 Task: Include a stop at St. Patrick's Cathedral during your trip from Grand Central Terminal to Central Park.
Action: Mouse moved to (551, 117)
Screenshot: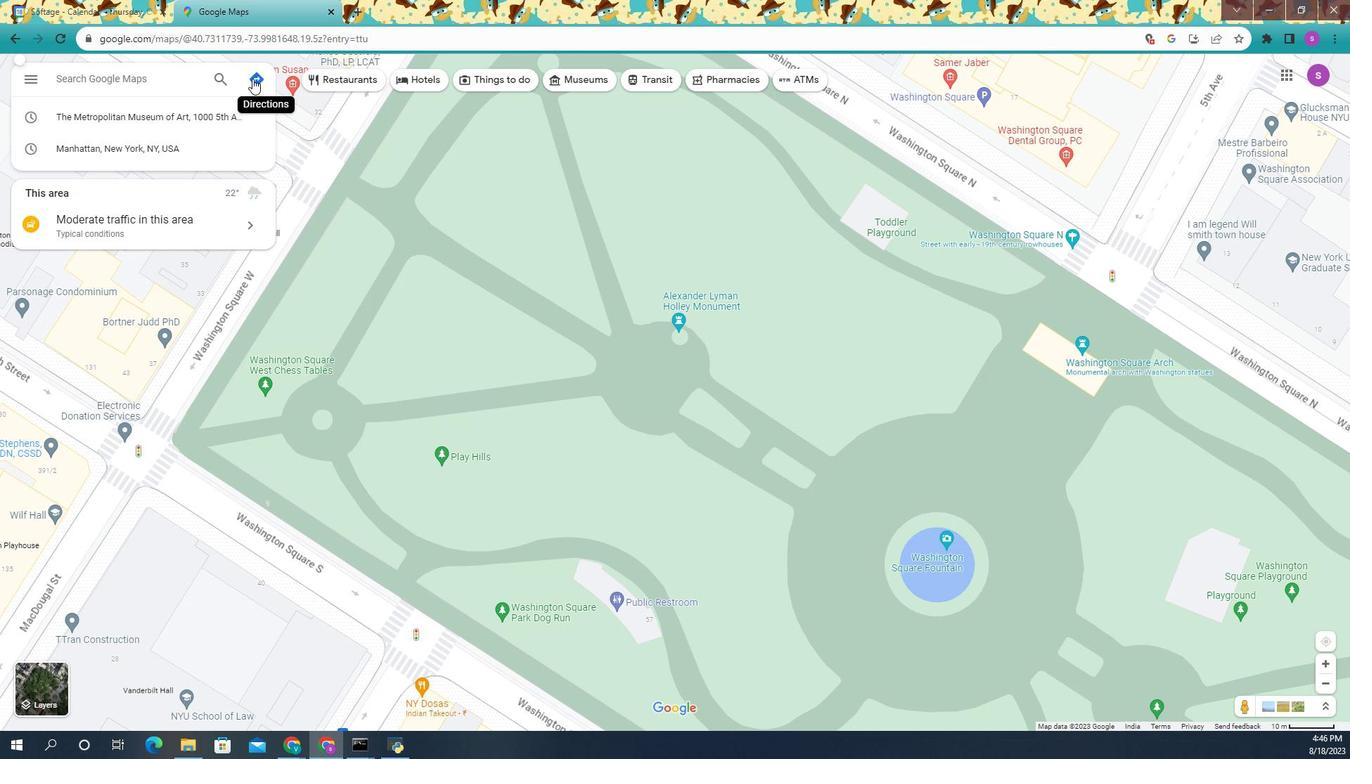 
Action: Mouse pressed left at (551, 117)
Screenshot: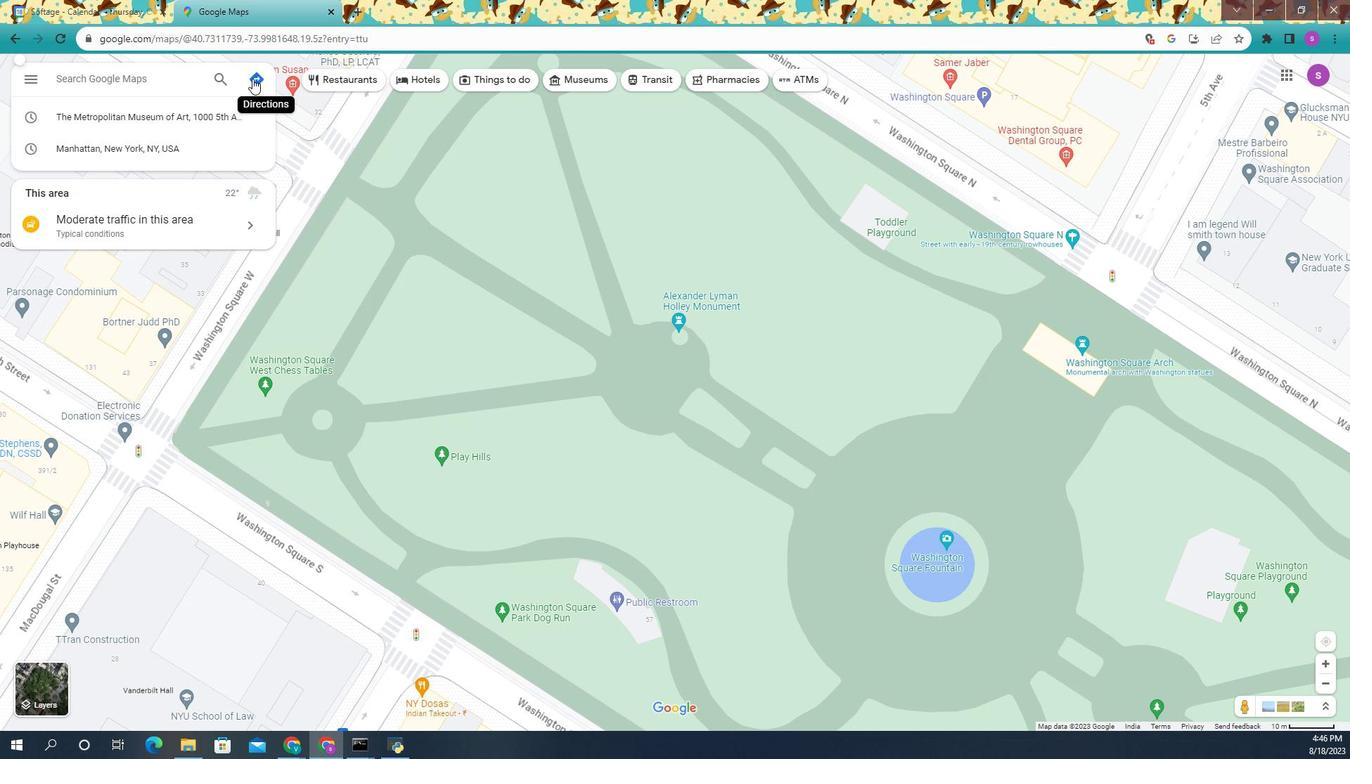 
Action: Mouse moved to (510, 154)
Screenshot: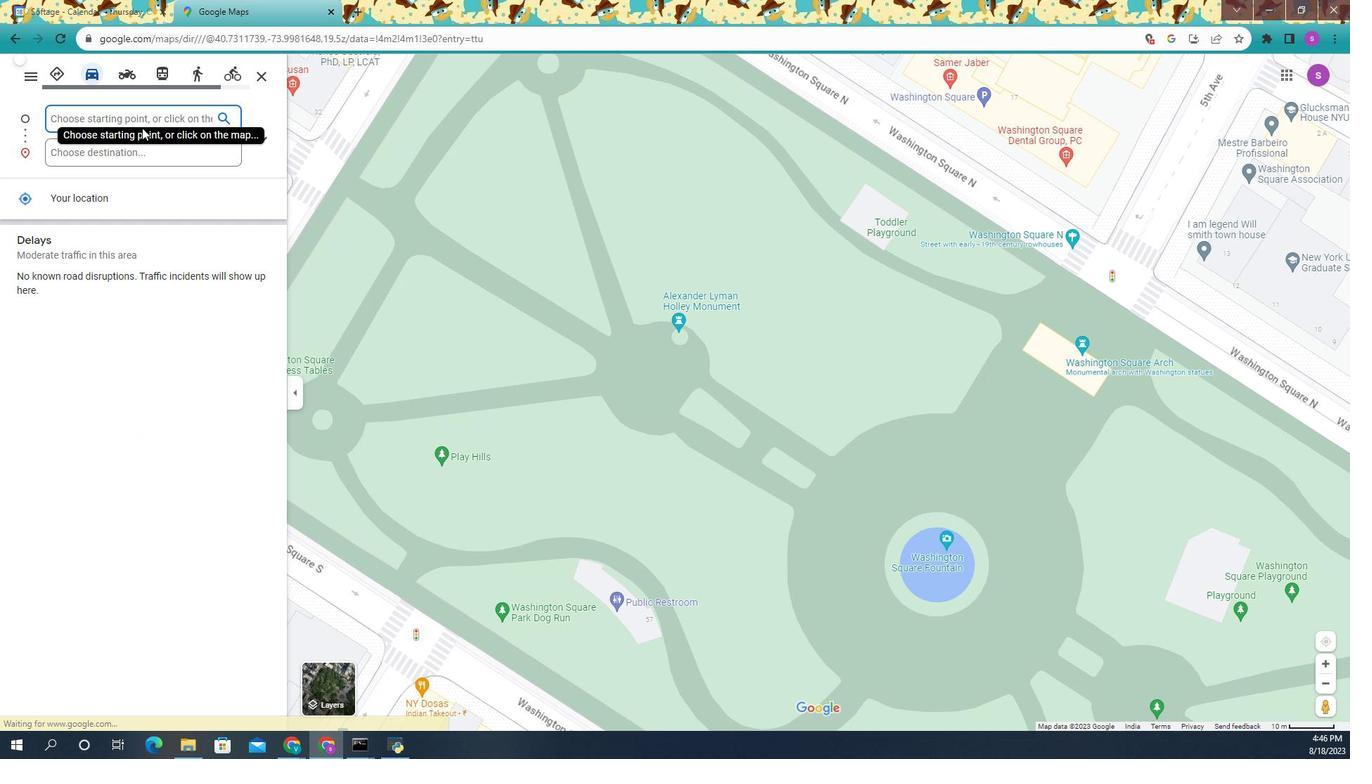 
Action: Mouse pressed left at (510, 154)
Screenshot: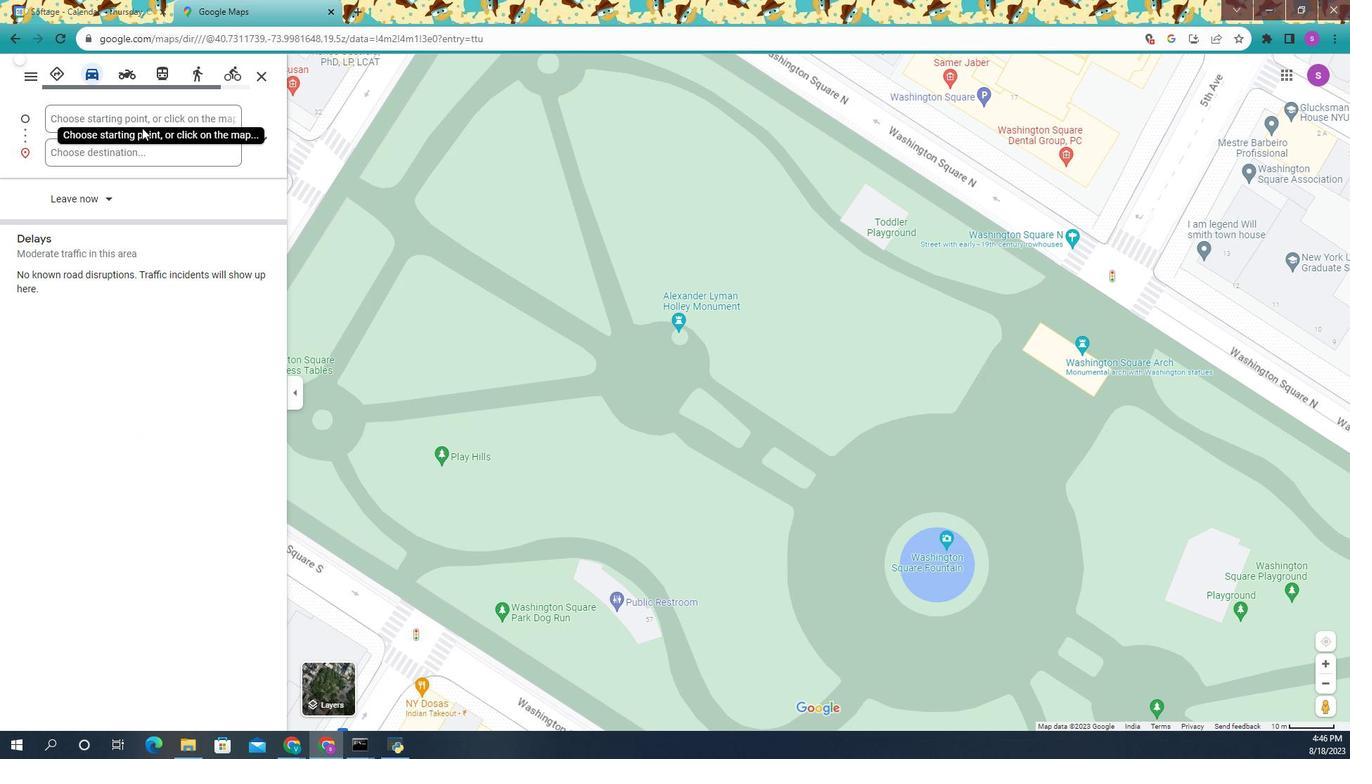 
Action: Mouse moved to (510, 151)
Screenshot: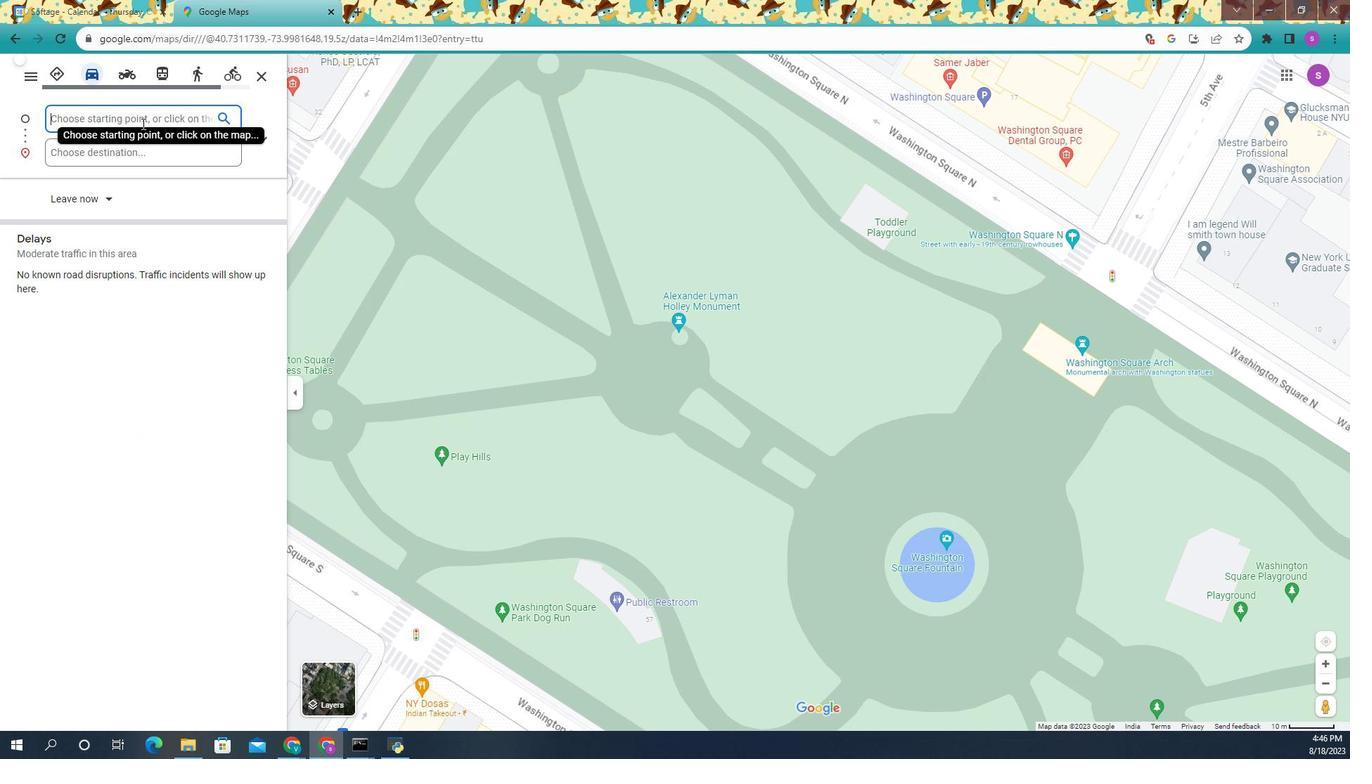 
Action: Mouse pressed left at (510, 151)
Screenshot: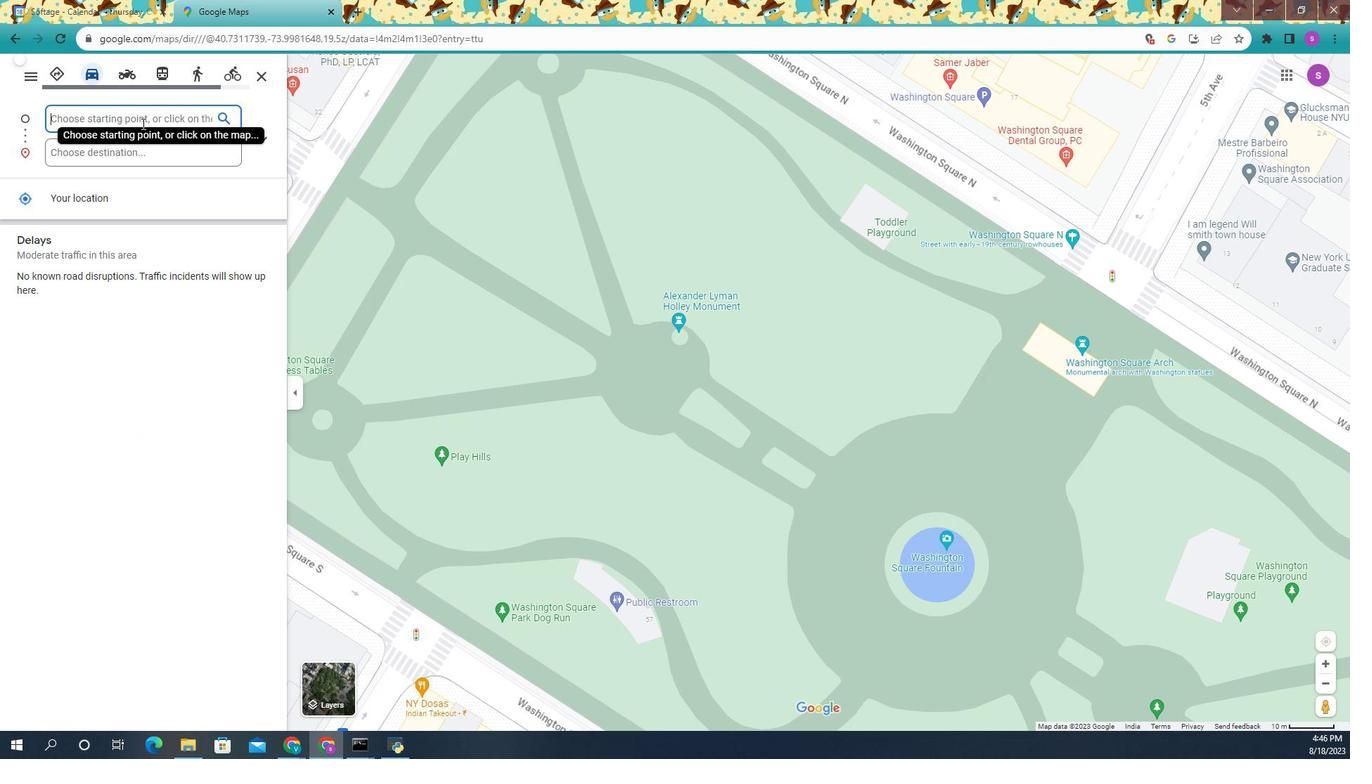 
Action: Key pressed <Key.shift>Grand<Key.shift>C<Key.backspace><Key.space><Key.shift>Central<Key.space><Key.shift>Terminal
Screenshot: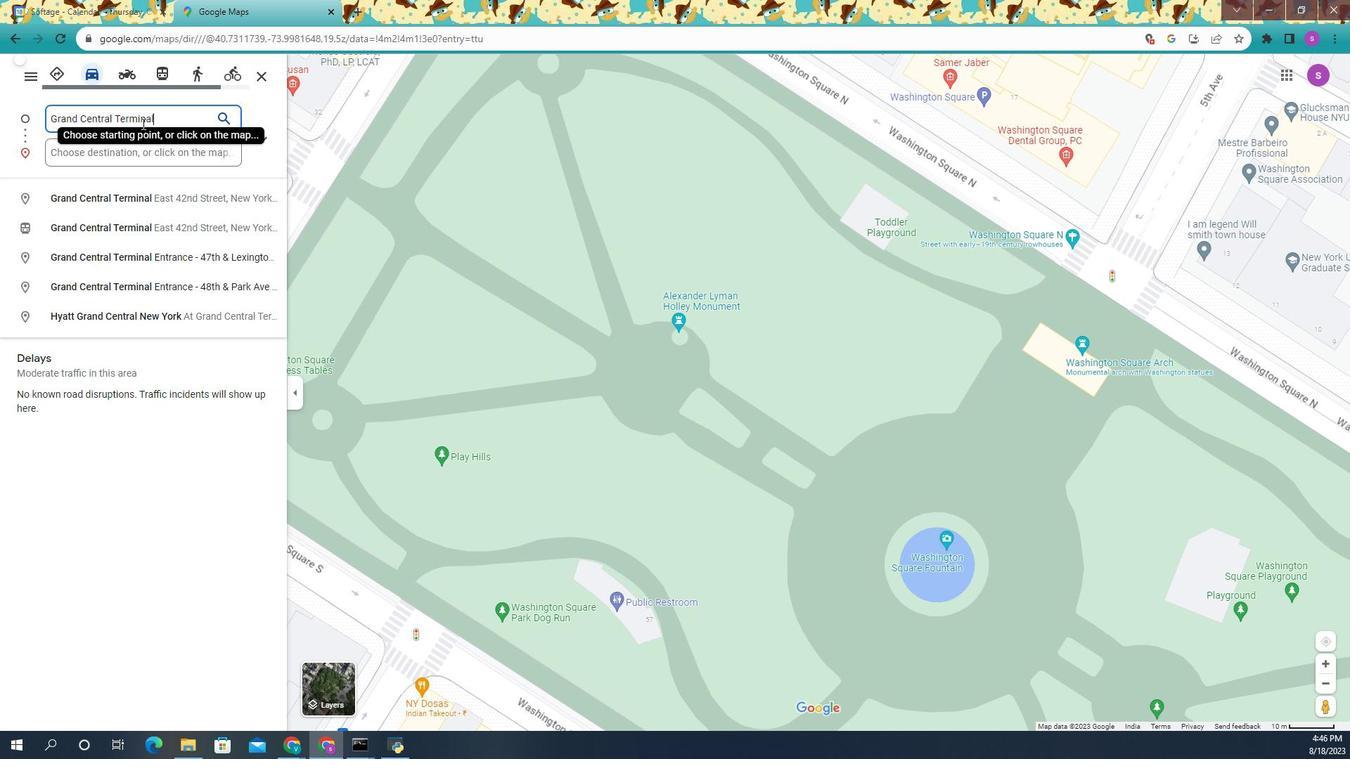 
Action: Mouse moved to (510, 170)
Screenshot: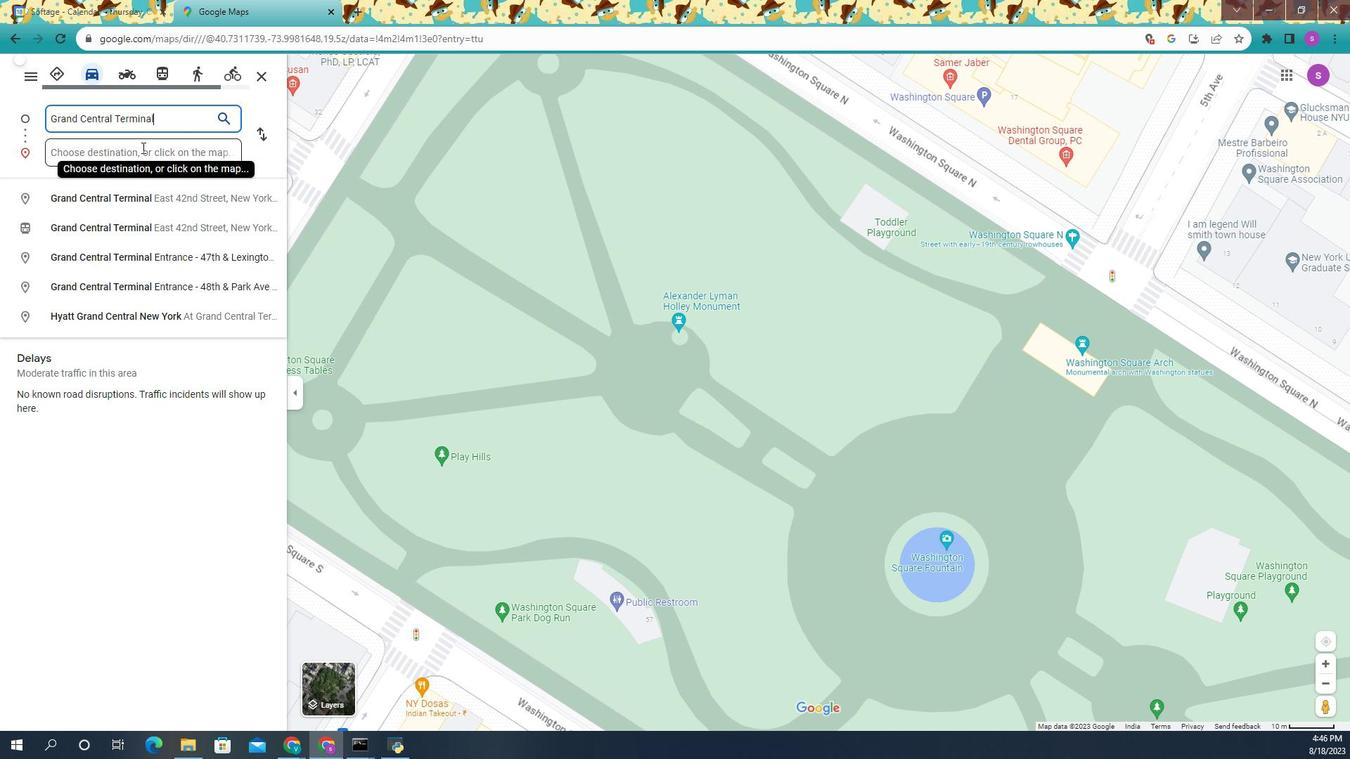 
Action: Mouse pressed left at (510, 170)
Screenshot: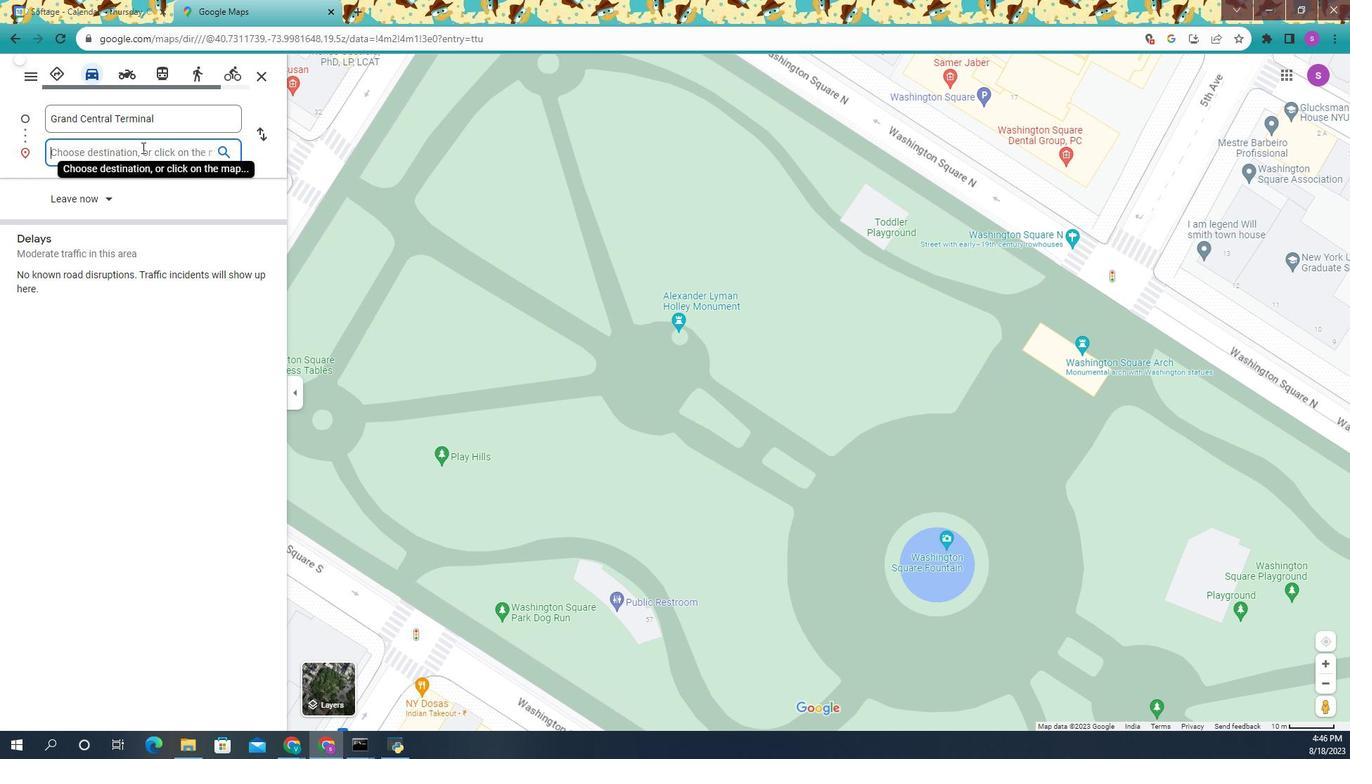 
Action: Mouse moved to (510, 170)
Screenshot: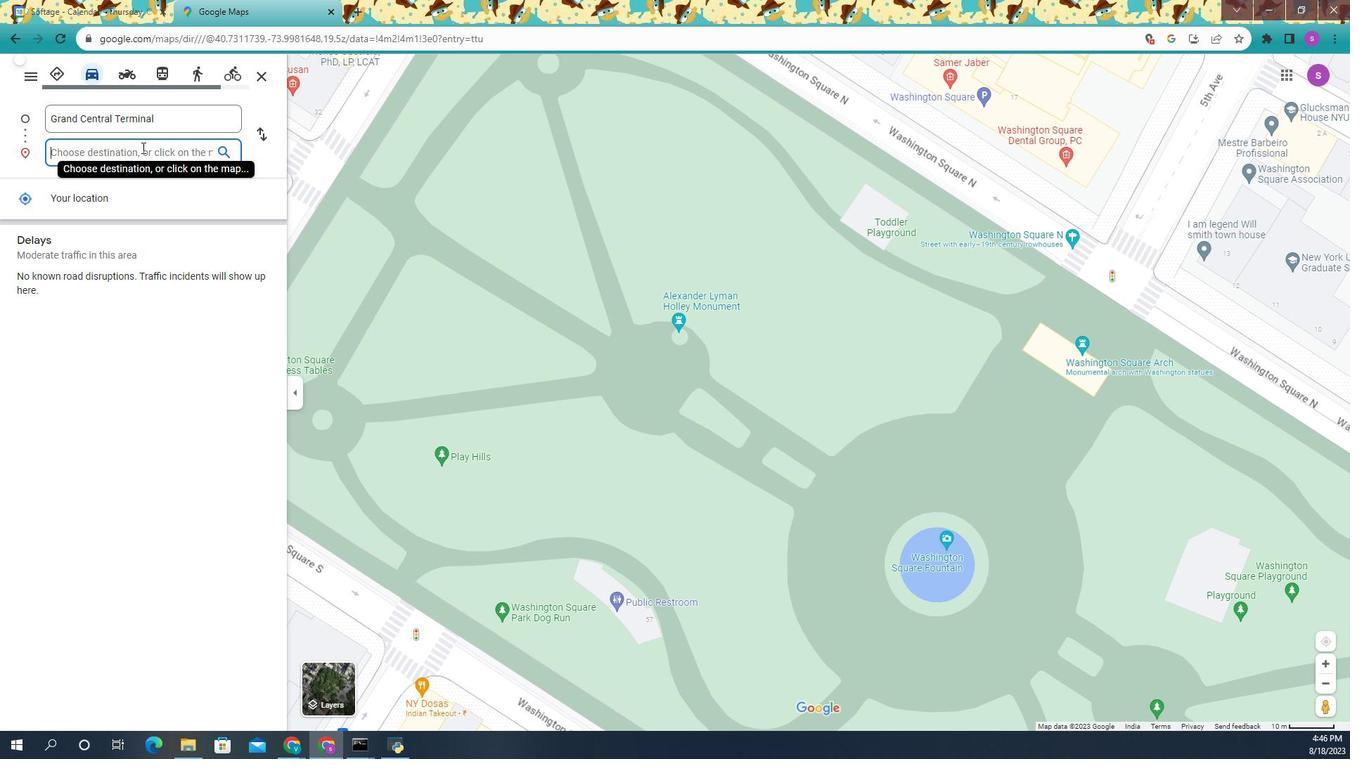 
Action: Key pressed <Key.shift><Key.shift><Key.shift><Key.shift><Key.shift><Key.shift><Key.shift><Key.shift><Key.shift>Centrl<Key.space><Key.shift><Key.shift><Key.shift><Key.shift><Key.shift>Park<Key.enter>
Screenshot: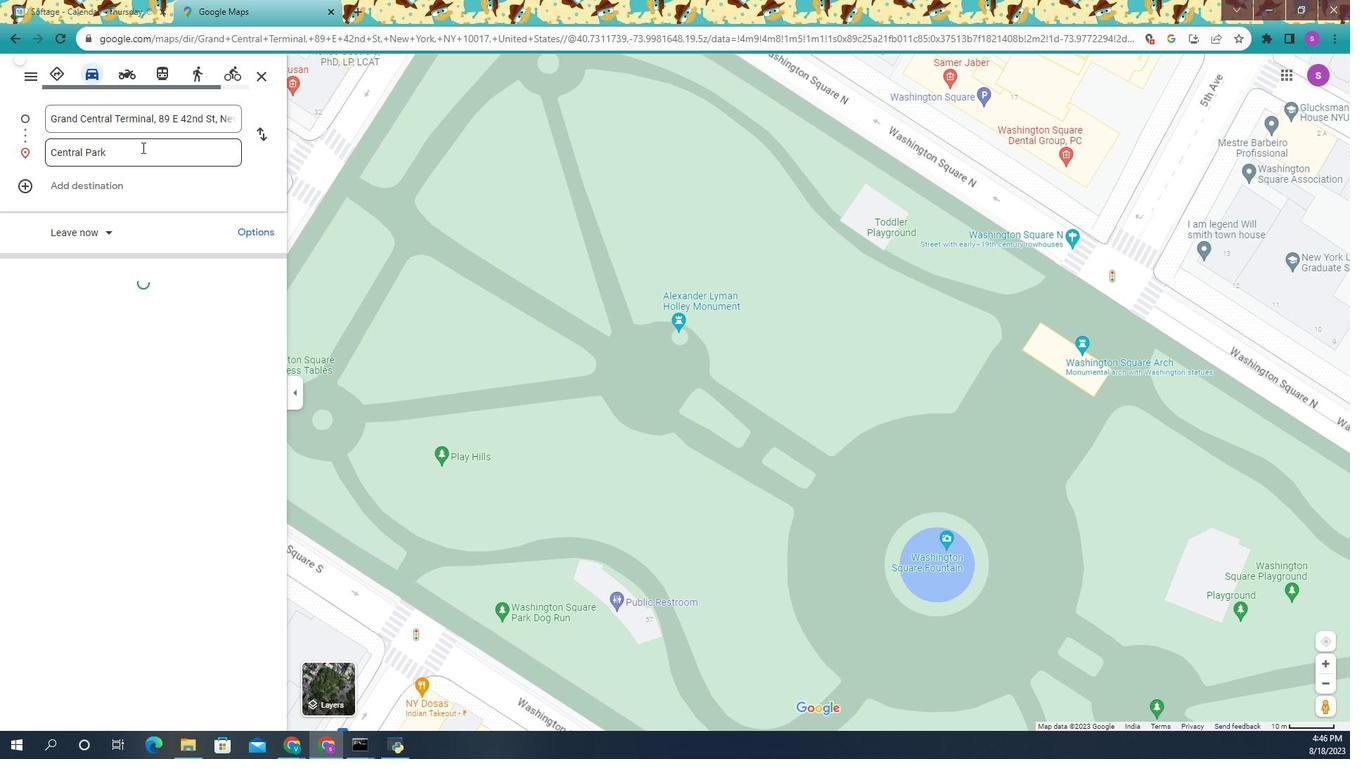 
Action: Mouse moved to (468, 196)
Screenshot: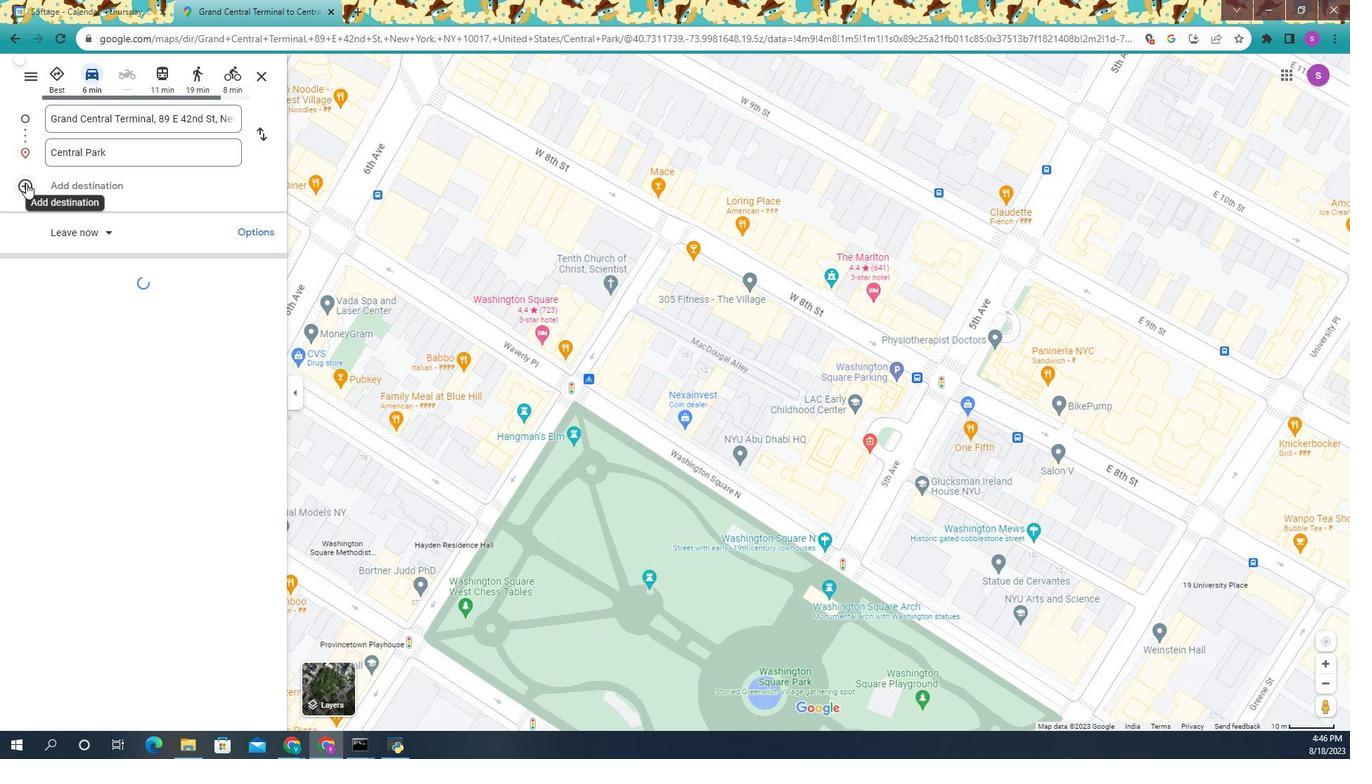 
Action: Mouse pressed left at (468, 196)
Screenshot: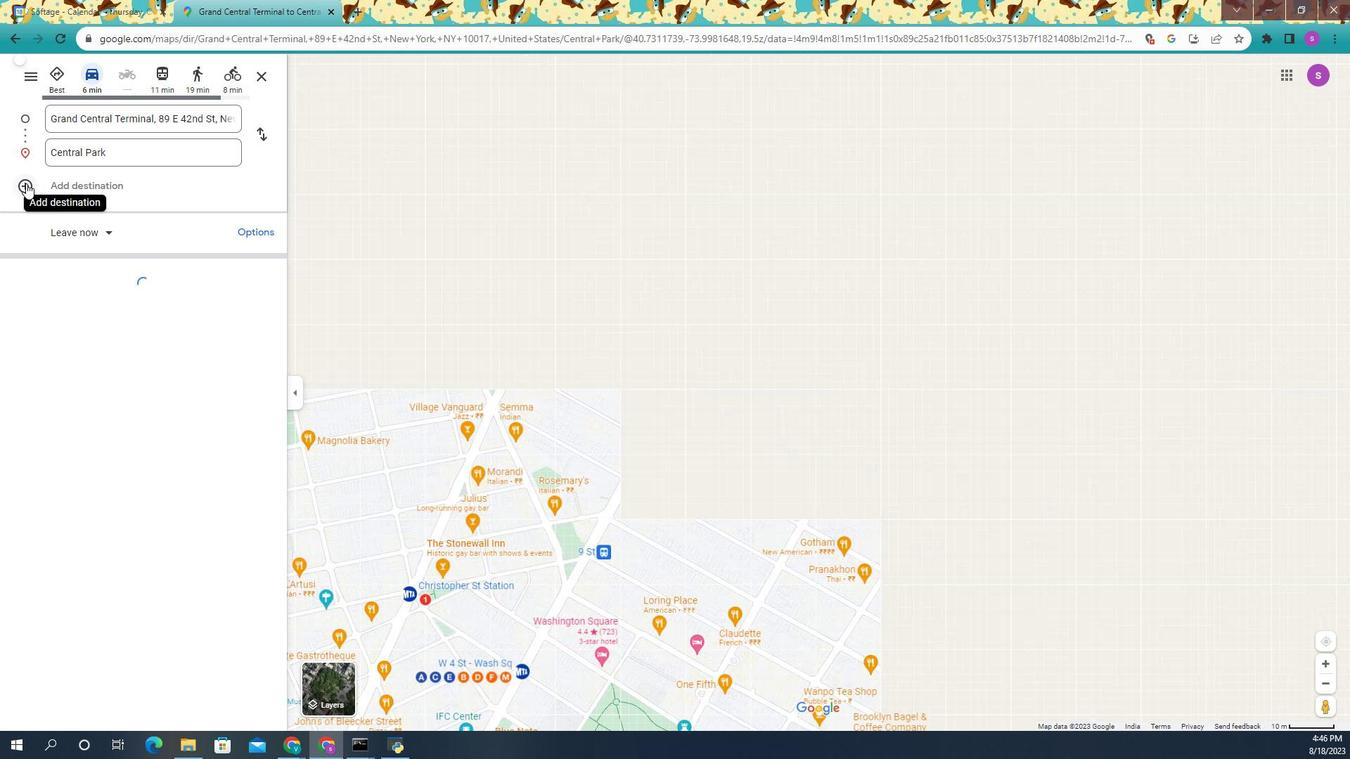 
Action: Mouse pressed left at (468, 196)
Screenshot: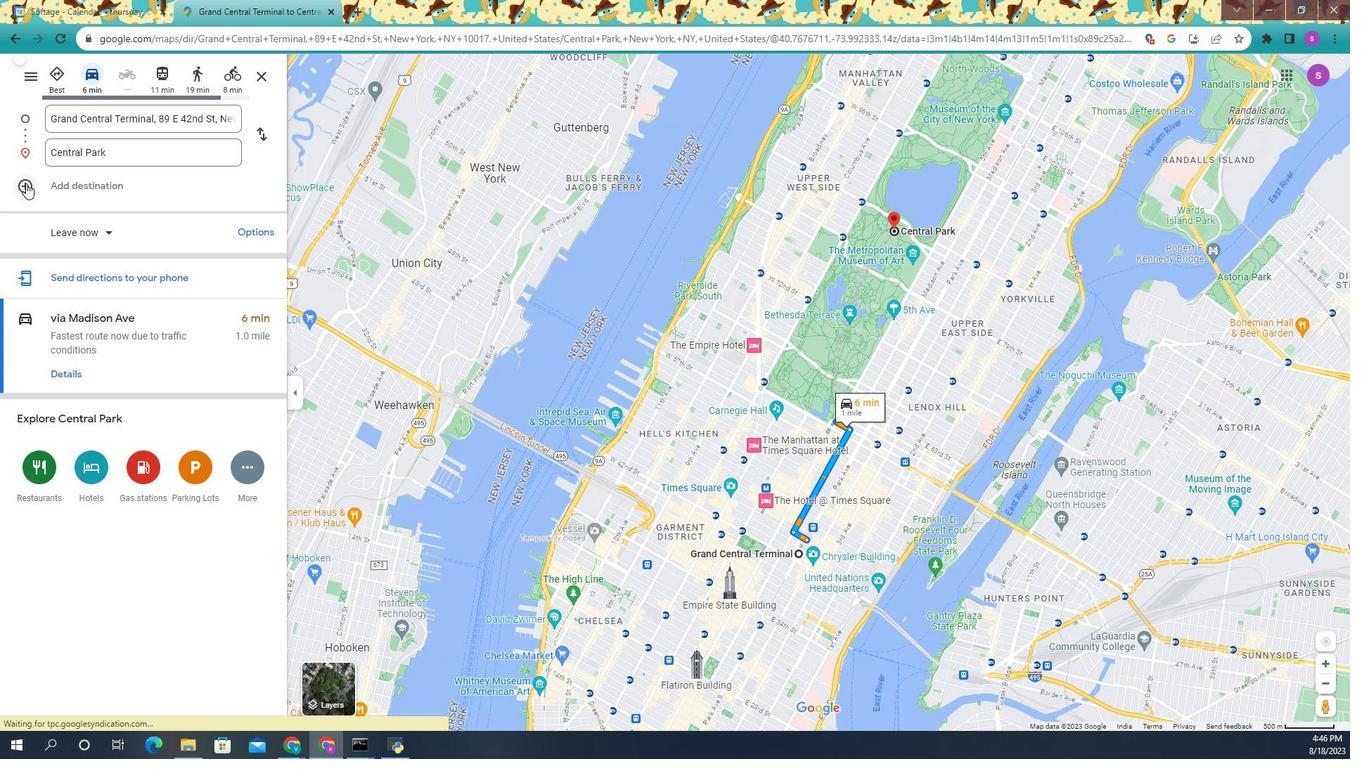 
Action: Mouse moved to (485, 199)
Screenshot: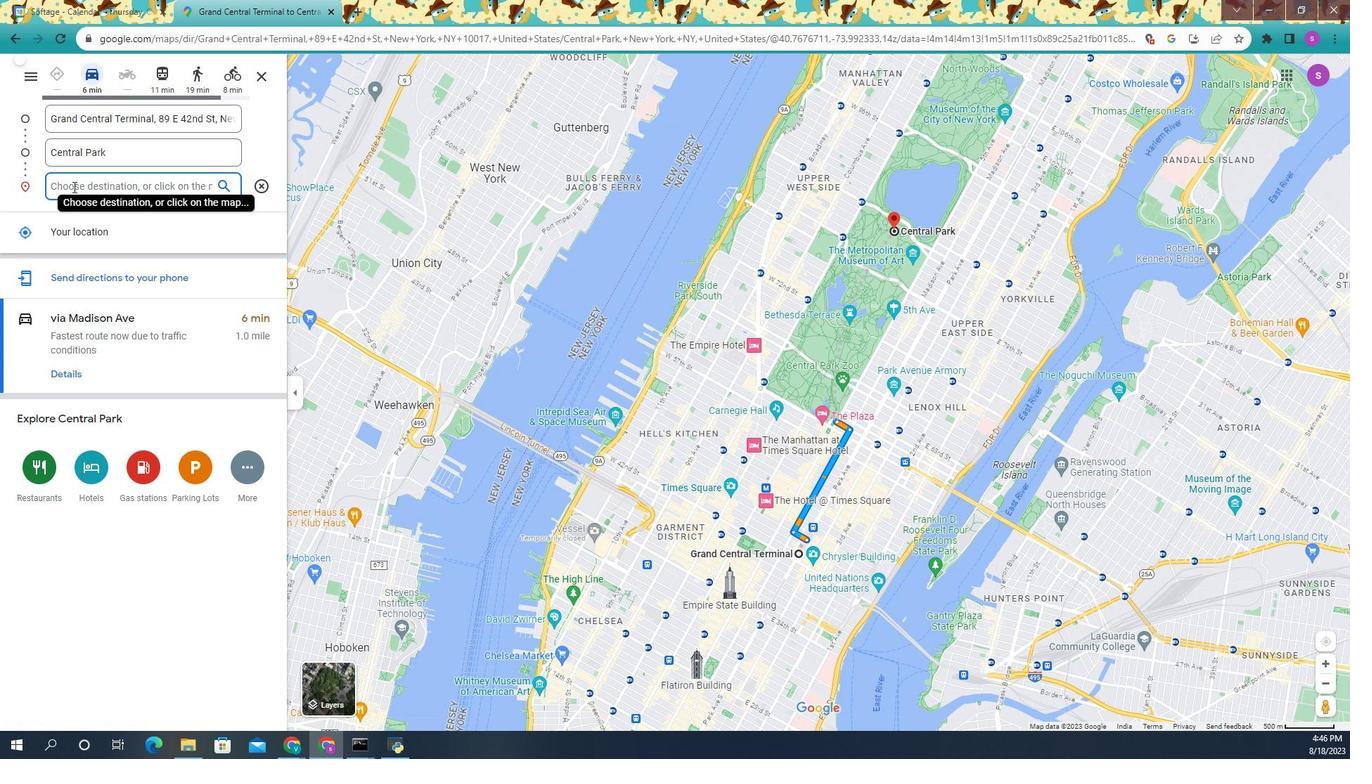 
Action: Mouse pressed left at (485, 199)
Screenshot: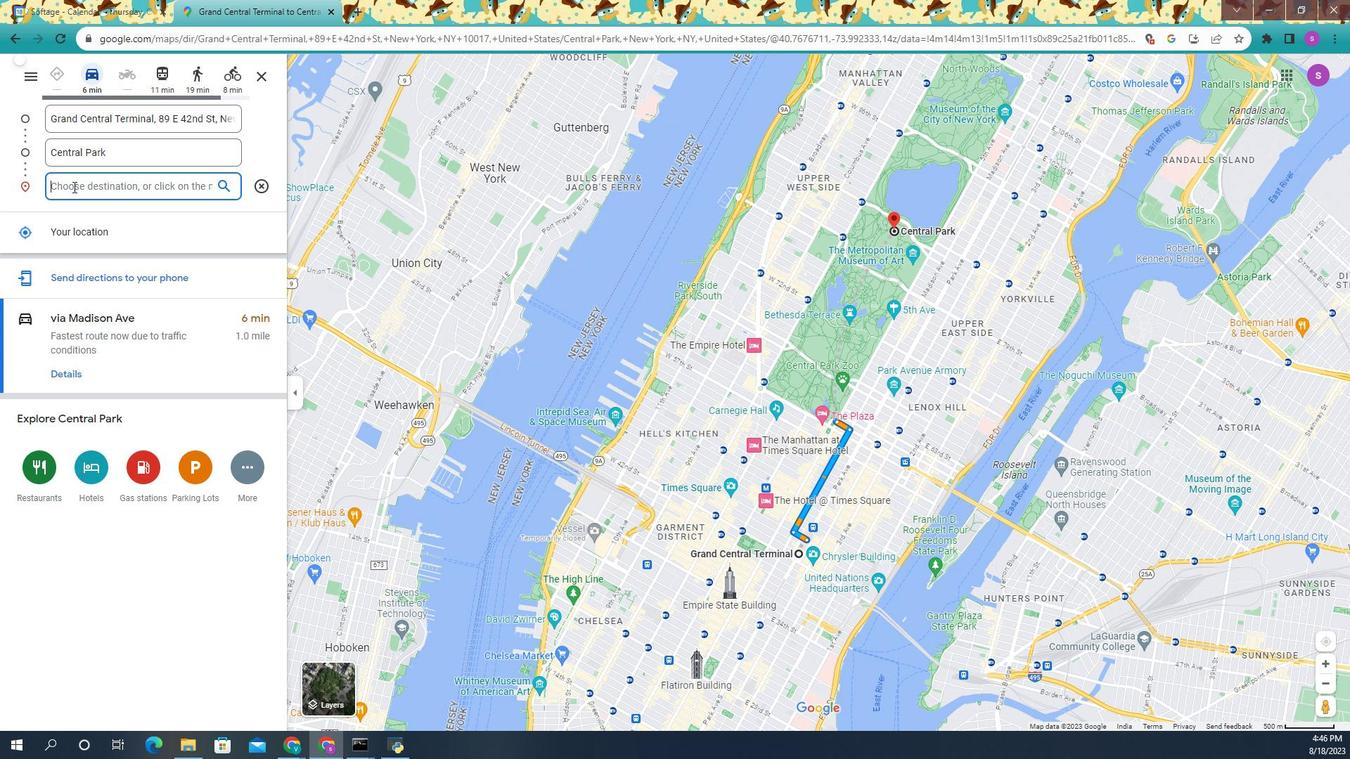 
Action: Key pressed <Key.shift>St.<Key.space><Key.shift>Patrick's<Key.space><Key.shift>Cathedral<Key.space><Key.enter>
Screenshot: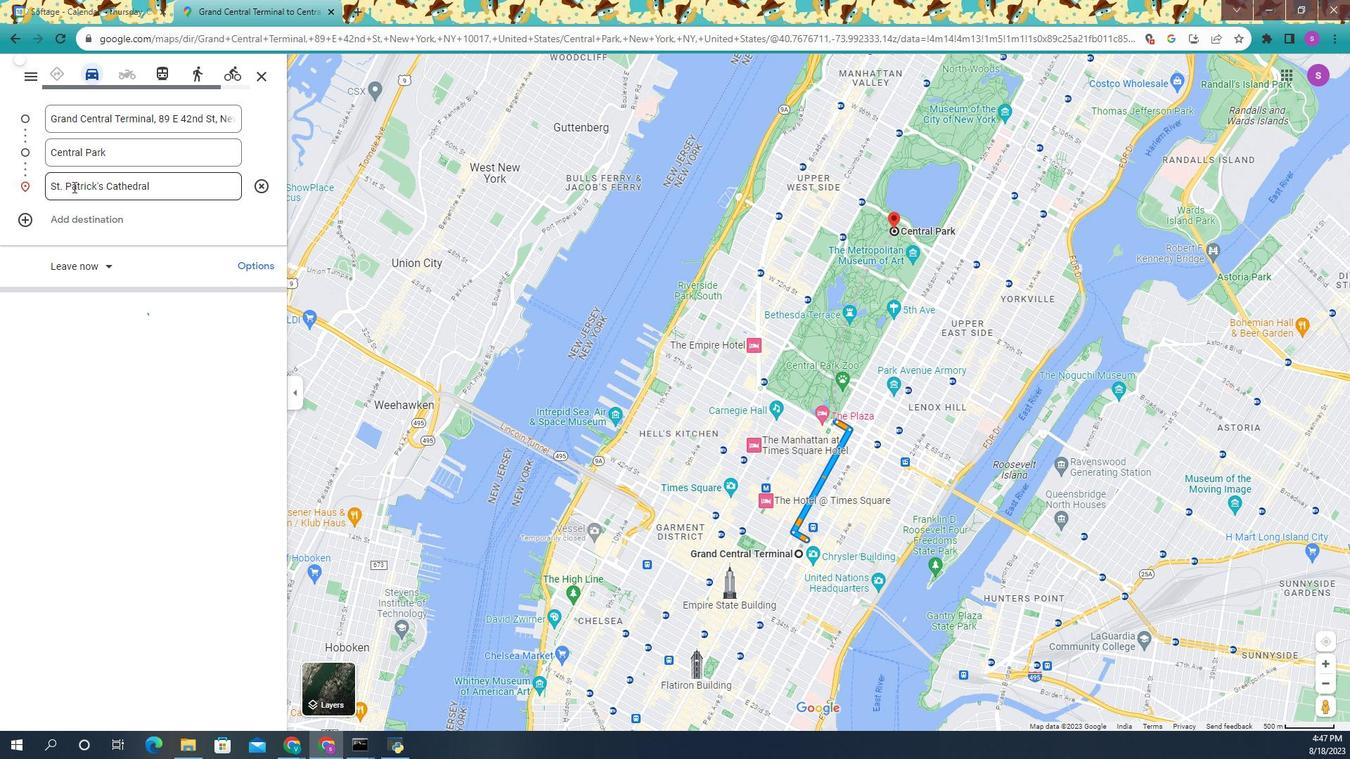 
Action: Mouse moved to (730, 566)
Screenshot: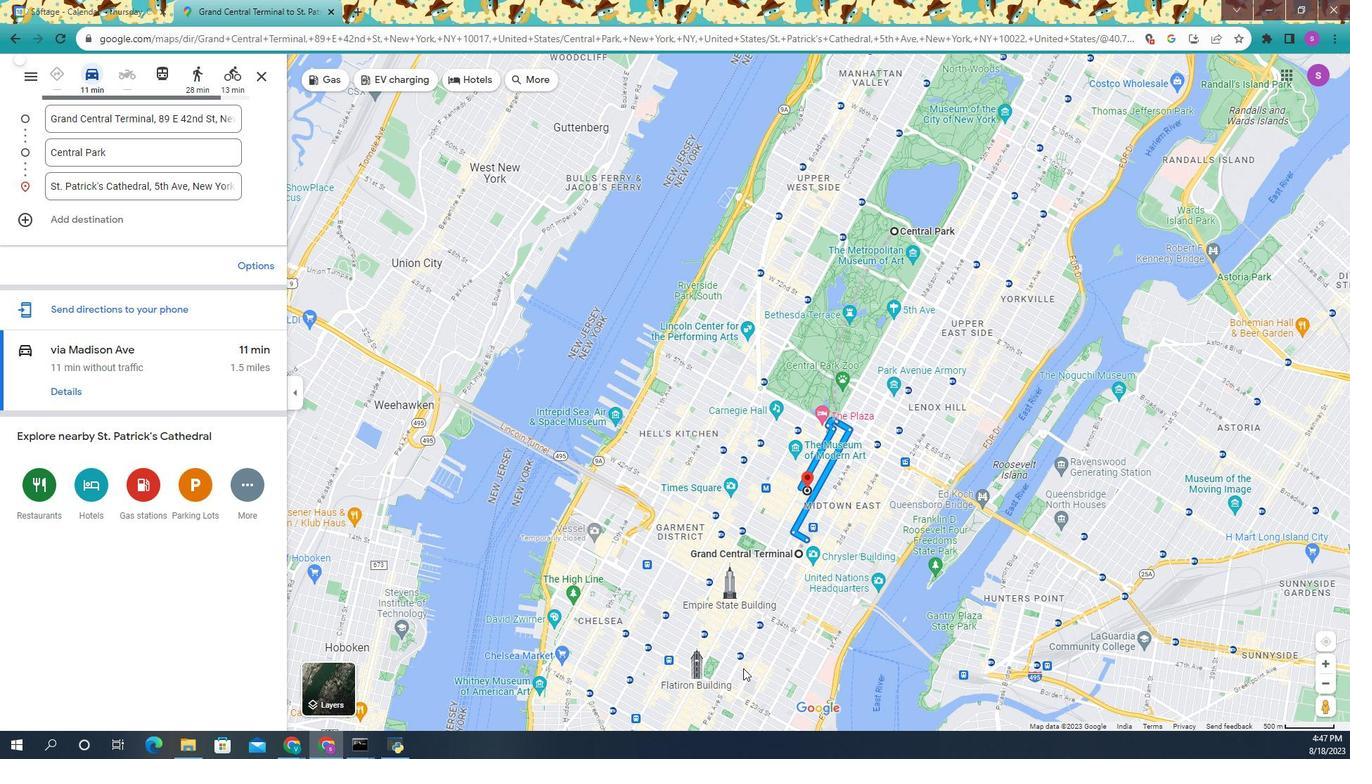 
Action: Mouse scrolled (730, 566) with delta (0, 0)
Screenshot: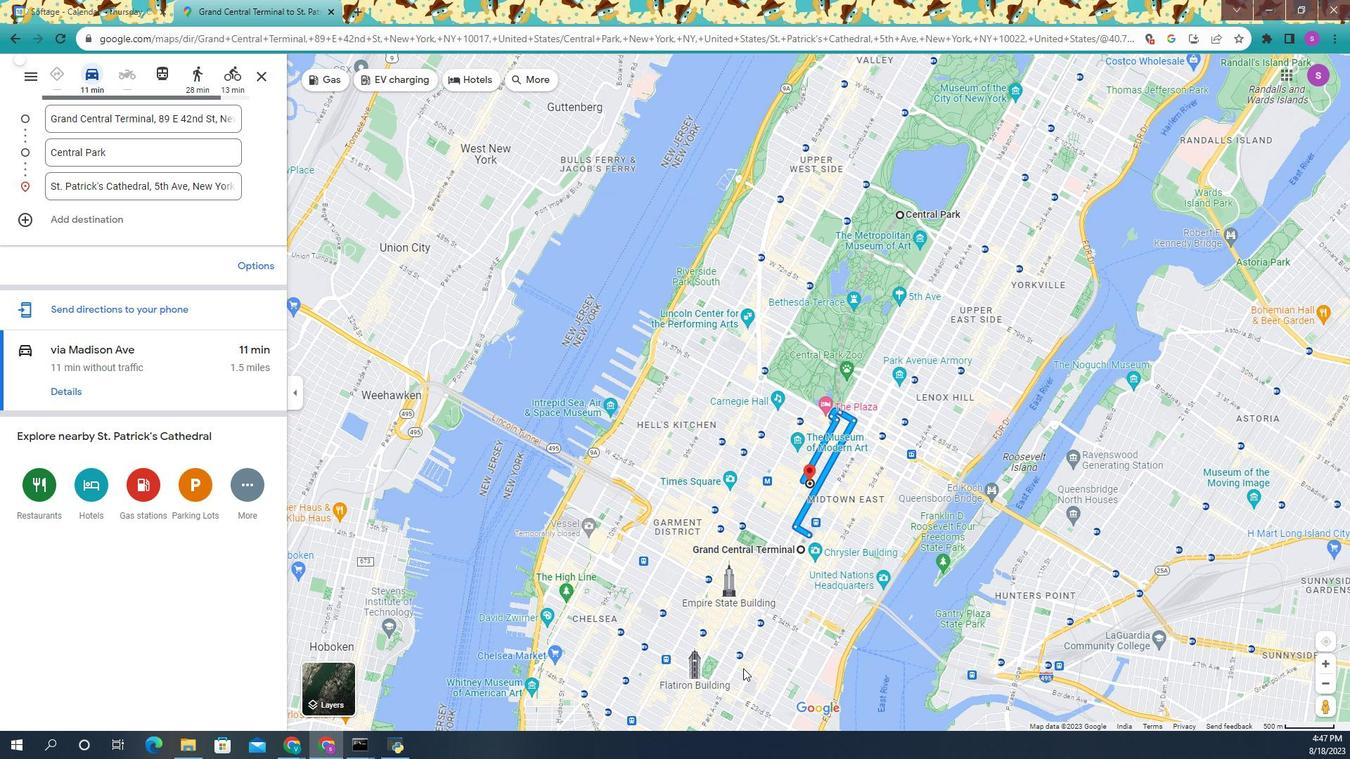 
Action: Mouse scrolled (730, 566) with delta (0, 0)
Screenshot: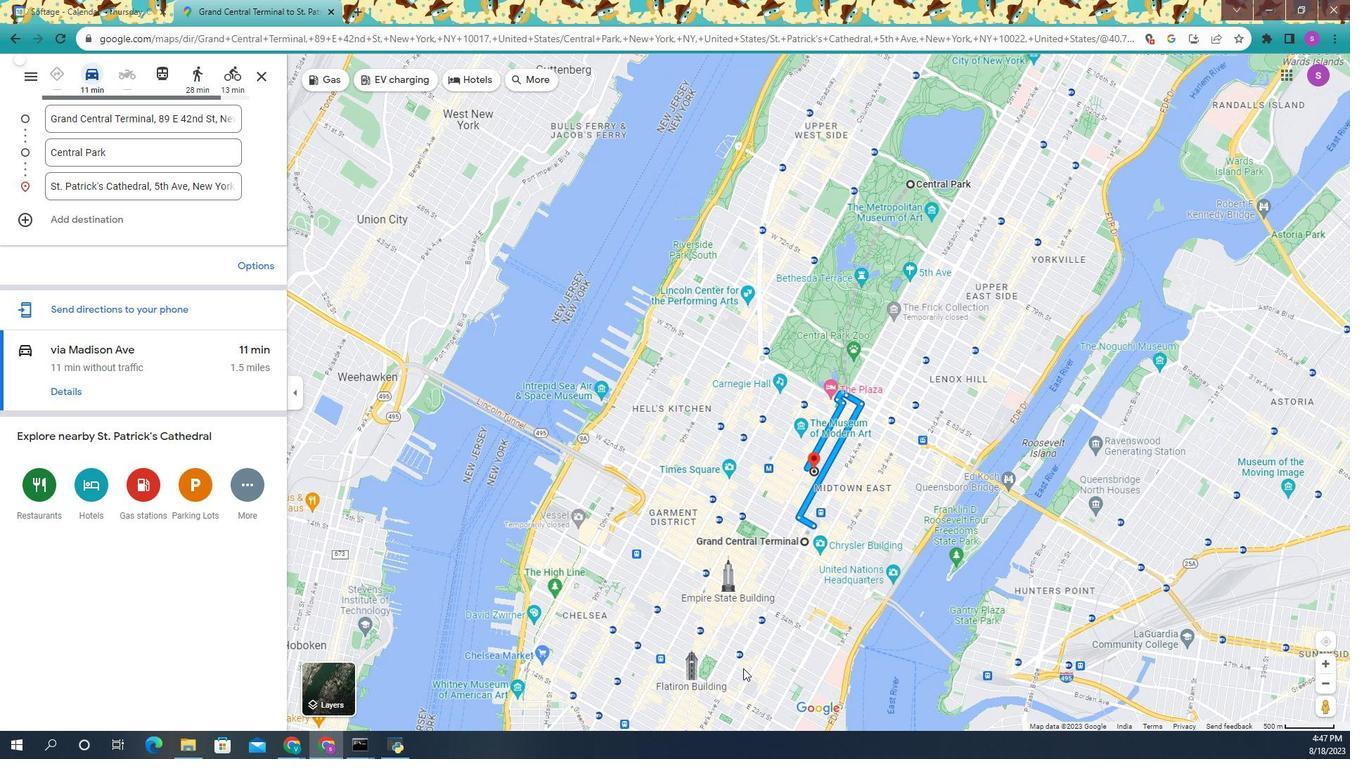 
Action: Mouse scrolled (730, 566) with delta (0, 0)
Screenshot: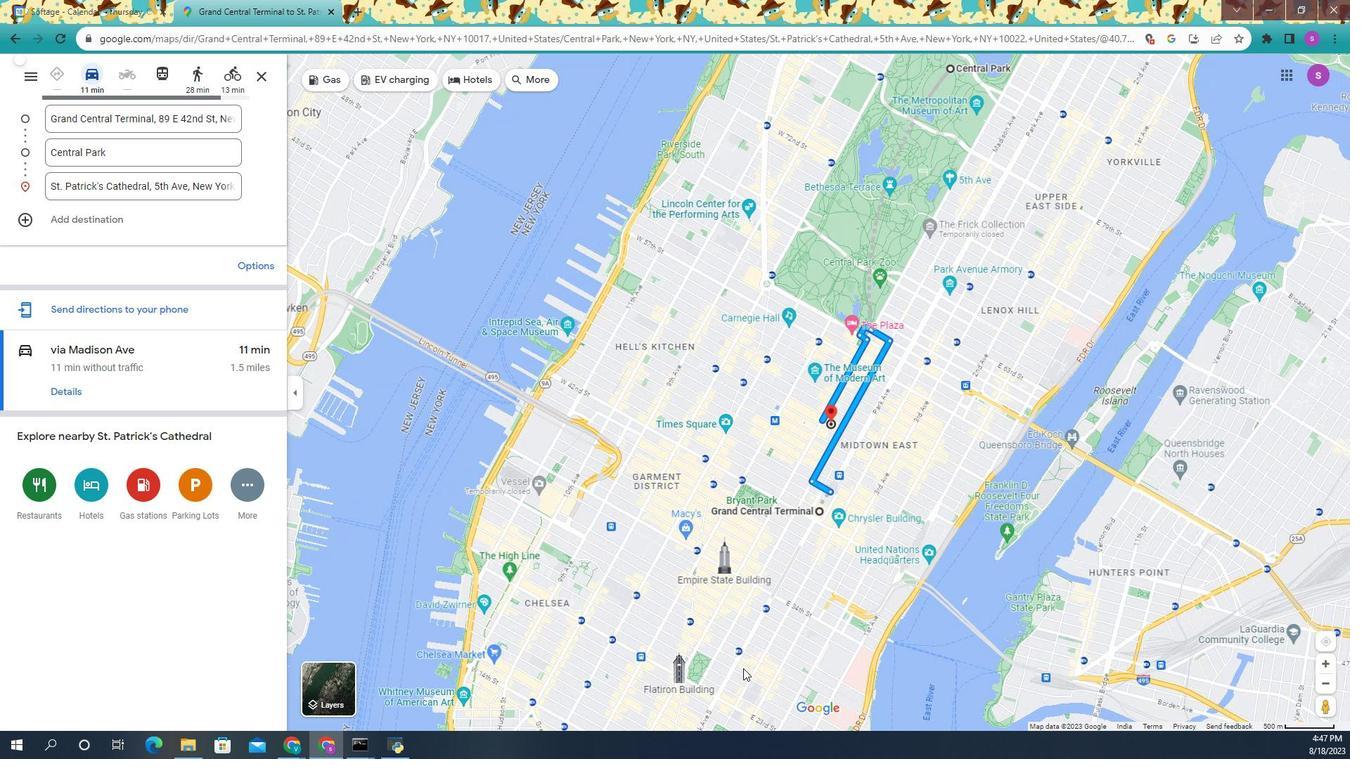 
Action: Mouse scrolled (730, 566) with delta (0, 0)
Screenshot: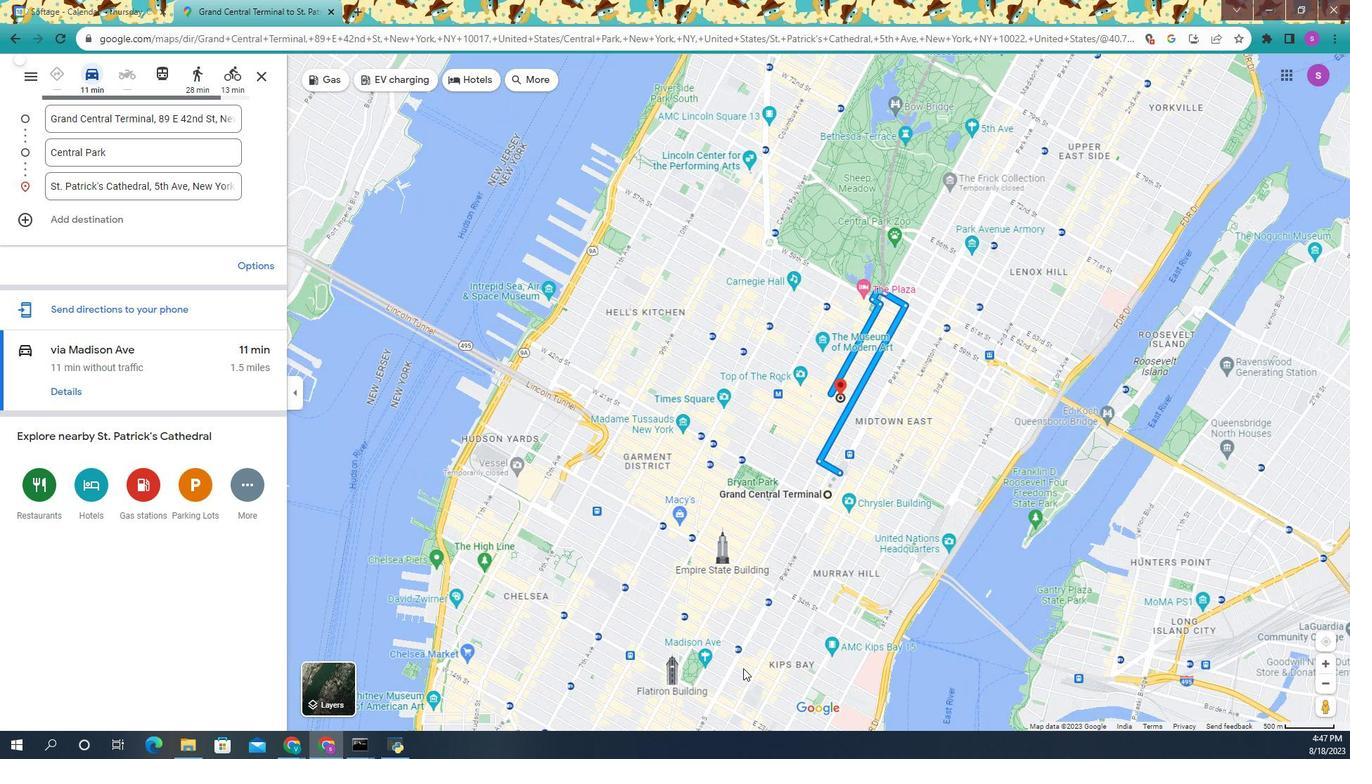 
Action: Mouse scrolled (730, 566) with delta (0, 0)
Screenshot: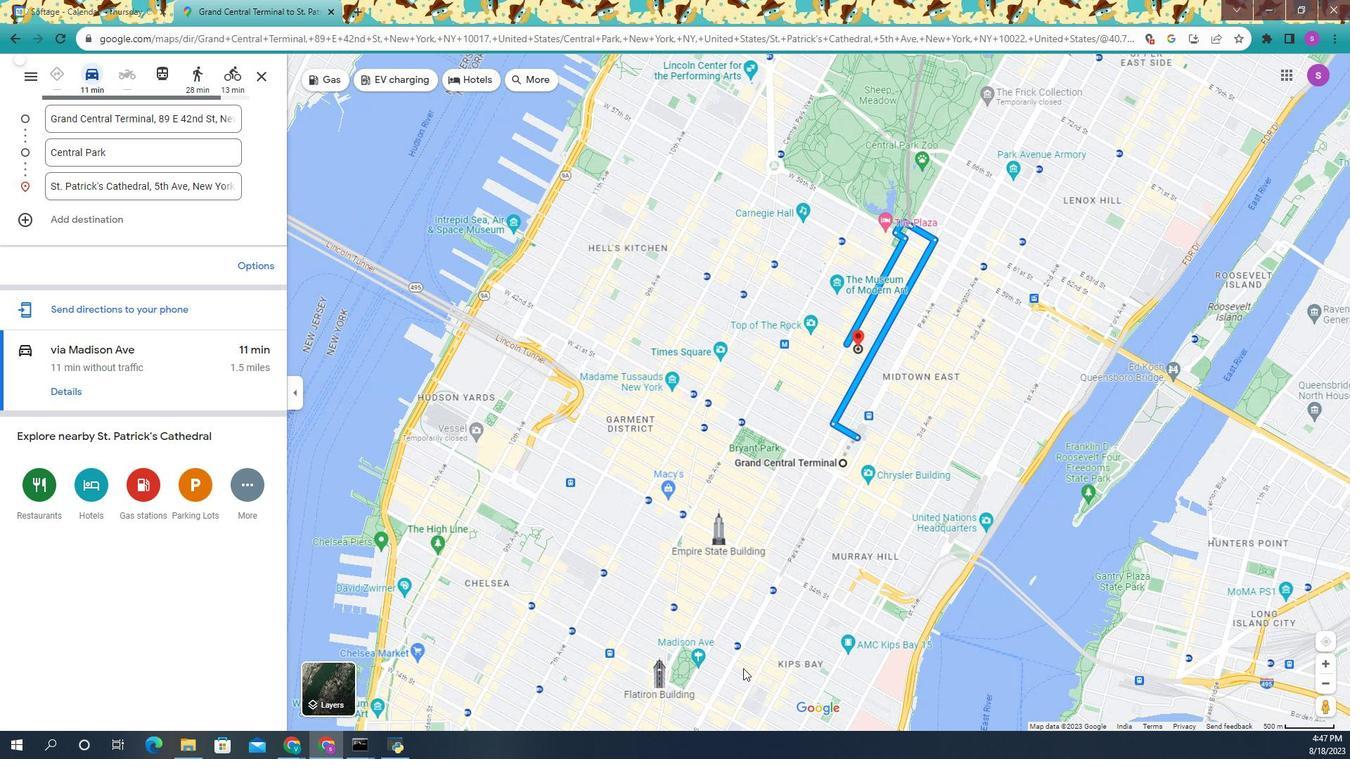 
Action: Mouse scrolled (730, 566) with delta (0, 0)
Screenshot: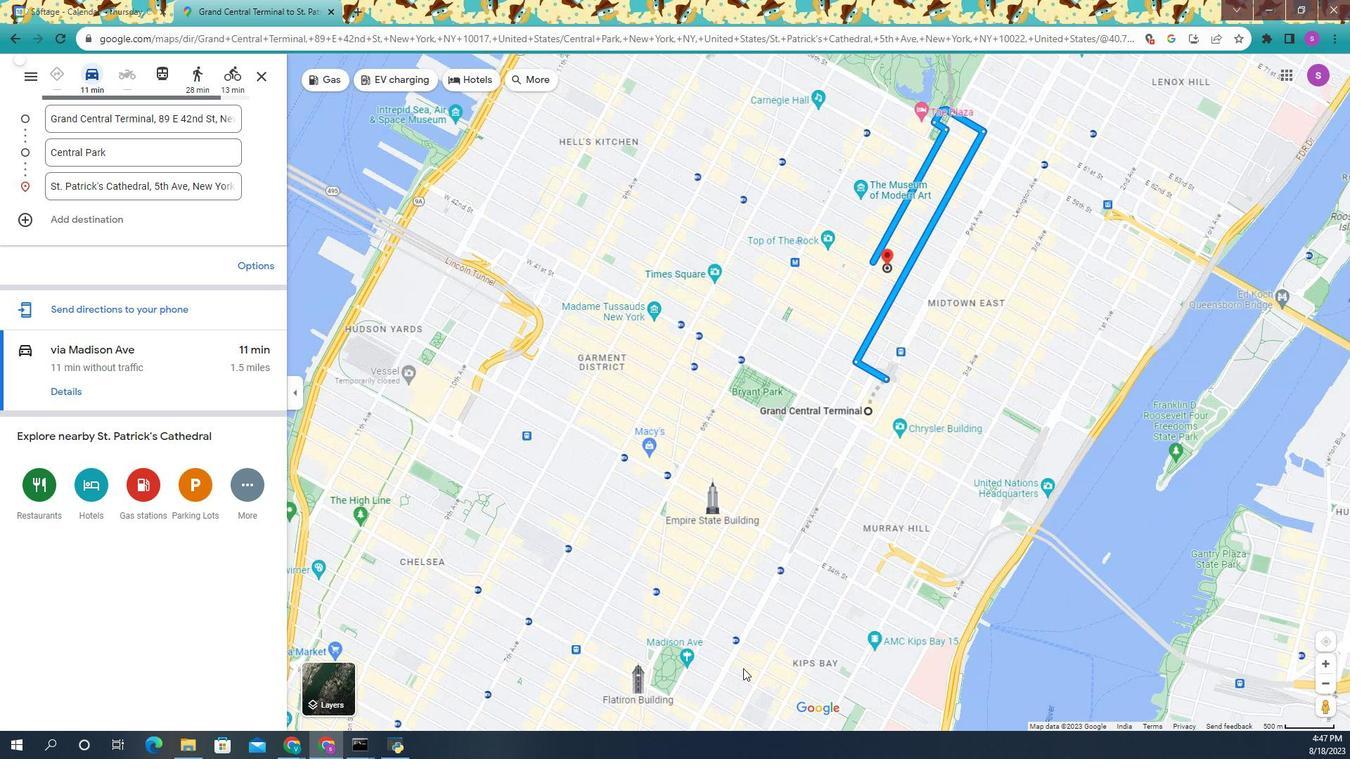 
Action: Mouse scrolled (730, 566) with delta (0, 0)
Screenshot: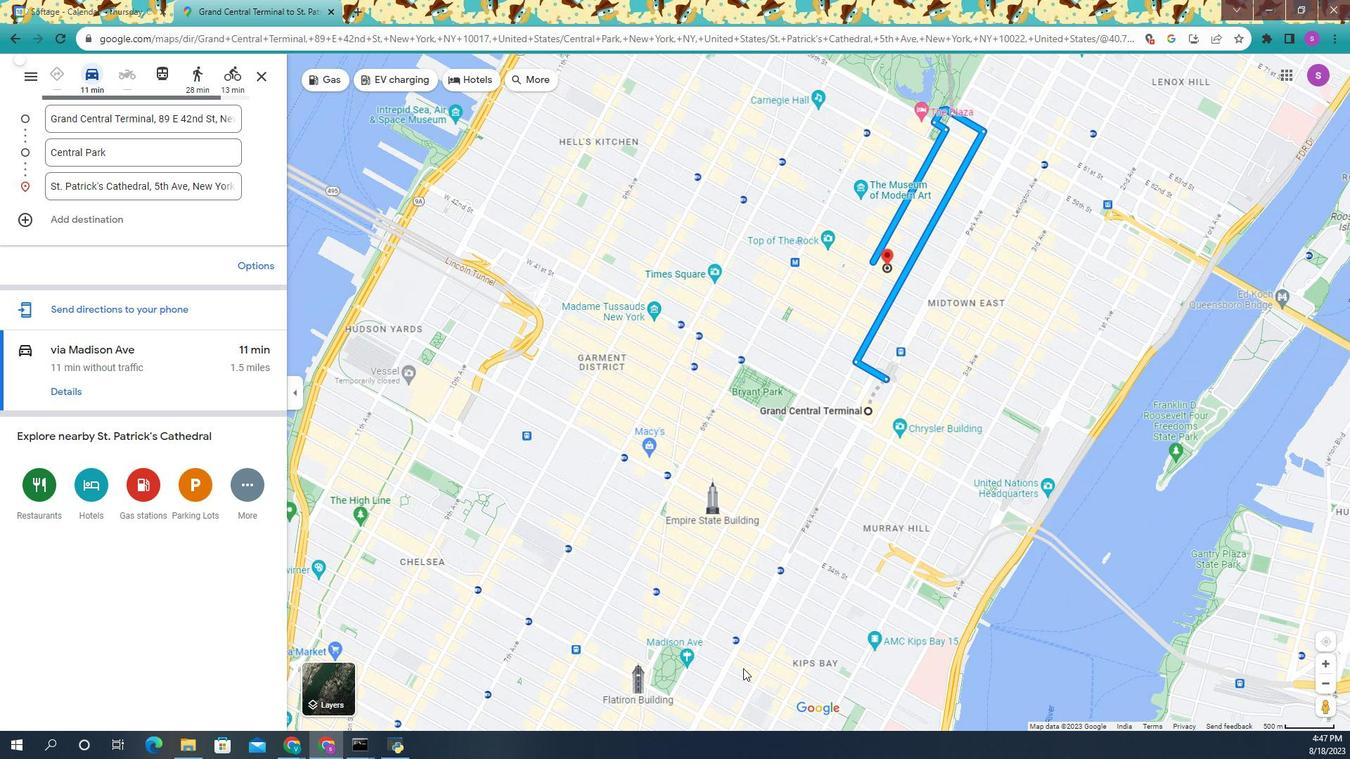 
Action: Mouse moved to (775, 350)
Screenshot: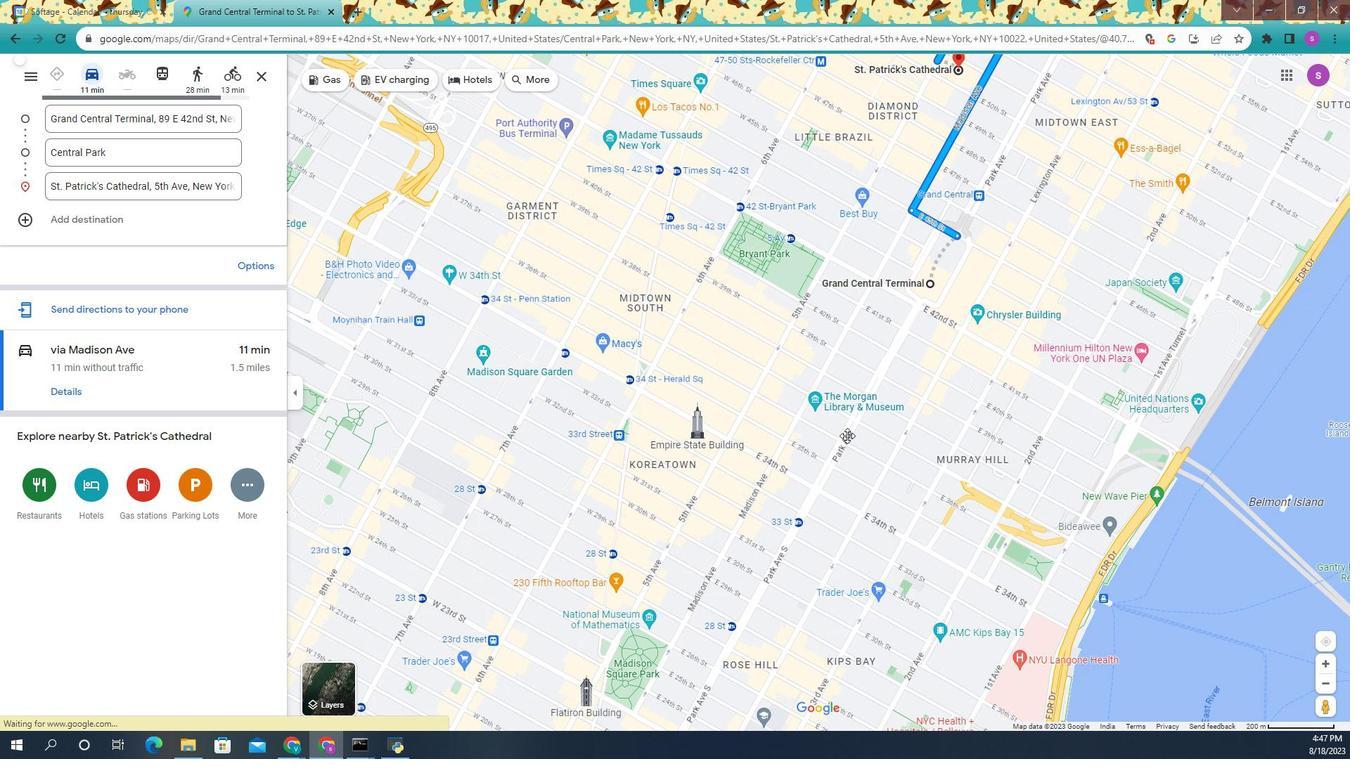 
Action: Mouse pressed left at (775, 350)
Screenshot: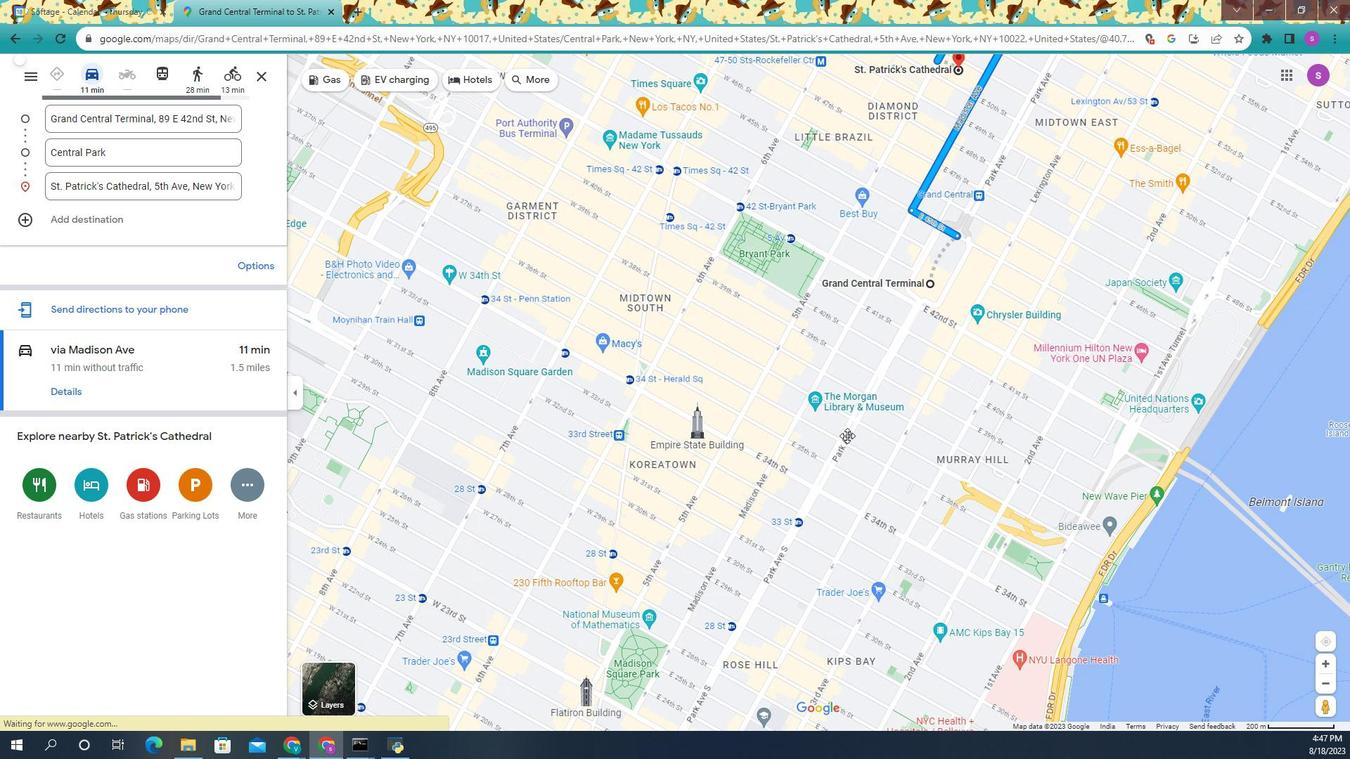 
Action: Mouse moved to (793, 480)
Screenshot: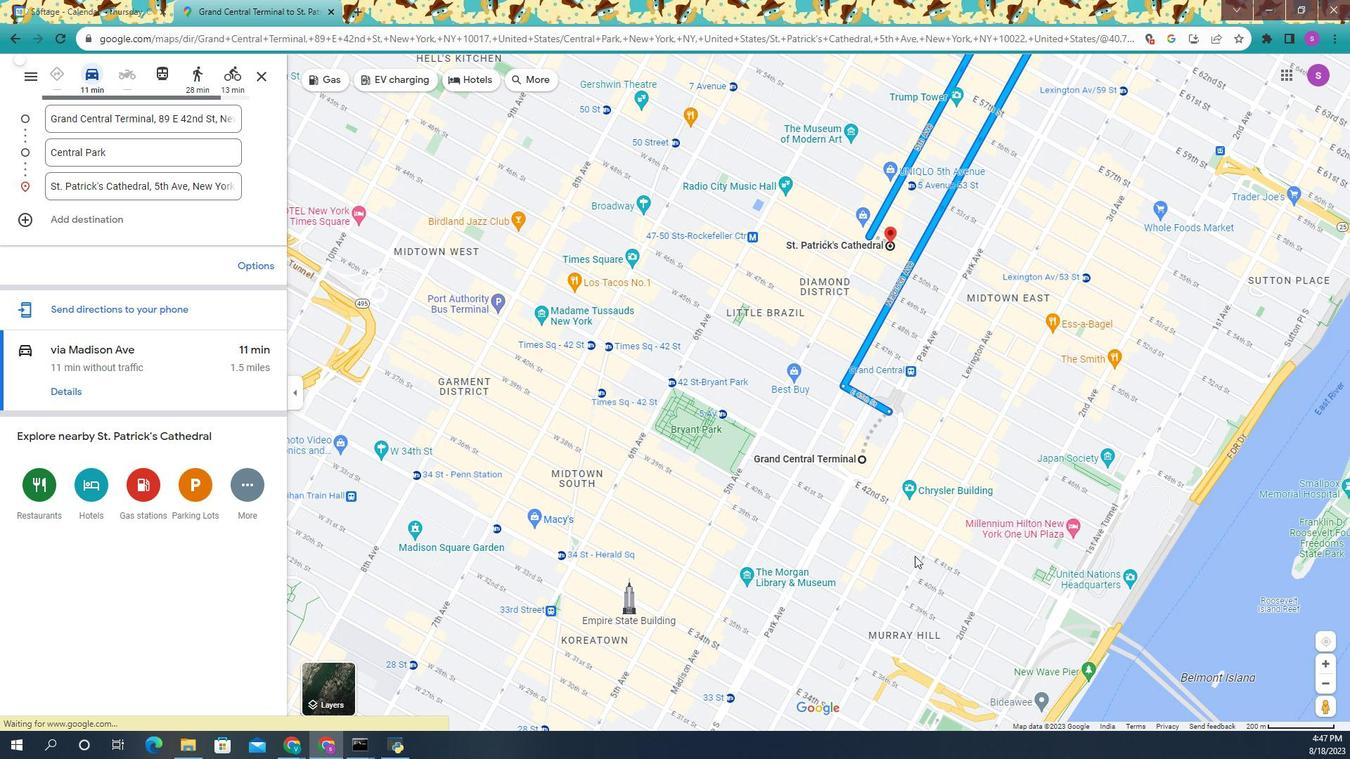 
Action: Mouse scrolled (793, 481) with delta (0, 0)
Screenshot: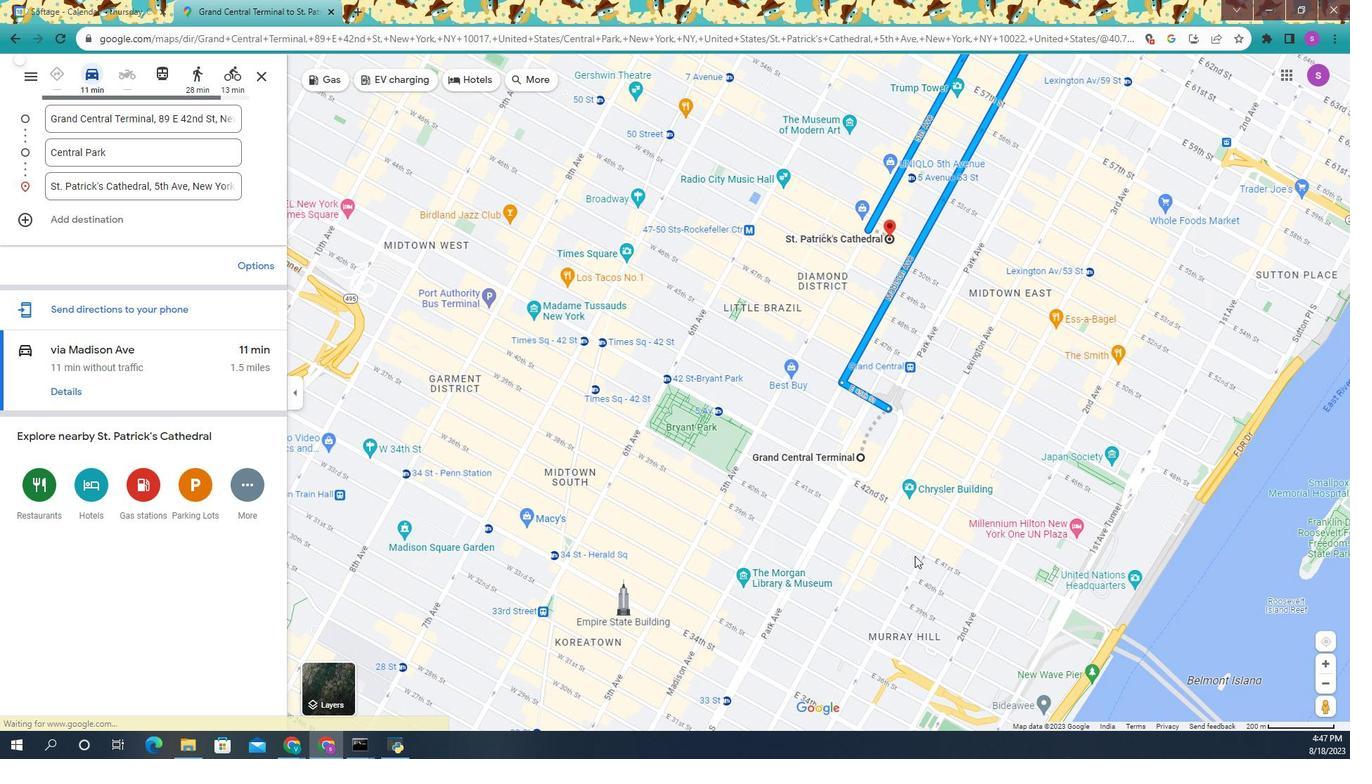 
Action: Mouse scrolled (793, 481) with delta (0, 0)
Screenshot: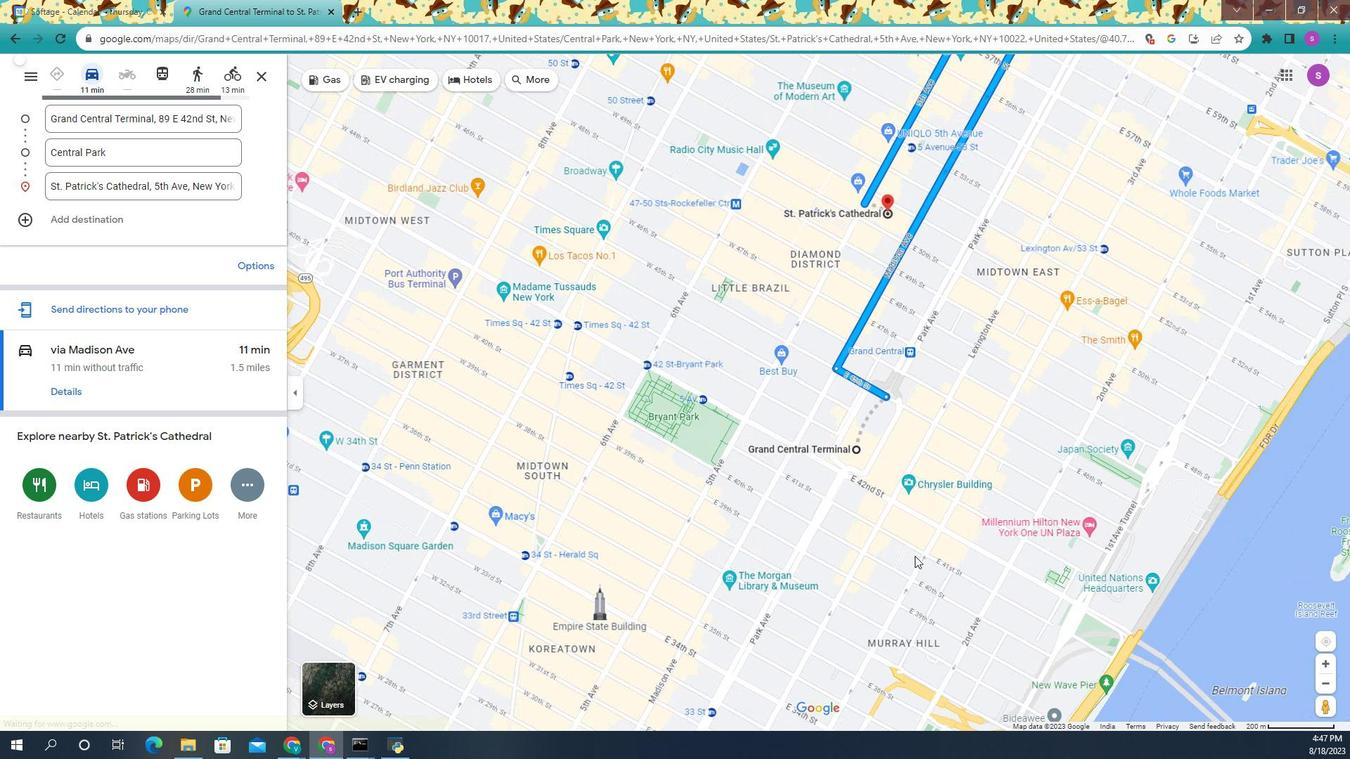 
Action: Mouse scrolled (793, 481) with delta (0, 0)
Screenshot: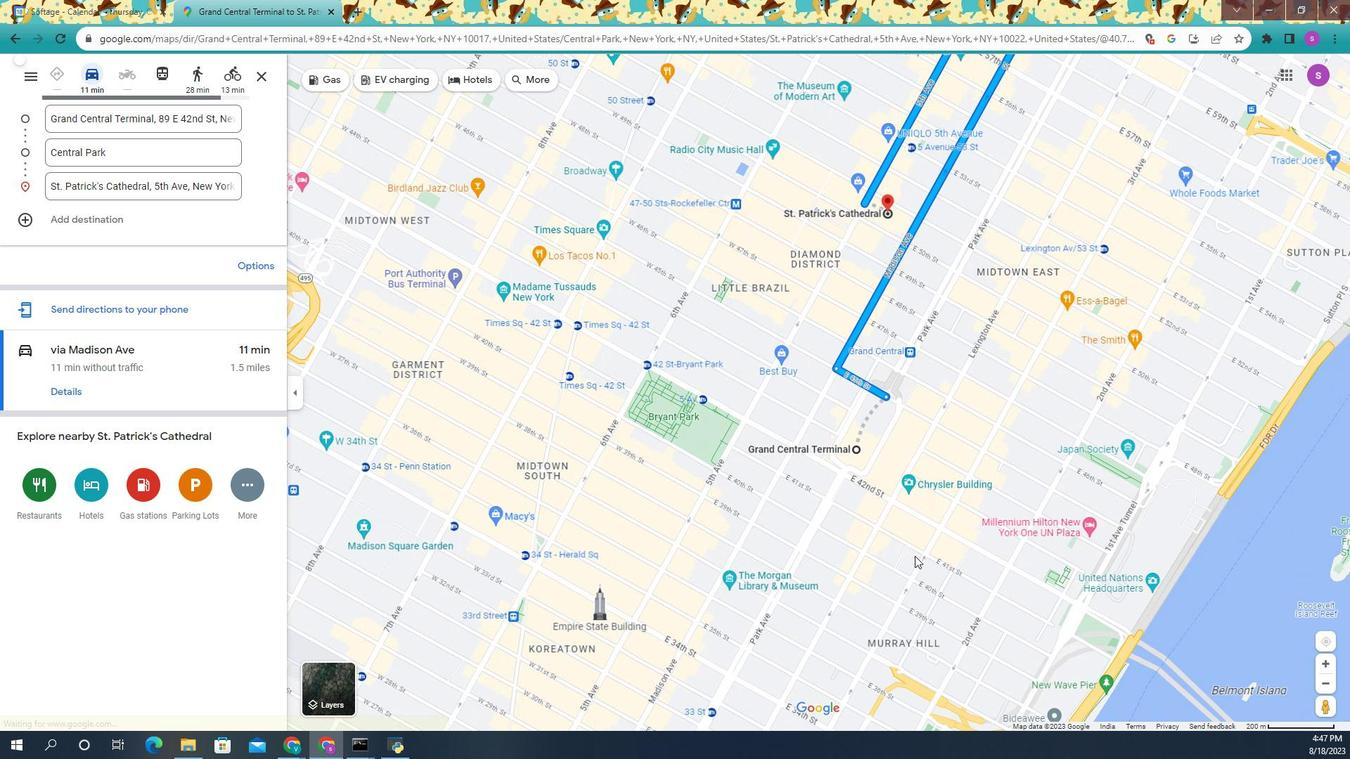 
Action: Mouse scrolled (793, 481) with delta (0, 0)
Screenshot: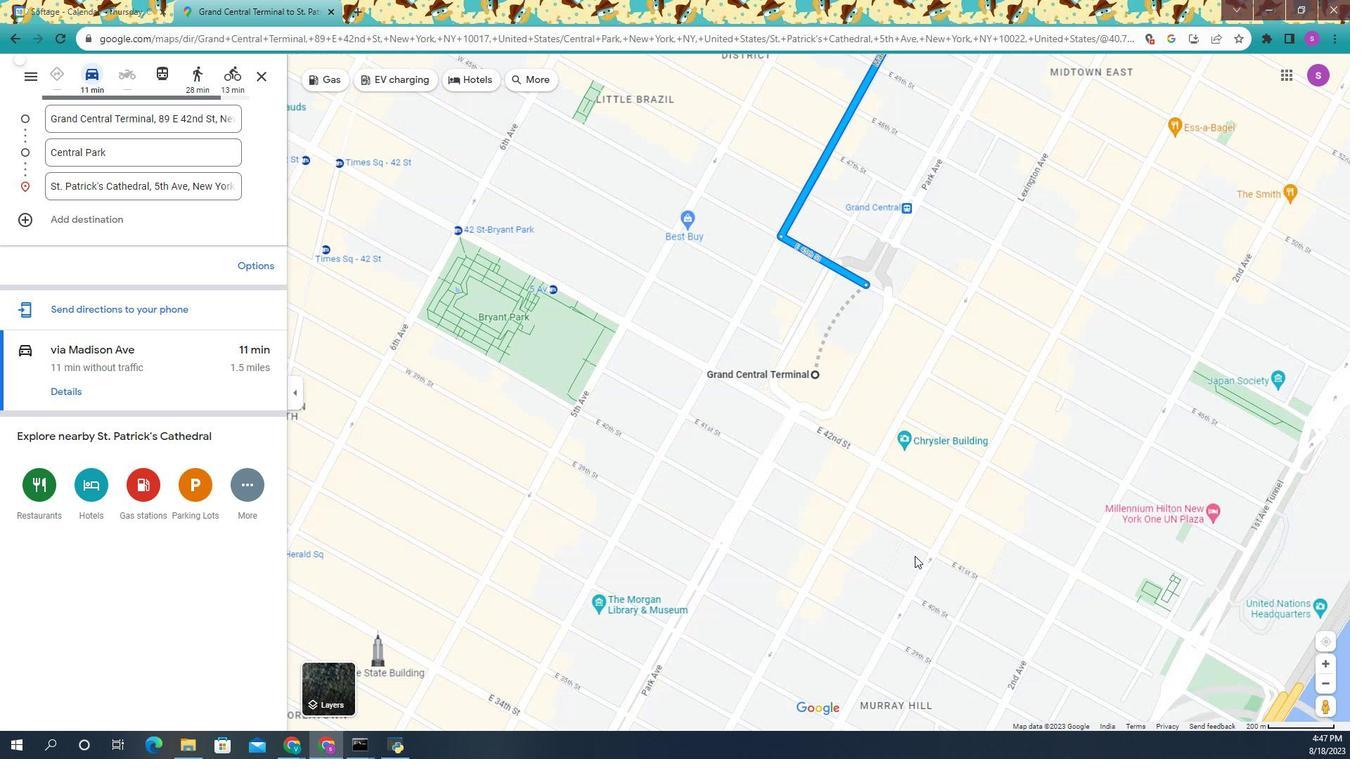 
Action: Mouse scrolled (793, 481) with delta (0, 0)
Screenshot: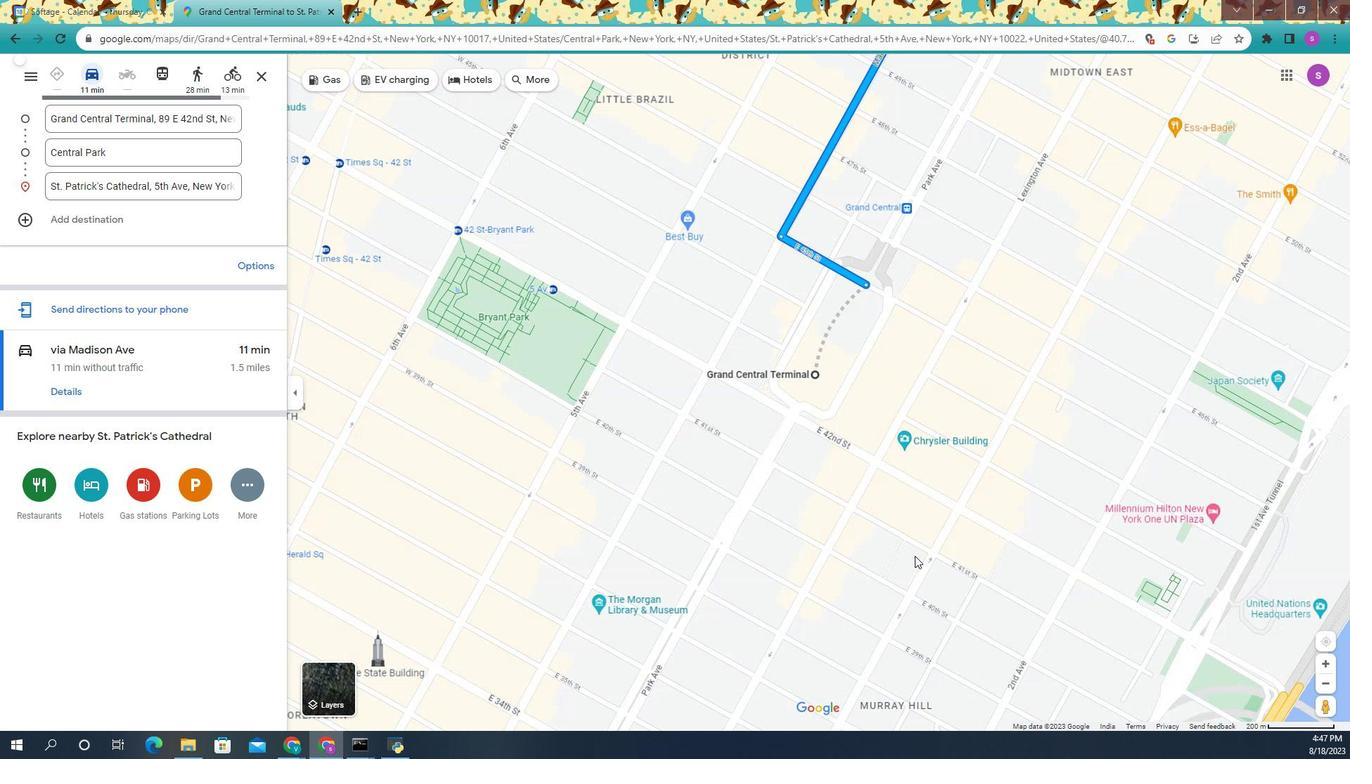 
Action: Mouse scrolled (793, 481) with delta (0, 0)
Screenshot: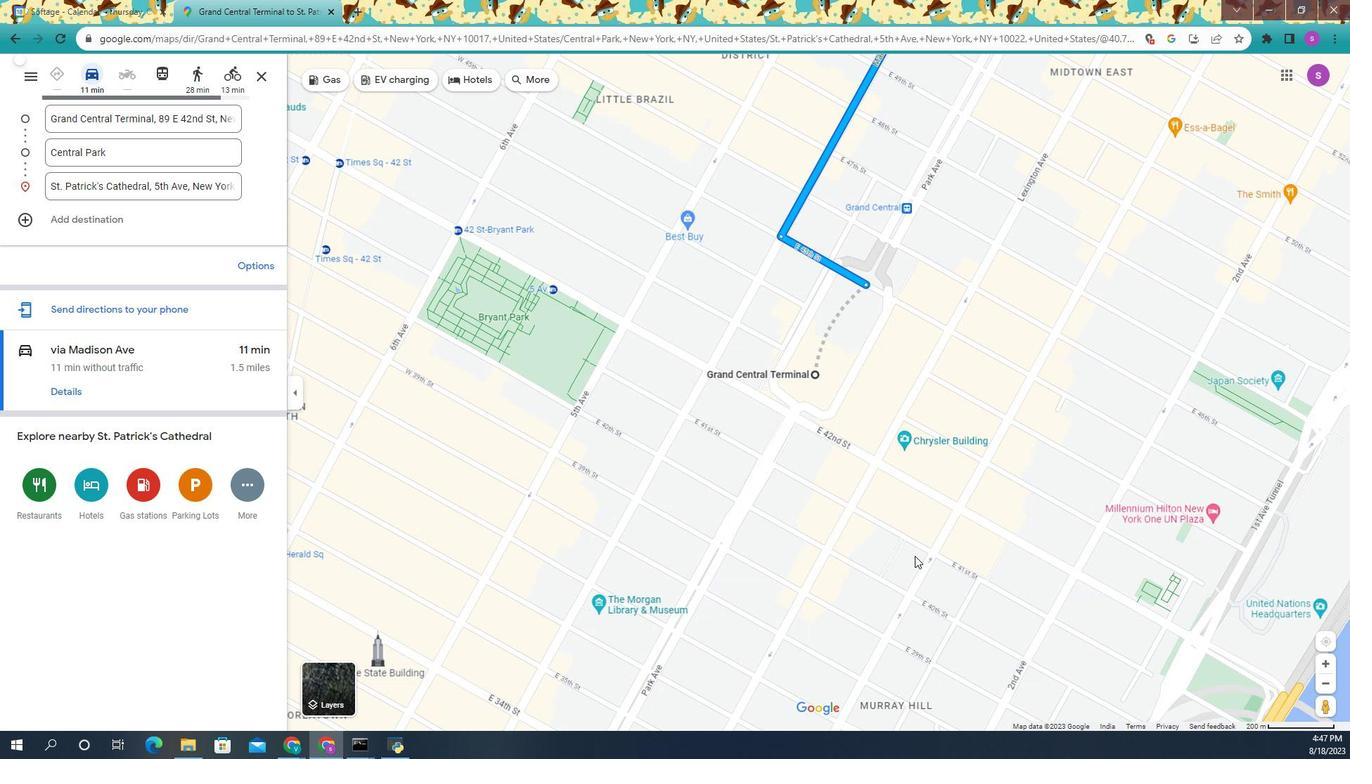 
Action: Mouse moved to (775, 393)
Screenshot: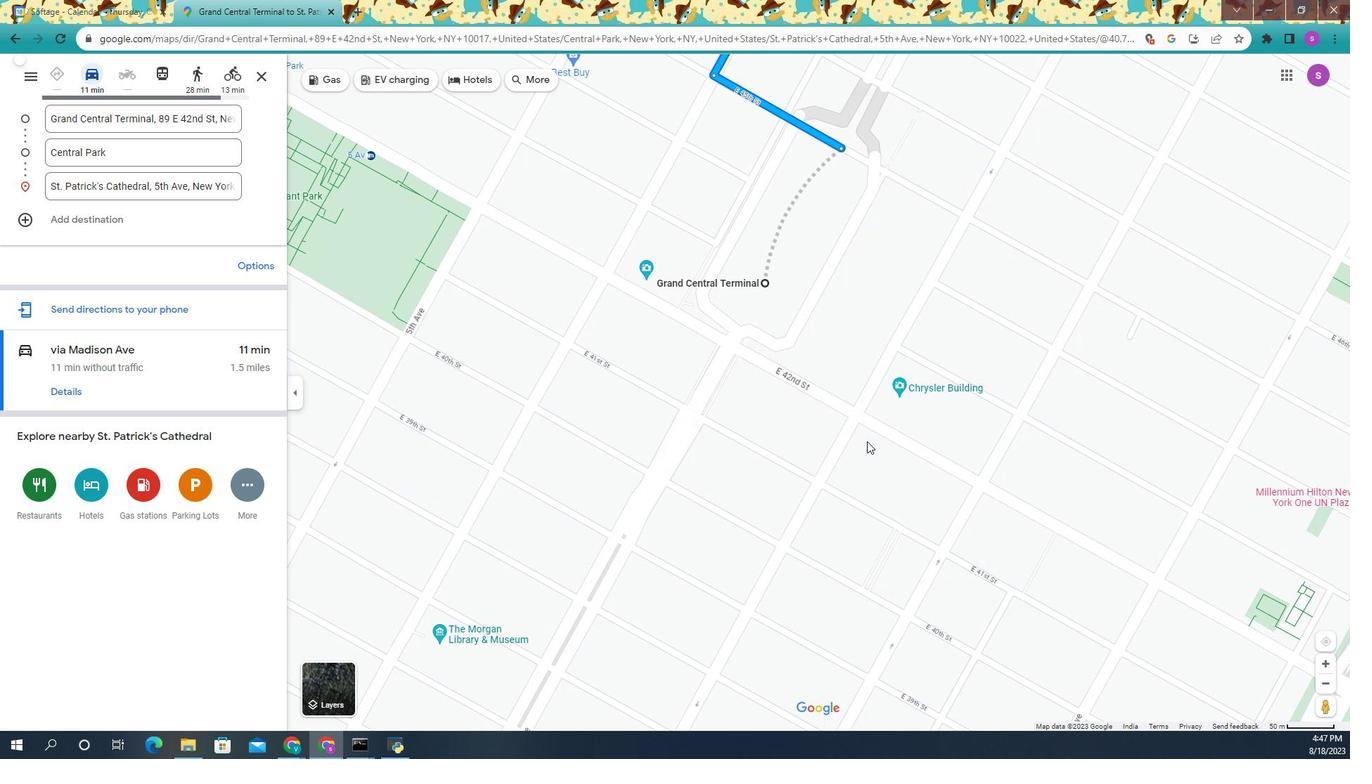
Action: Mouse pressed left at (775, 393)
Screenshot: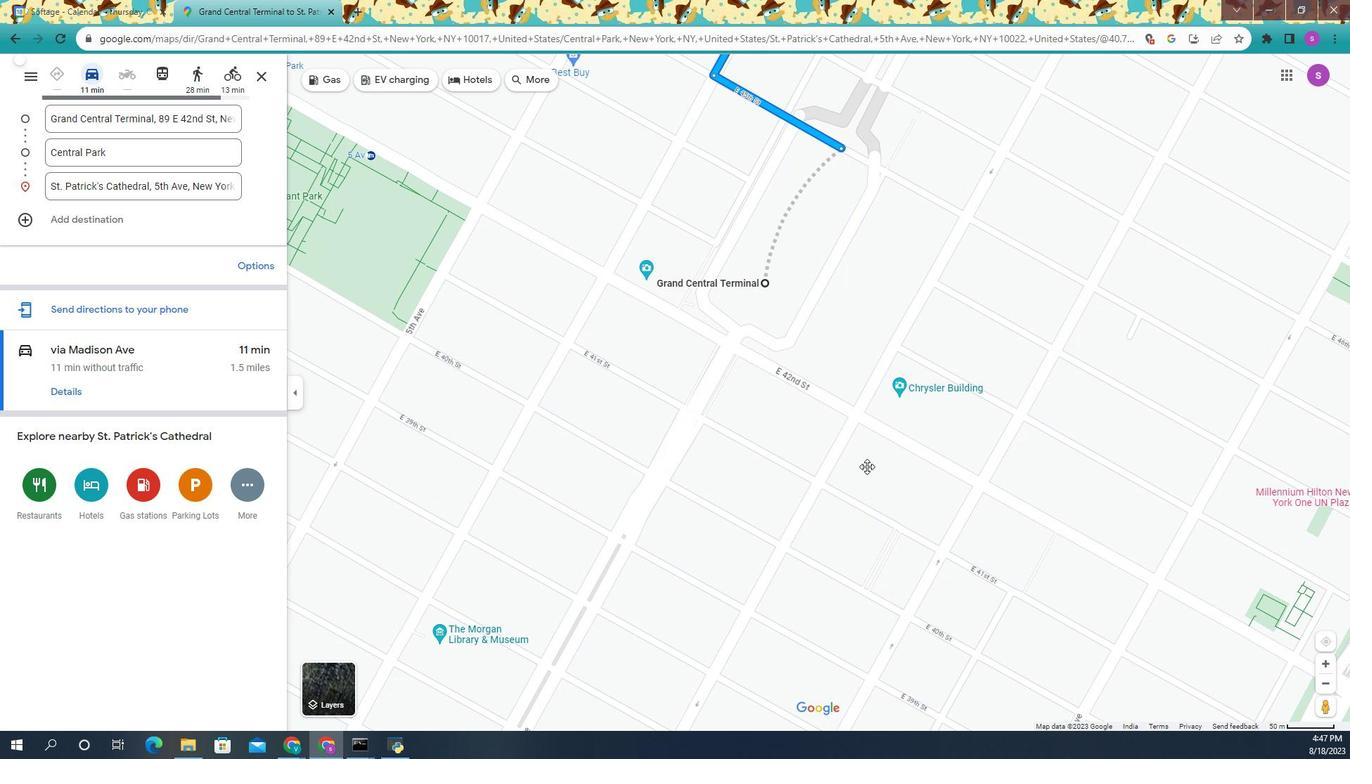 
Action: Mouse moved to (714, 484)
Screenshot: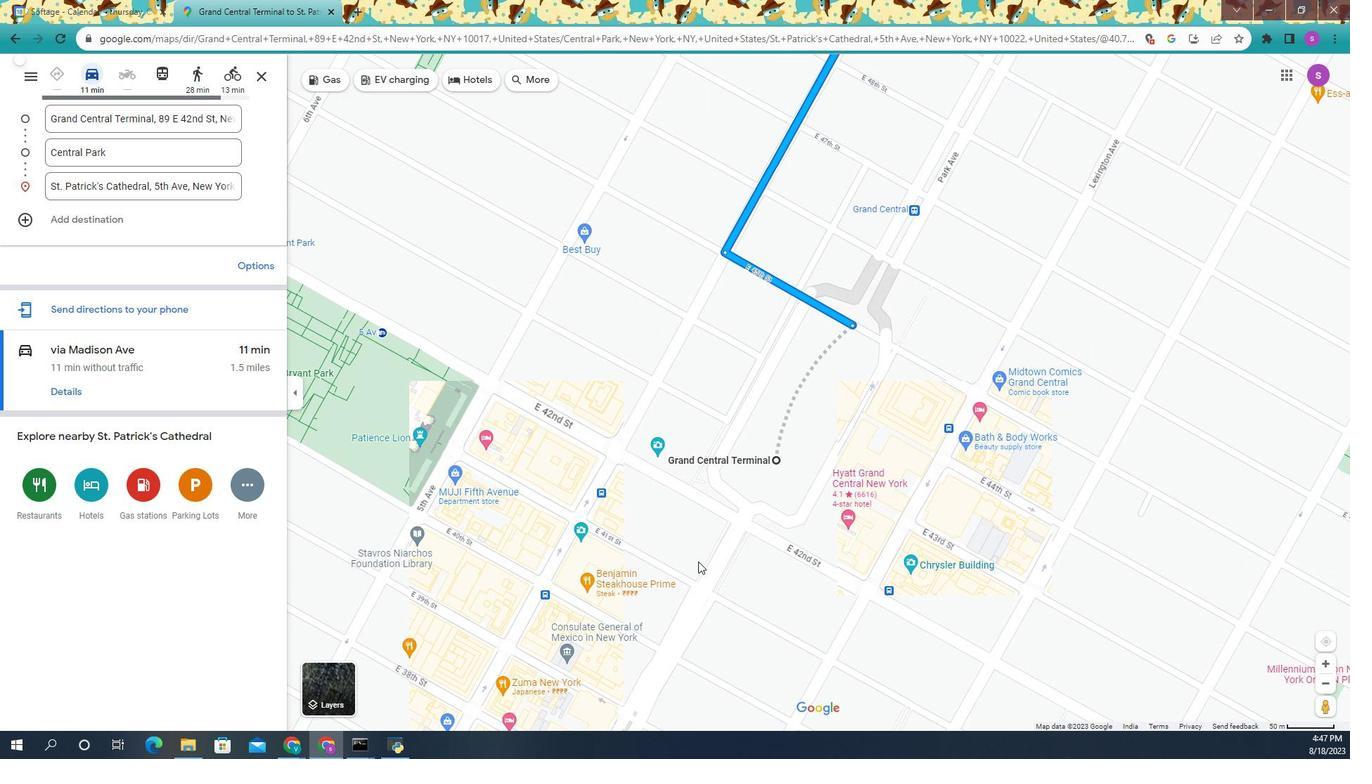 
Action: Mouse scrolled (714, 485) with delta (0, 0)
Screenshot: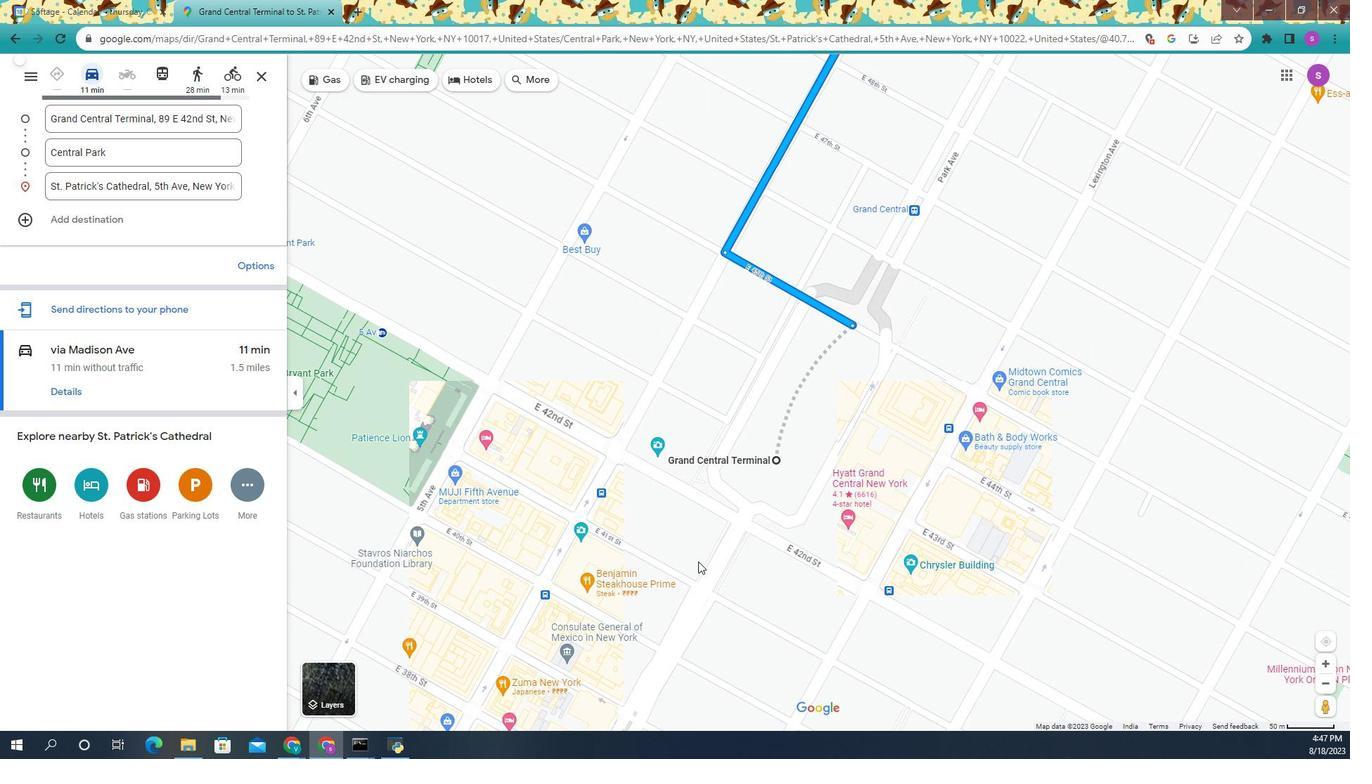 
Action: Mouse scrolled (714, 485) with delta (0, 0)
Screenshot: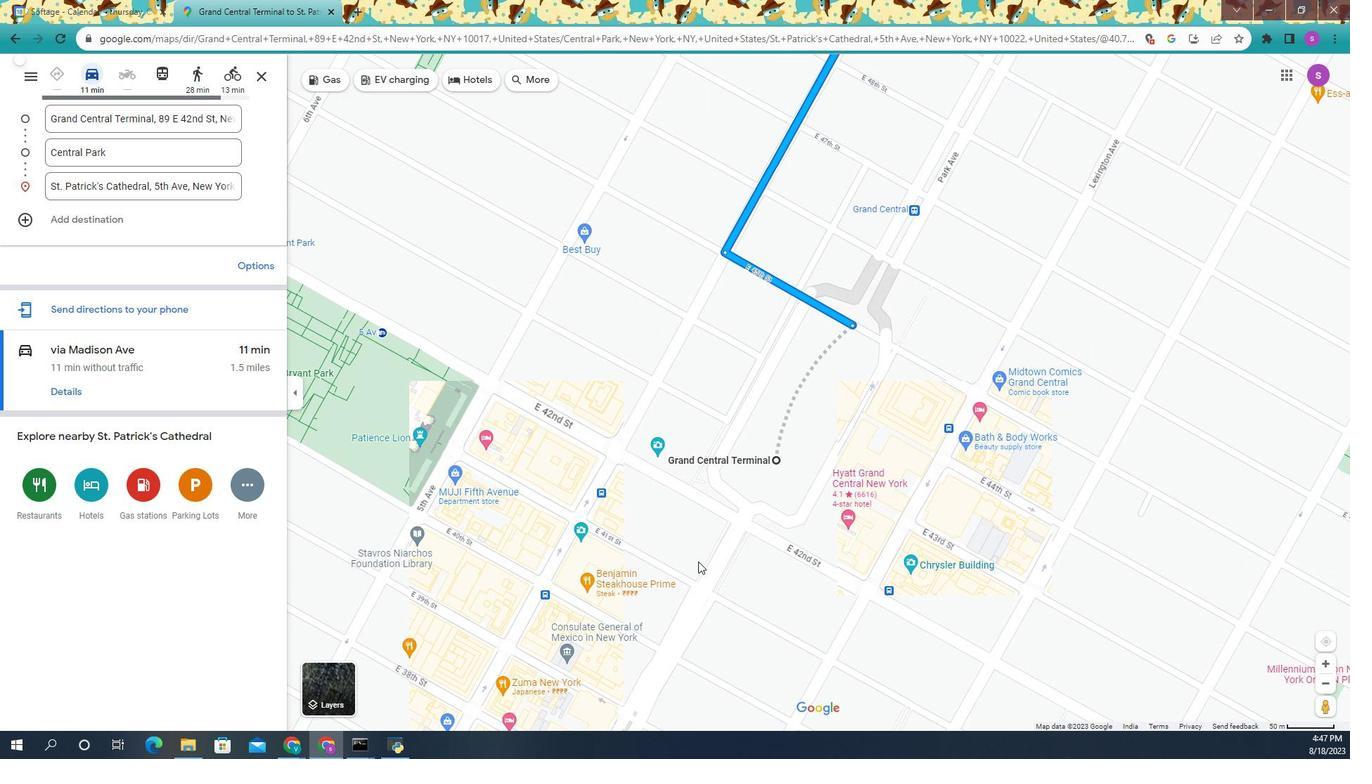
Action: Mouse scrolled (714, 485) with delta (0, 0)
Screenshot: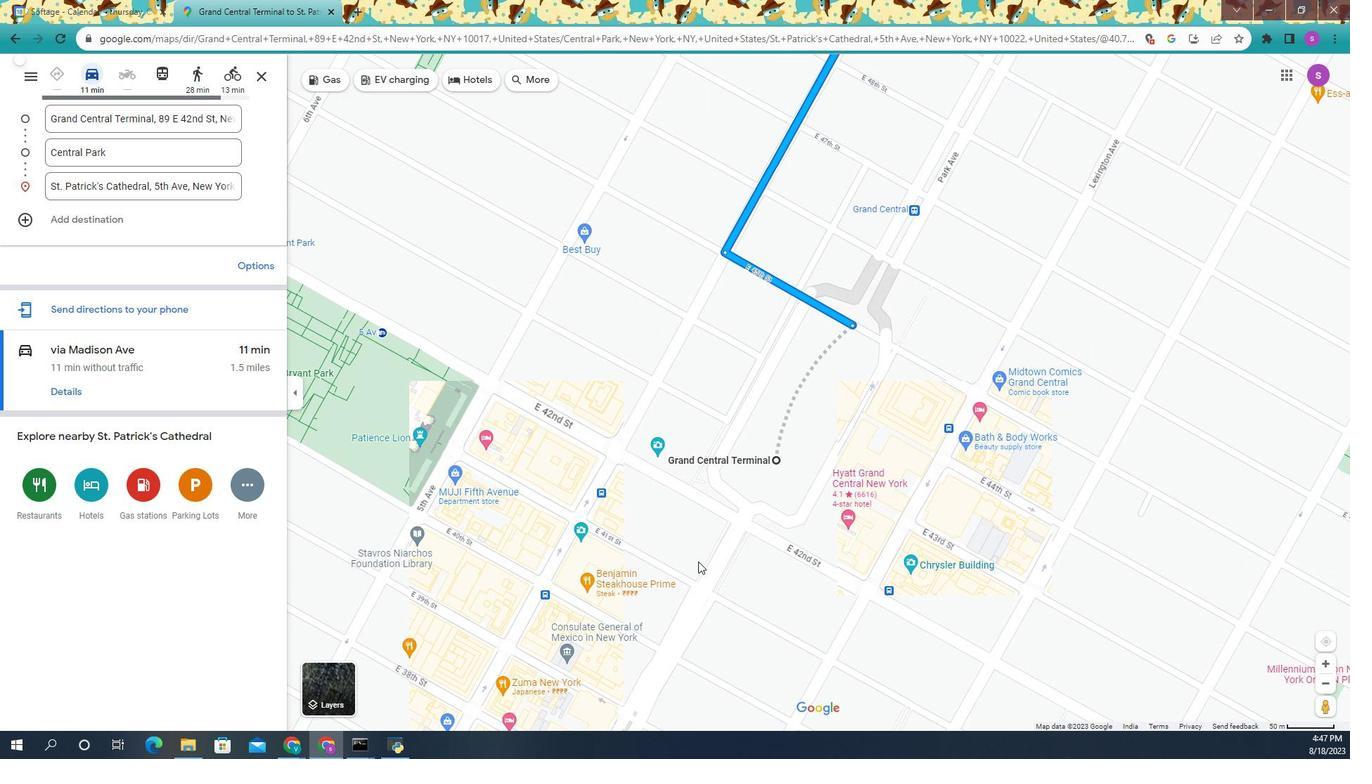 
Action: Mouse scrolled (714, 485) with delta (0, 0)
Screenshot: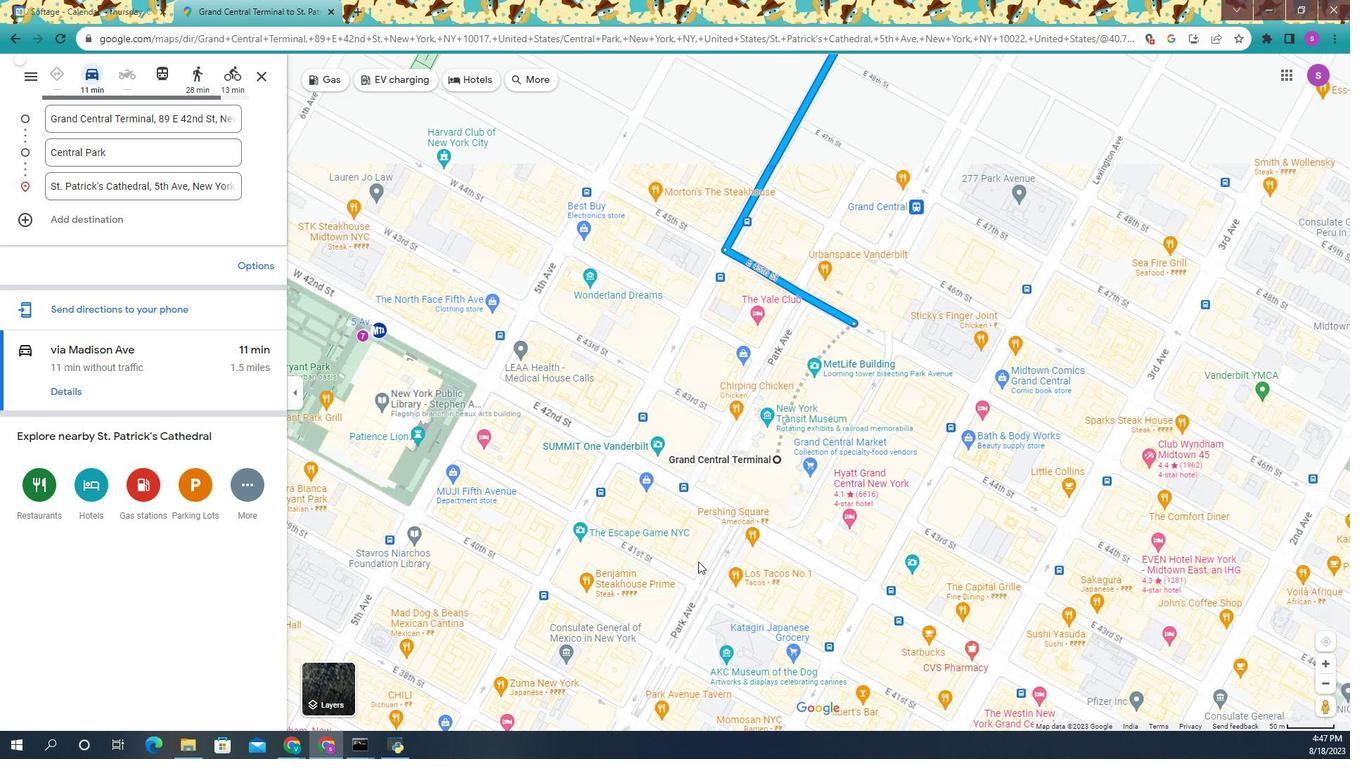 
Action: Mouse scrolled (714, 485) with delta (0, 0)
Screenshot: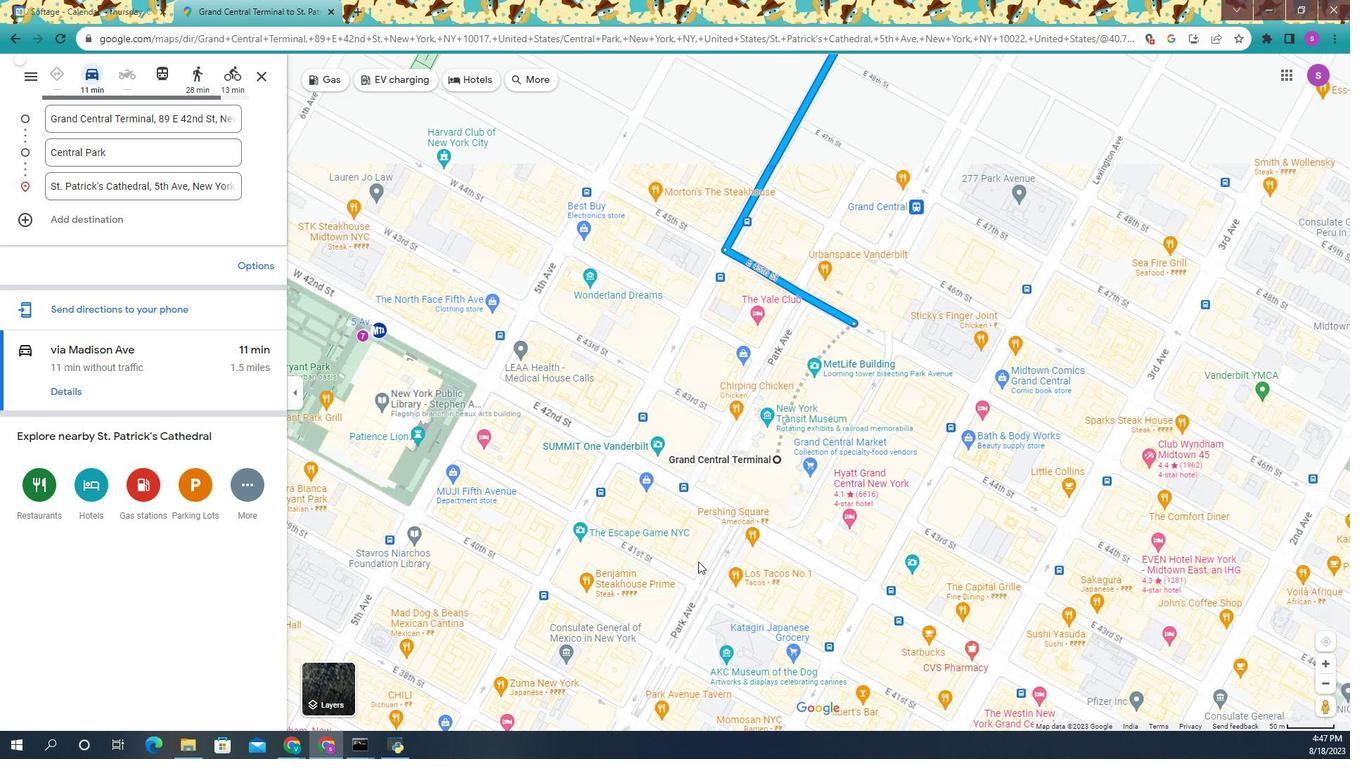 
Action: Mouse scrolled (714, 485) with delta (0, 0)
Screenshot: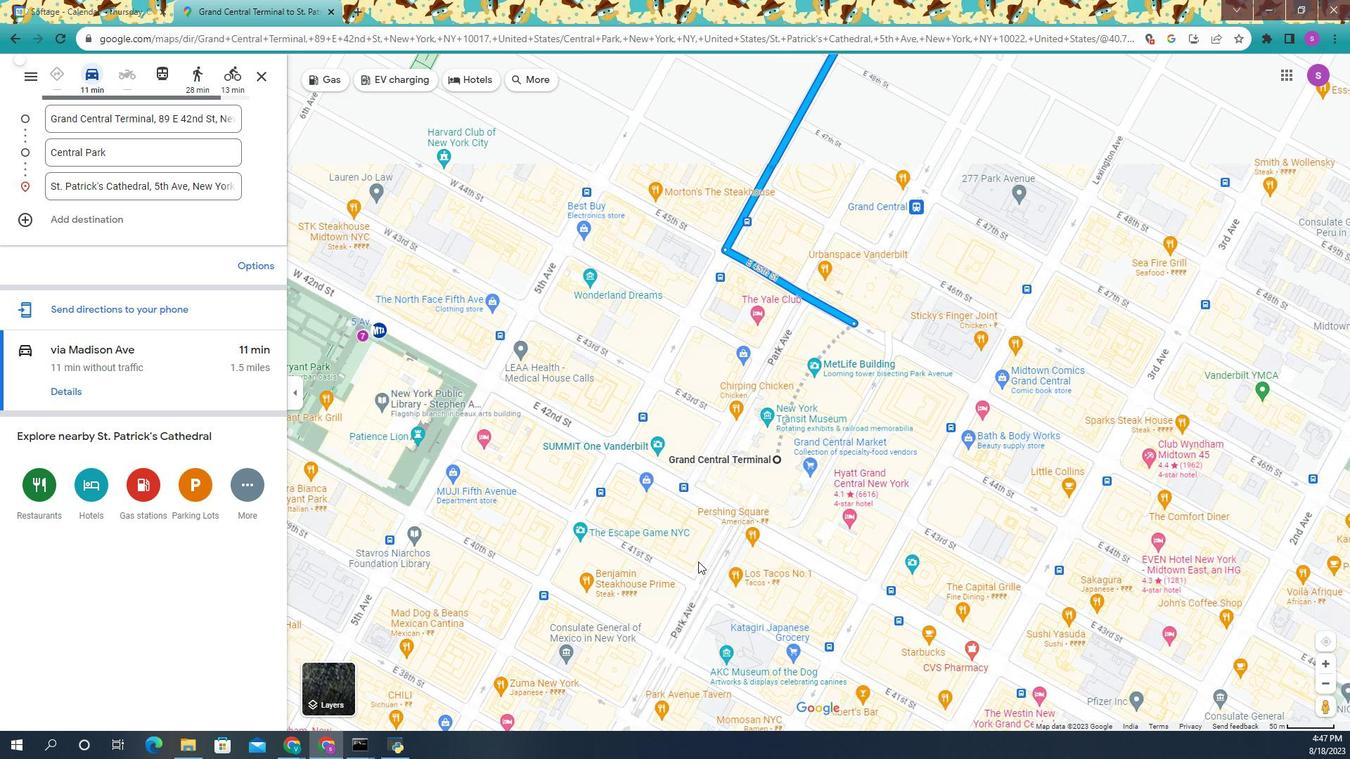 
Action: Mouse moved to (759, 340)
Screenshot: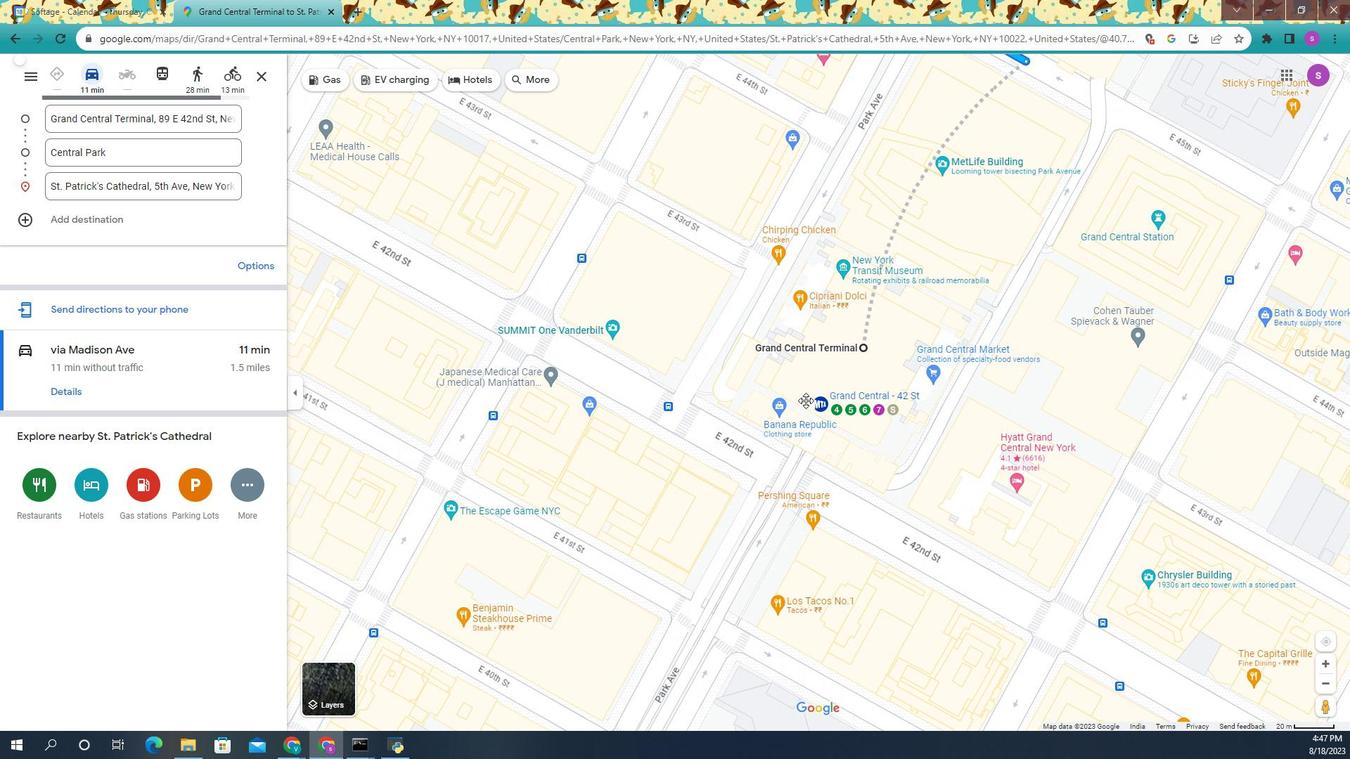 
Action: Mouse pressed left at (759, 340)
Screenshot: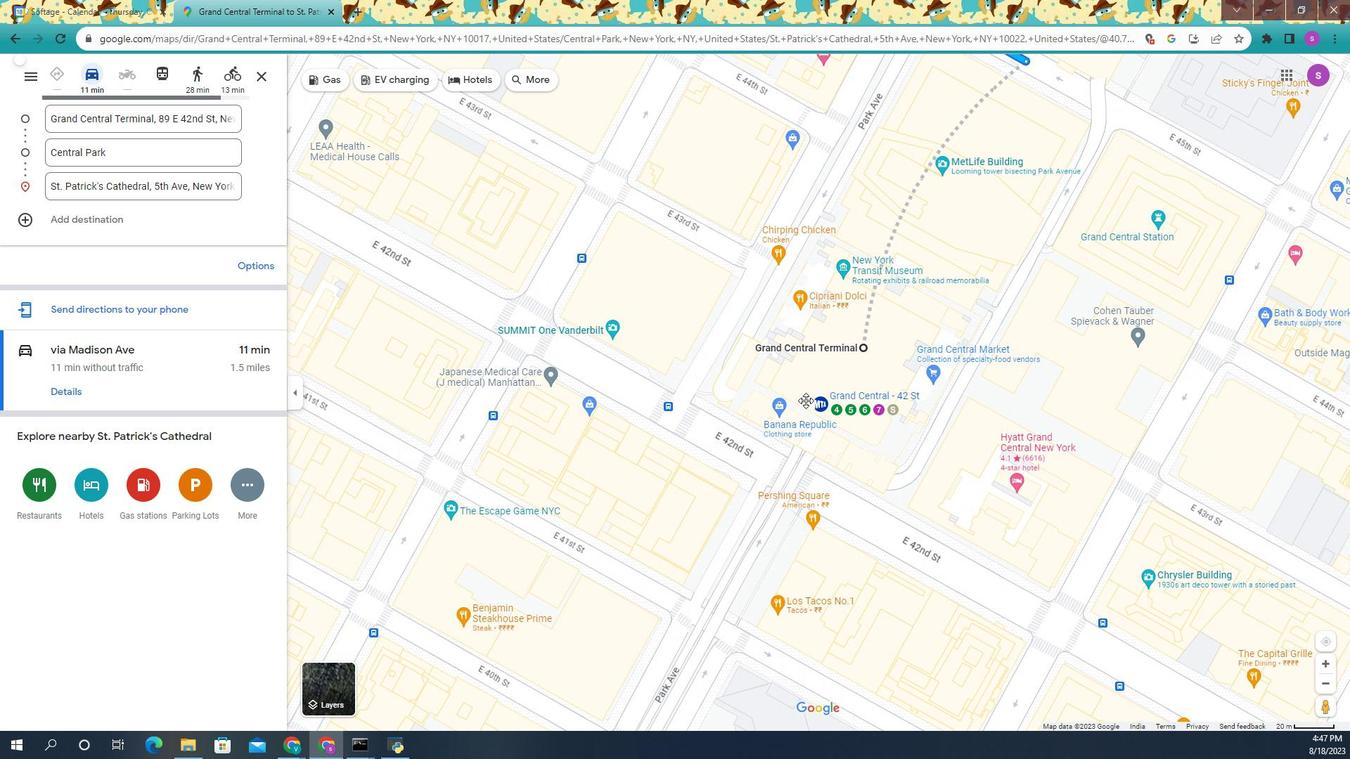 
Action: Mouse moved to (740, 438)
Screenshot: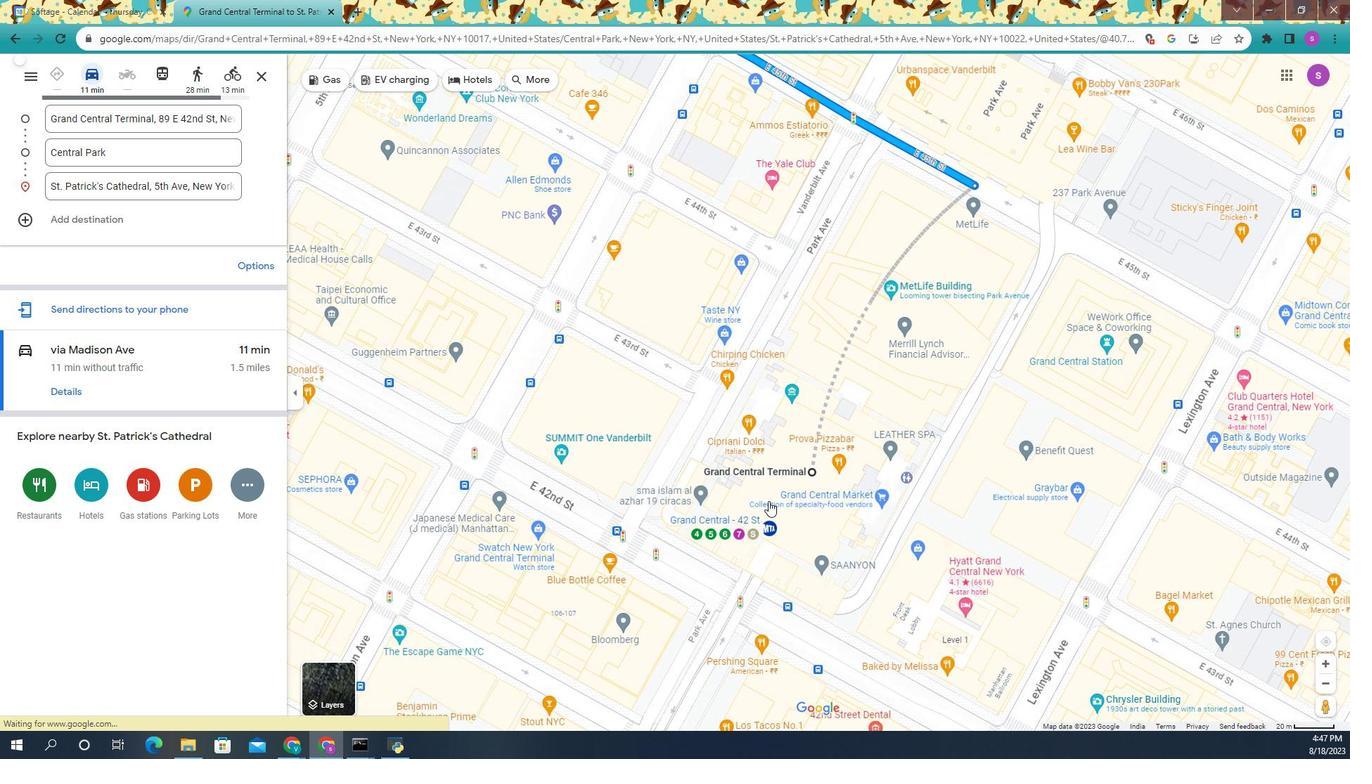 
Action: Mouse scrolled (740, 439) with delta (0, 0)
Screenshot: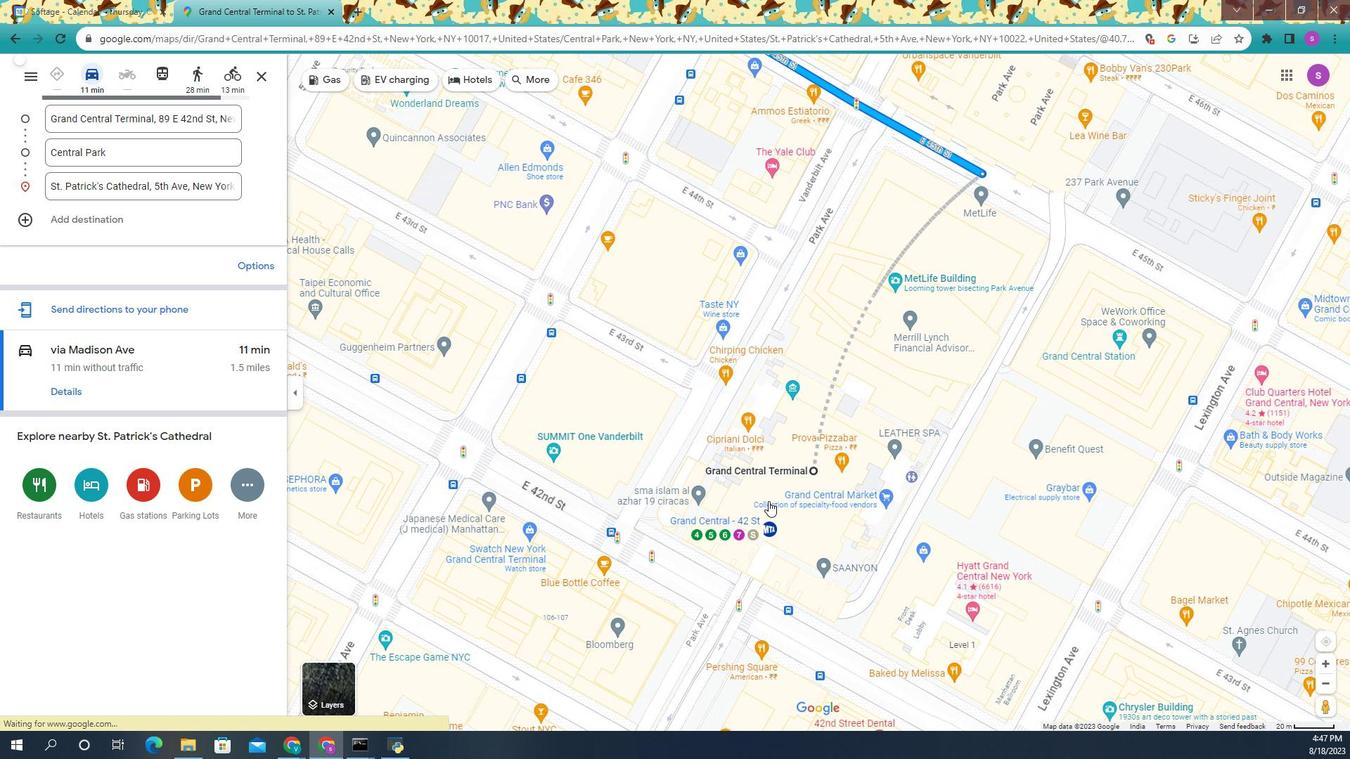 
Action: Mouse scrolled (740, 439) with delta (0, 0)
Screenshot: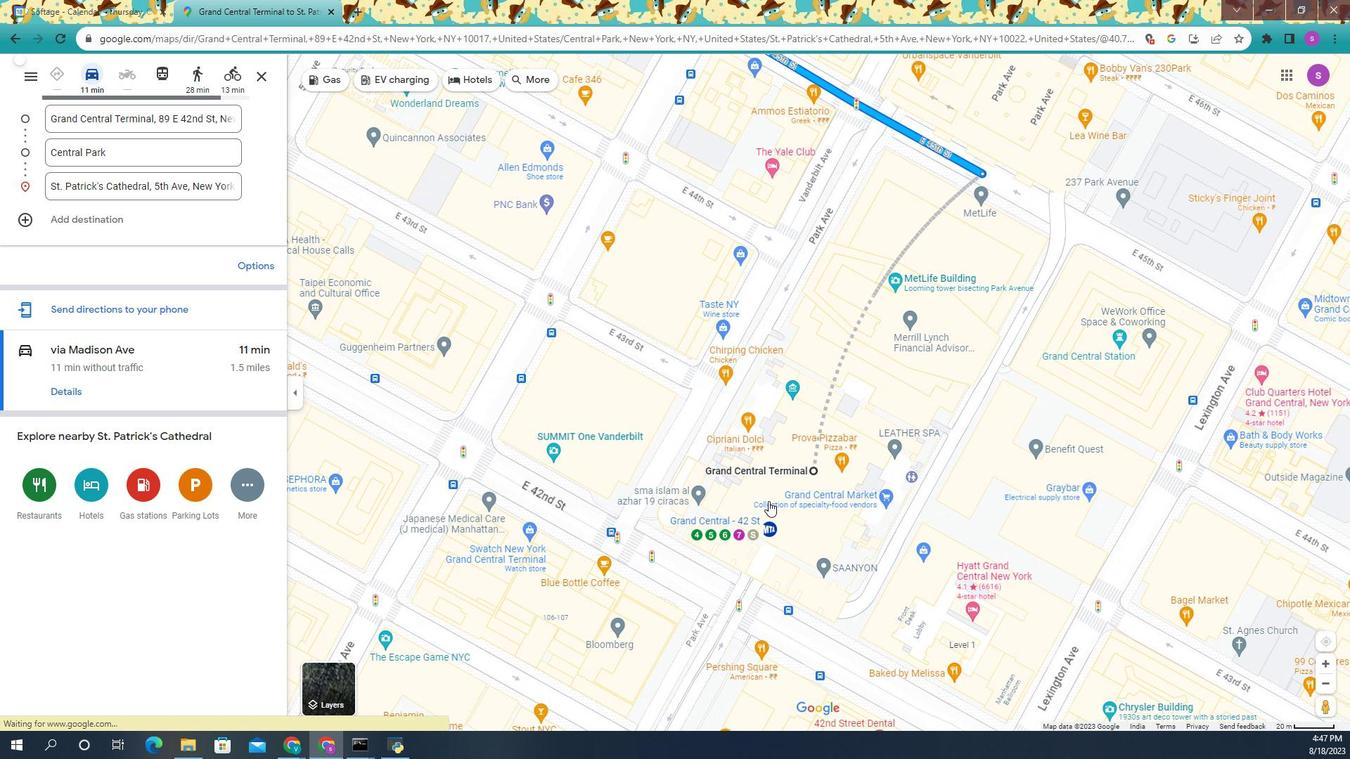 
Action: Mouse scrolled (740, 439) with delta (0, 0)
Screenshot: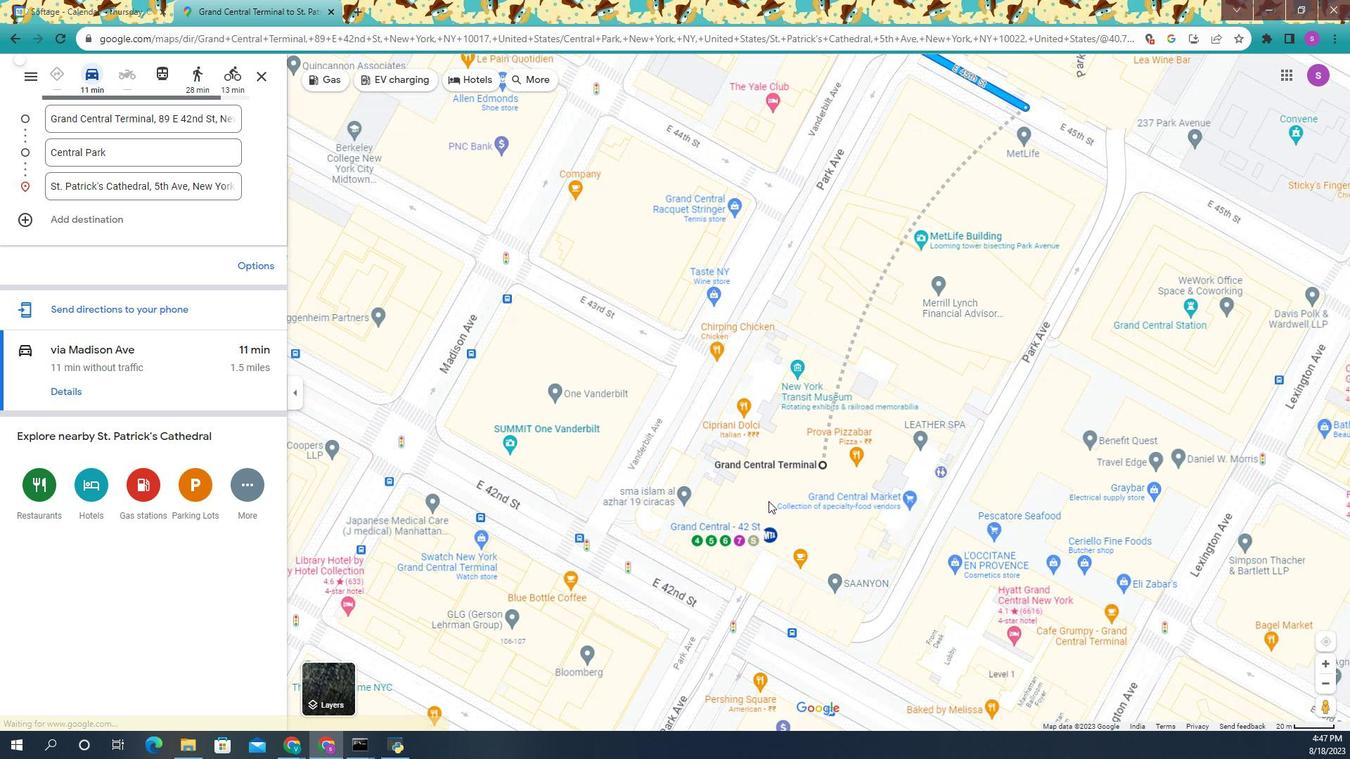 
Action: Mouse scrolled (740, 439) with delta (0, 0)
Screenshot: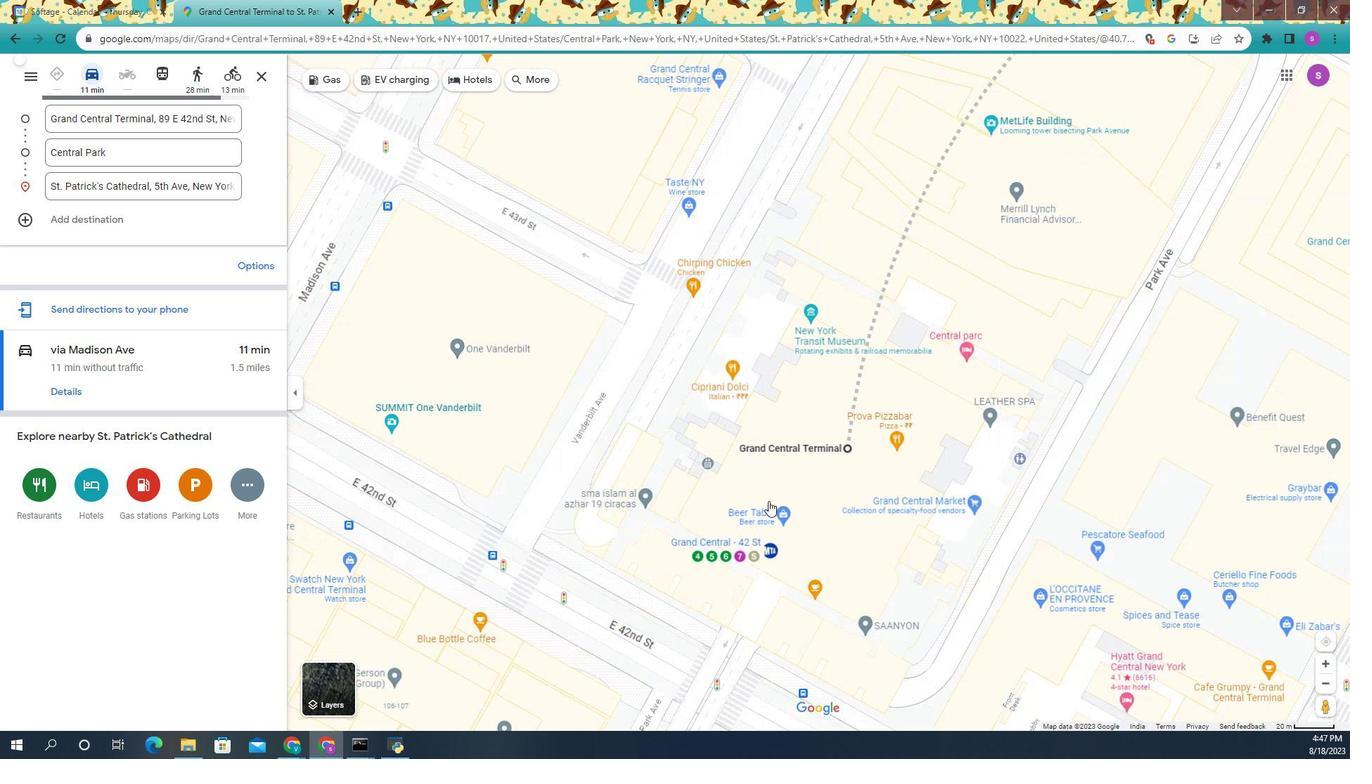 
Action: Mouse scrolled (740, 439) with delta (0, 0)
Screenshot: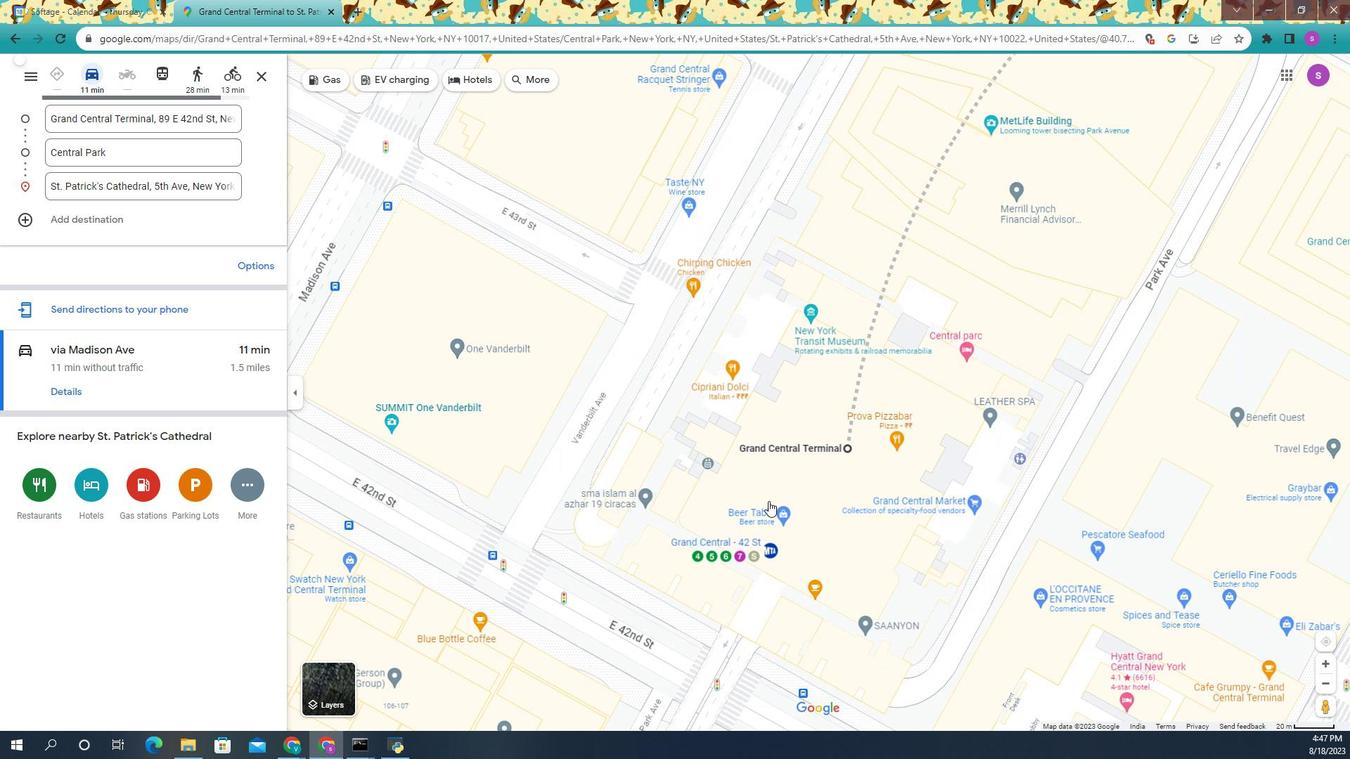 
Action: Mouse moved to (787, 387)
Screenshot: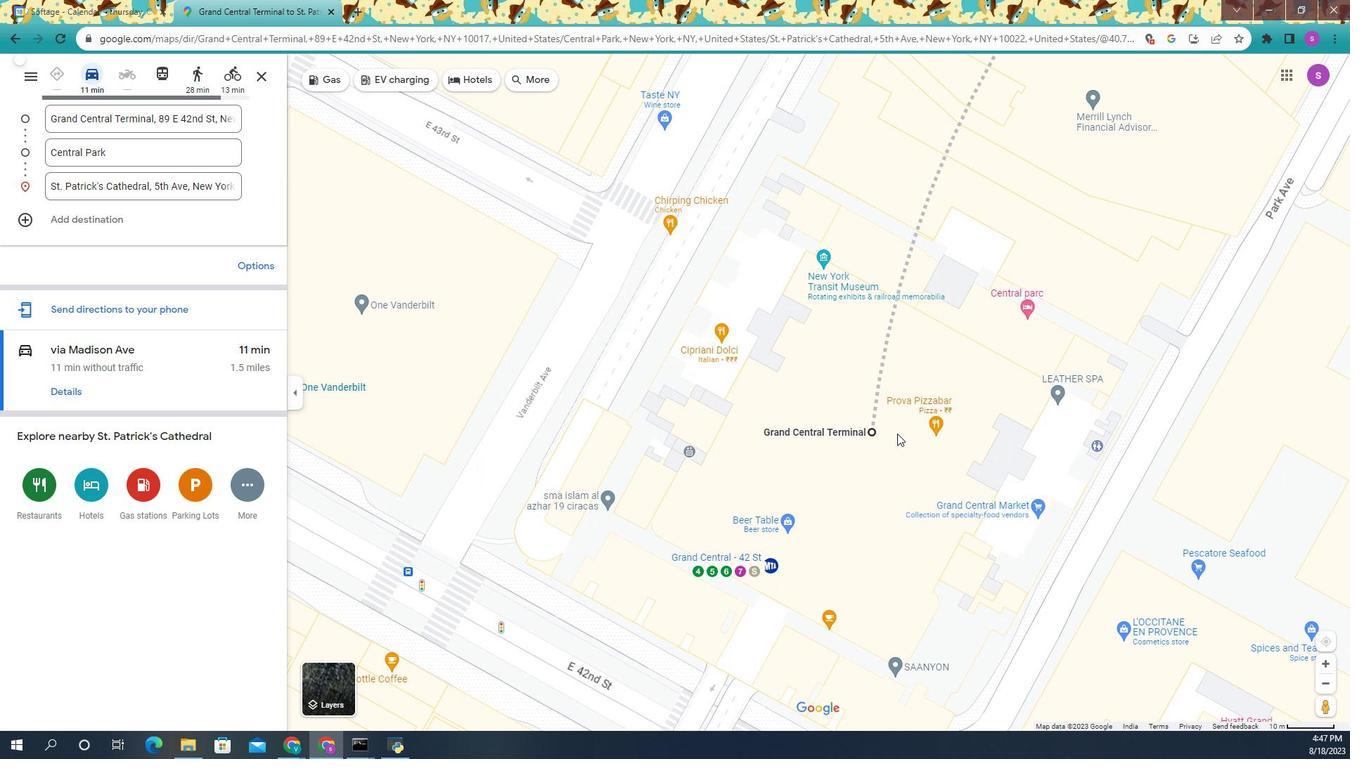 
Action: Mouse pressed left at (787, 387)
Screenshot: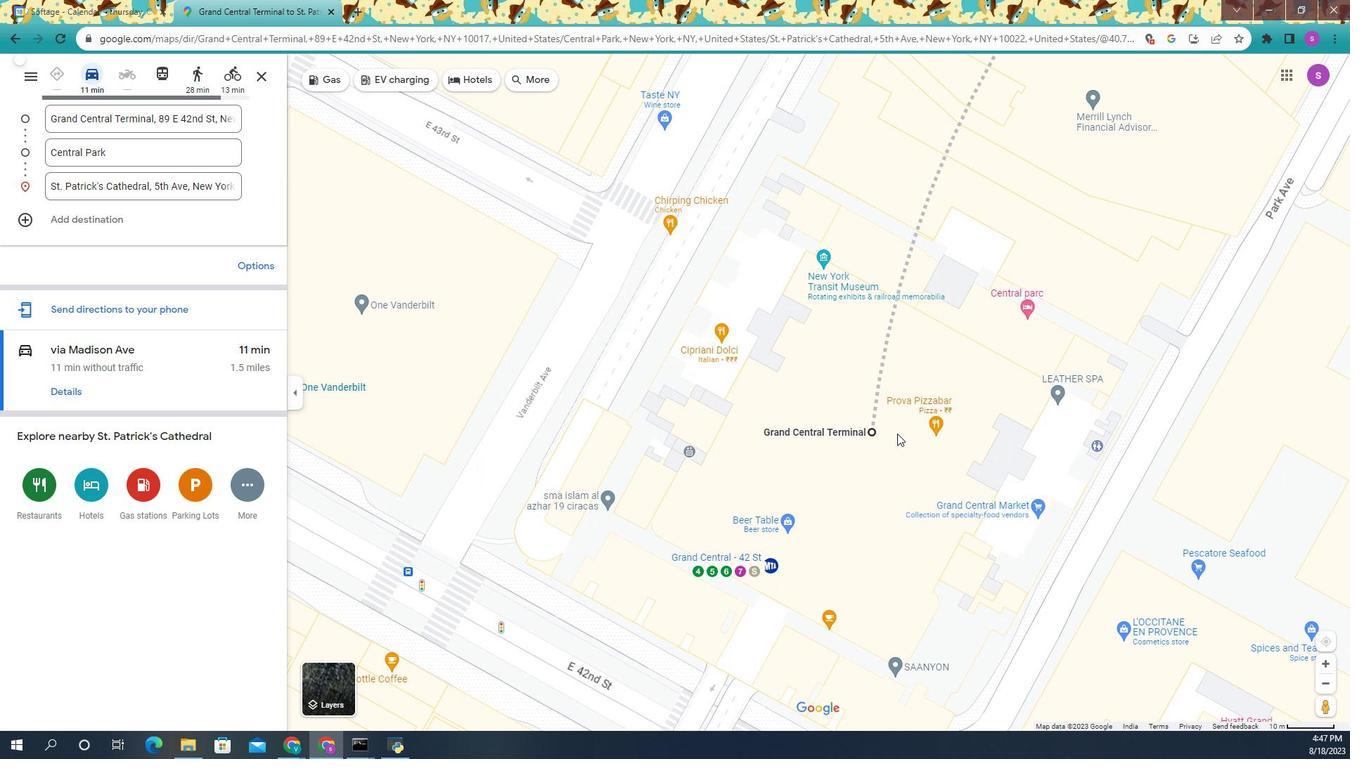 
Action: Mouse moved to (780, 436)
Screenshot: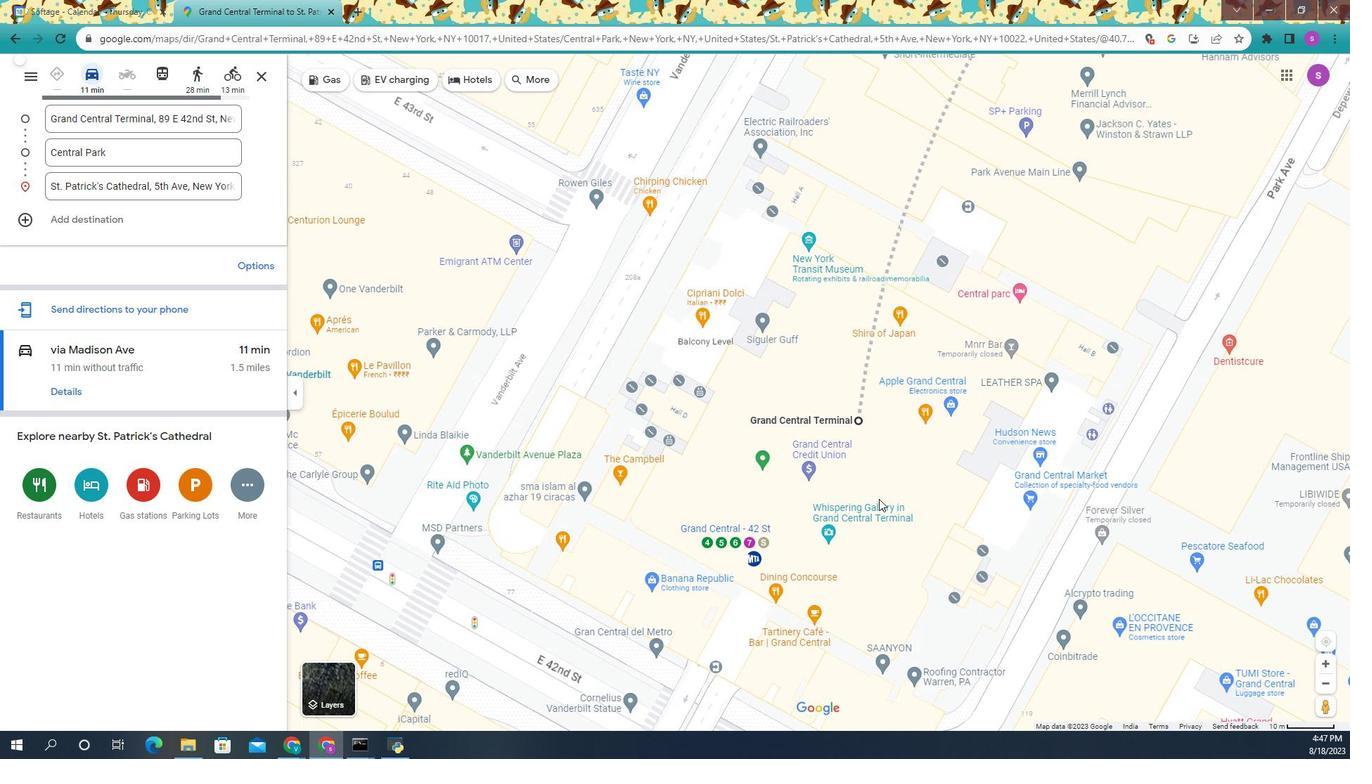 
Action: Mouse scrolled (780, 437) with delta (0, 0)
Screenshot: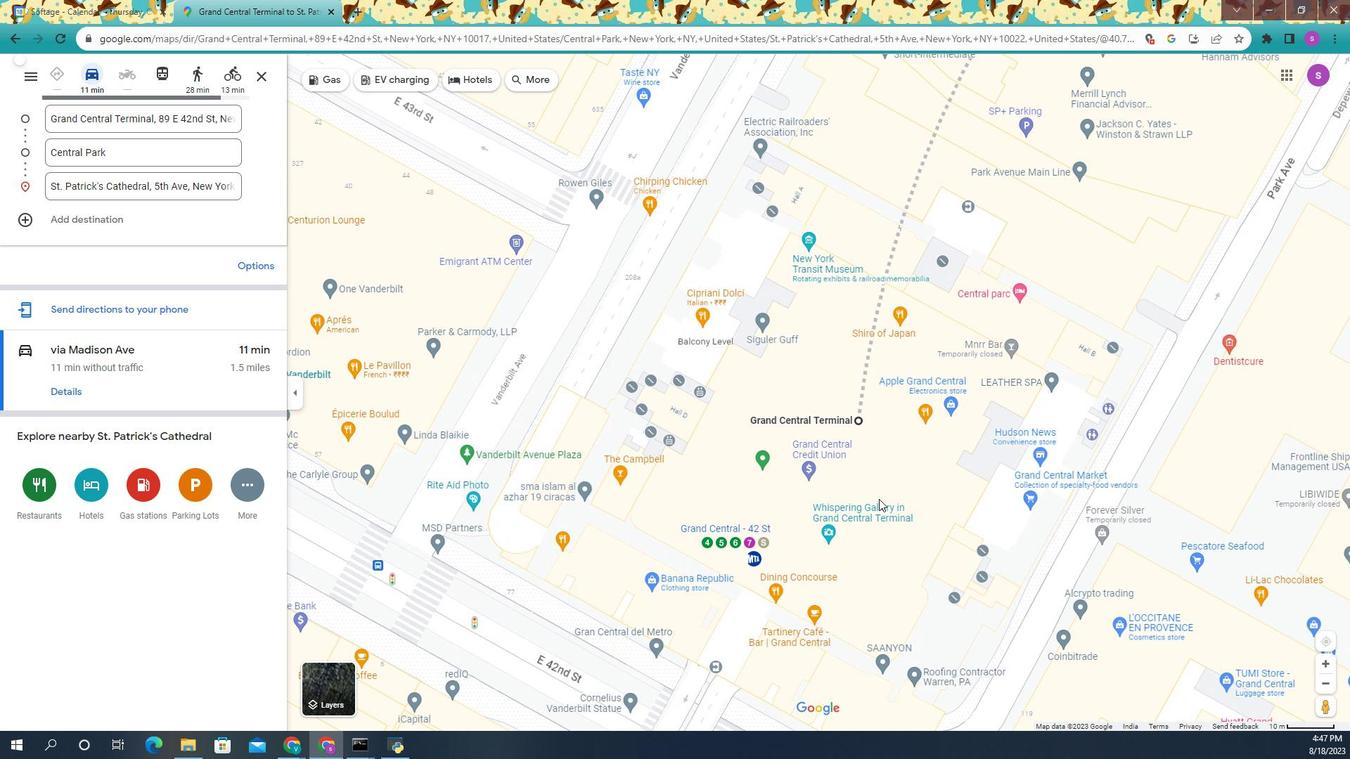 
Action: Mouse scrolled (780, 437) with delta (0, 0)
Screenshot: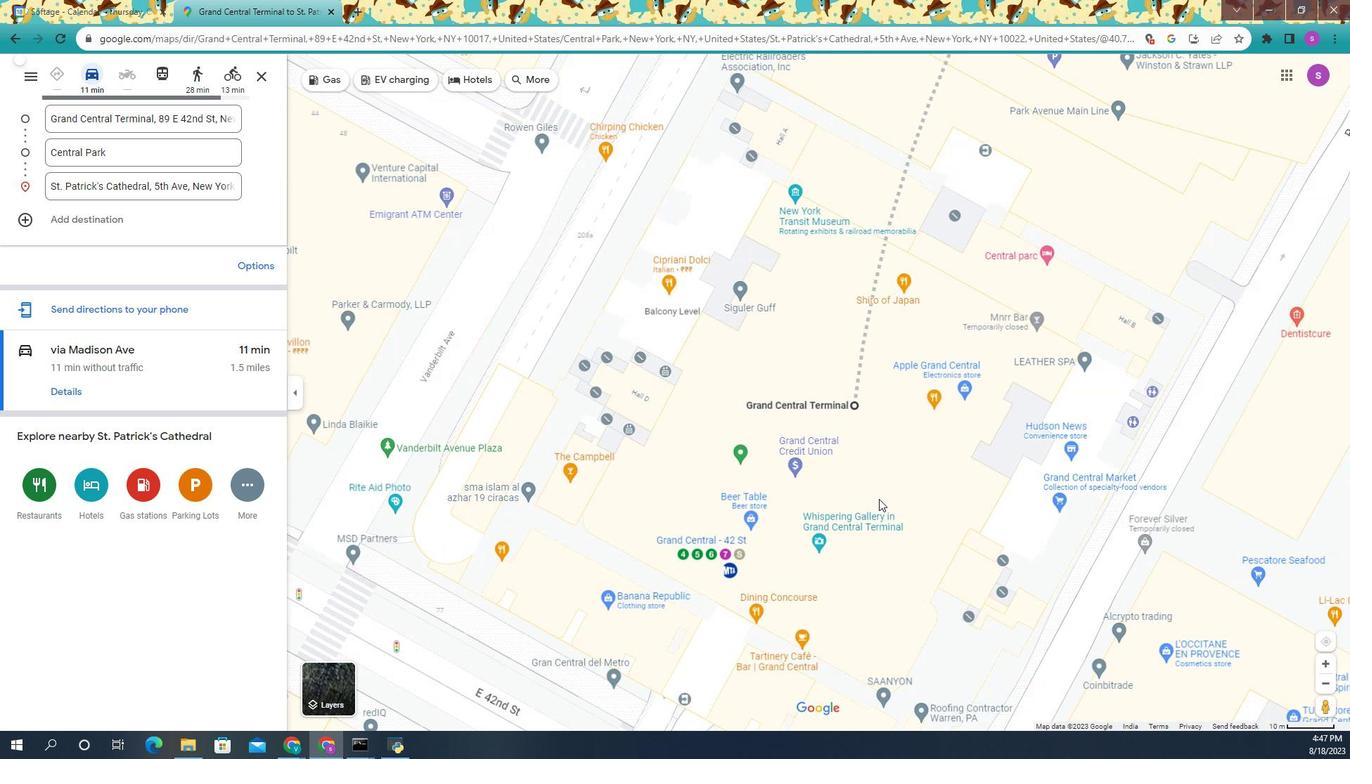 
Action: Mouse scrolled (780, 437) with delta (0, 0)
Screenshot: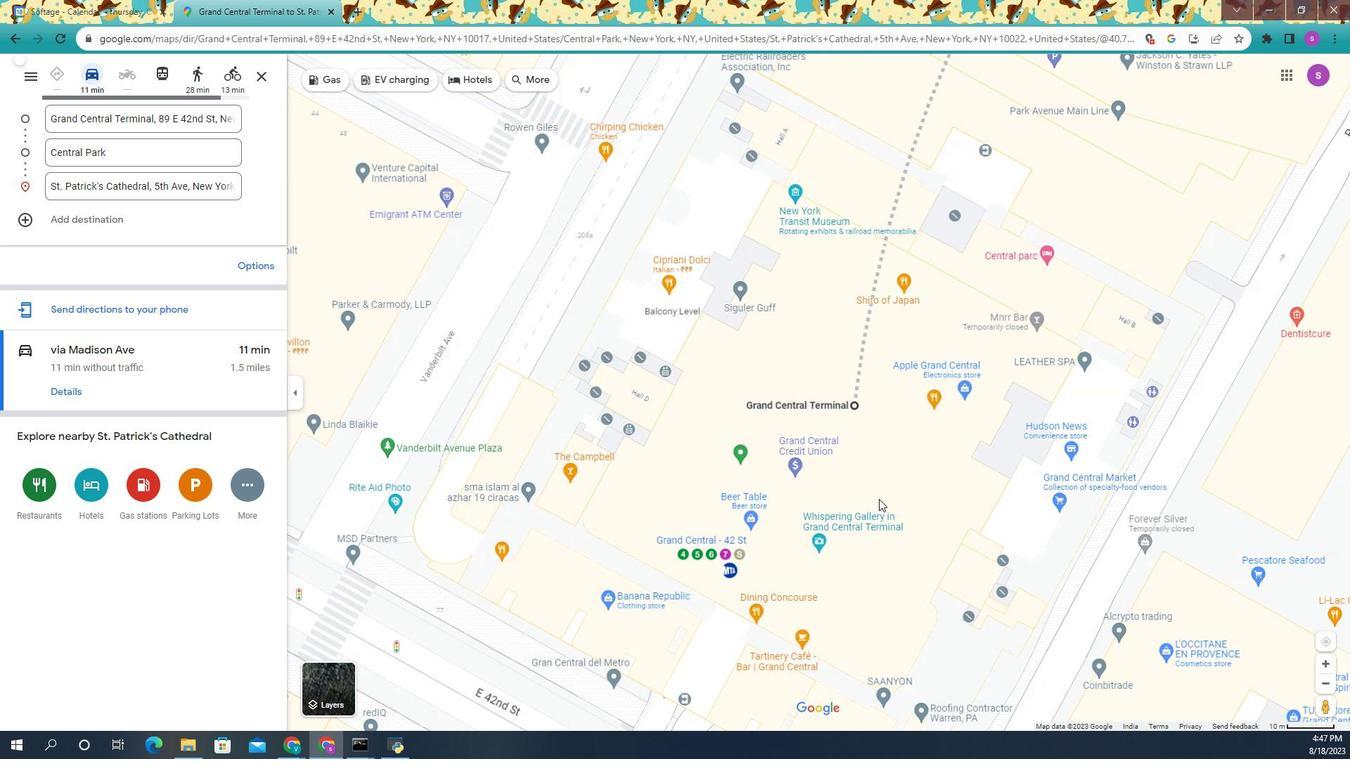 
Action: Mouse scrolled (780, 437) with delta (0, 0)
Screenshot: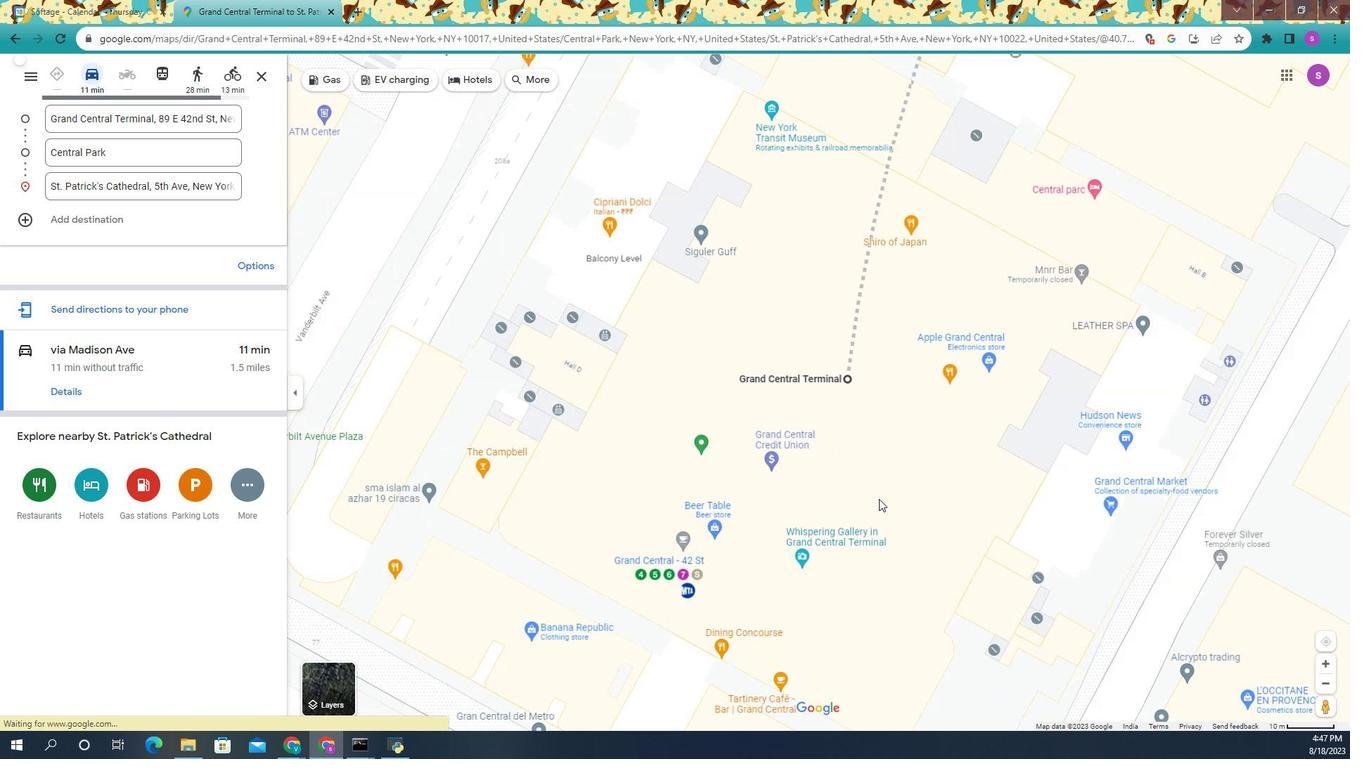 
Action: Mouse moved to (781, 343)
Screenshot: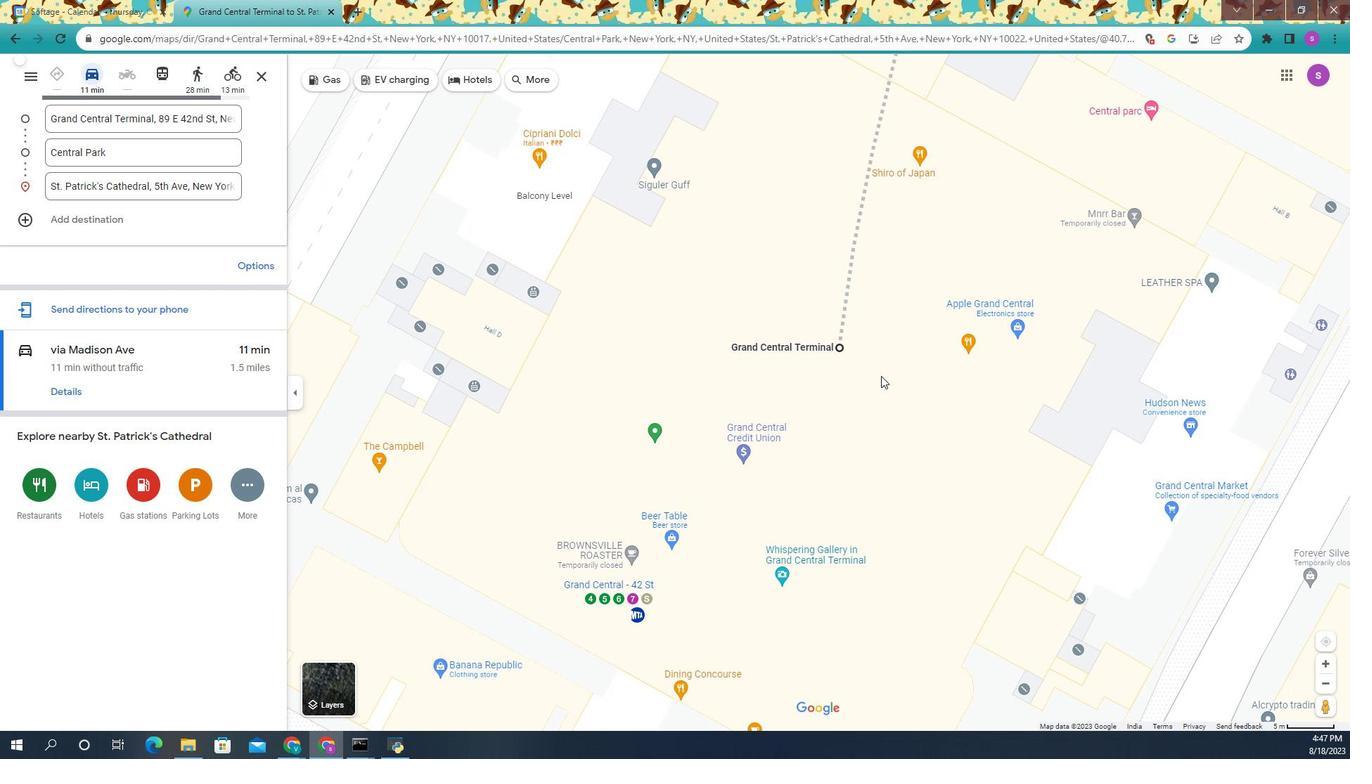 
Action: Mouse pressed left at (781, 343)
Screenshot: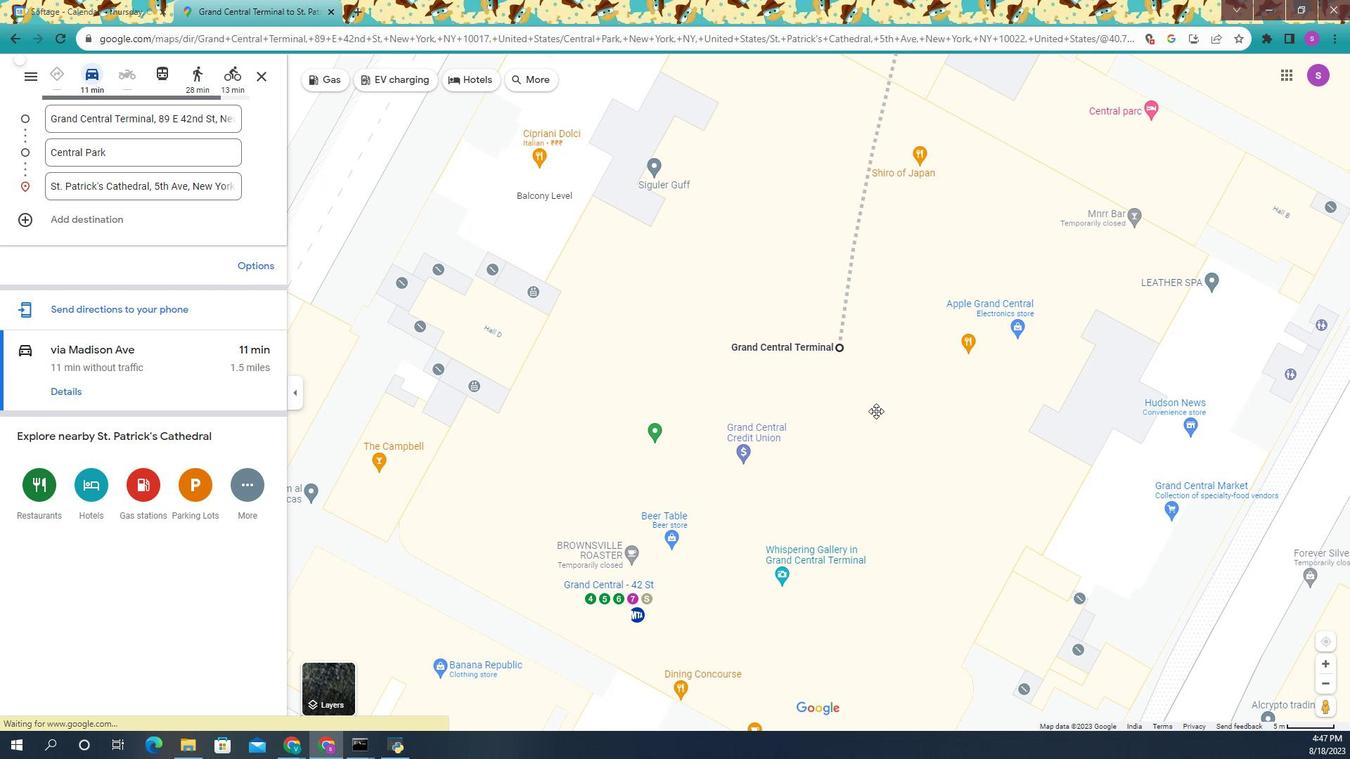 
Action: Mouse moved to (778, 337)
Screenshot: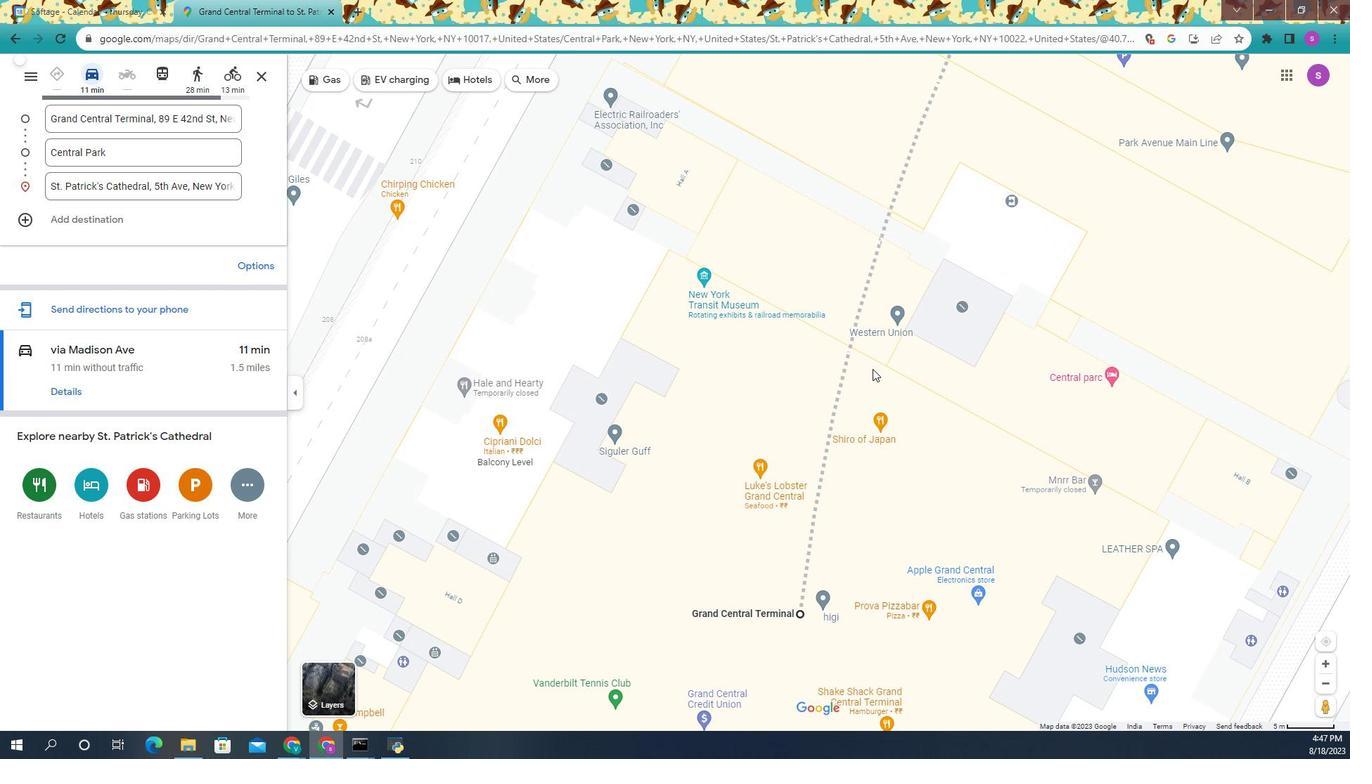 
Action: Mouse pressed left at (778, 337)
Screenshot: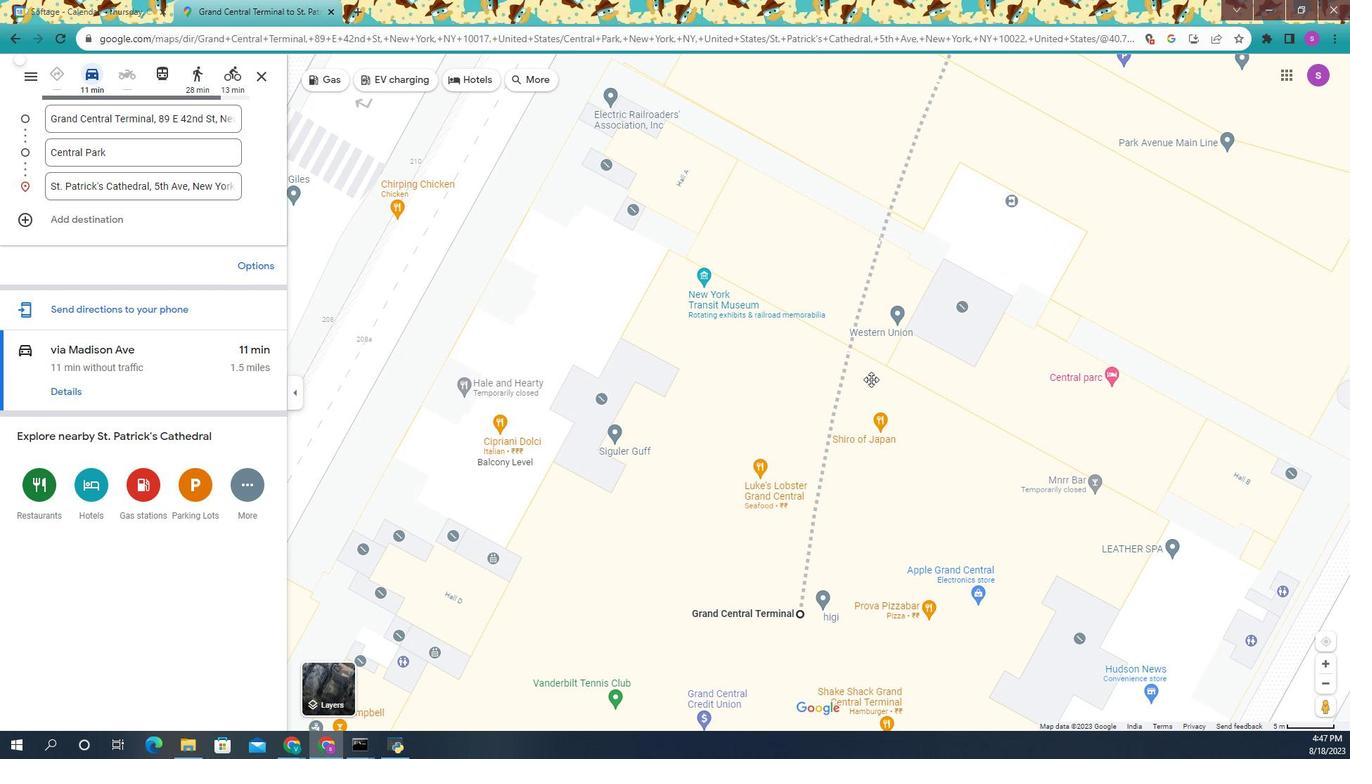 
Action: Mouse moved to (808, 241)
Screenshot: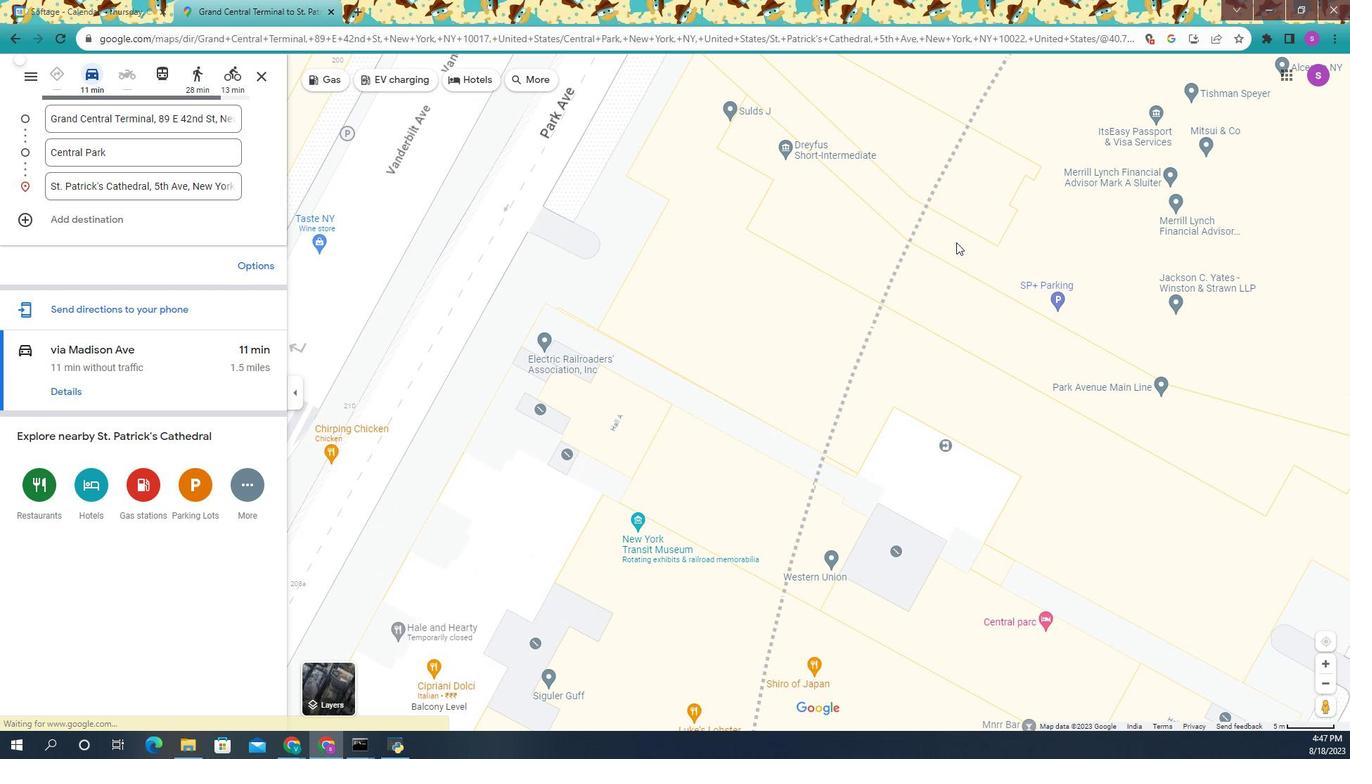 
Action: Mouse pressed left at (808, 241)
Screenshot: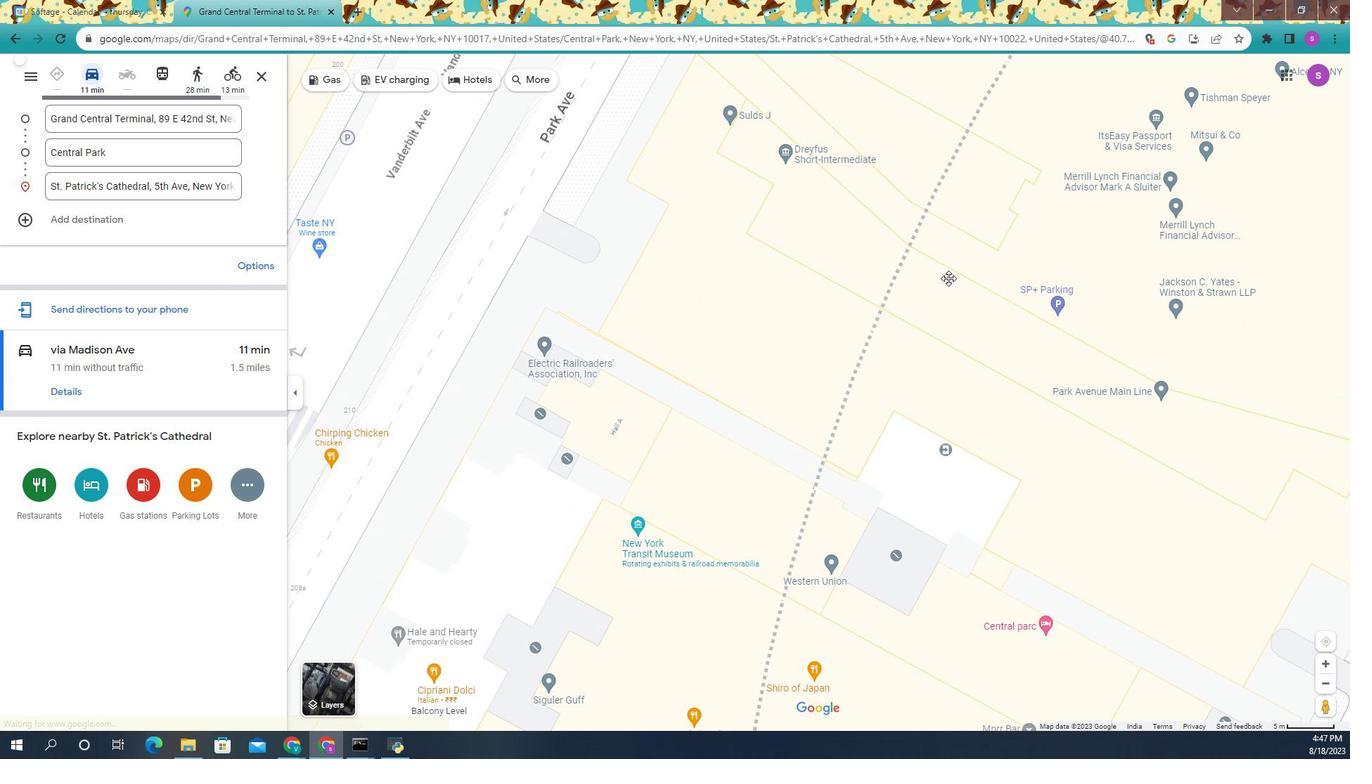 
Action: Mouse moved to (824, 237)
Screenshot: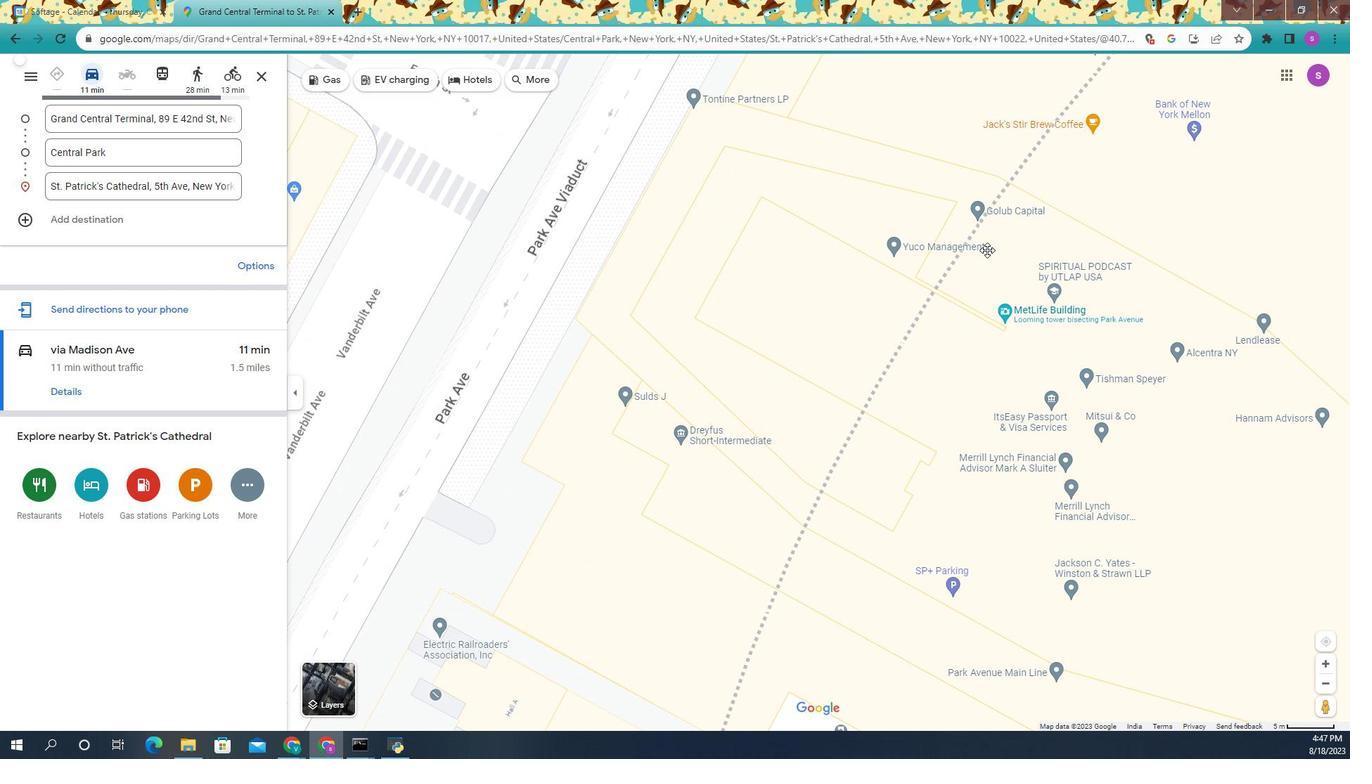 
Action: Mouse pressed left at (824, 237)
Screenshot: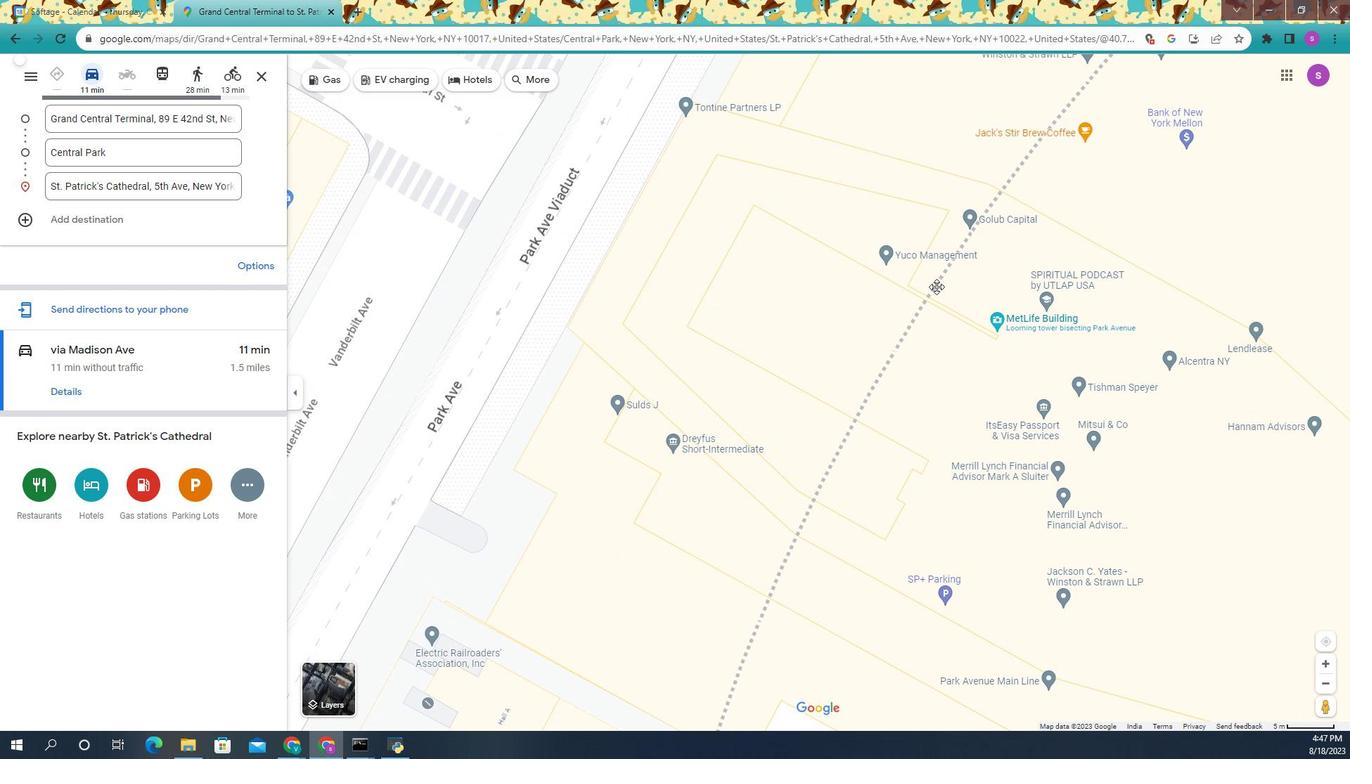
Action: Mouse moved to (848, 194)
Screenshot: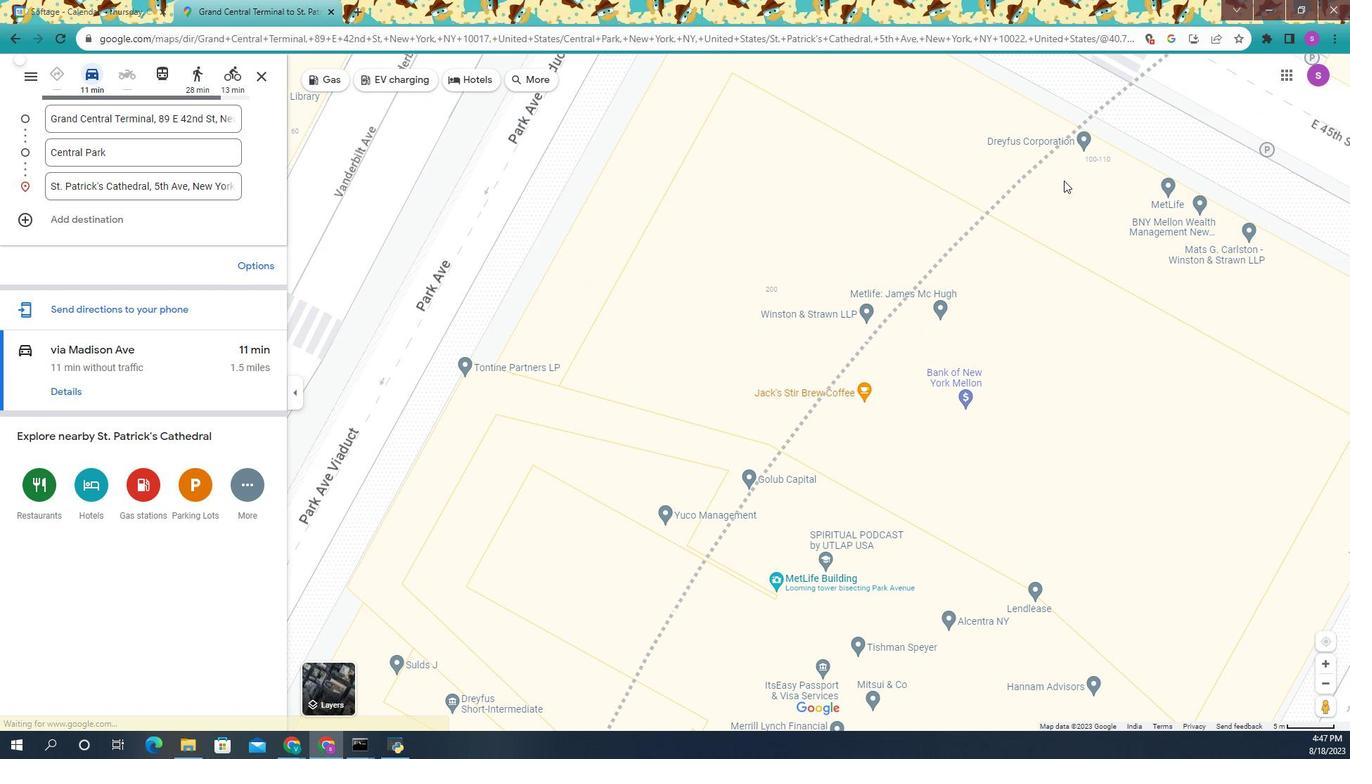 
Action: Mouse pressed left at (848, 194)
Screenshot: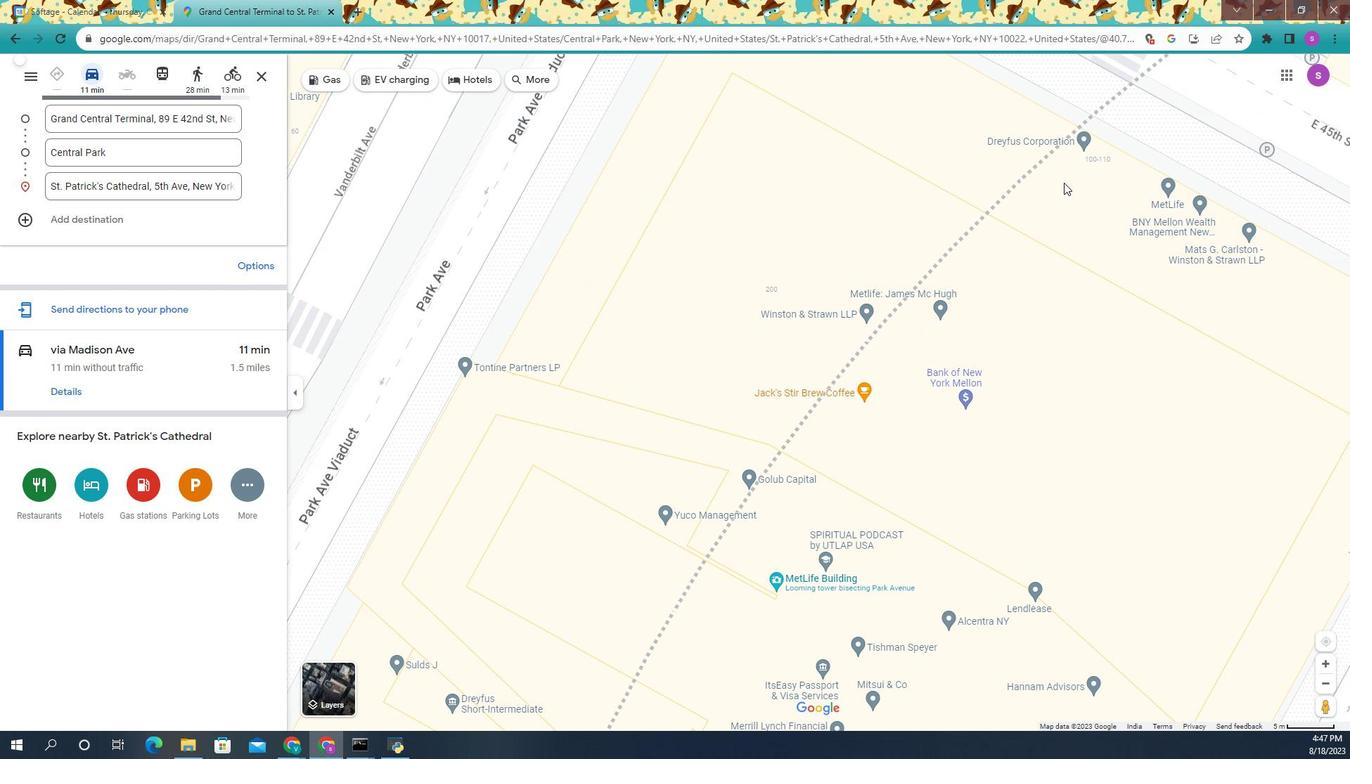 
Action: Mouse moved to (694, 272)
Screenshot: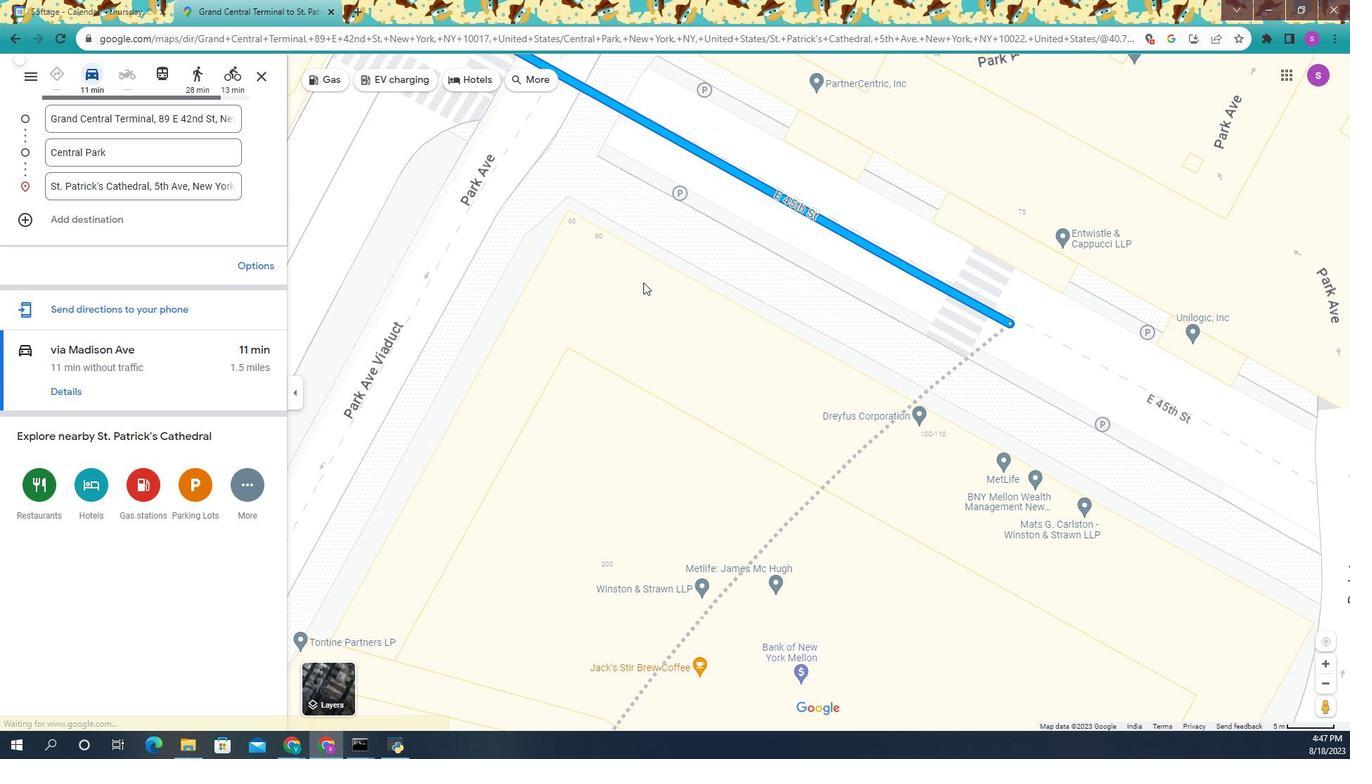 
Action: Mouse pressed left at (694, 272)
Screenshot: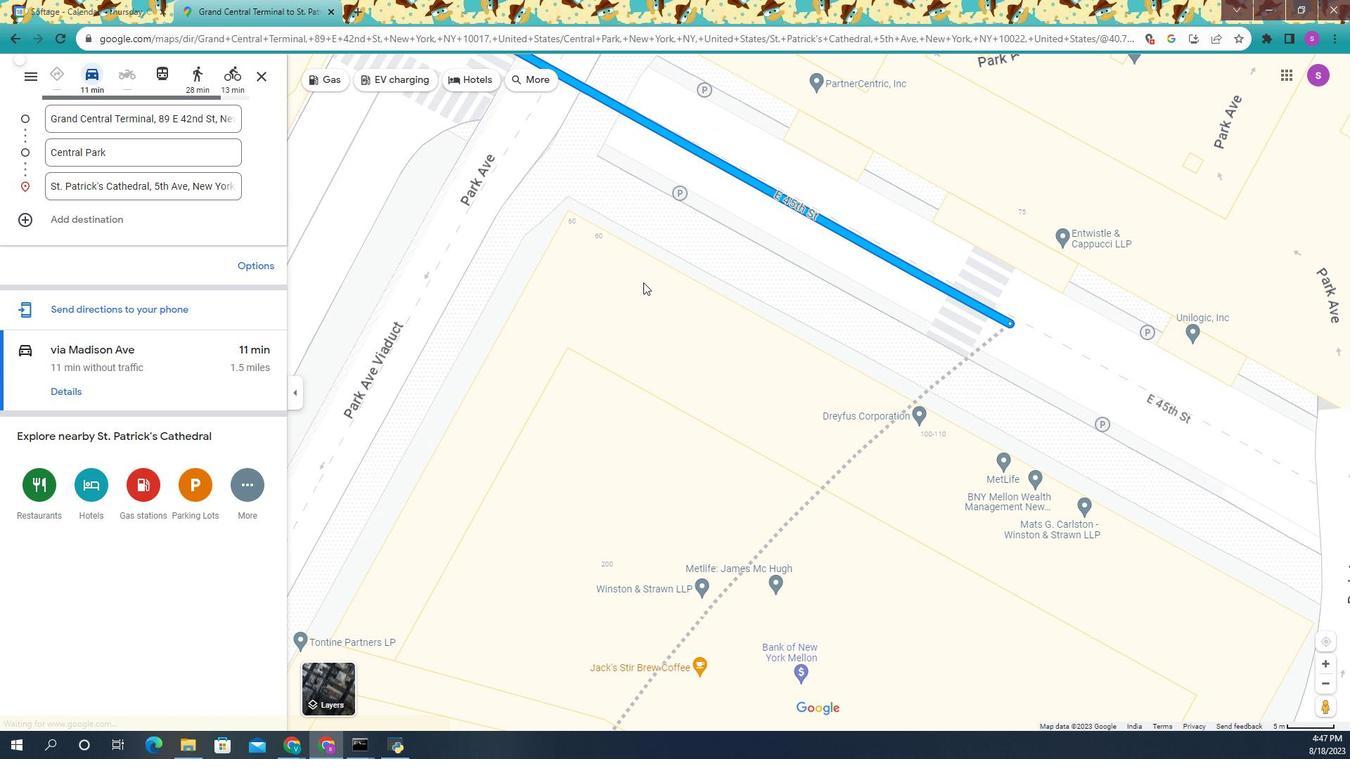 
Action: Mouse moved to (673, 231)
Screenshot: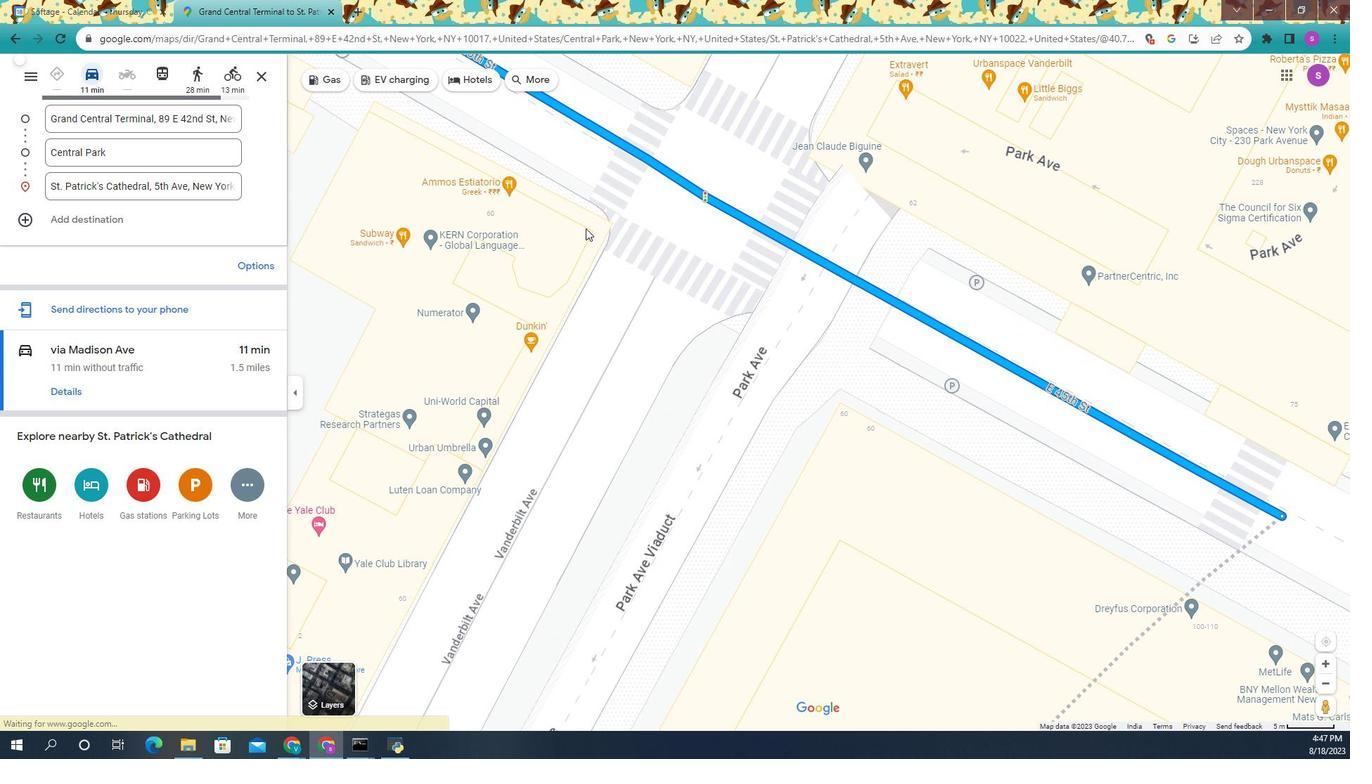 
Action: Mouse pressed left at (673, 231)
Screenshot: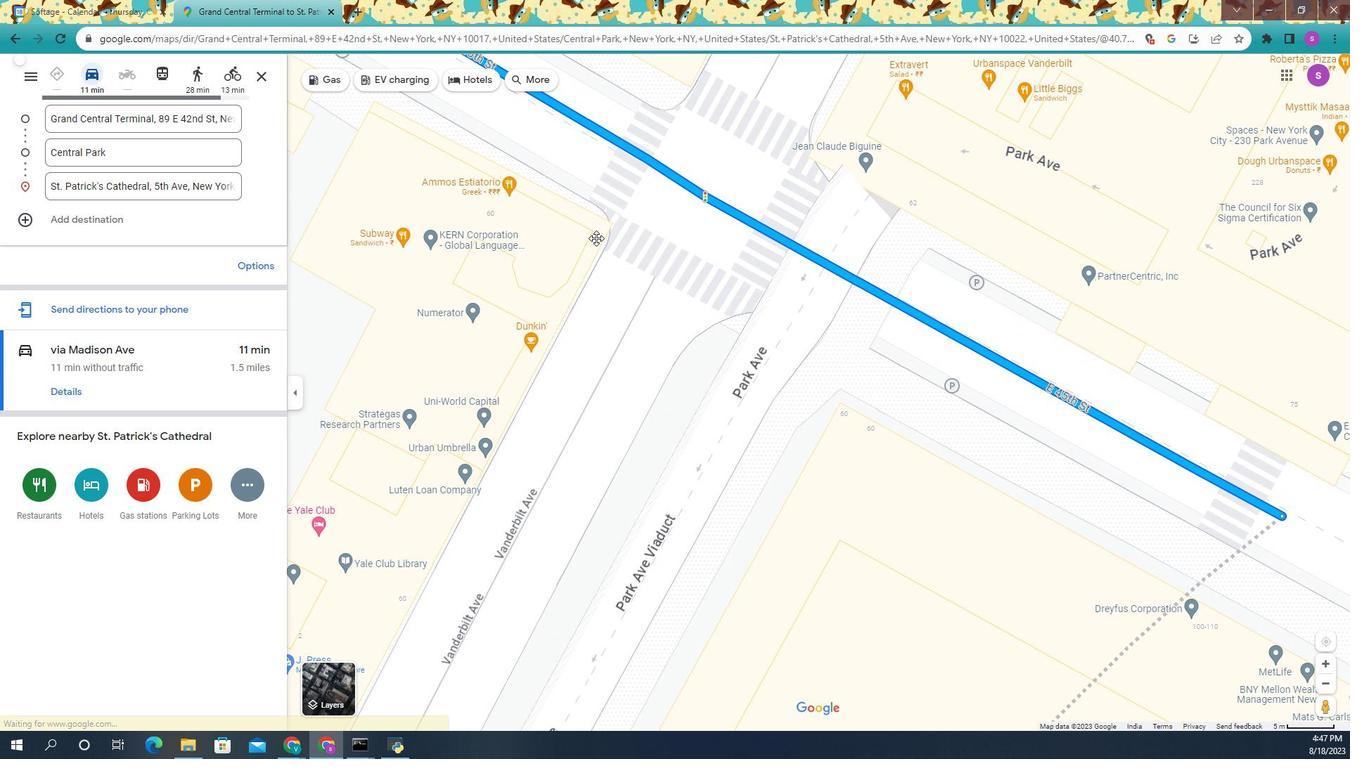 
Action: Mouse moved to (629, 208)
Screenshot: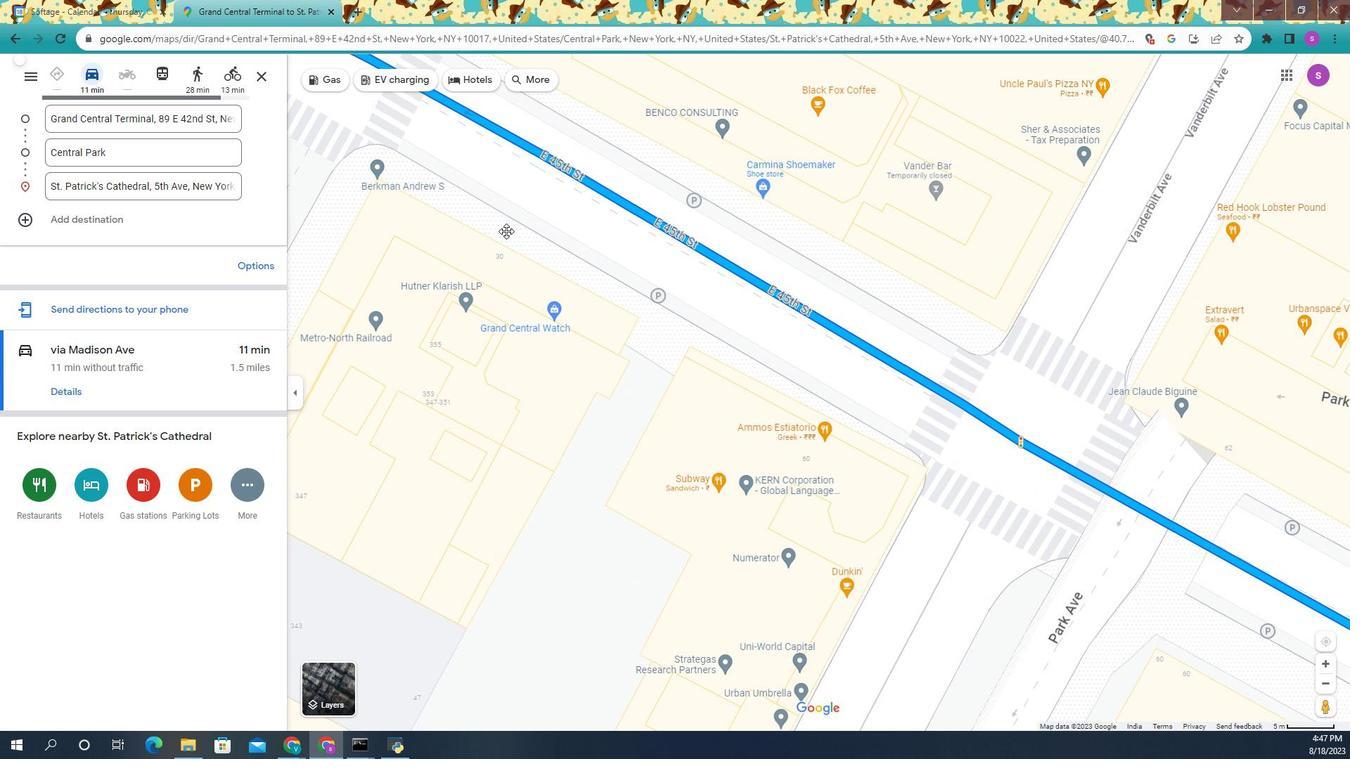 
Action: Mouse pressed left at (628, 204)
Screenshot: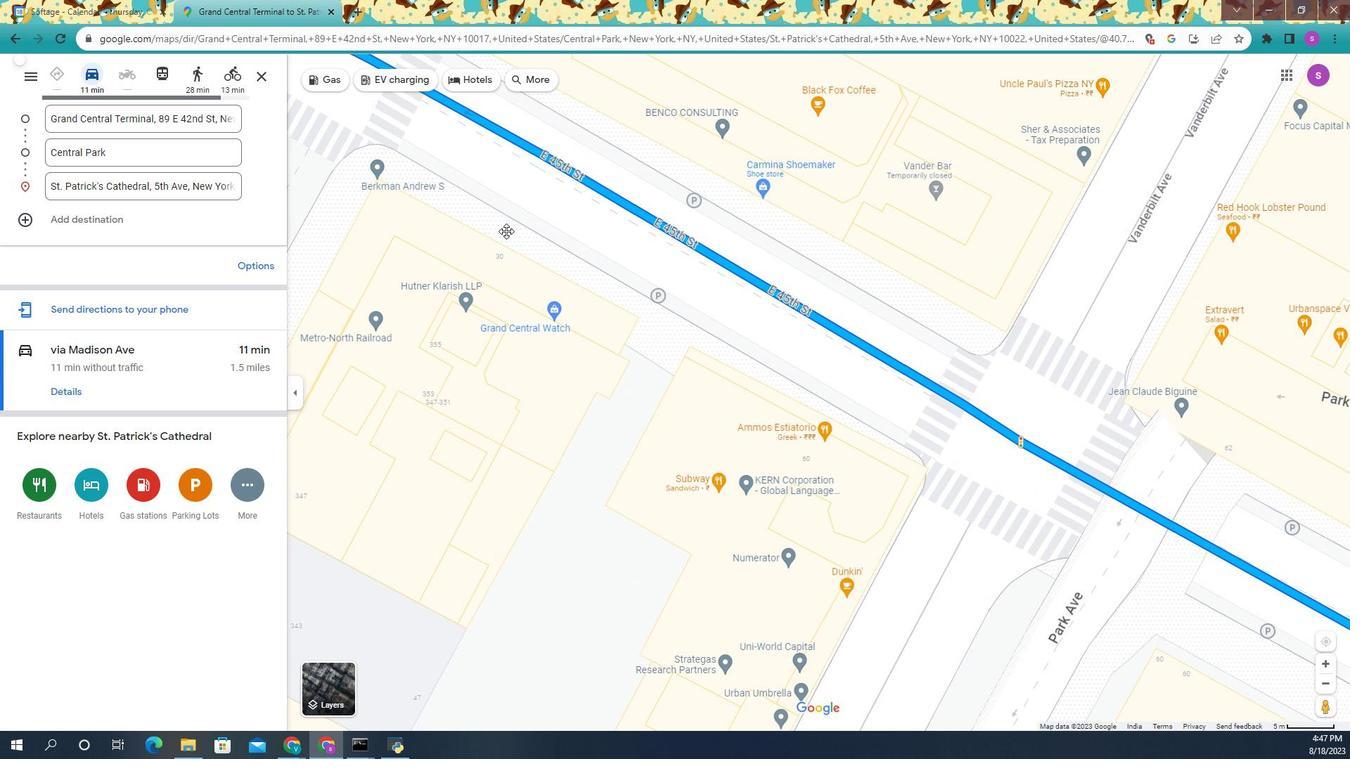 
Action: Mouse moved to (649, 195)
Screenshot: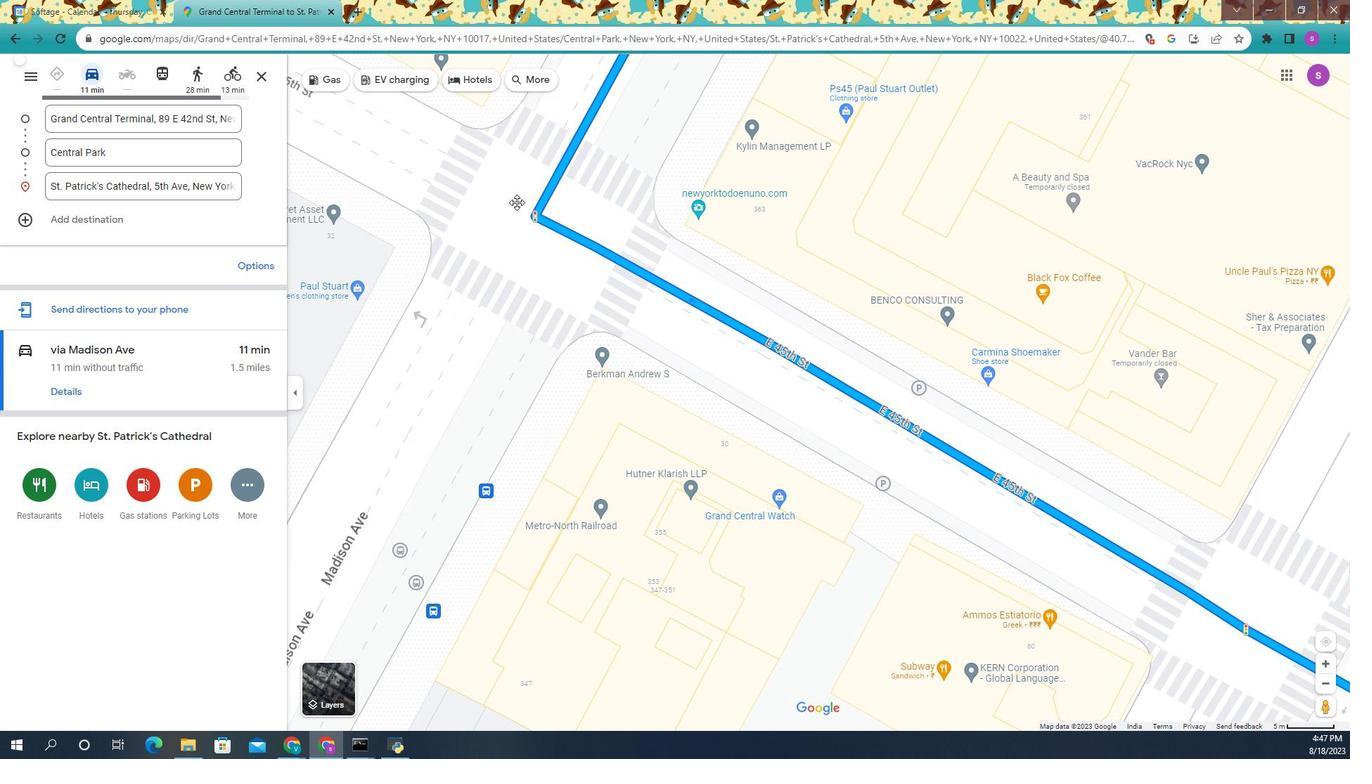 
Action: Mouse pressed left at (649, 195)
Screenshot: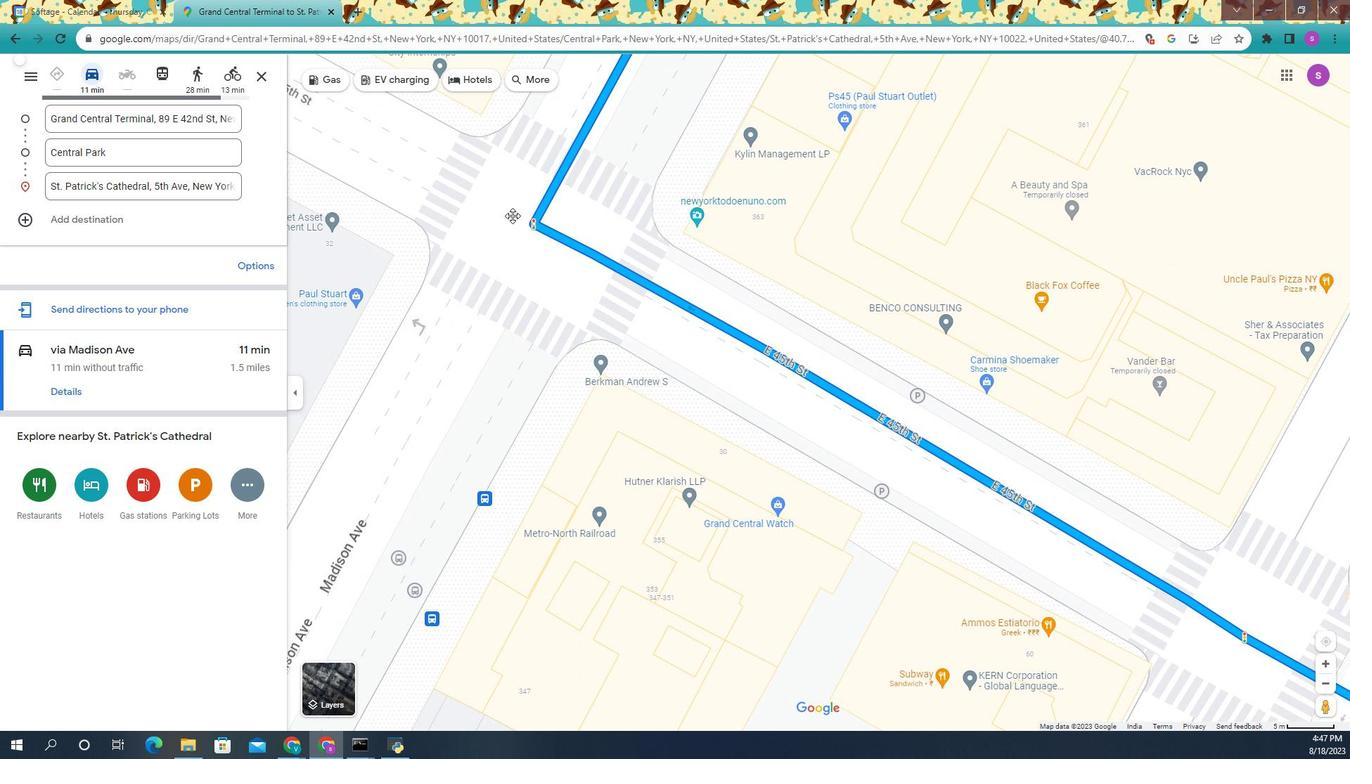
Action: Mouse moved to (692, 136)
Screenshot: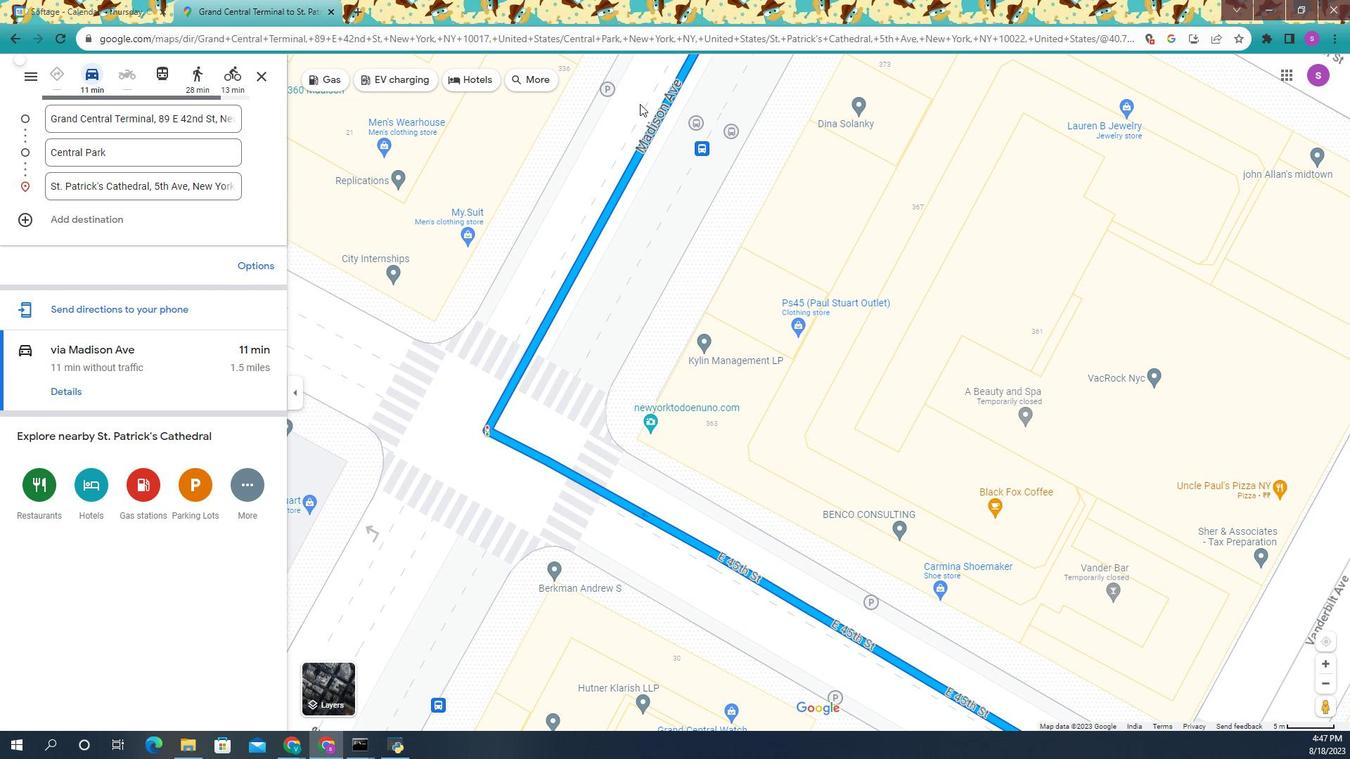 
Action: Mouse pressed left at (692, 136)
Screenshot: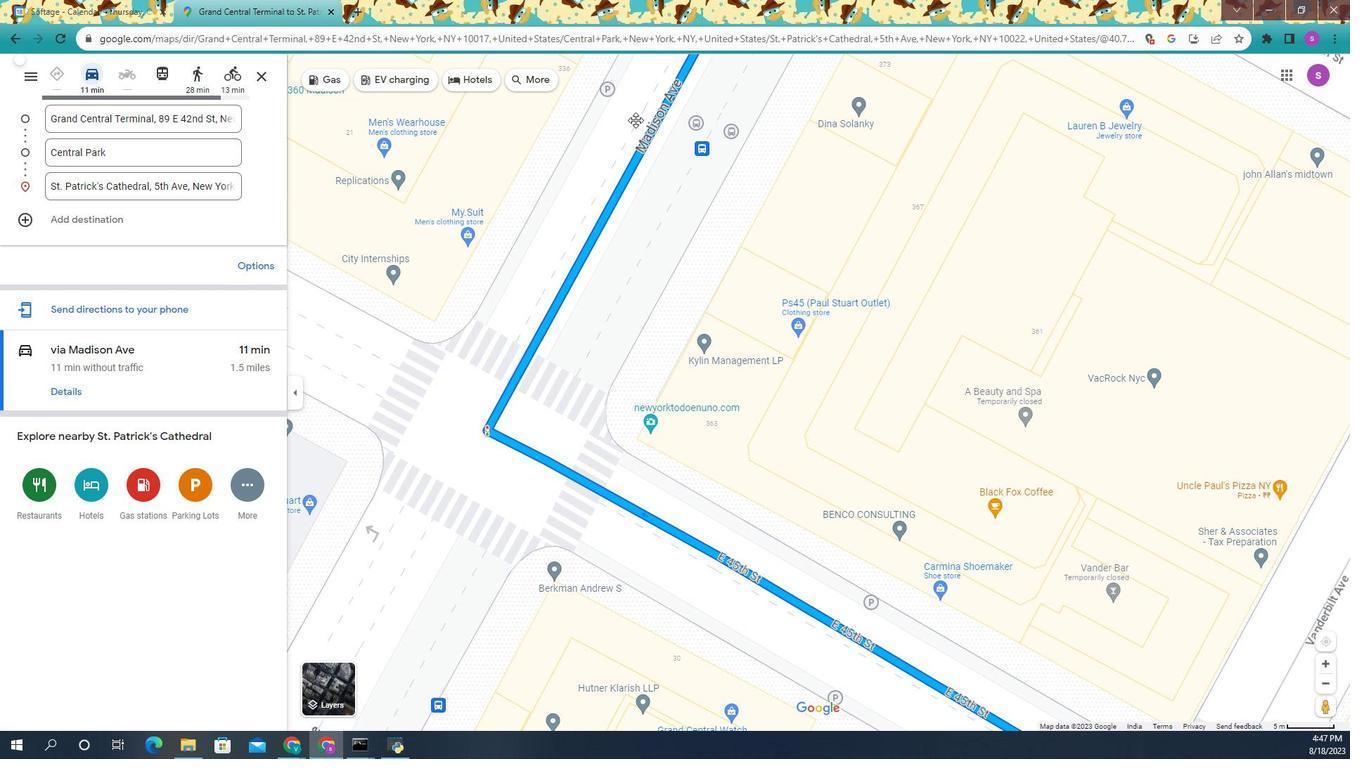 
Action: Mouse moved to (704, 131)
Screenshot: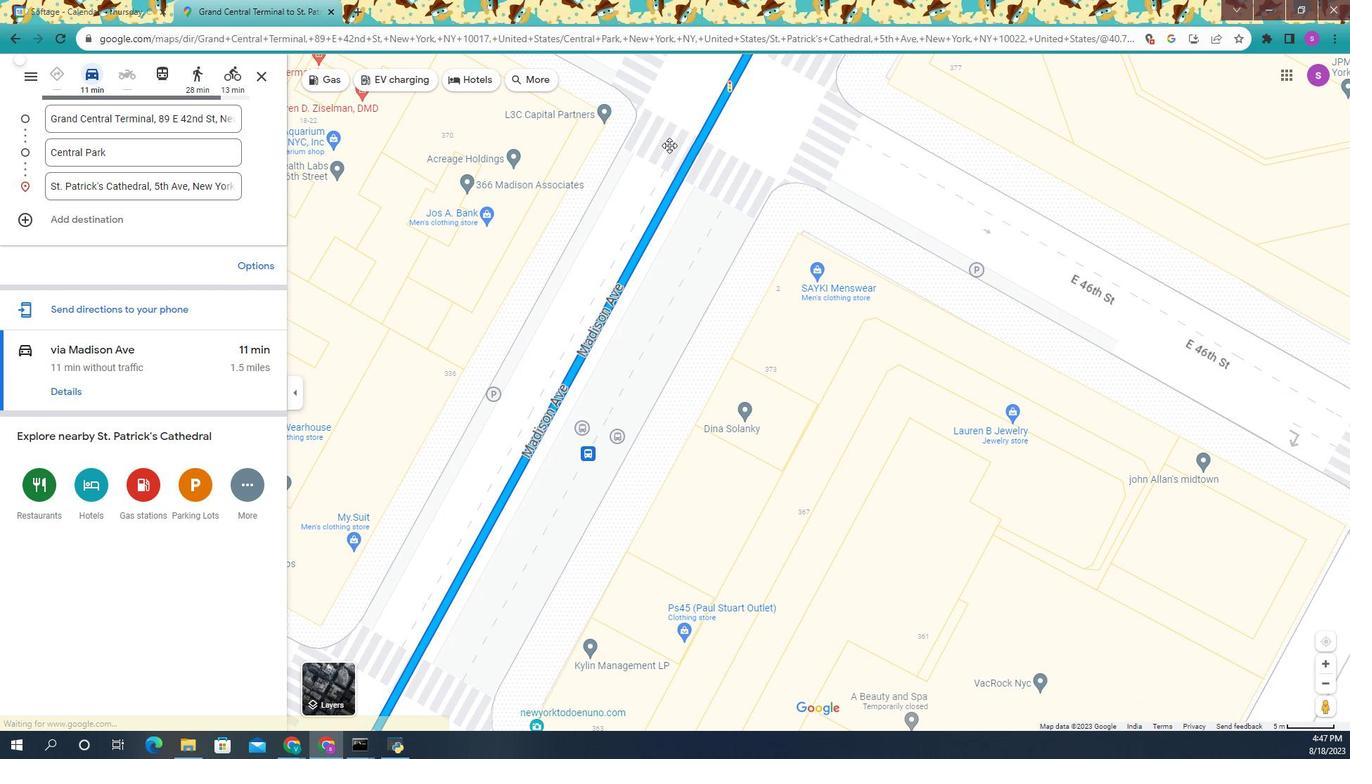 
Action: Mouse pressed left at (704, 131)
Screenshot: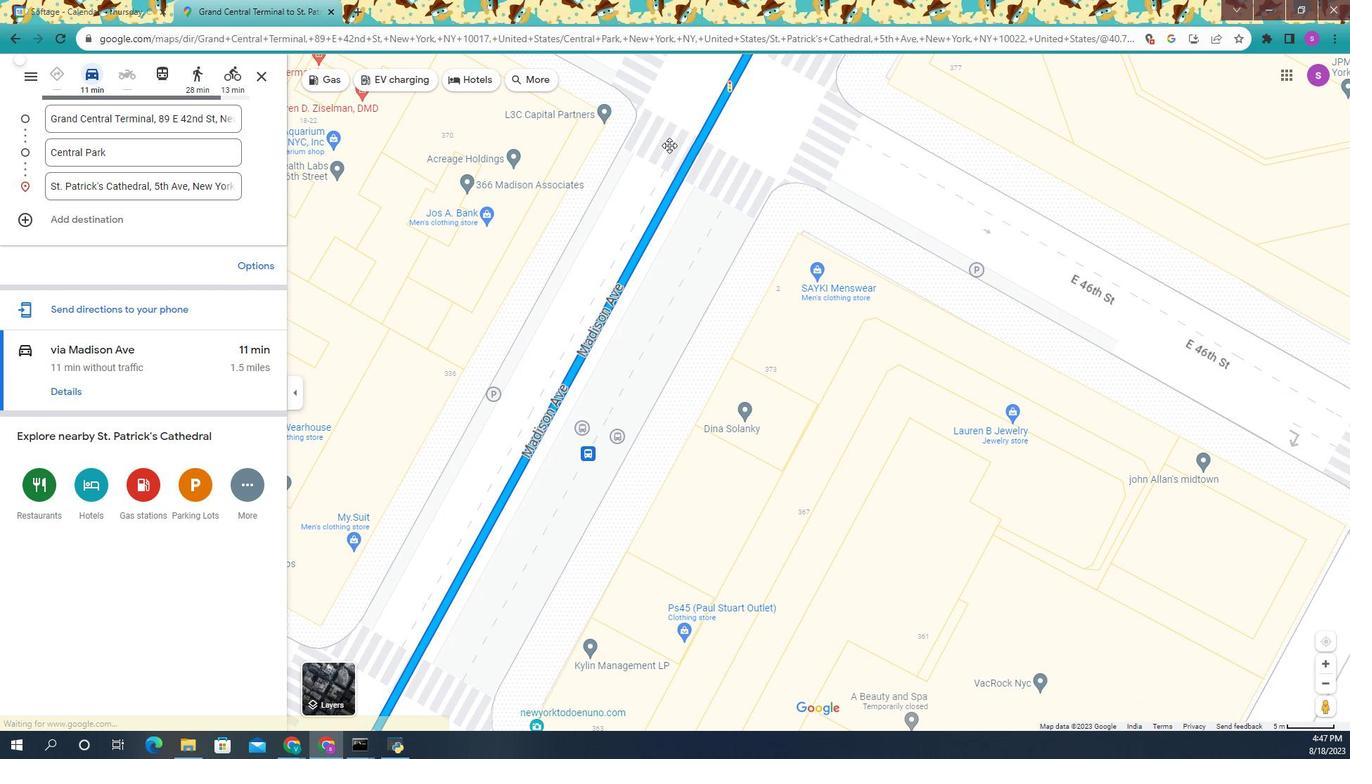 
Action: Mouse moved to (737, 152)
Screenshot: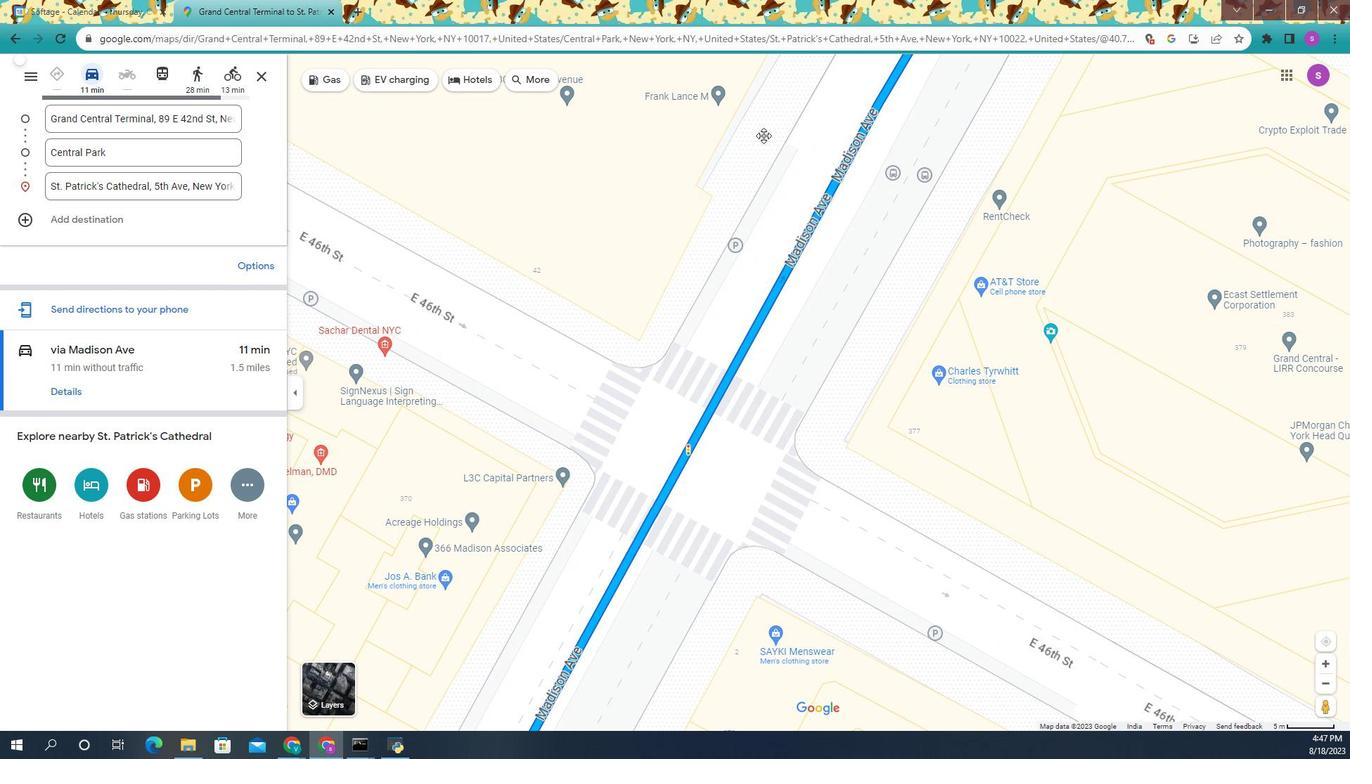 
Action: Mouse pressed left at (737, 152)
Screenshot: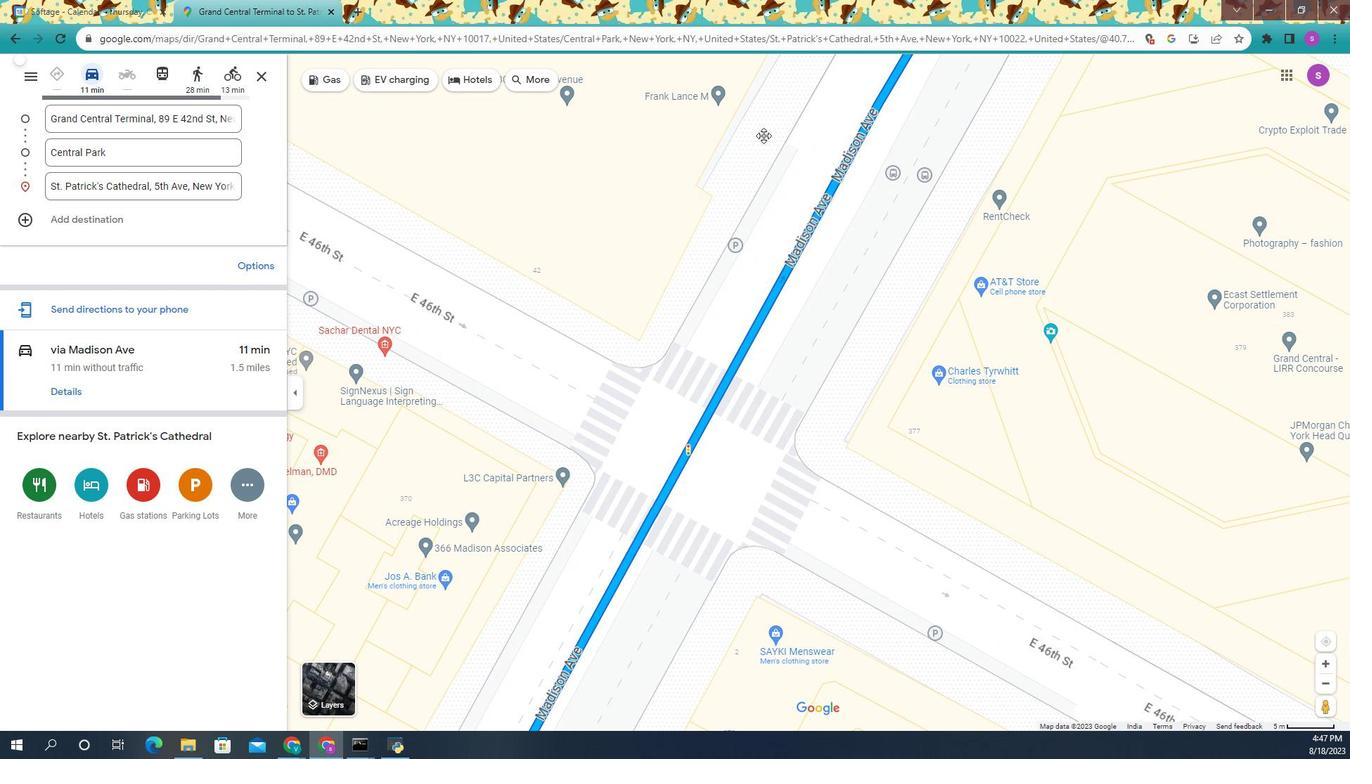 
Action: Mouse moved to (789, 123)
Screenshot: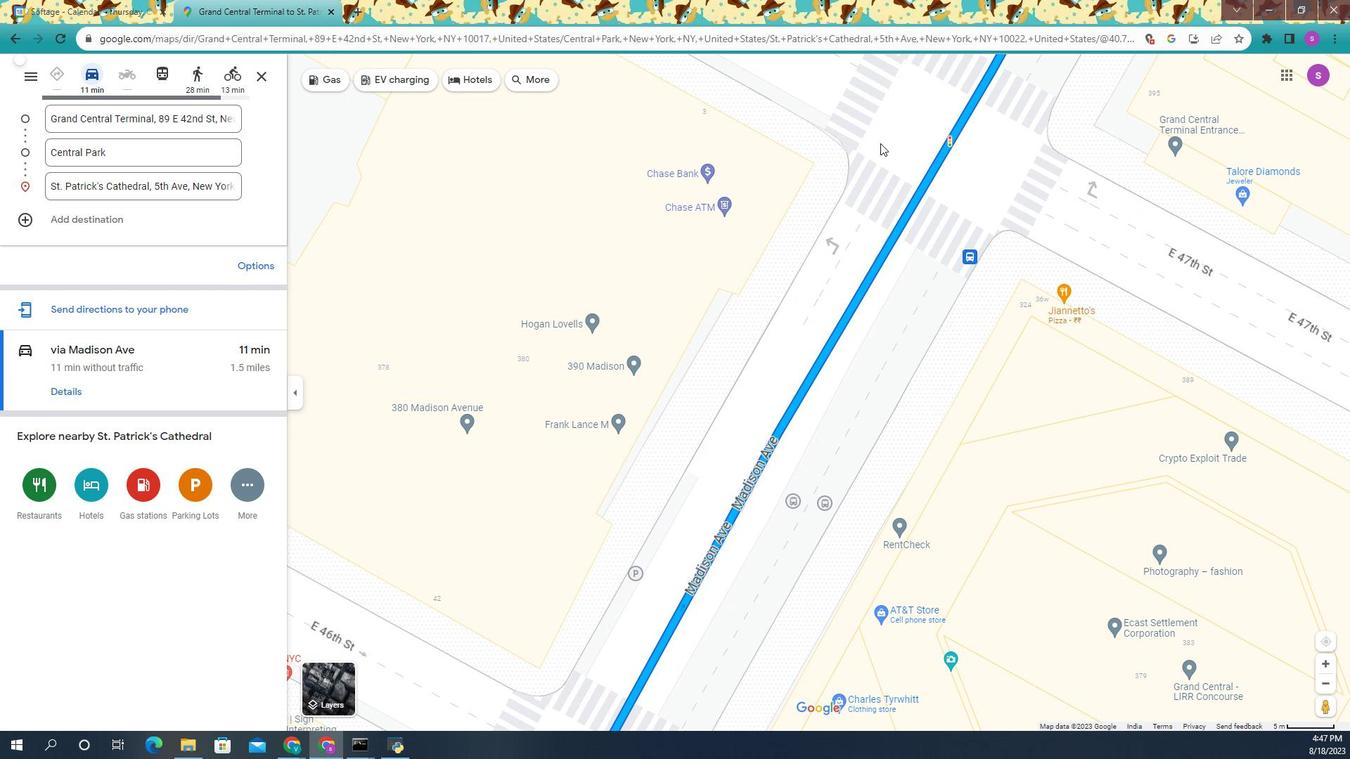 
Action: Mouse pressed left at (789, 123)
Screenshot: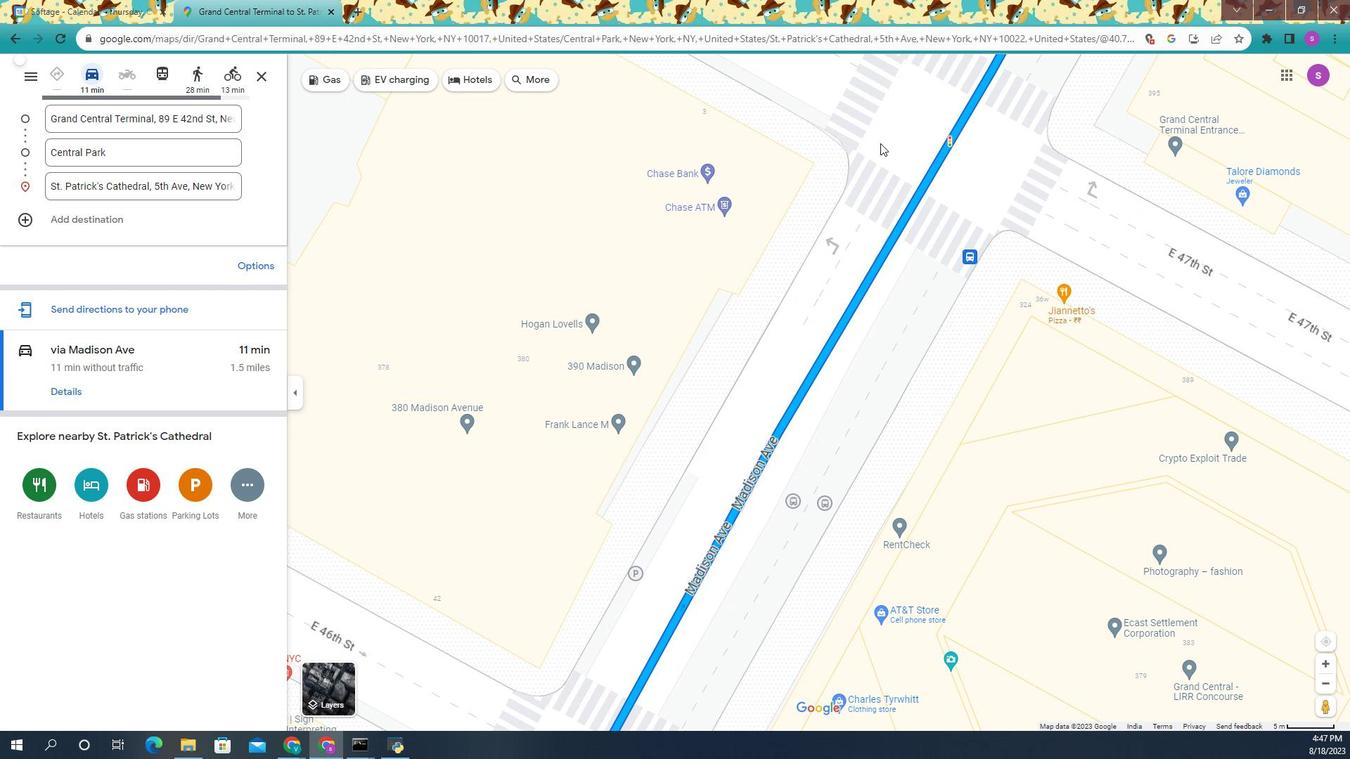 
Action: Mouse moved to (794, 120)
Screenshot: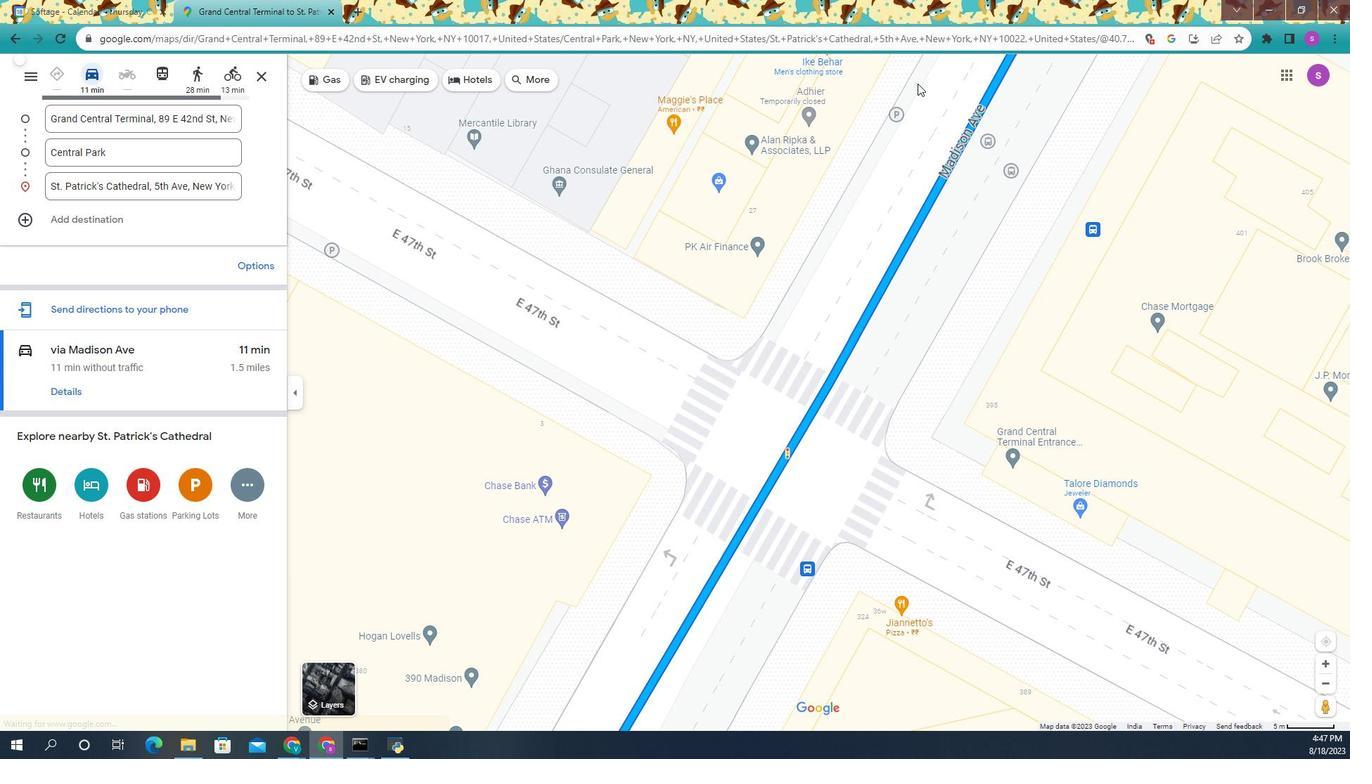 
Action: Mouse pressed left at (794, 120)
Screenshot: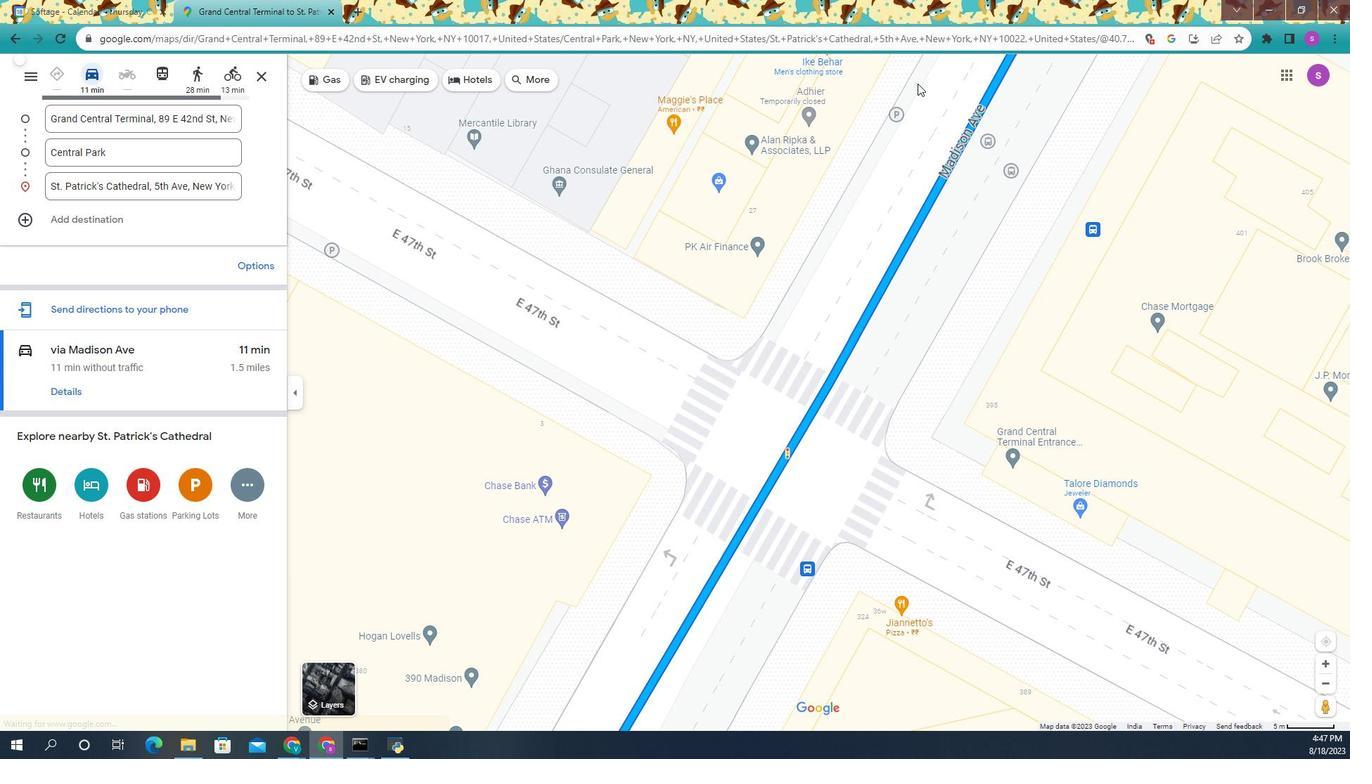 
Action: Mouse moved to (826, 136)
Screenshot: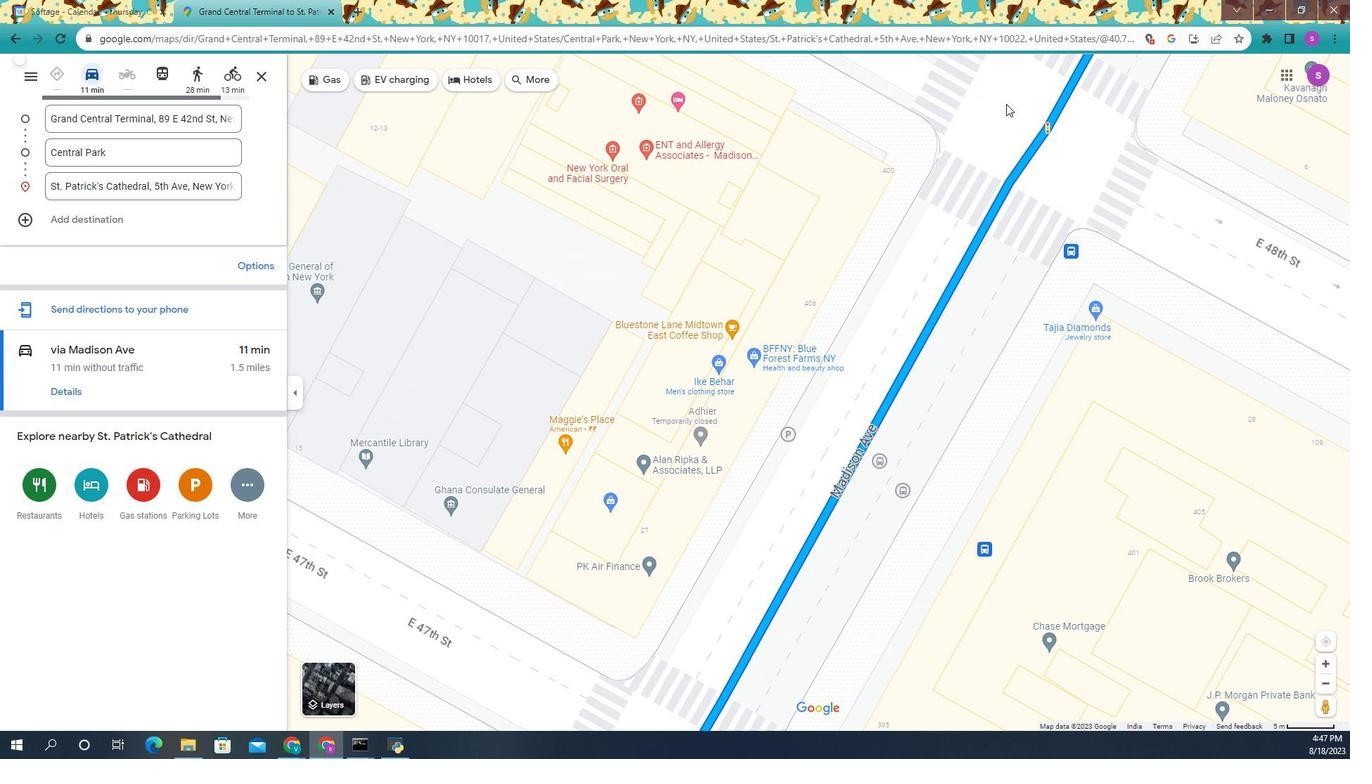 
Action: Mouse pressed left at (826, 136)
Screenshot: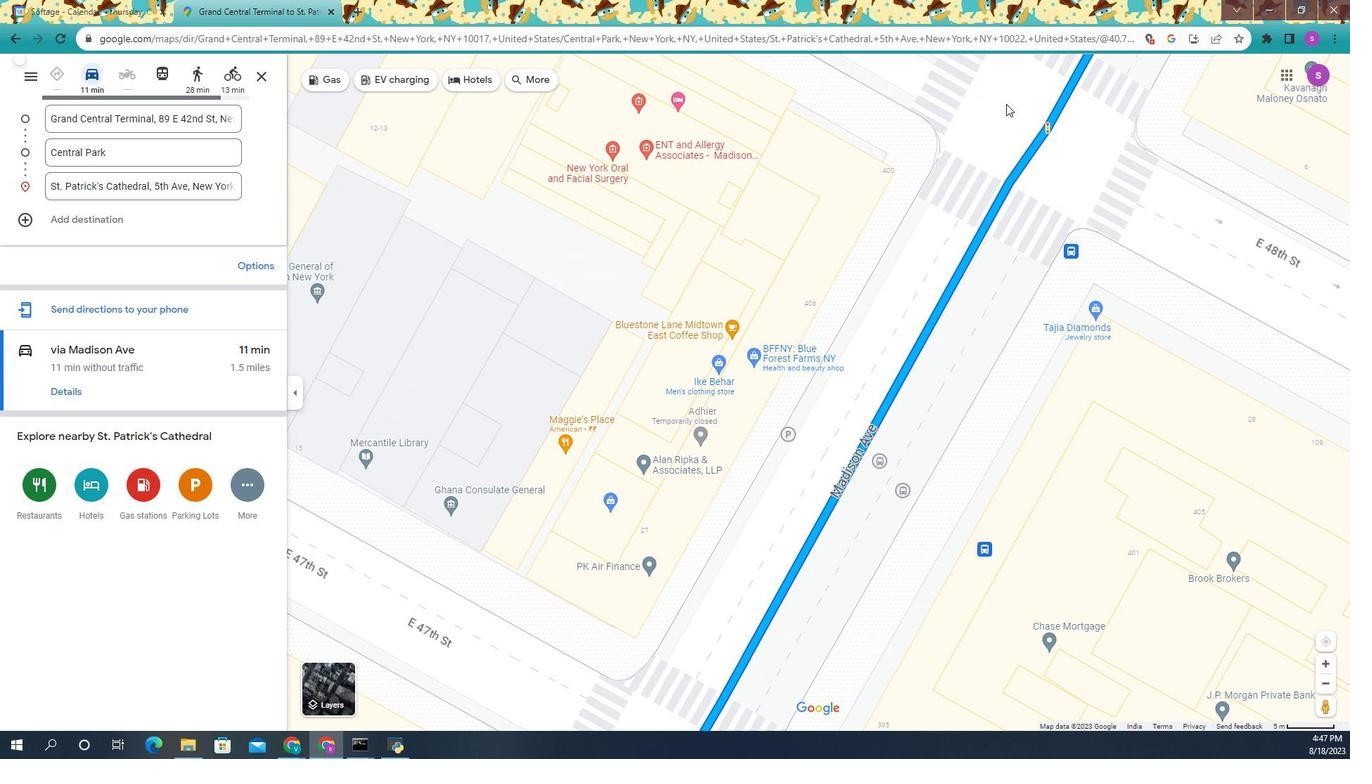 
Action: Mouse moved to (838, 104)
Screenshot: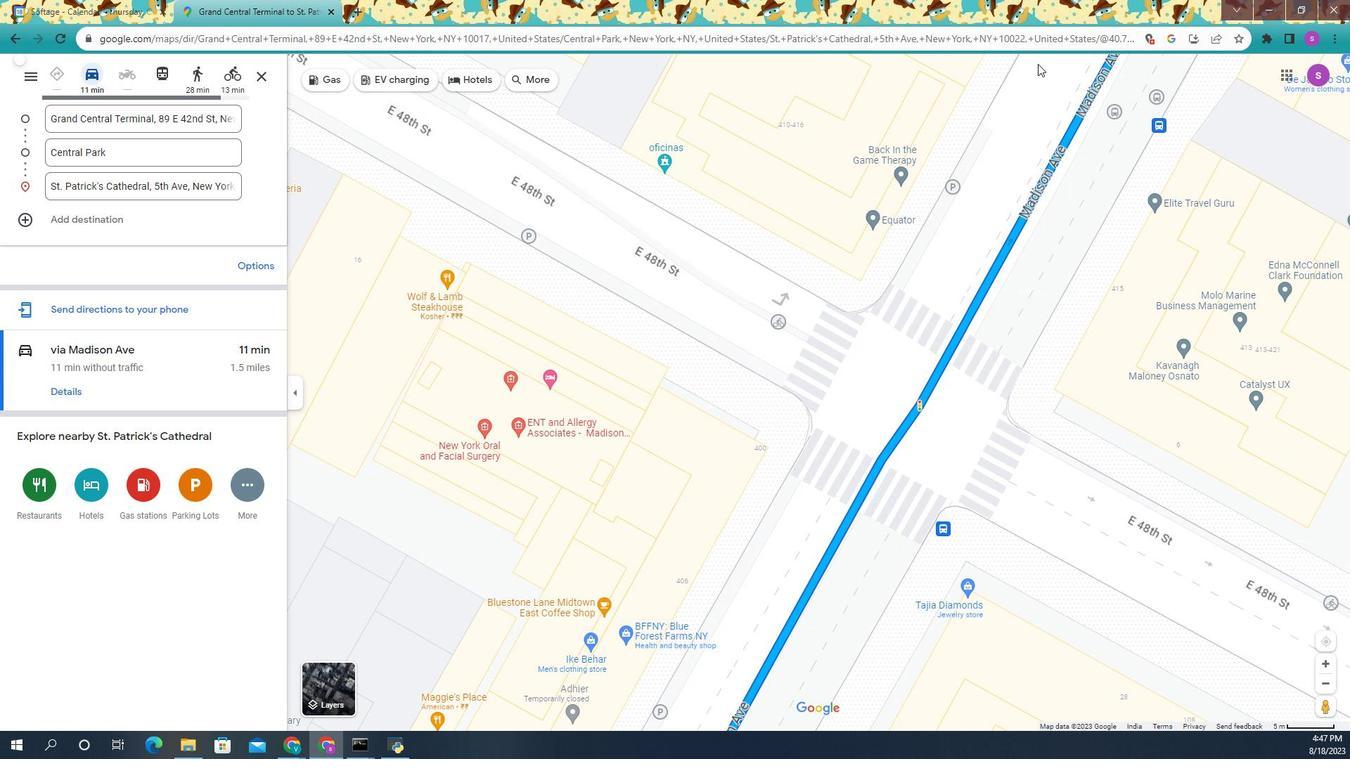 
Action: Mouse pressed left at (838, 104)
Screenshot: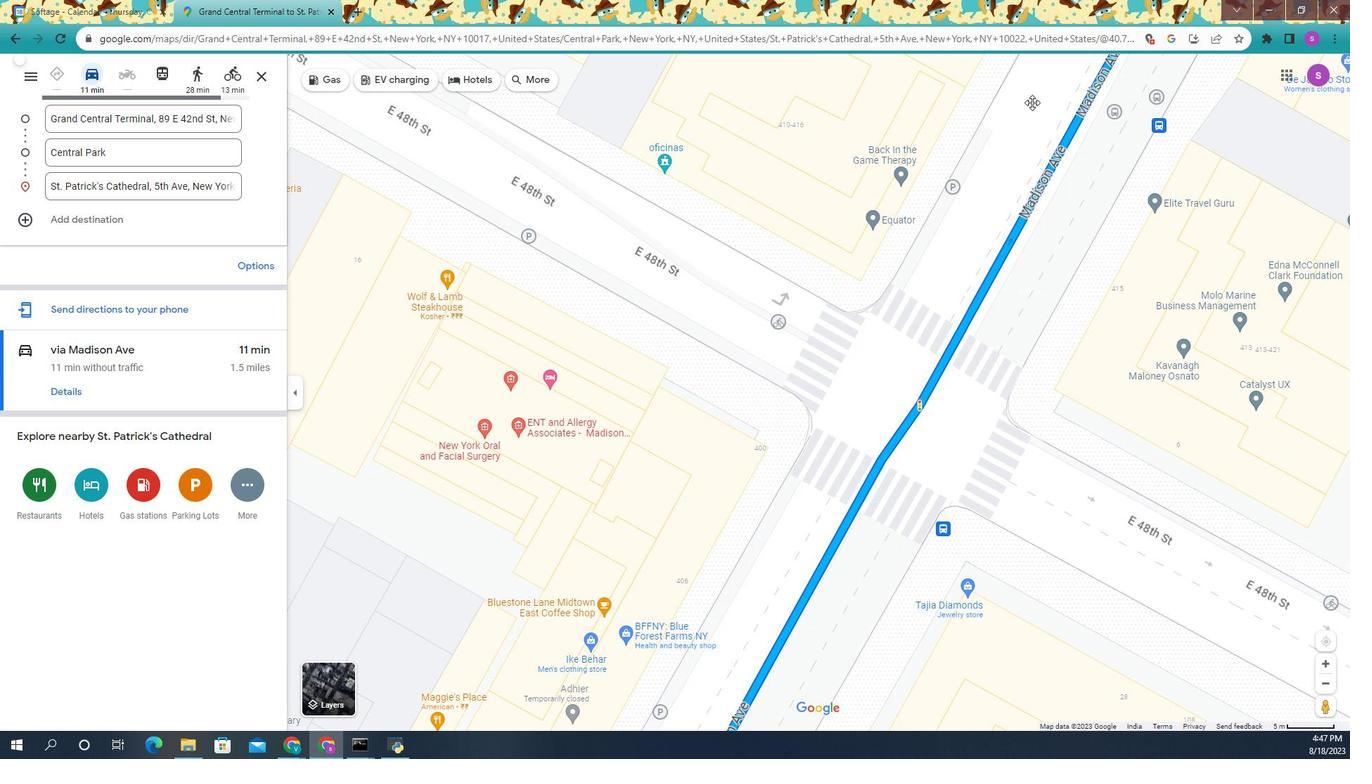 
Action: Mouse moved to (857, 134)
Screenshot: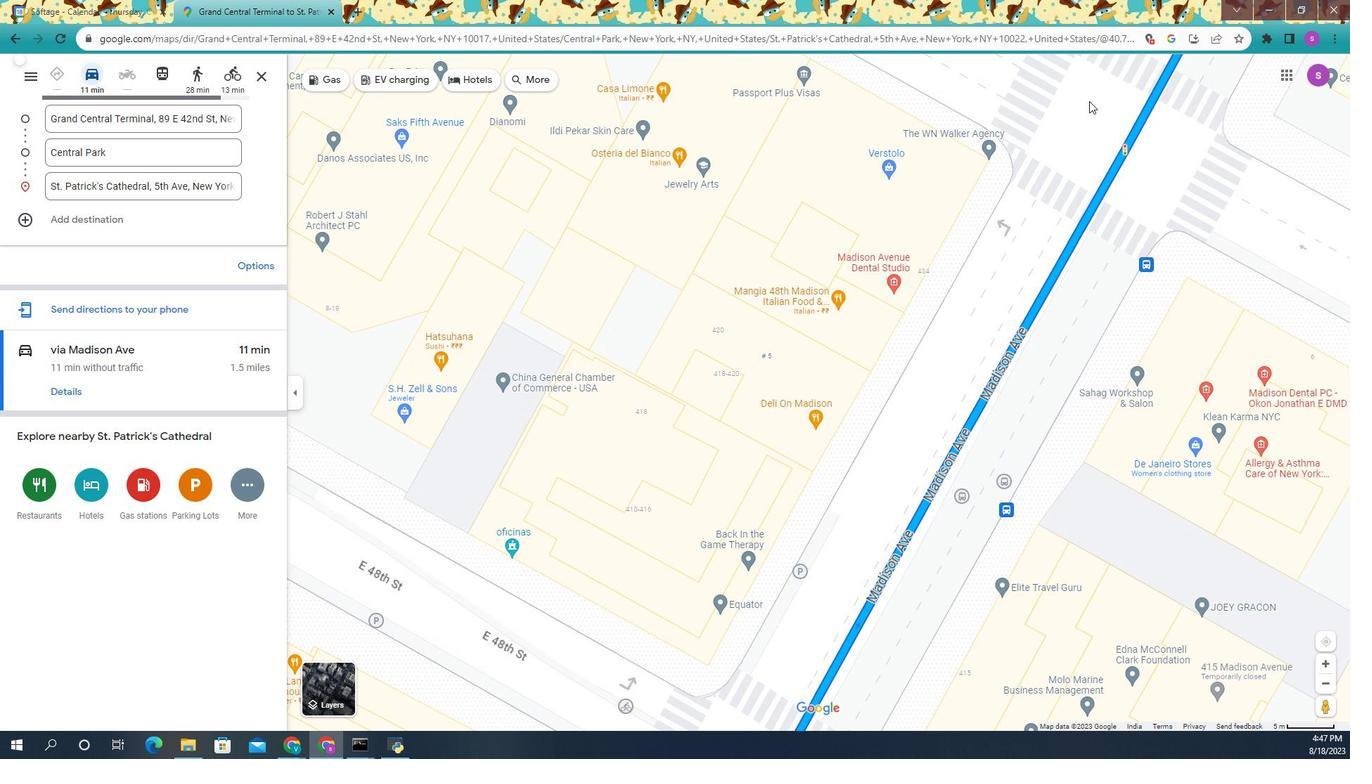 
Action: Mouse pressed left at (857, 134)
Screenshot: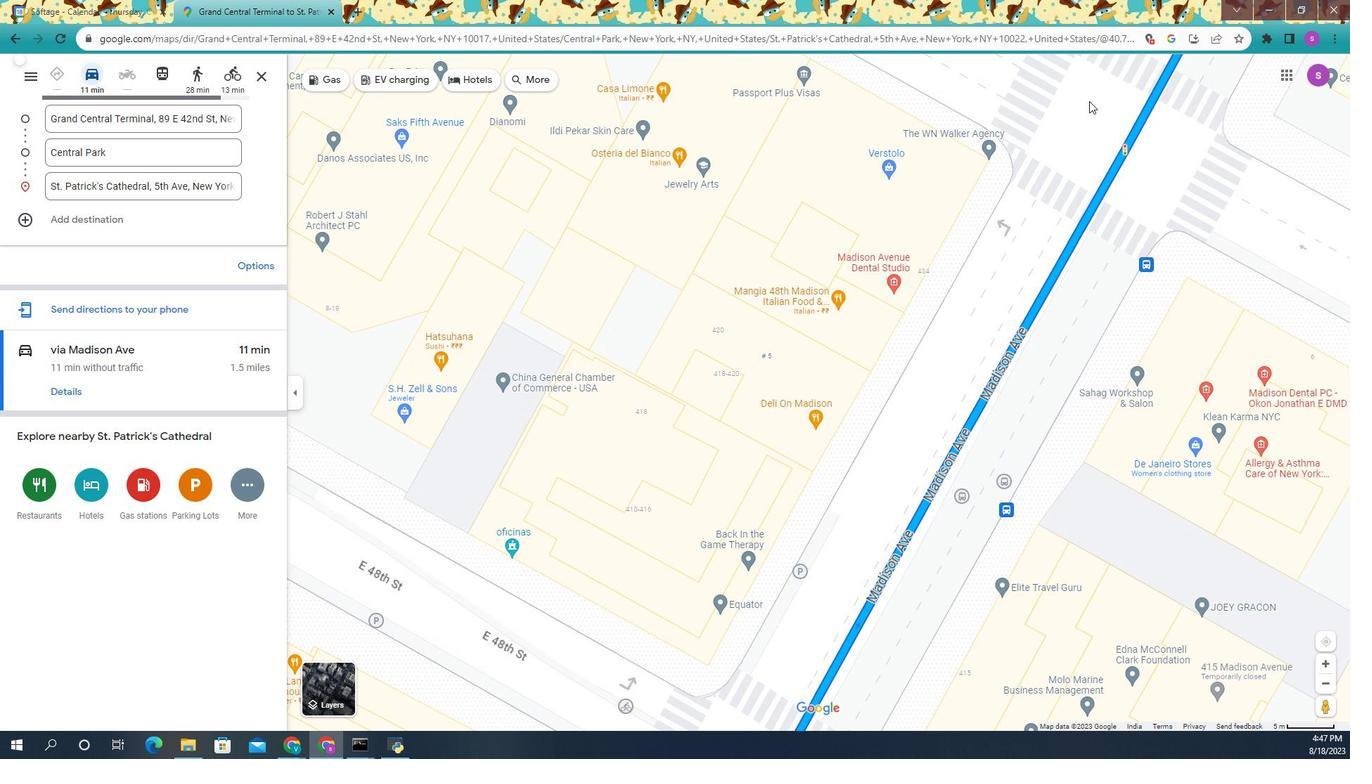 
Action: Mouse moved to (846, 111)
Screenshot: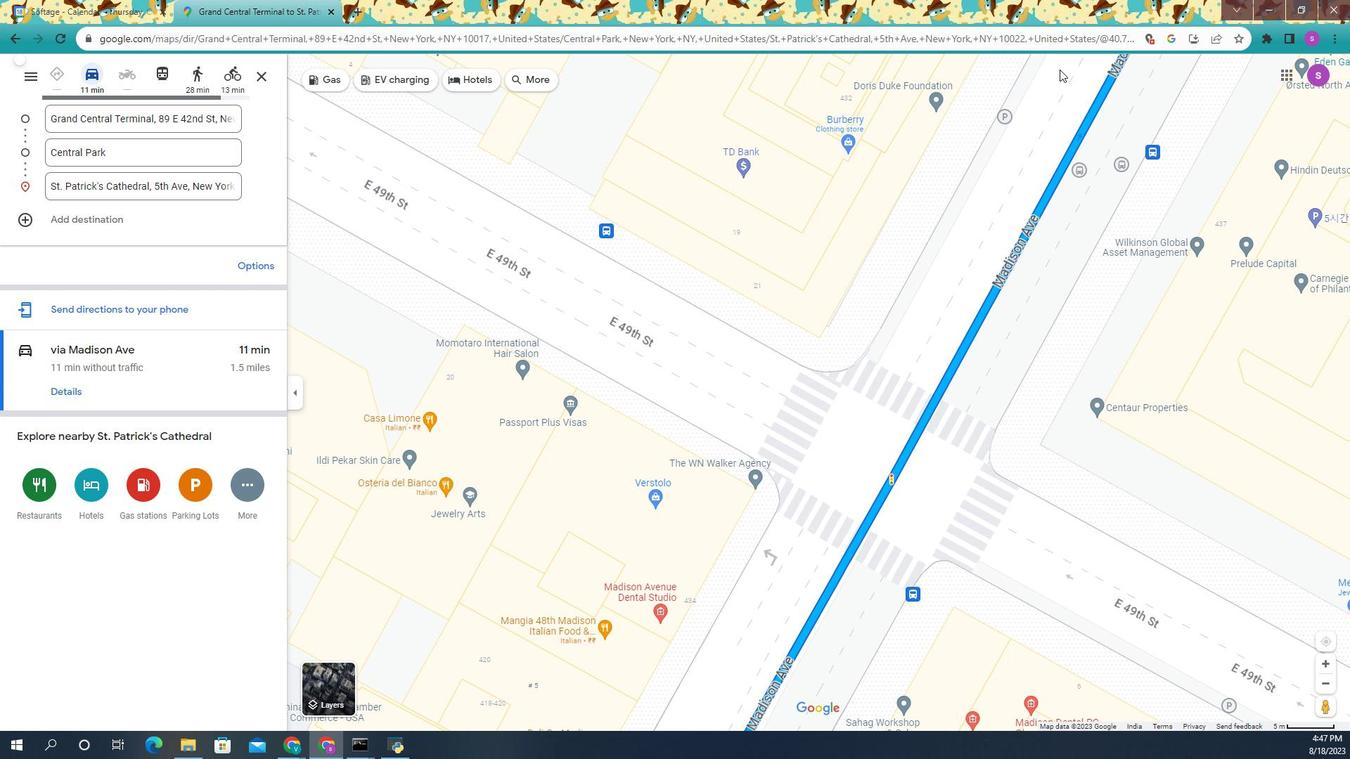 
Action: Mouse pressed left at (846, 111)
Screenshot: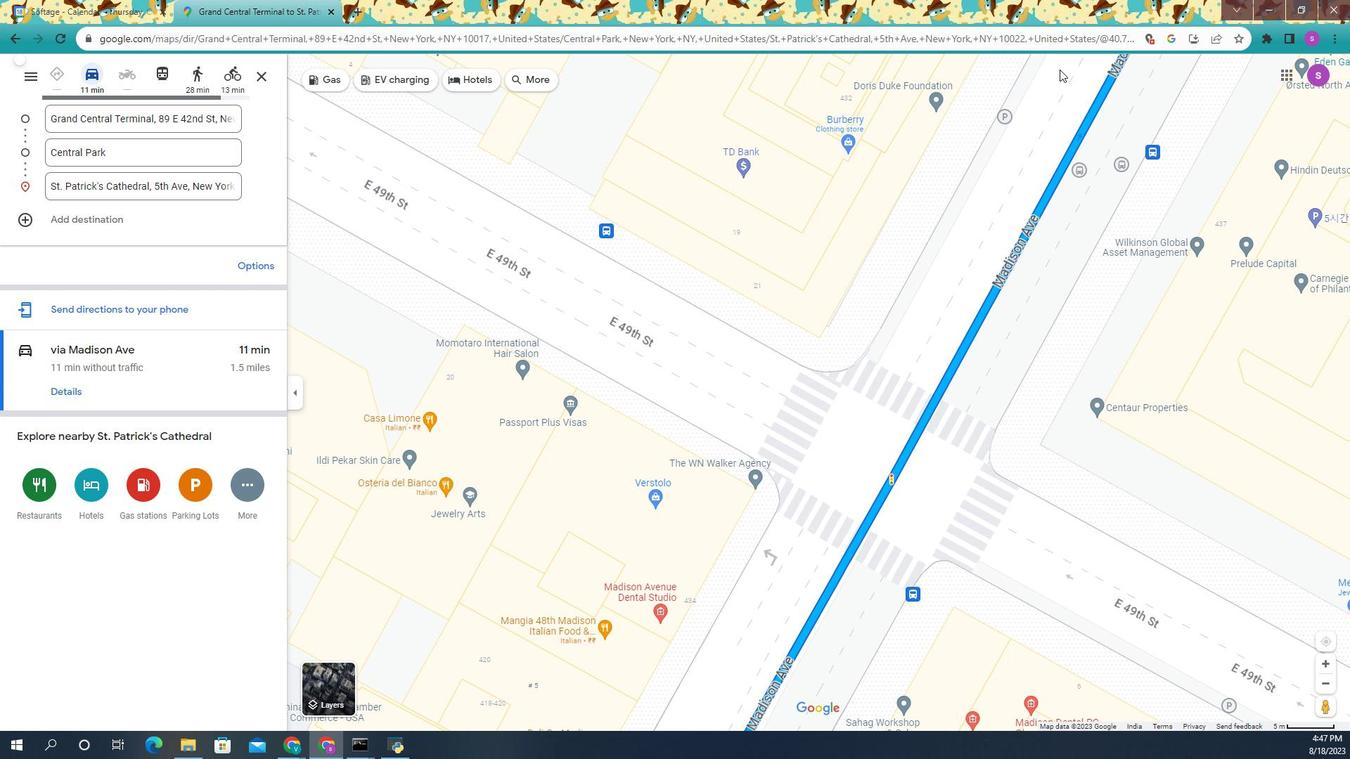 
Action: Mouse moved to (846, 110)
Screenshot: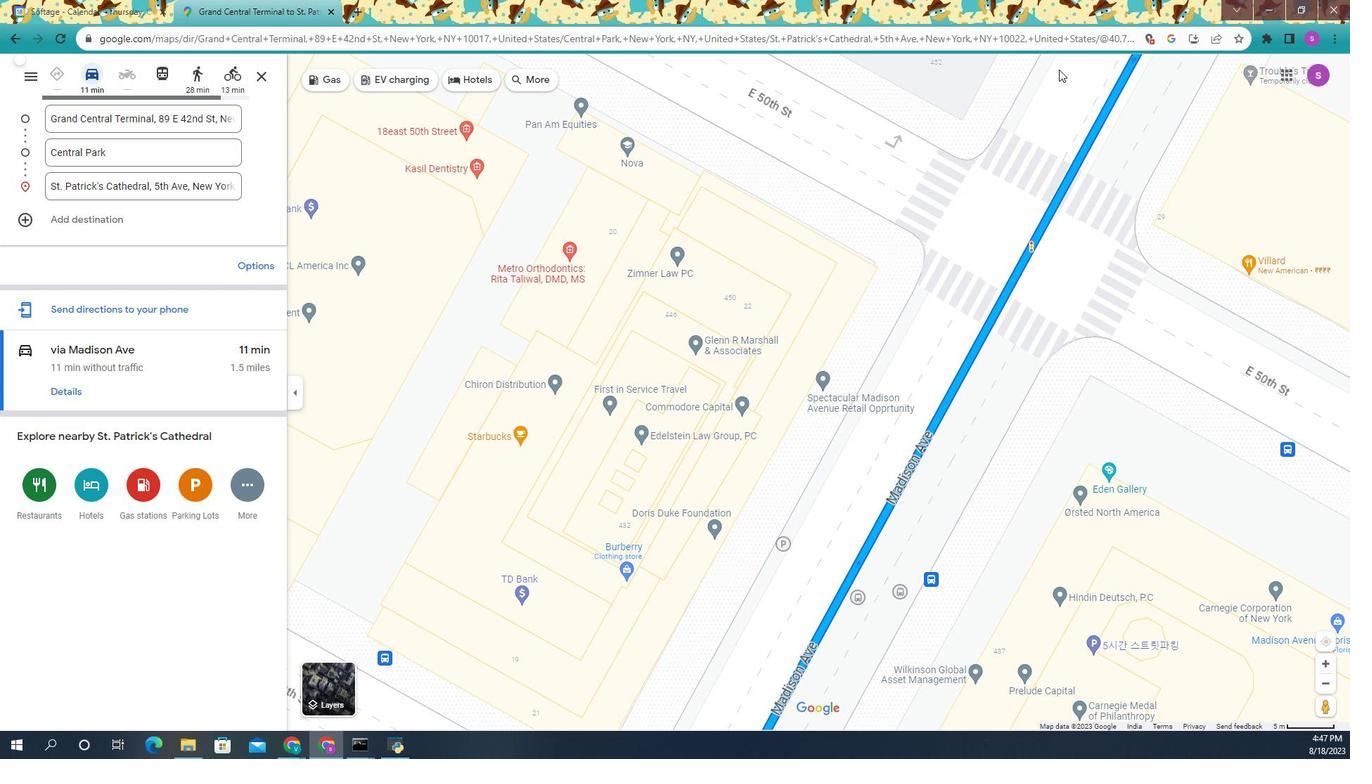 
Action: Mouse pressed left at (846, 110)
Screenshot: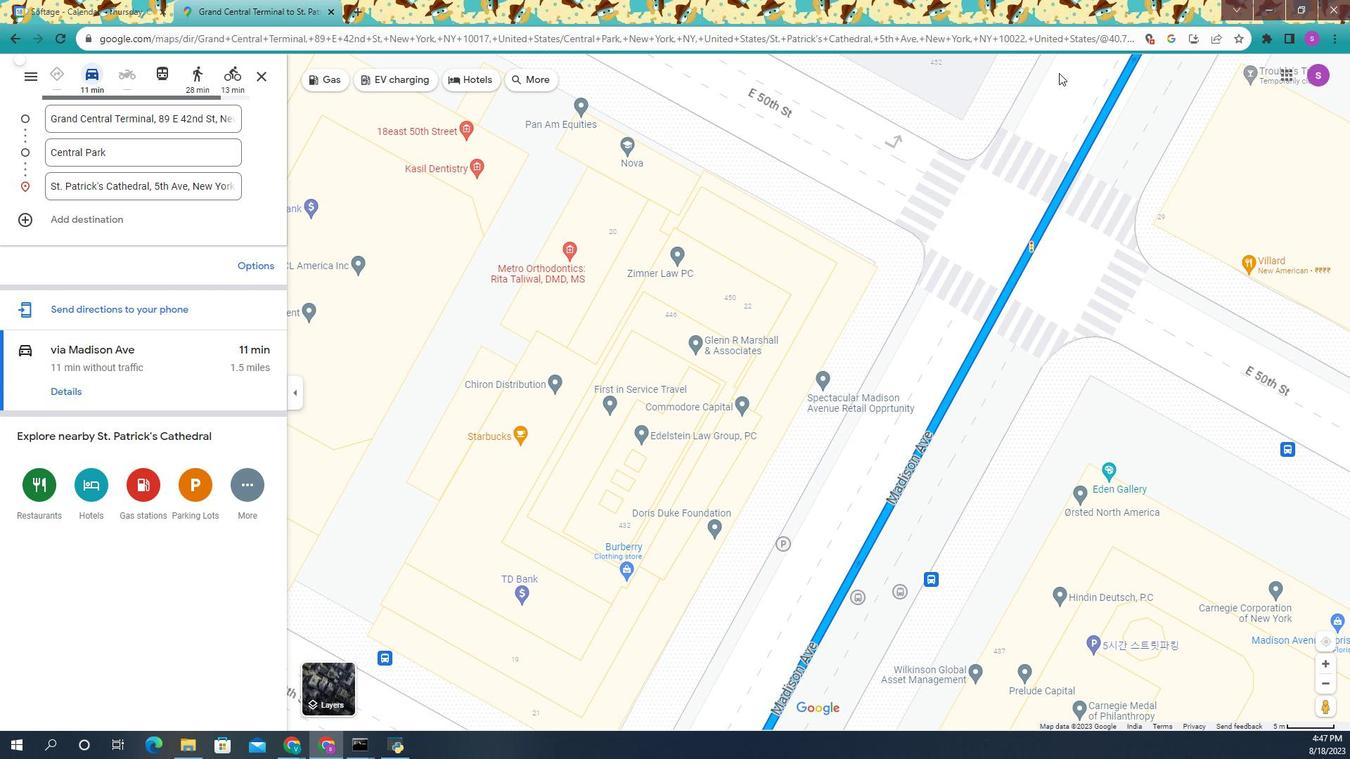 
Action: Mouse moved to (888, 139)
Screenshot: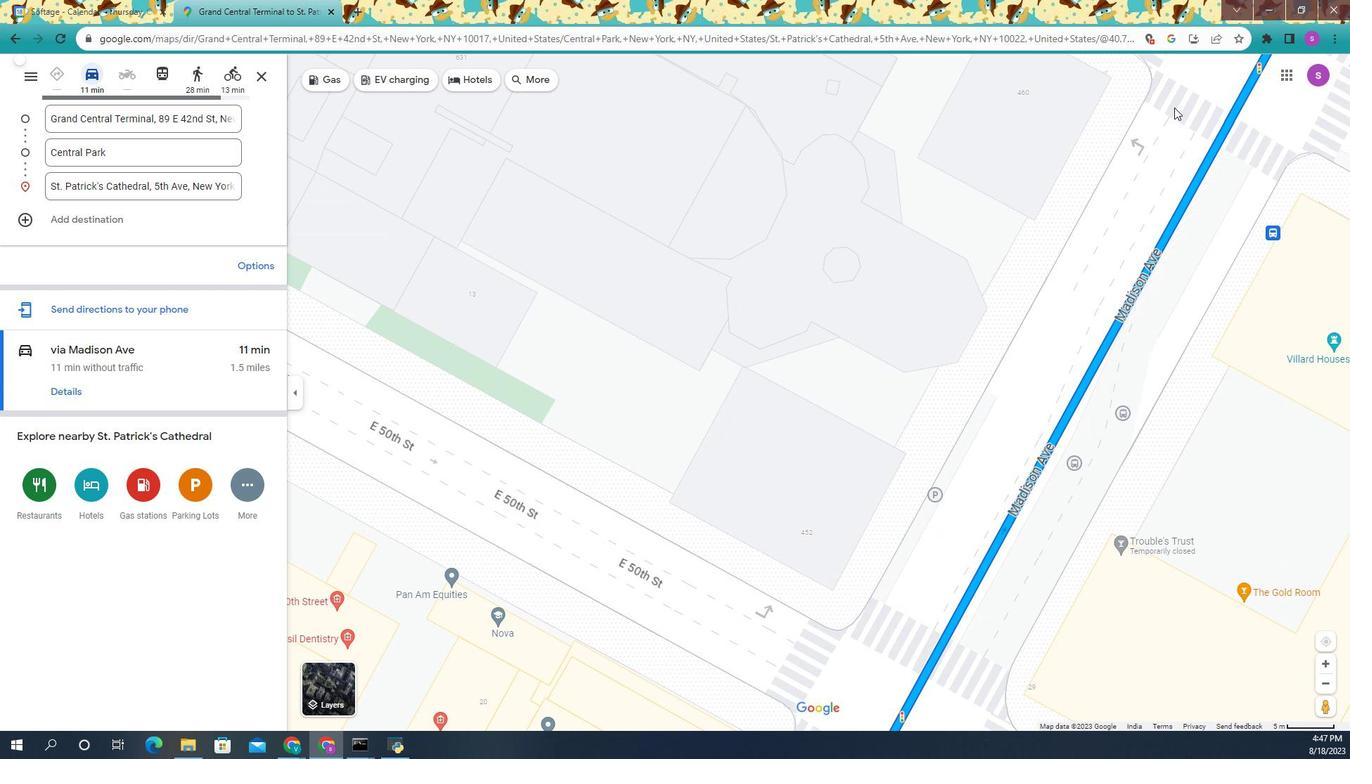 
Action: Mouse pressed left at (888, 139)
Screenshot: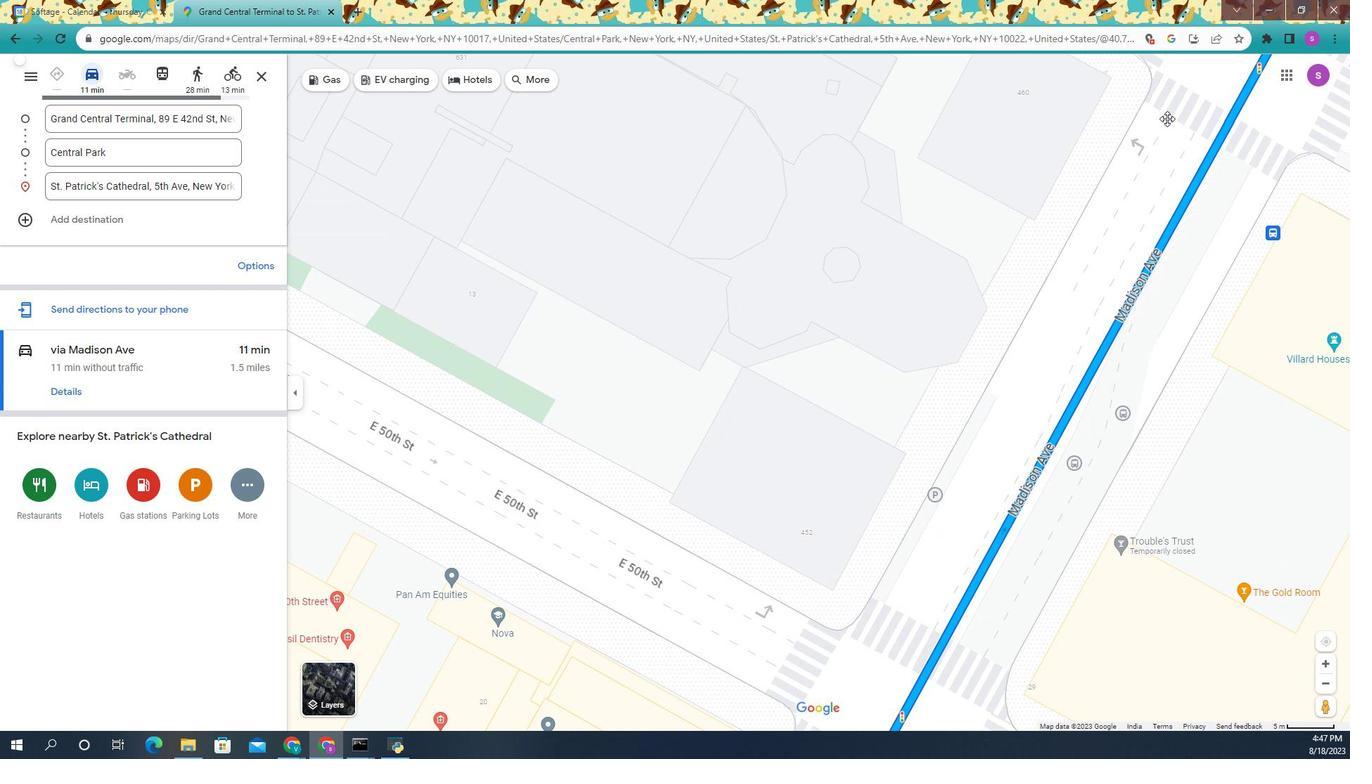 
Action: Mouse moved to (866, 103)
Screenshot: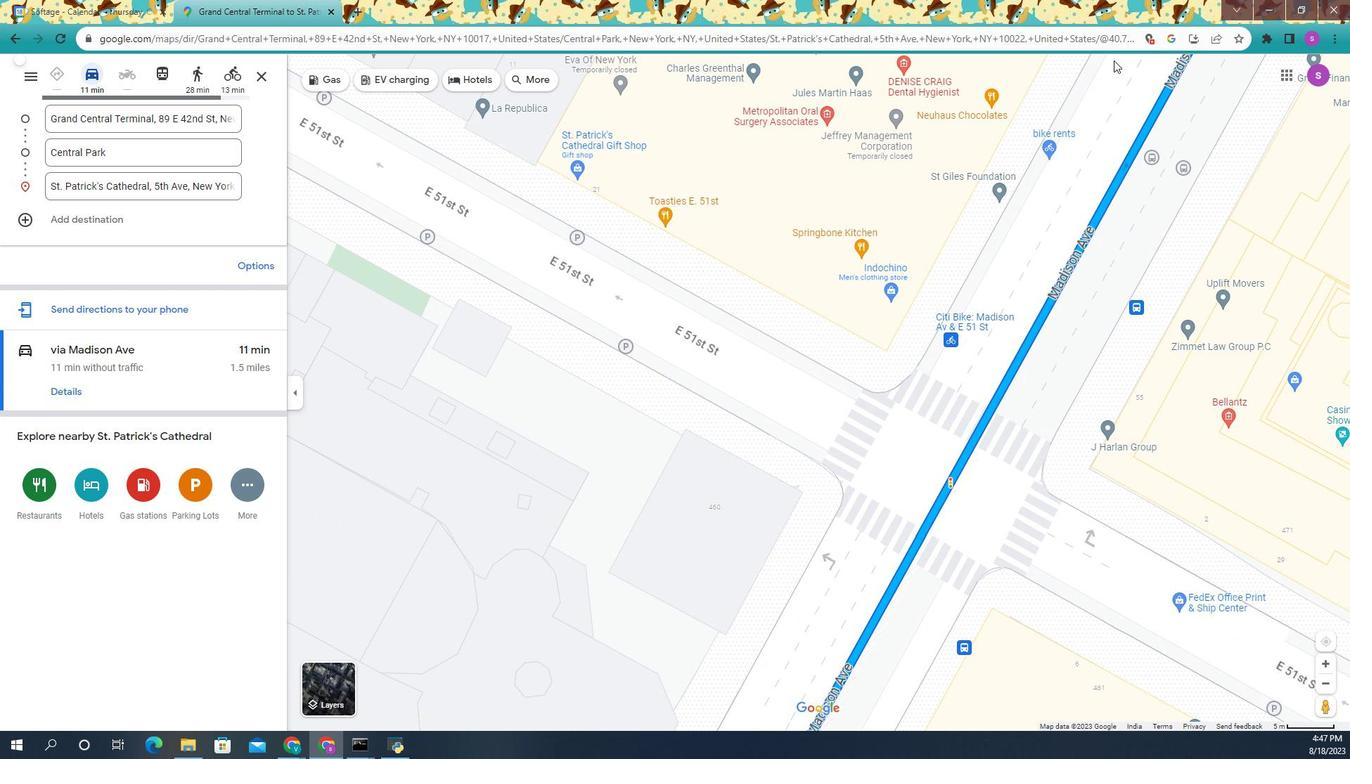 
Action: Mouse pressed left at (866, 103)
Screenshot: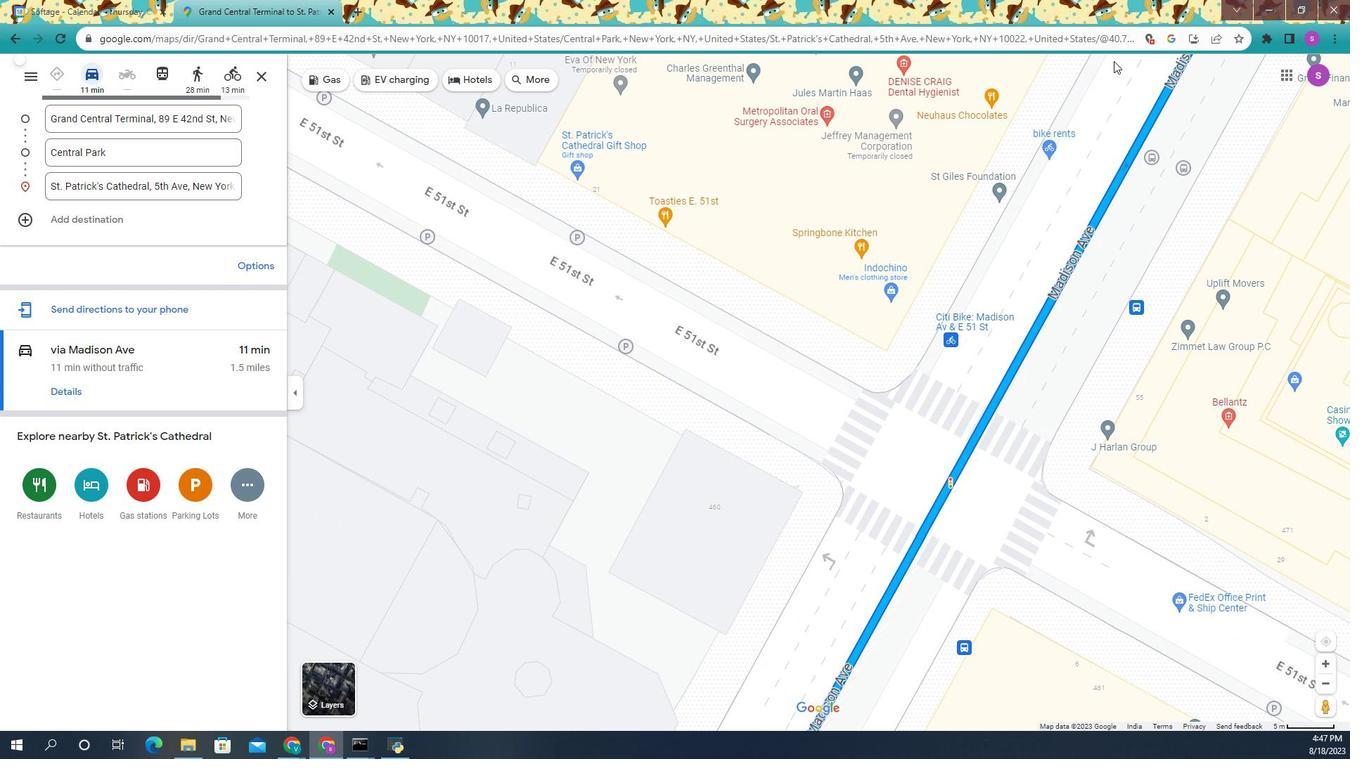 
Action: Mouse moved to (881, 120)
Screenshot: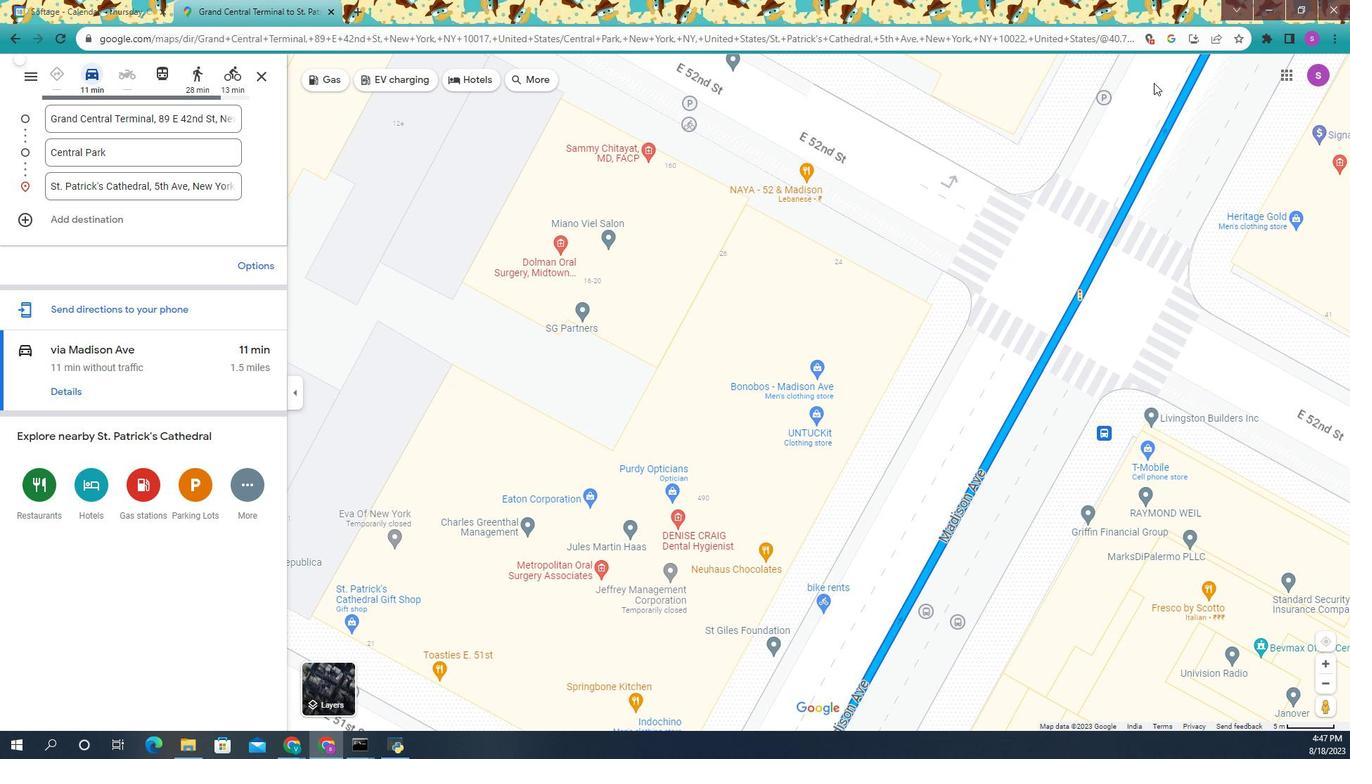 
Action: Mouse pressed left at (881, 120)
Screenshot: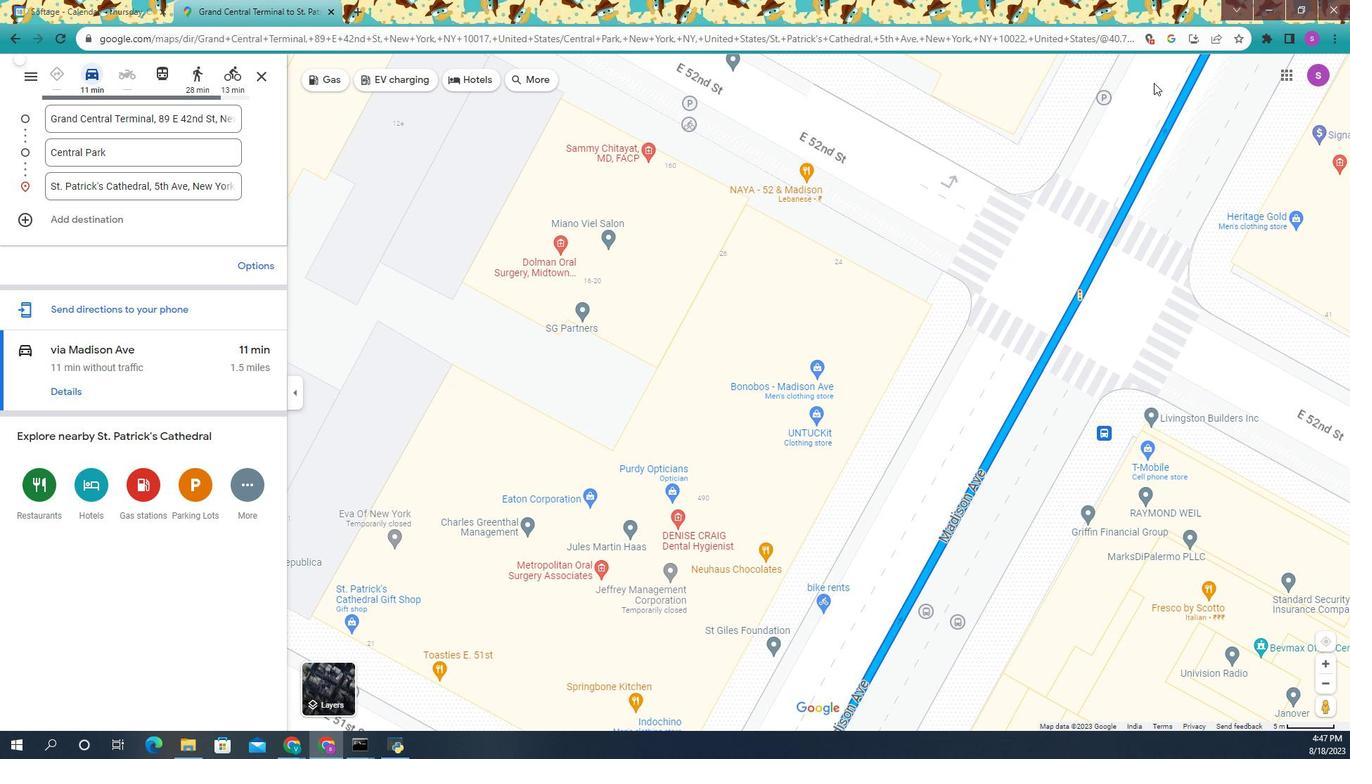 
Action: Mouse moved to (871, 125)
Screenshot: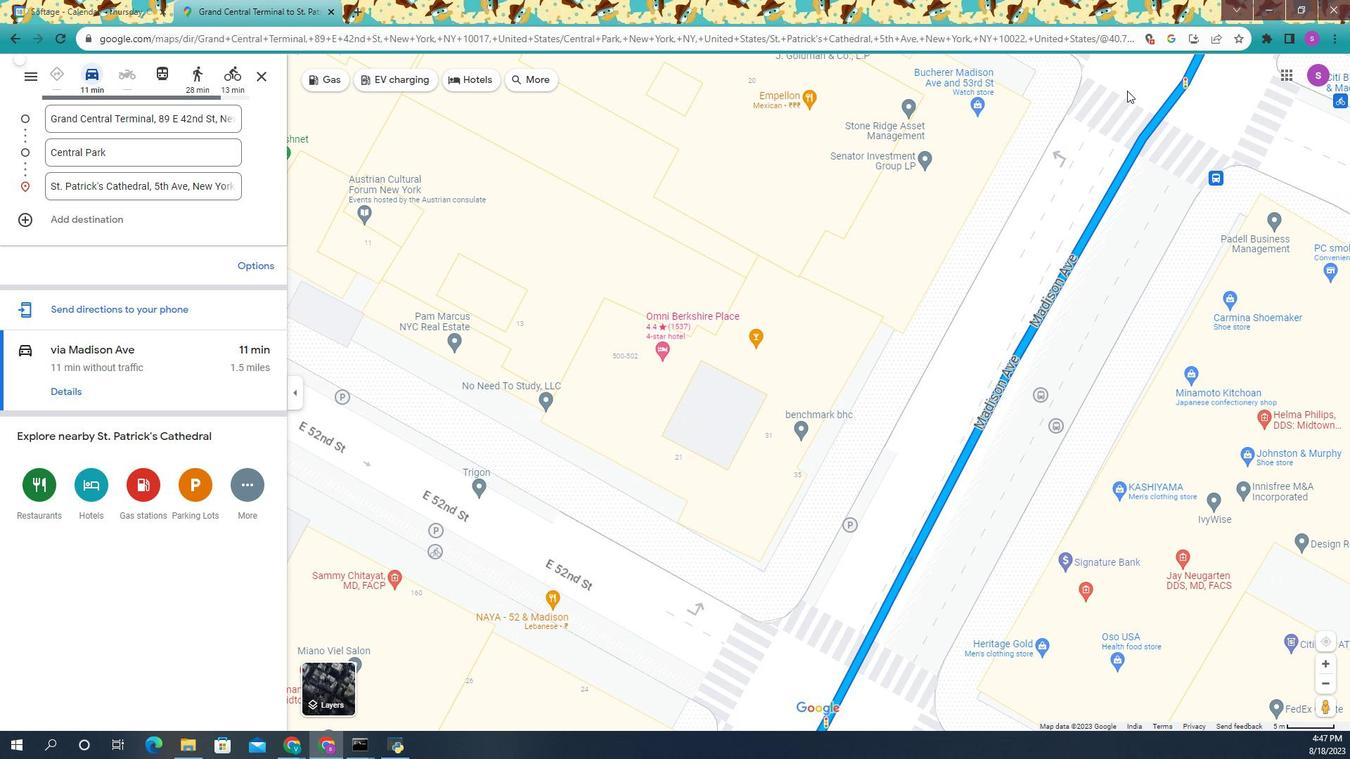 
Action: Mouse pressed left at (871, 125)
Screenshot: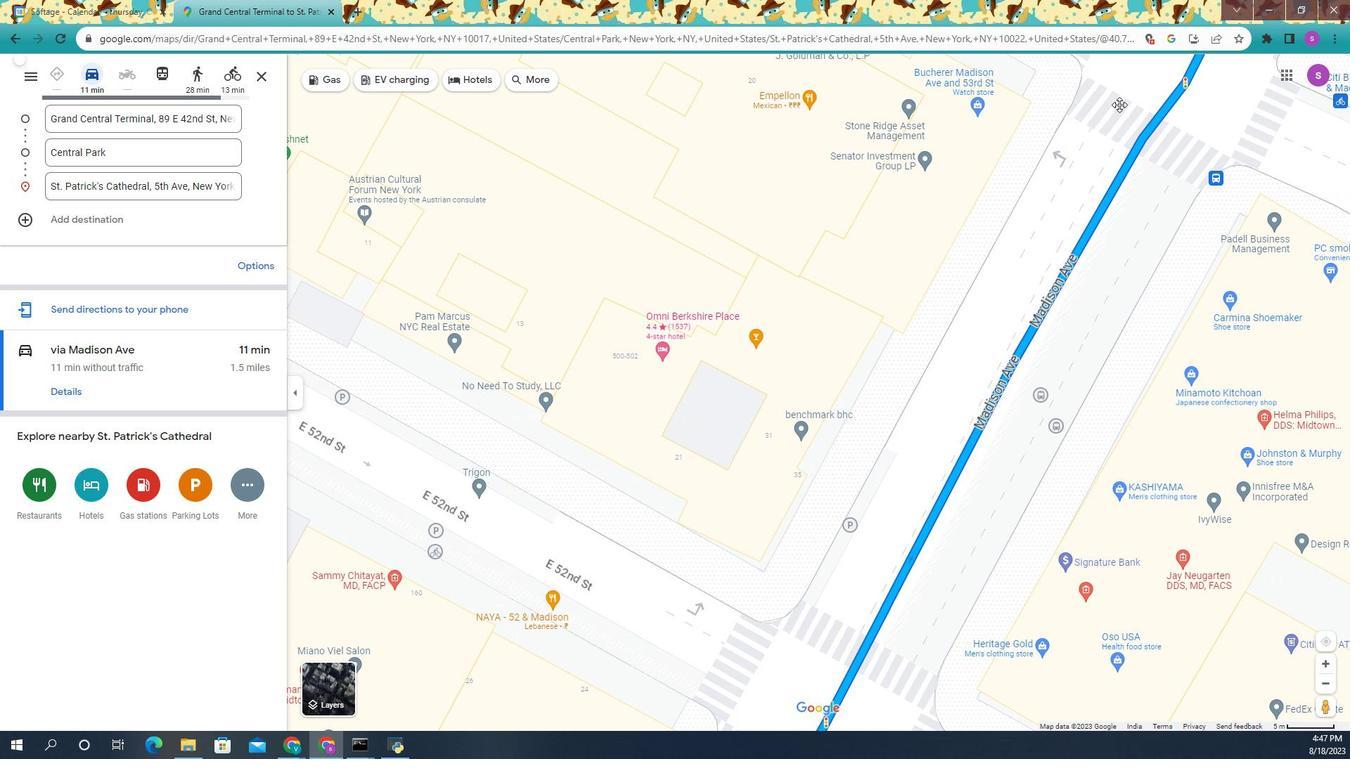 
Action: Mouse moved to (886, 102)
Screenshot: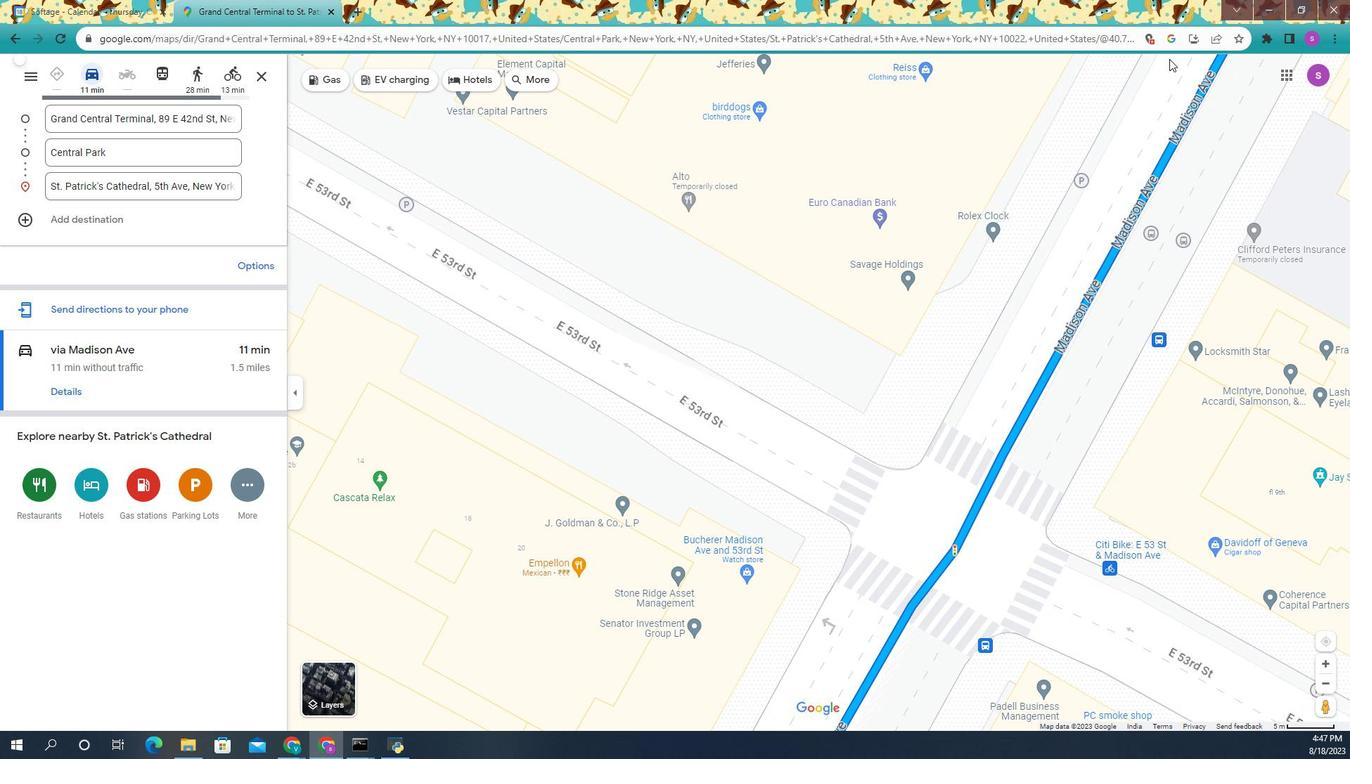 
Action: Mouse pressed left at (886, 102)
Screenshot: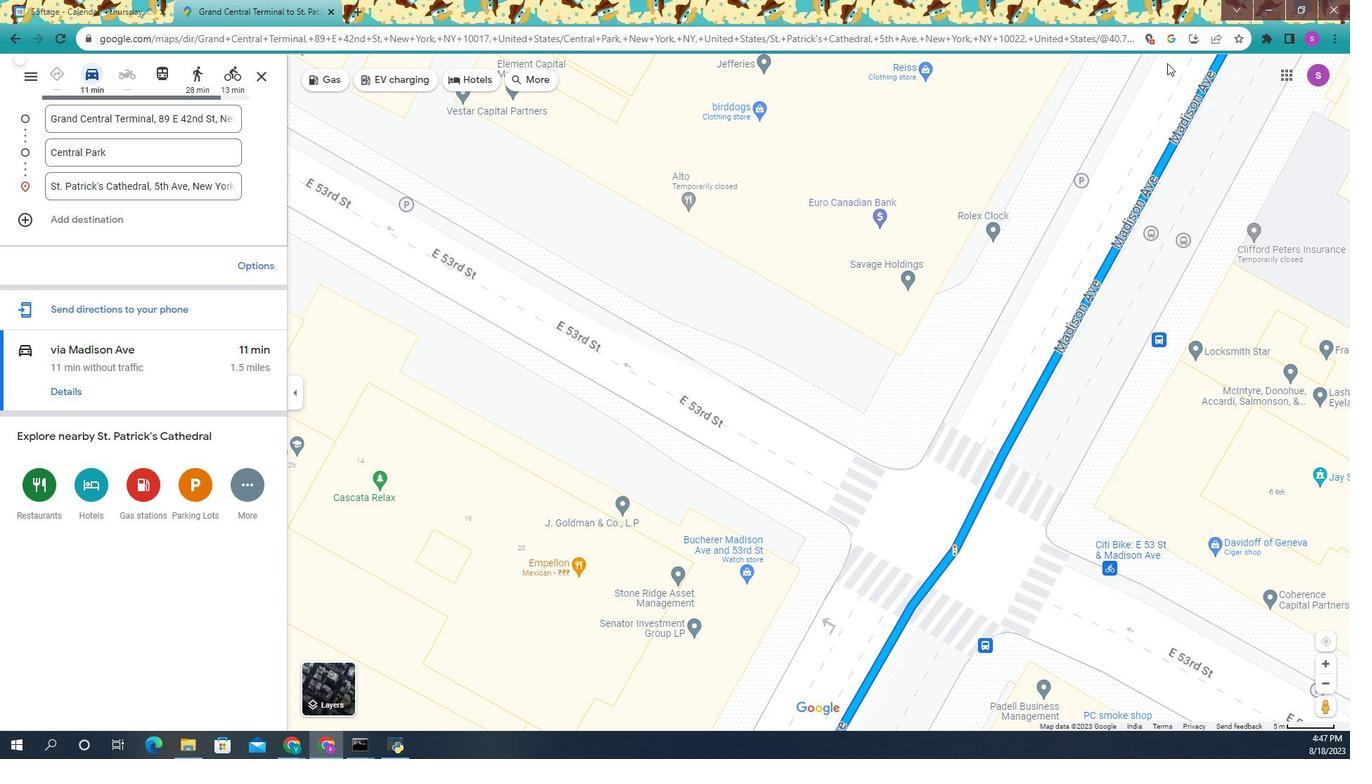 
Action: Mouse moved to (881, 125)
Screenshot: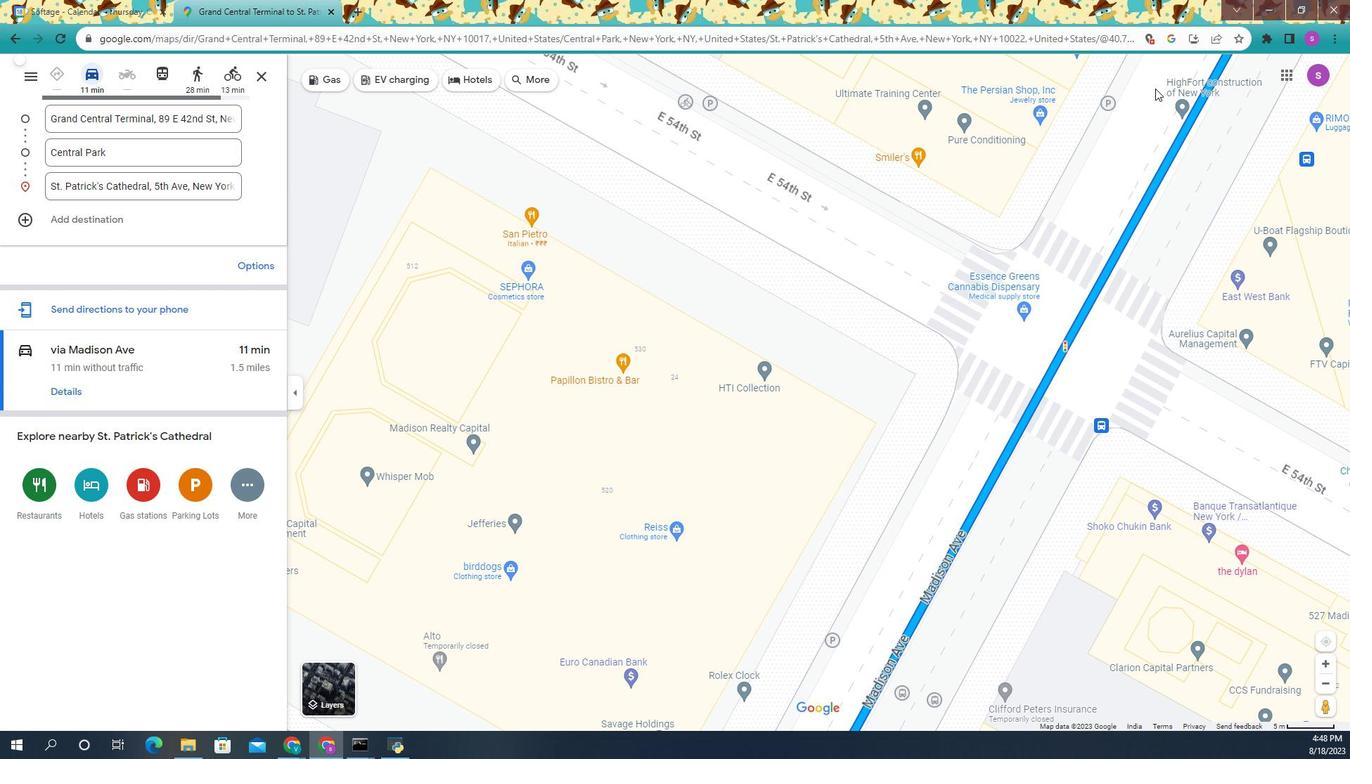 
Action: Mouse pressed left at (881, 125)
Screenshot: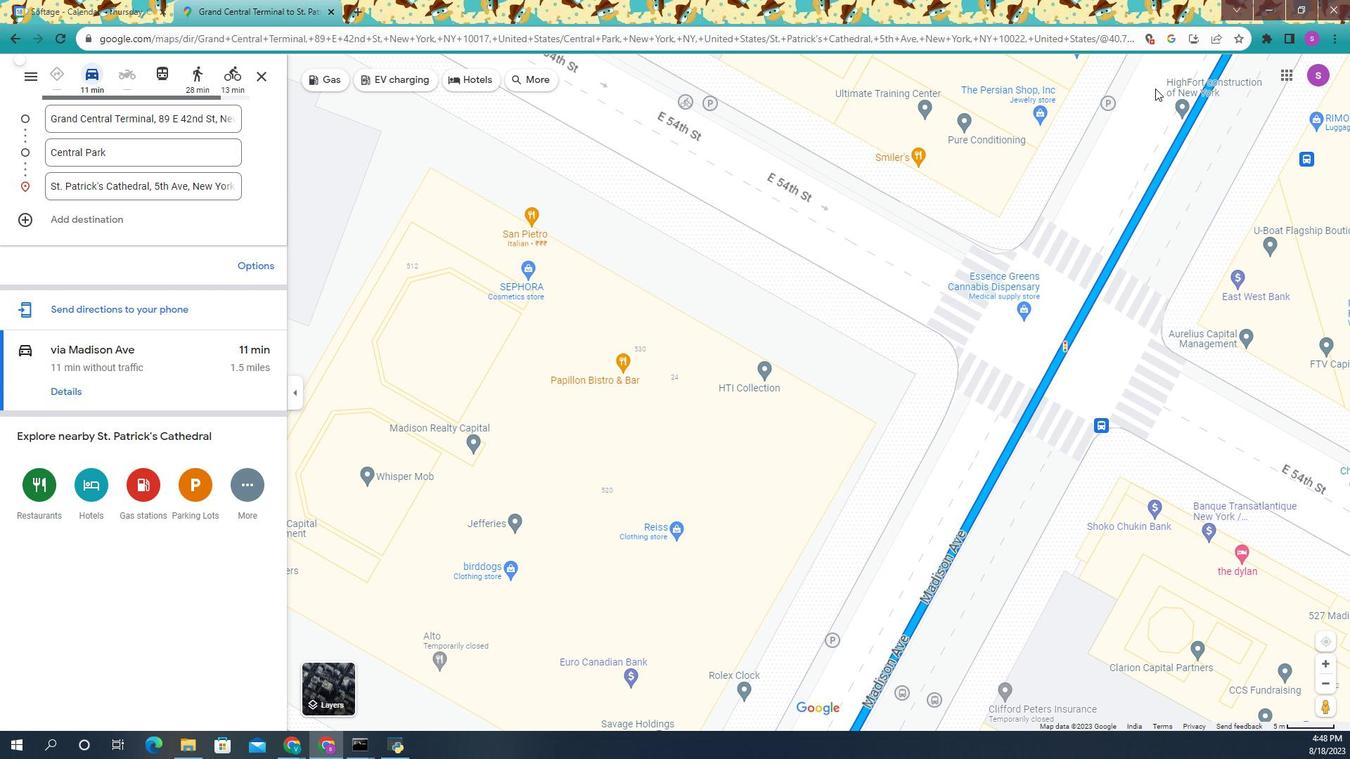 
Action: Mouse moved to (878, 126)
Screenshot: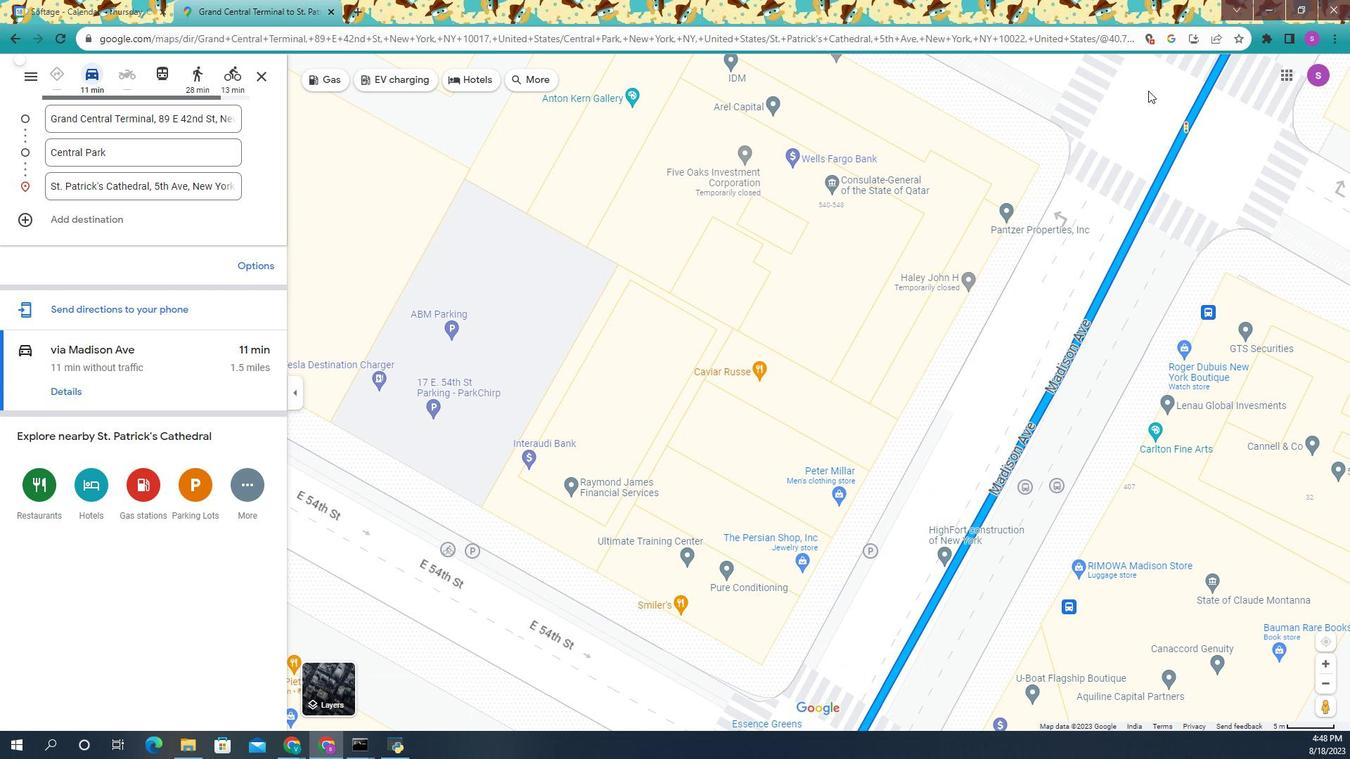 
Action: Mouse pressed left at (878, 126)
Screenshot: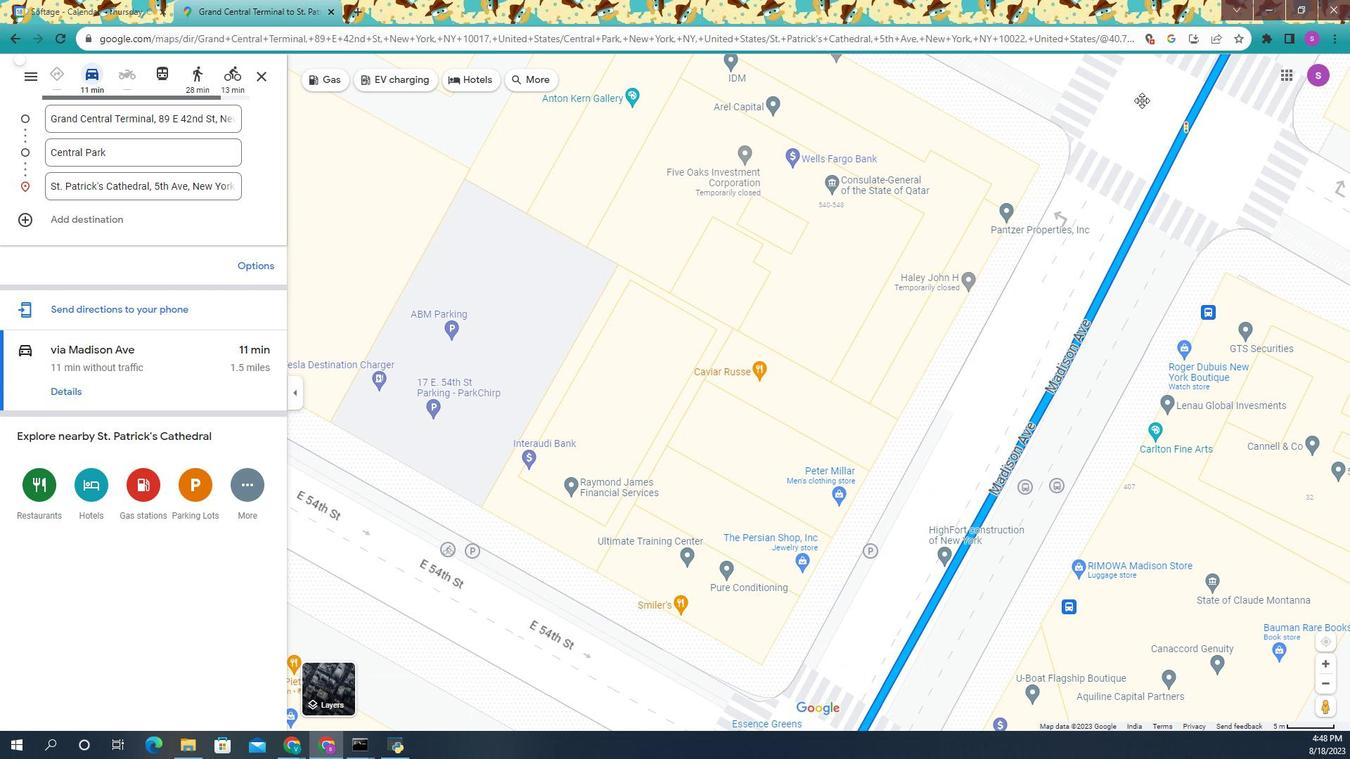 
Action: Mouse moved to (816, 341)
Screenshot: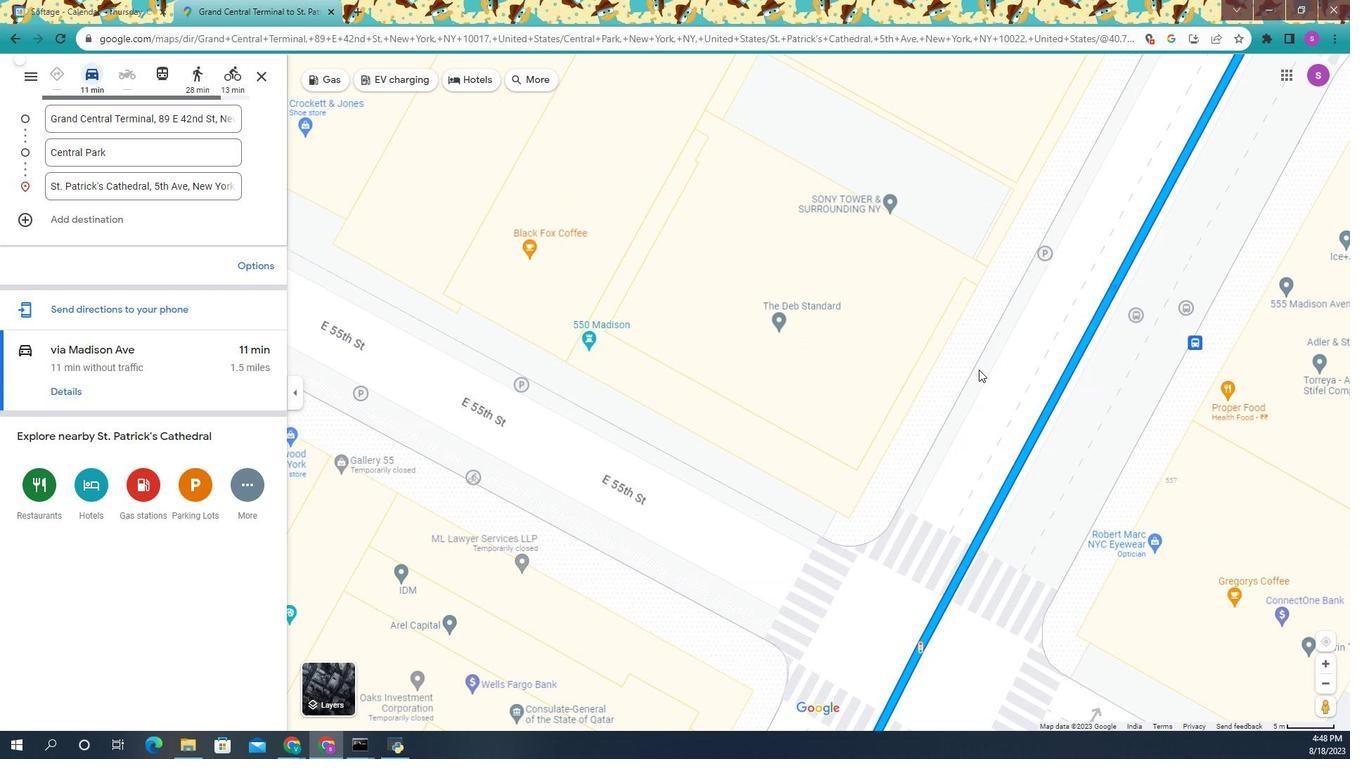 
Action: Mouse scrolled (816, 341) with delta (0, 0)
Screenshot: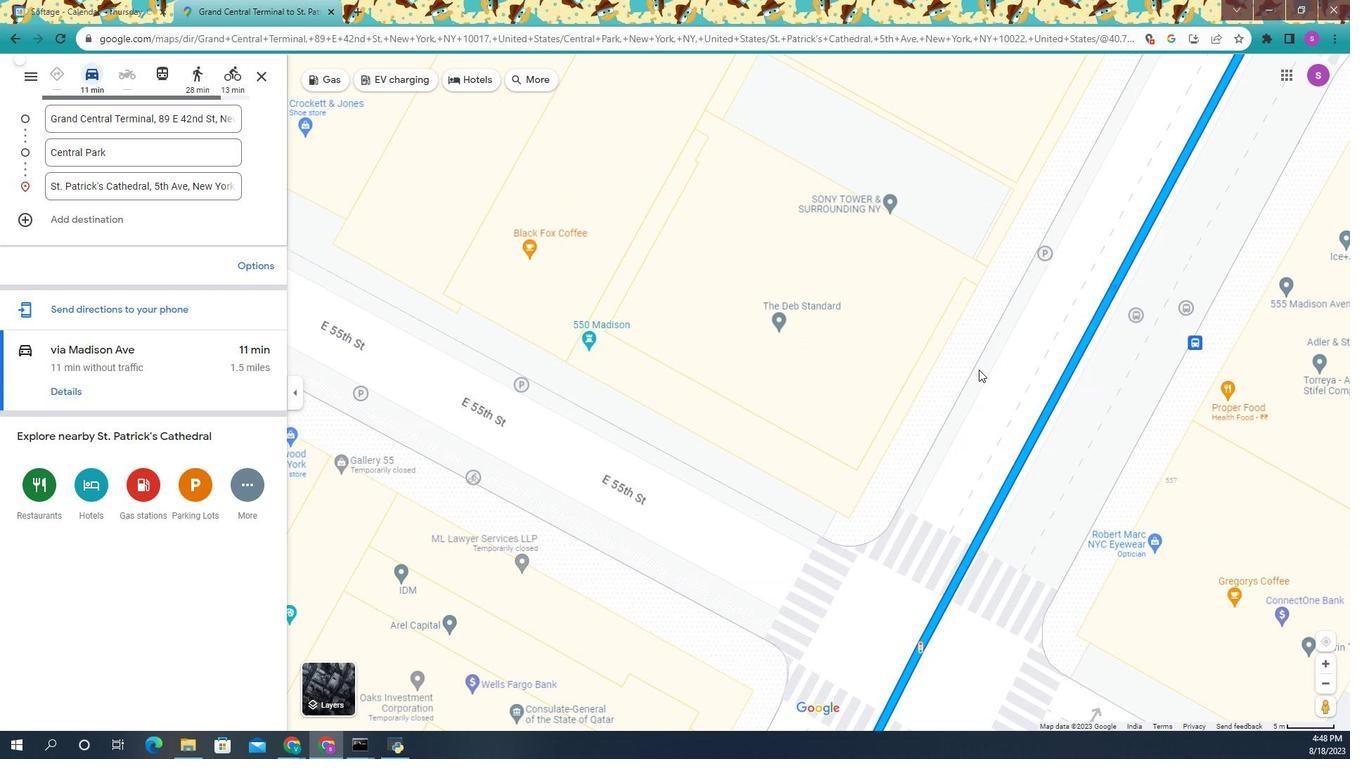 
Action: Mouse moved to (852, 221)
Screenshot: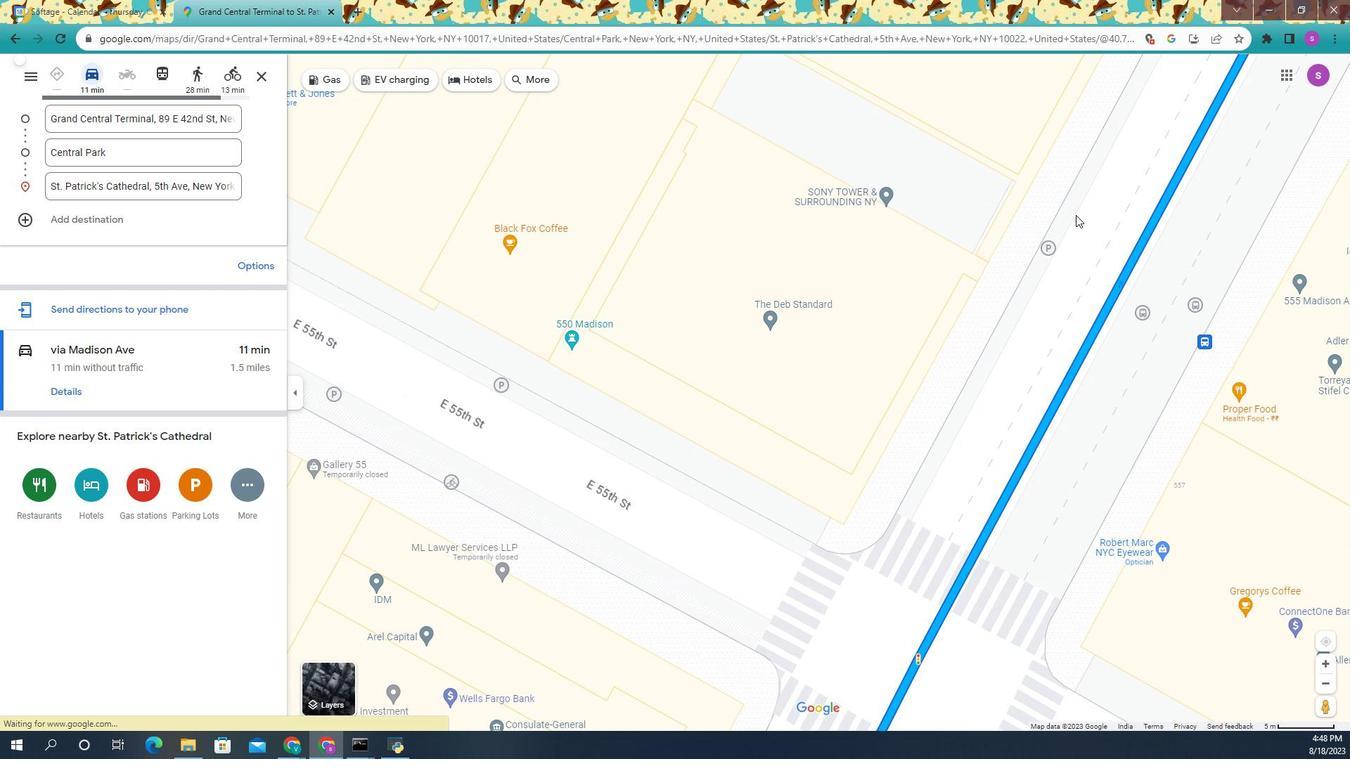 
Action: Mouse scrolled (852, 220) with delta (0, 0)
Screenshot: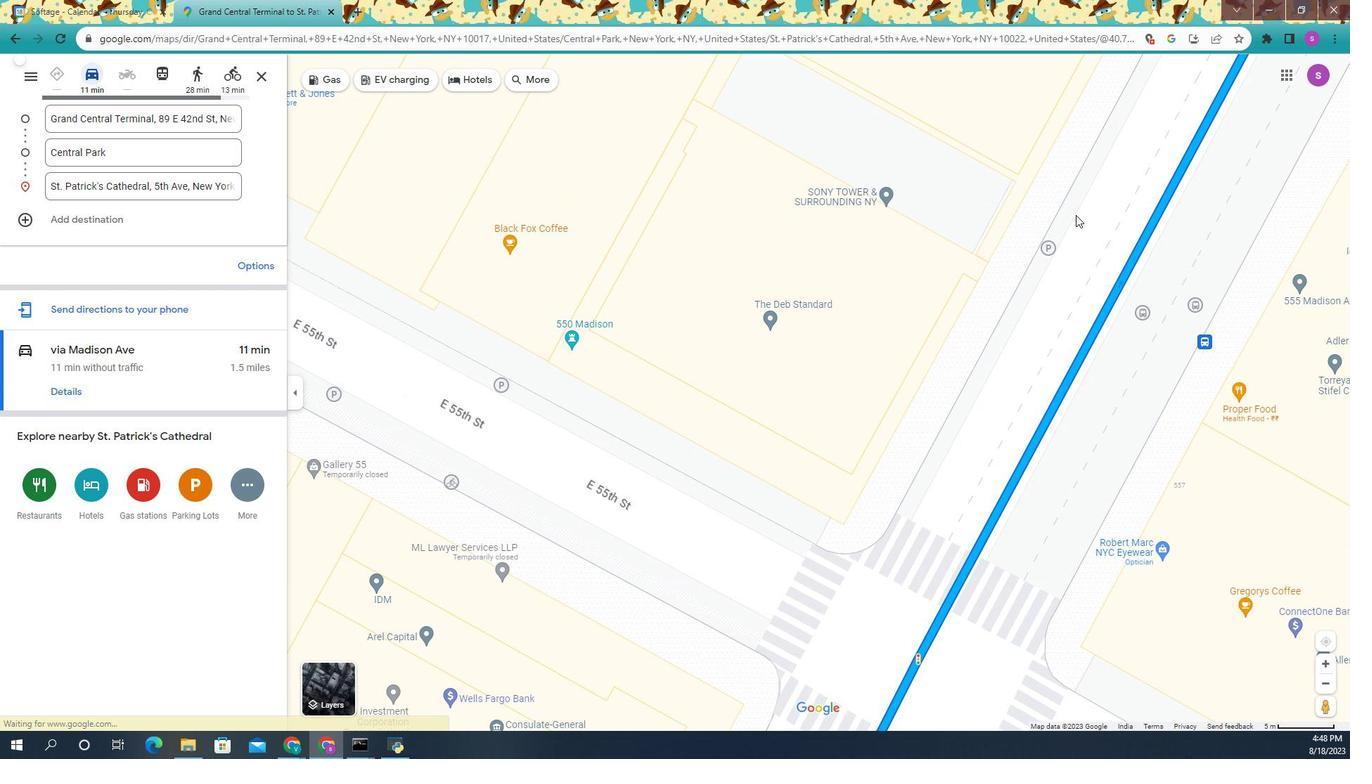 
Action: Mouse moved to (880, 154)
Screenshot: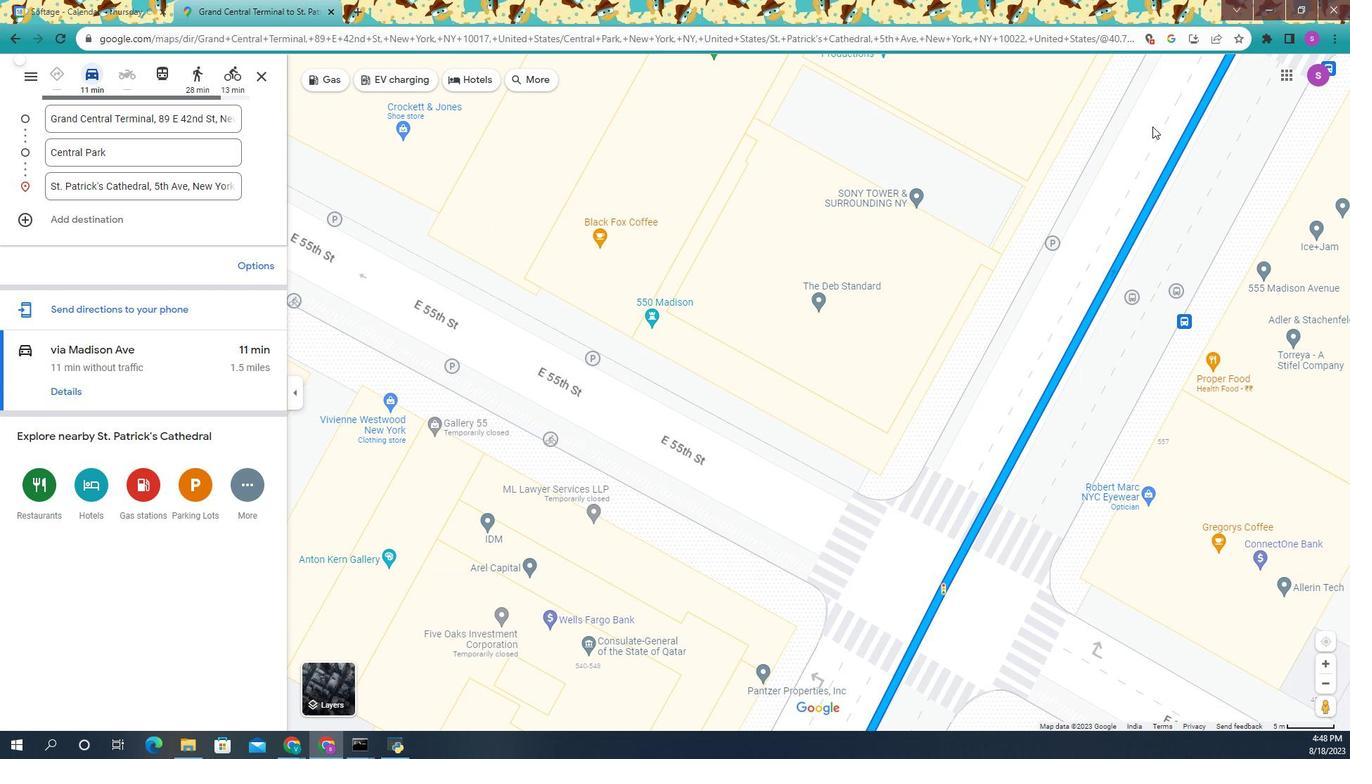 
Action: Mouse pressed left at (880, 154)
Screenshot: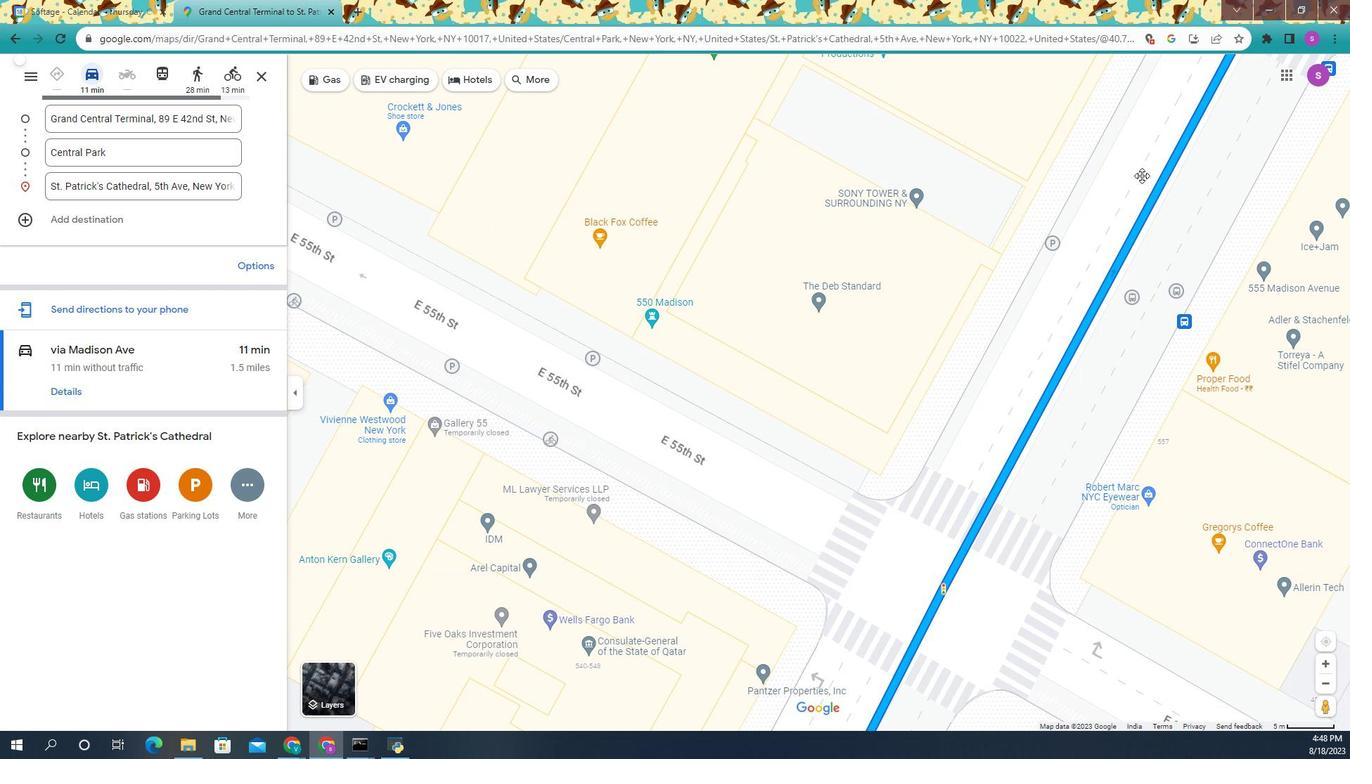 
Action: Mouse moved to (903, 124)
Screenshot: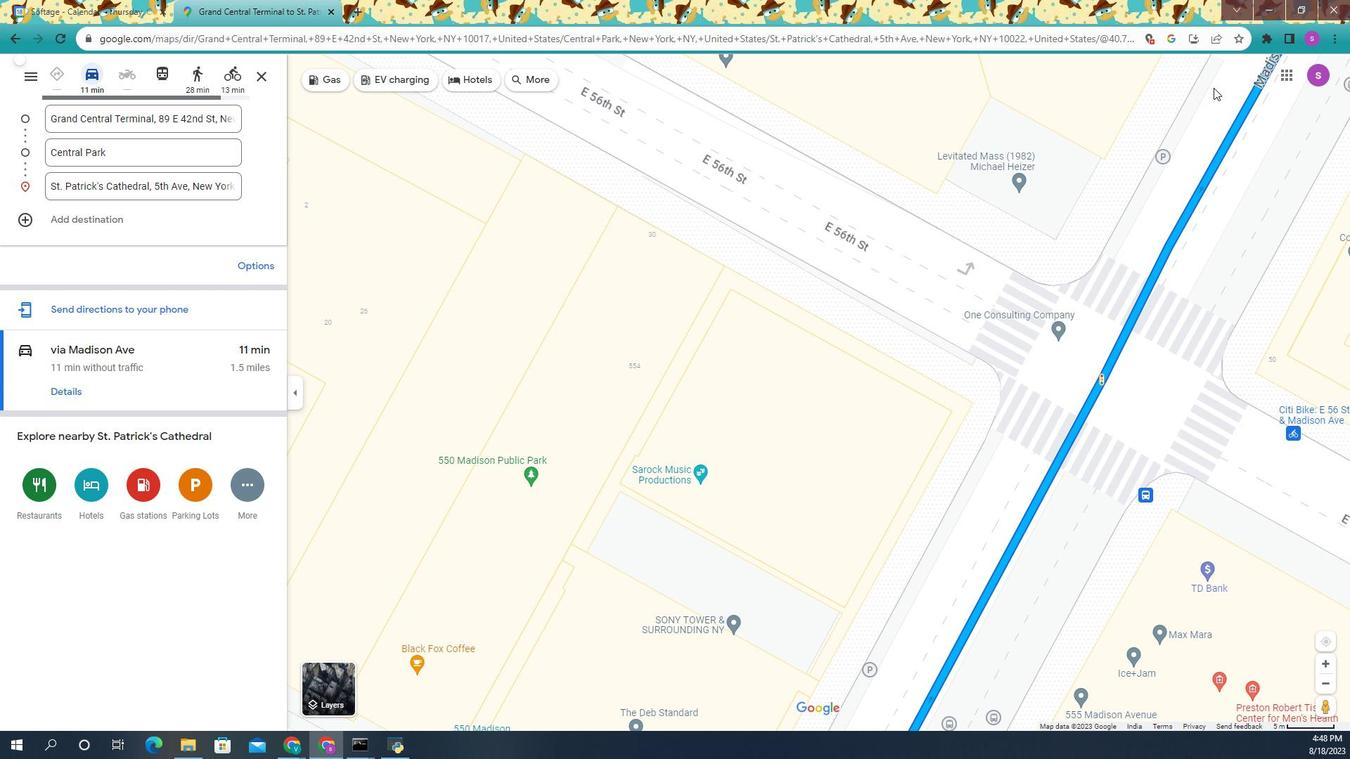 
Action: Mouse pressed left at (903, 124)
Screenshot: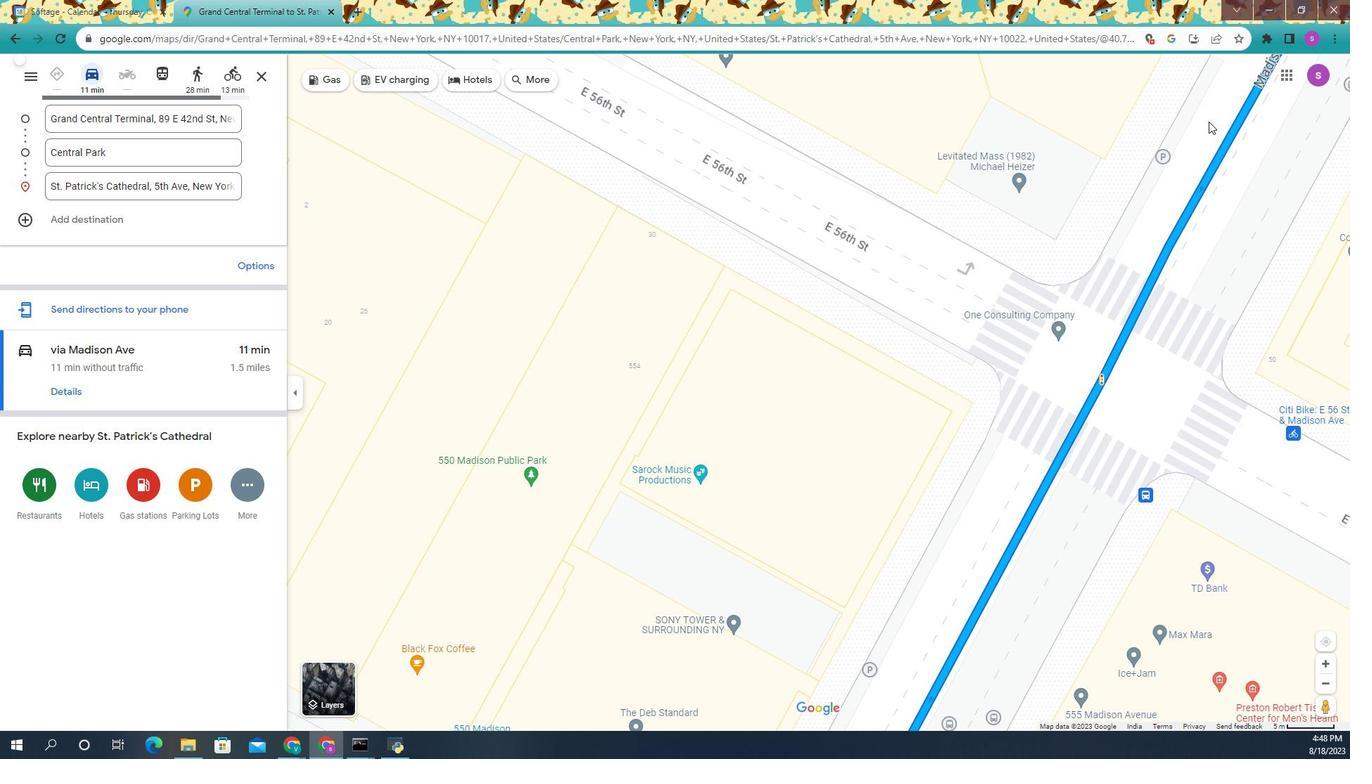 
Action: Mouse moved to (899, 125)
Screenshot: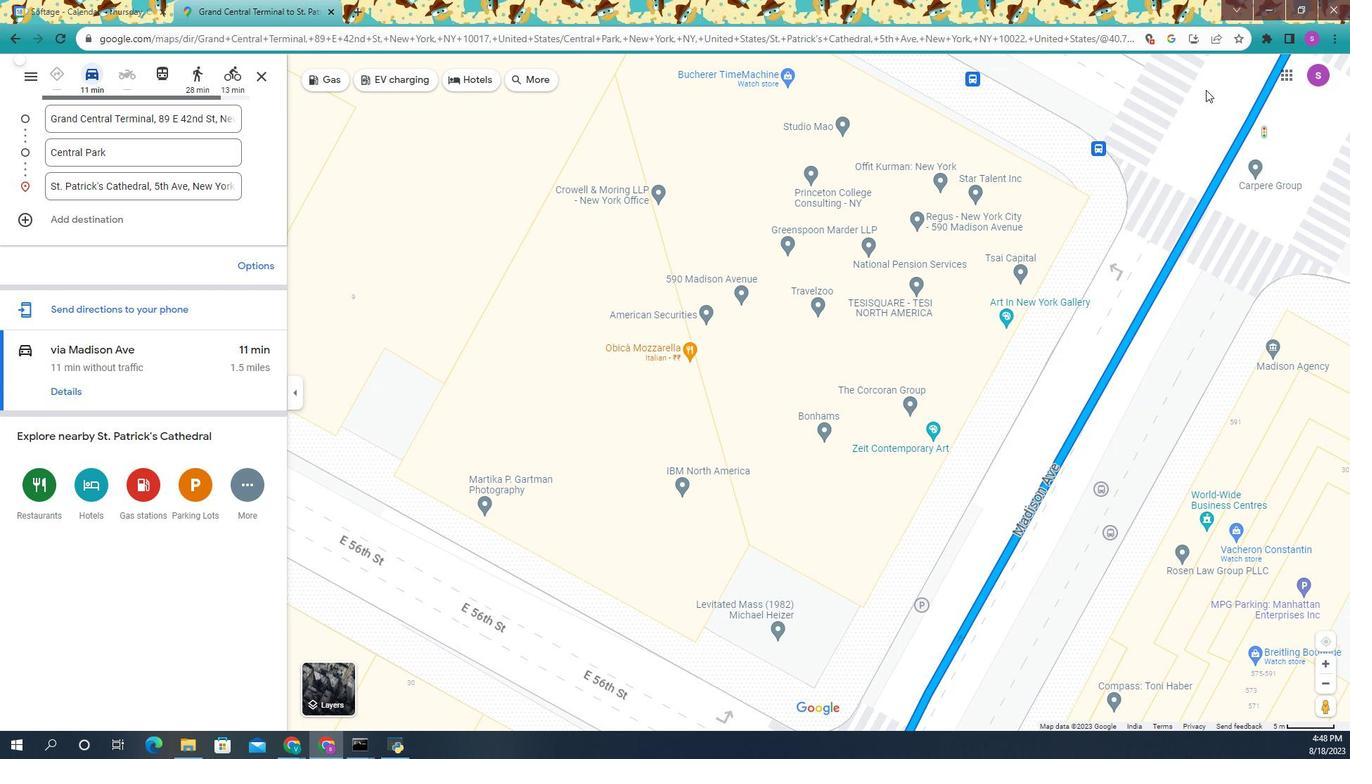 
Action: Mouse pressed left at (899, 125)
Screenshot: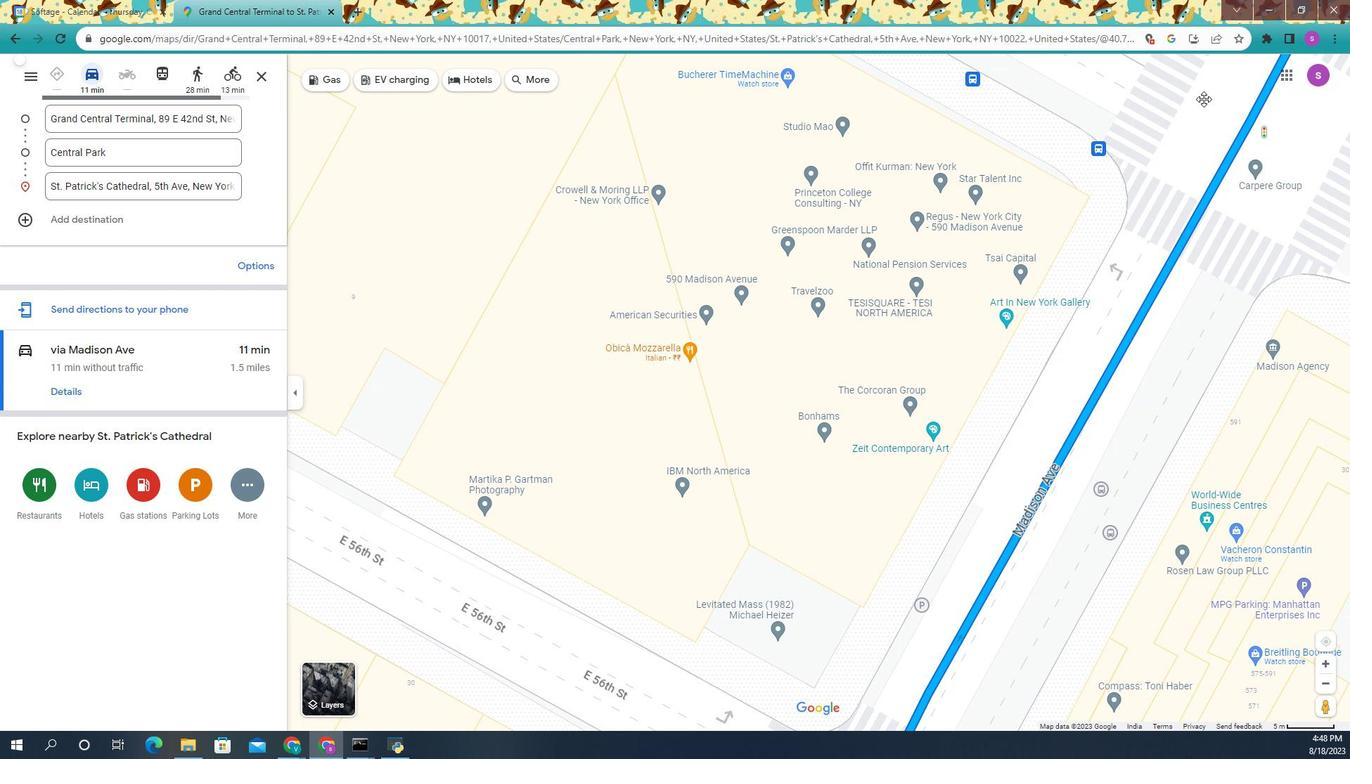 
Action: Mouse moved to (806, 505)
Screenshot: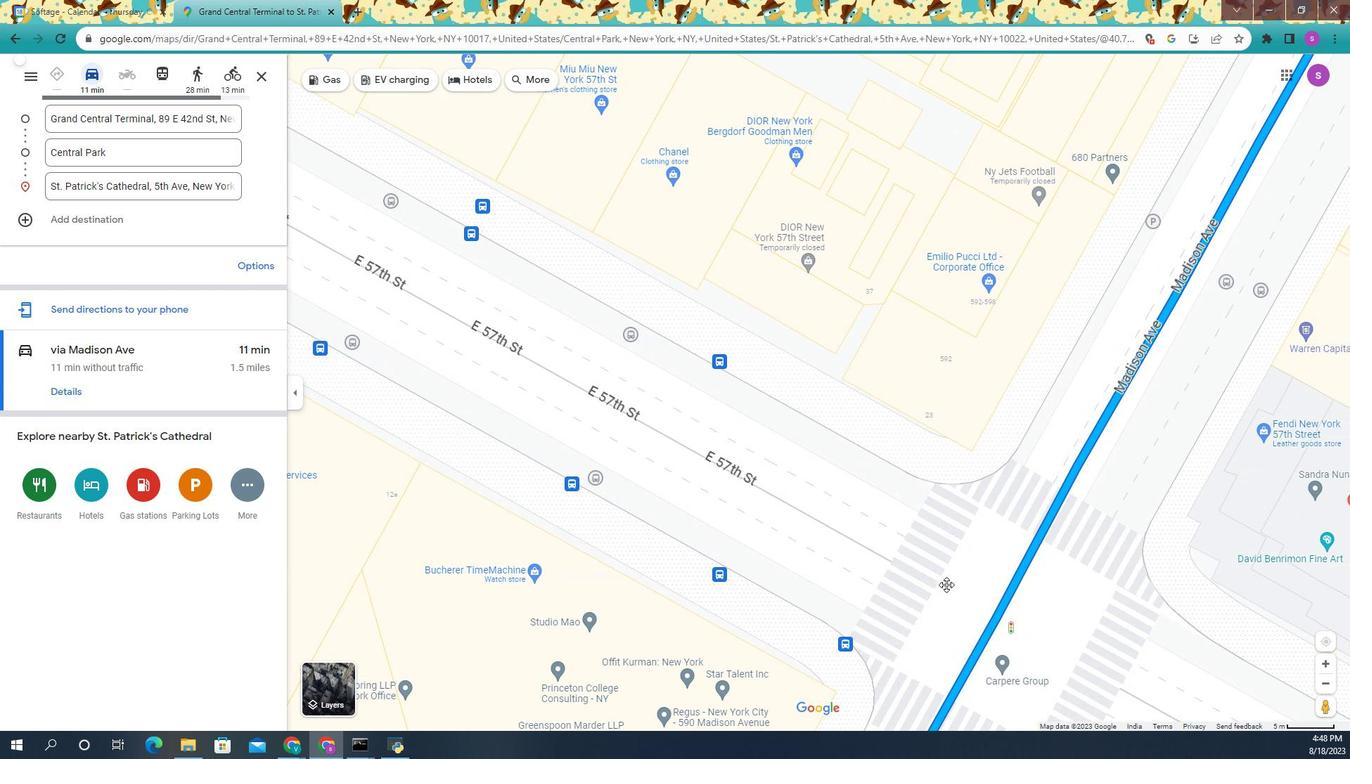 
Action: Mouse pressed right at (806, 505)
Screenshot: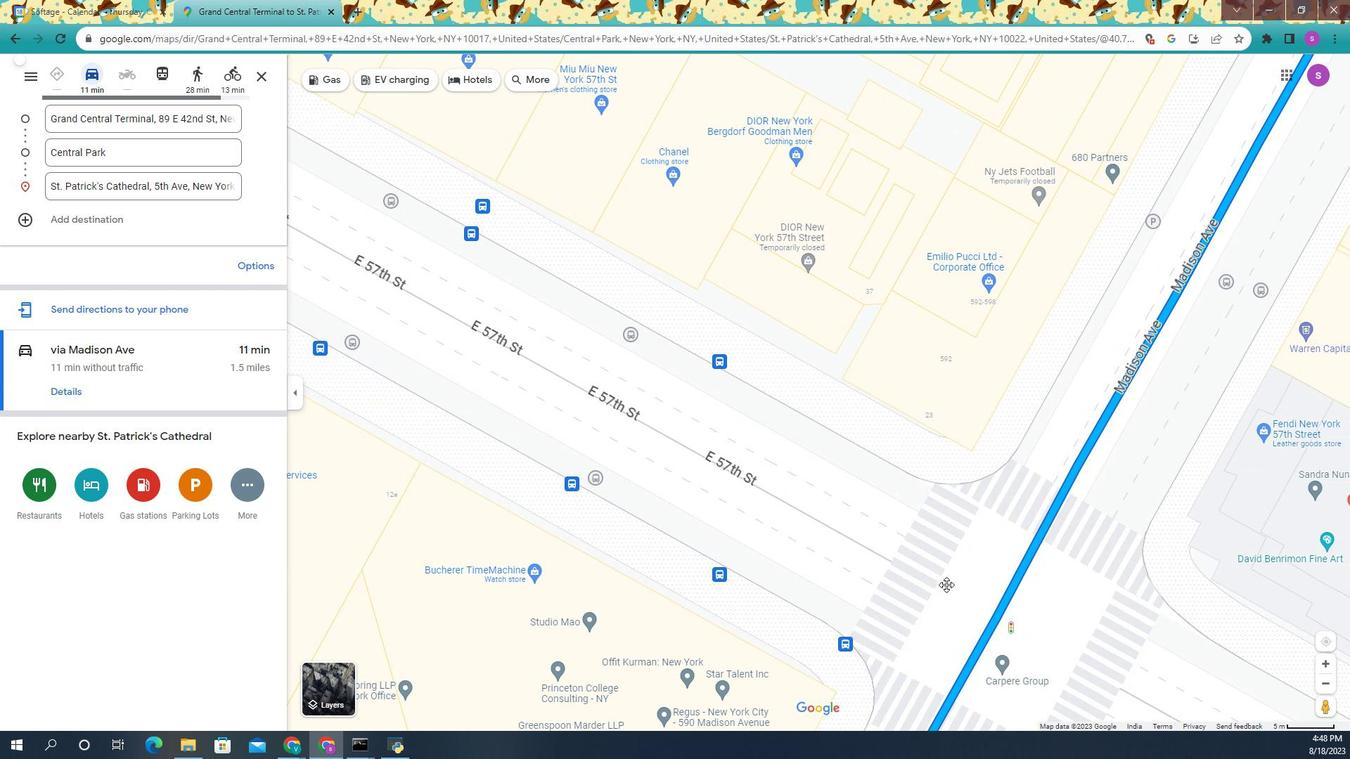 
Action: Mouse moved to (899, 145)
Screenshot: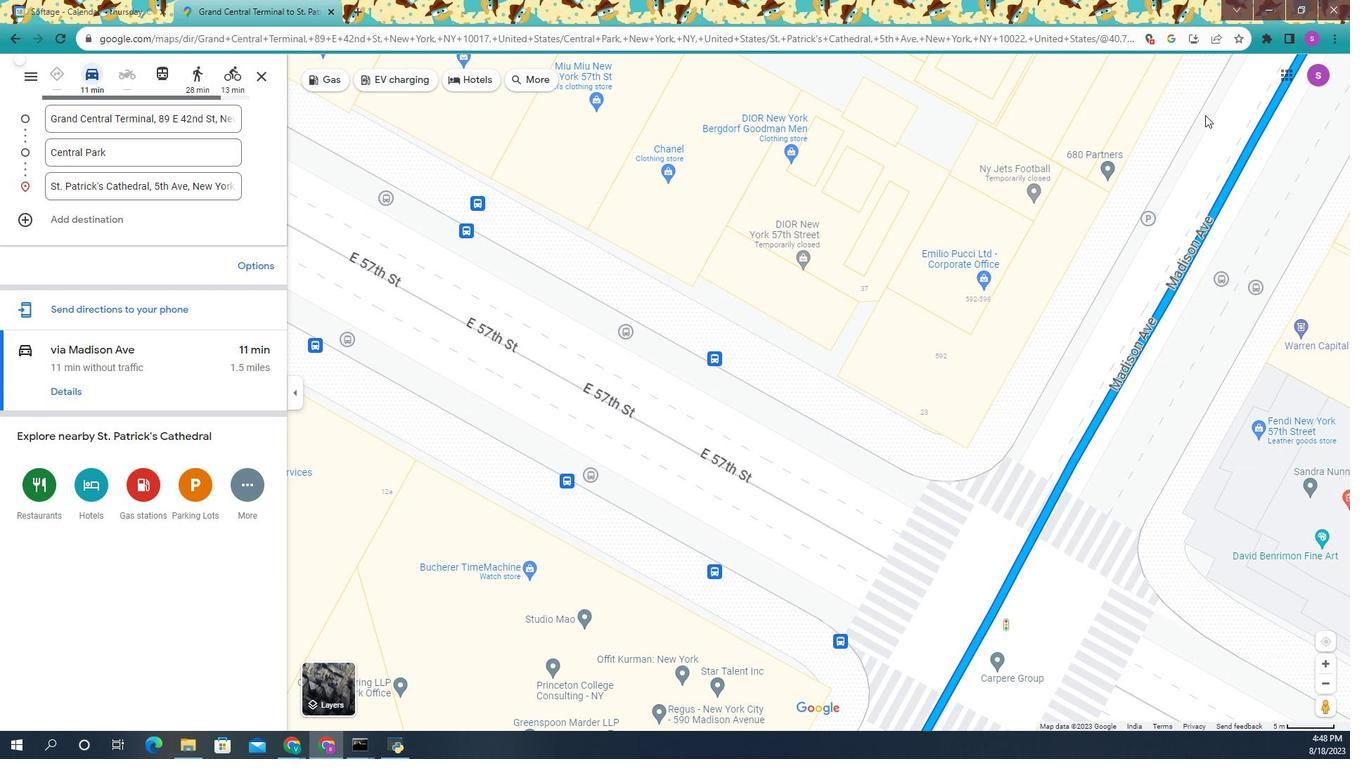 
Action: Mouse pressed left at (899, 145)
Screenshot: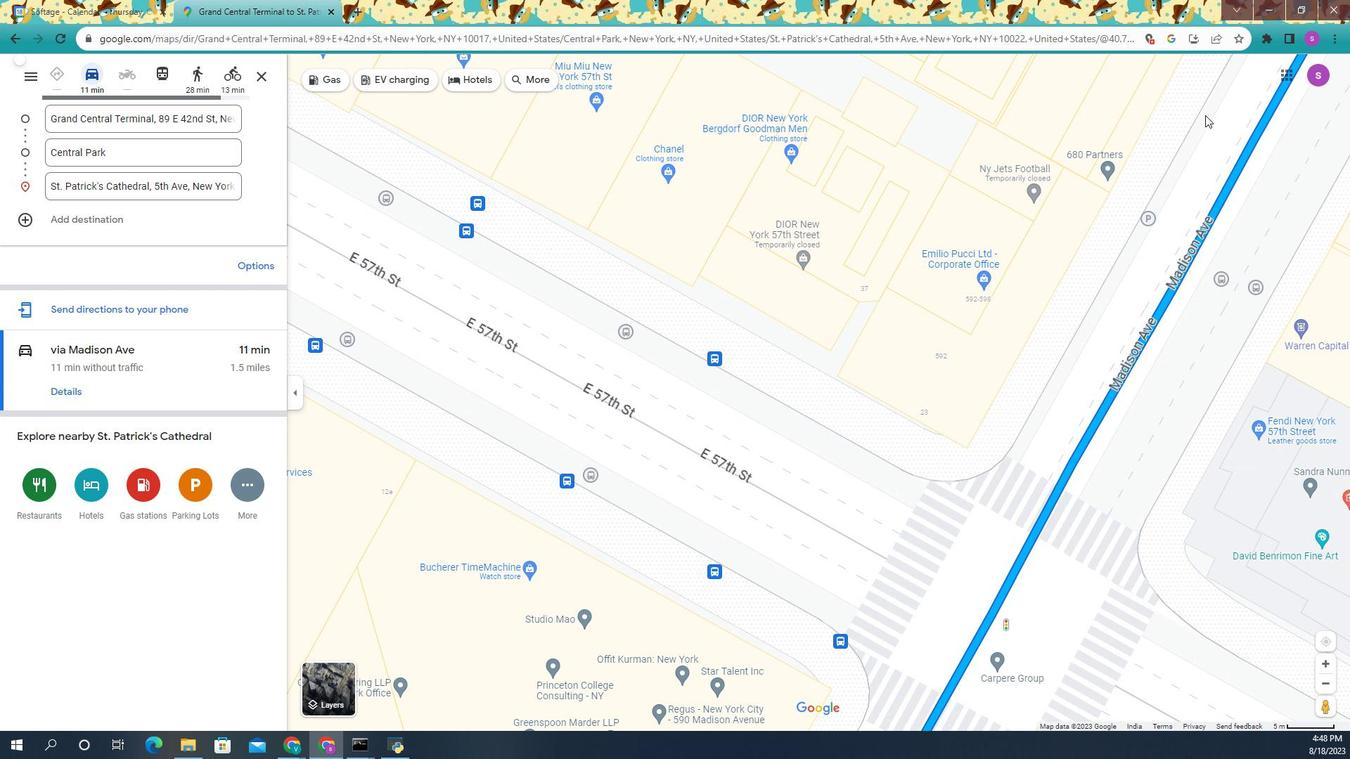 
Action: Mouse moved to (912, 132)
Screenshot: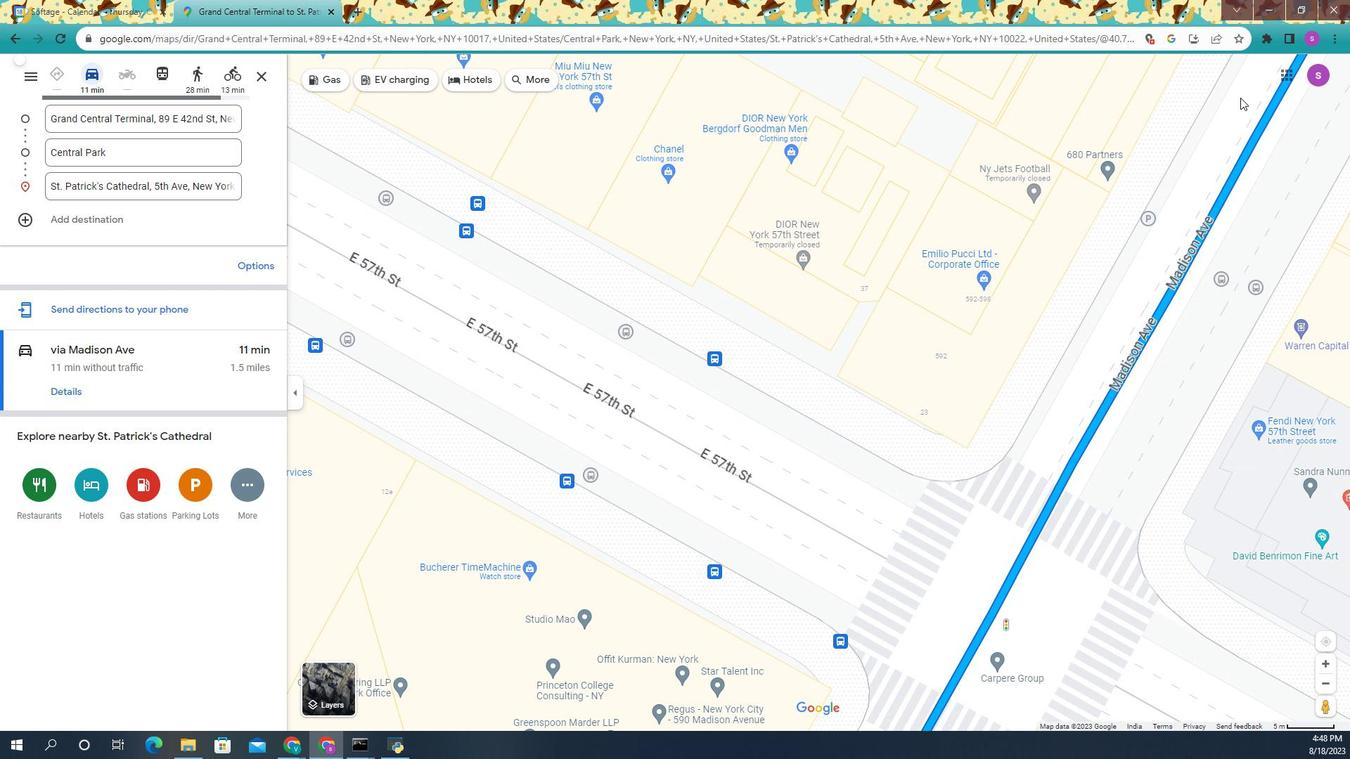 
Action: Mouse pressed left at (912, 132)
Screenshot: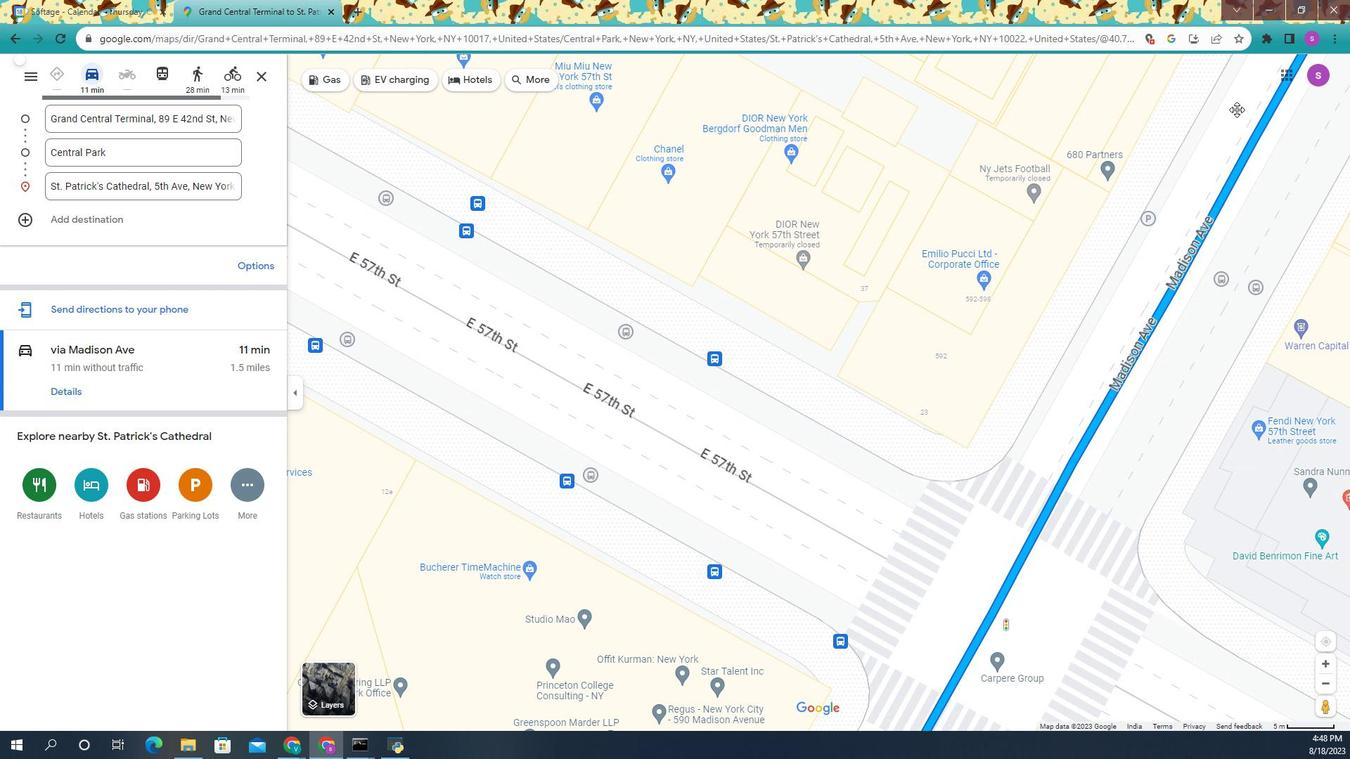 
Action: Mouse moved to (889, 130)
Screenshot: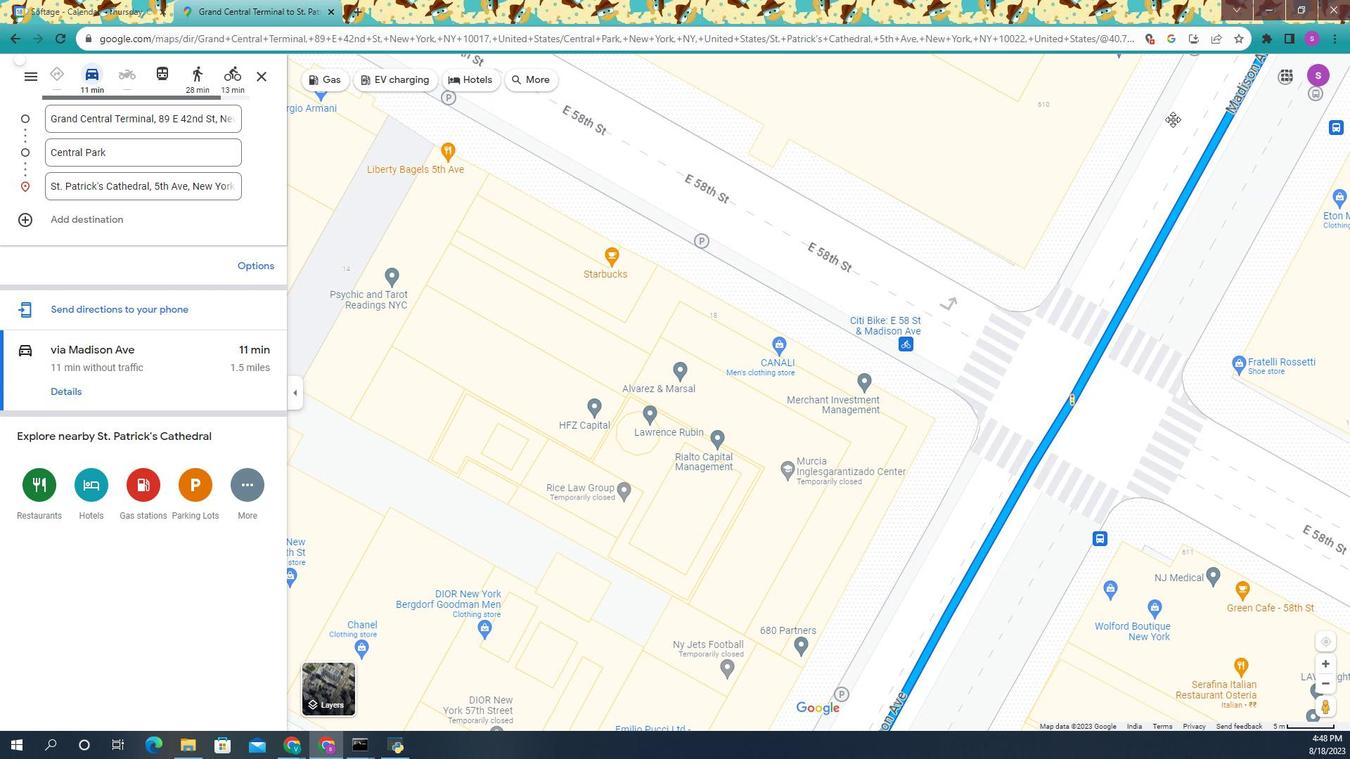
Action: Mouse pressed left at (889, 130)
Screenshot: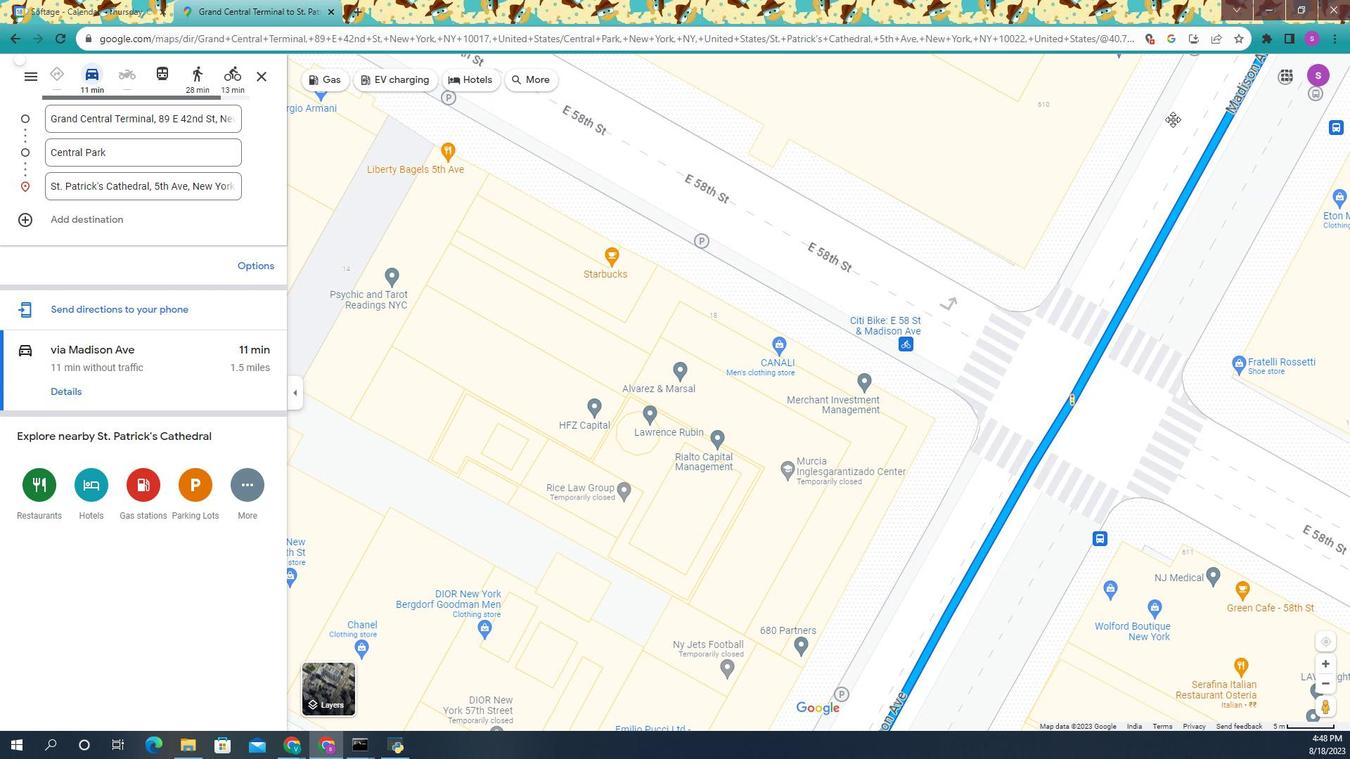 
Action: Mouse moved to (891, 123)
Screenshot: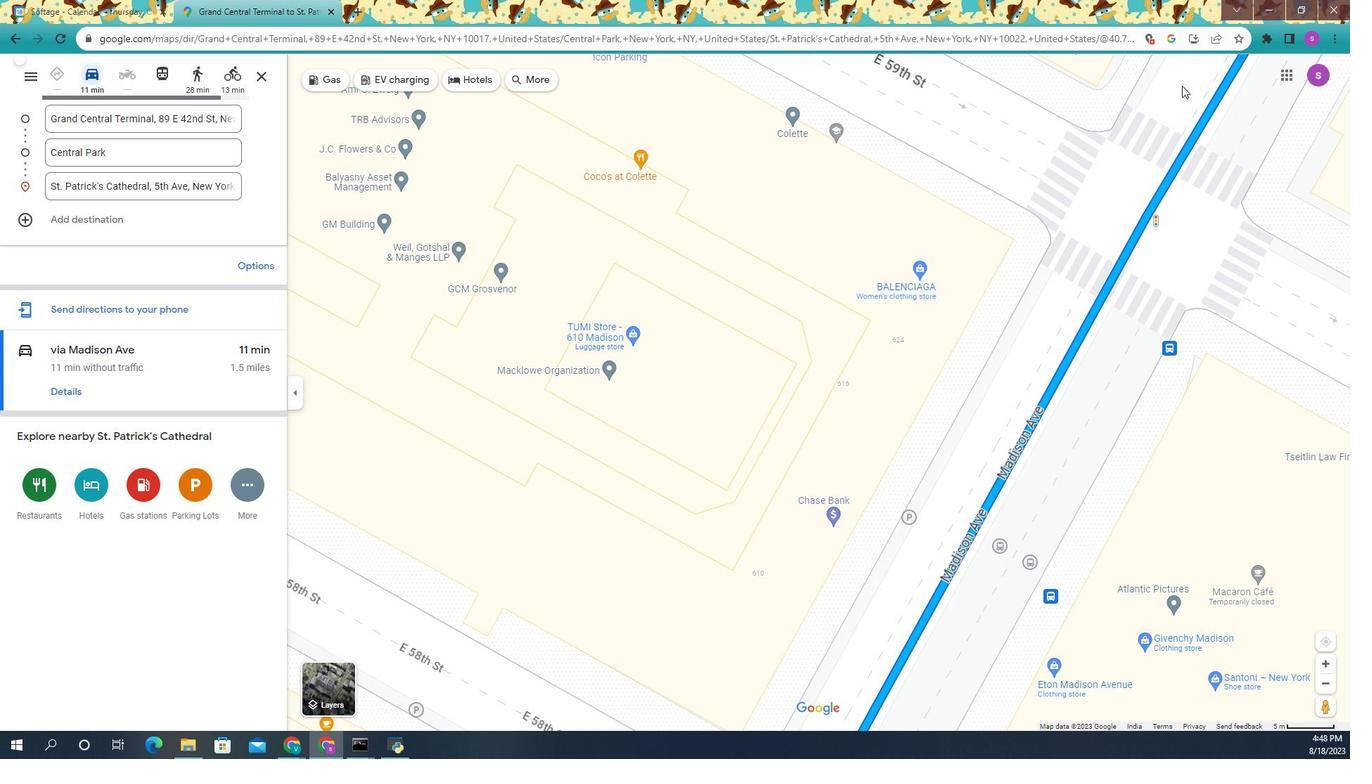 
Action: Mouse pressed left at (891, 123)
Screenshot: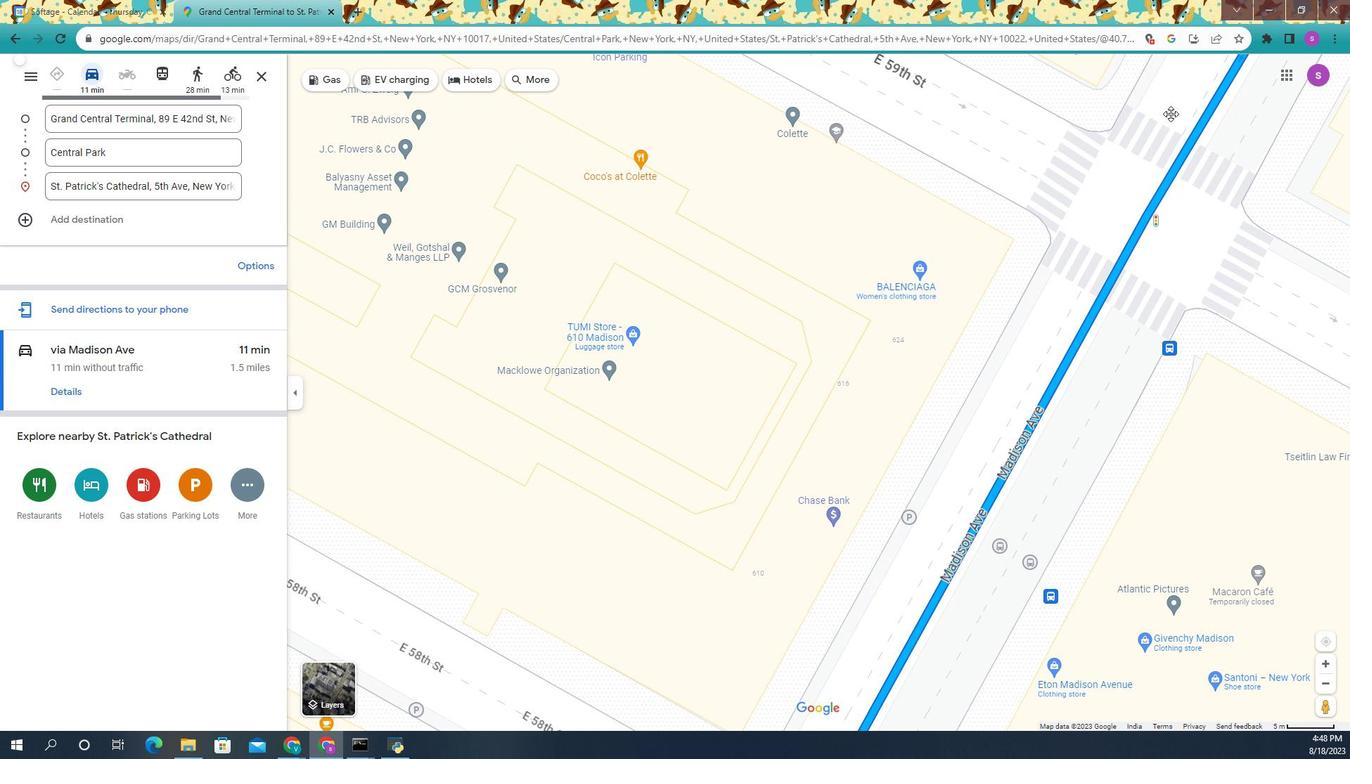 
Action: Mouse moved to (863, 138)
Screenshot: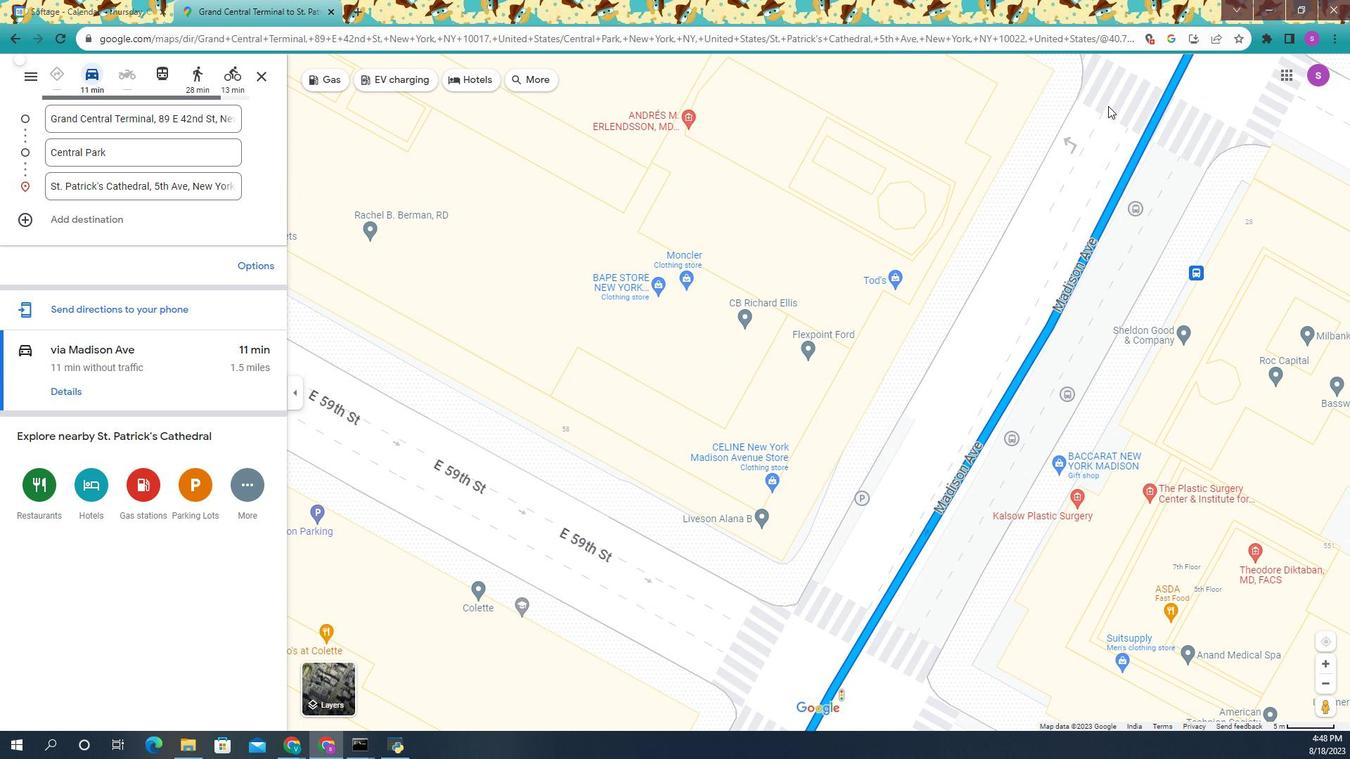 
Action: Mouse pressed left at (863, 138)
Screenshot: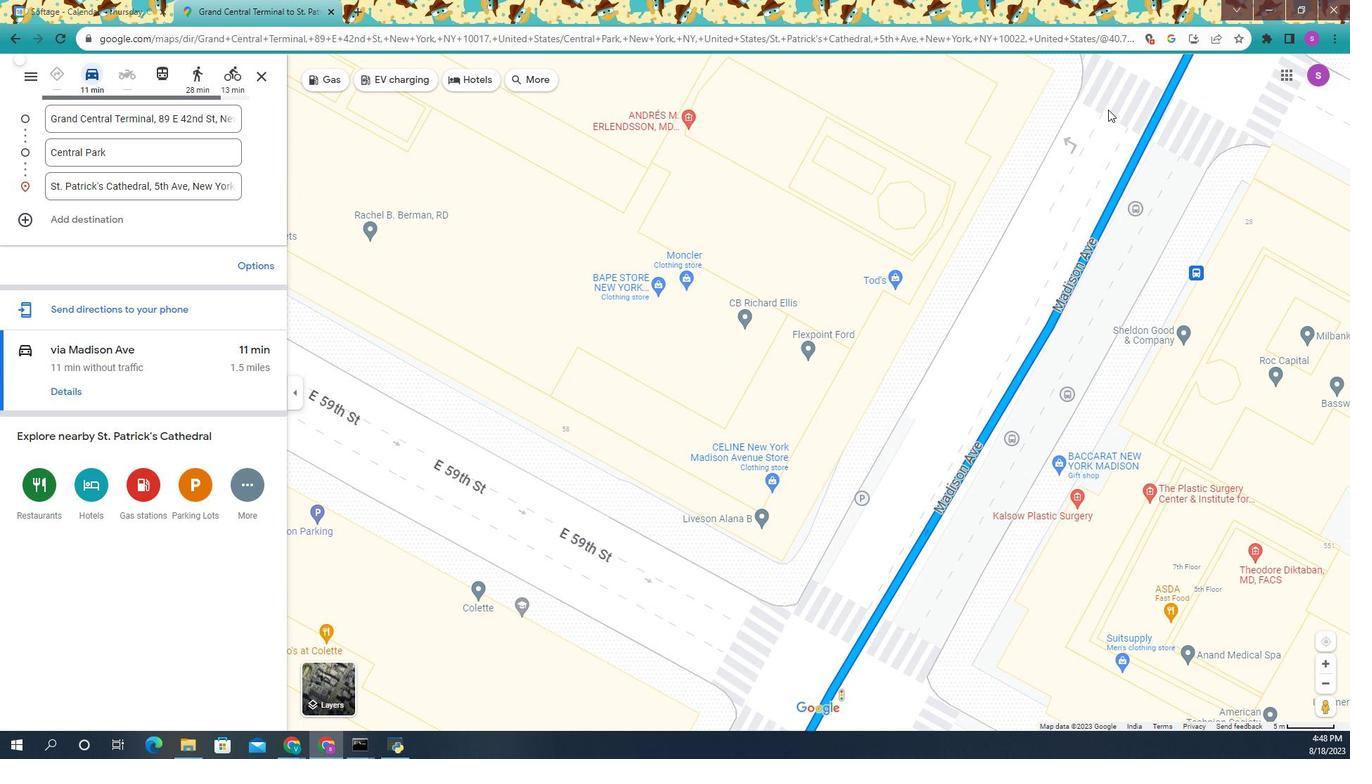 
Action: Mouse moved to (719, 260)
Screenshot: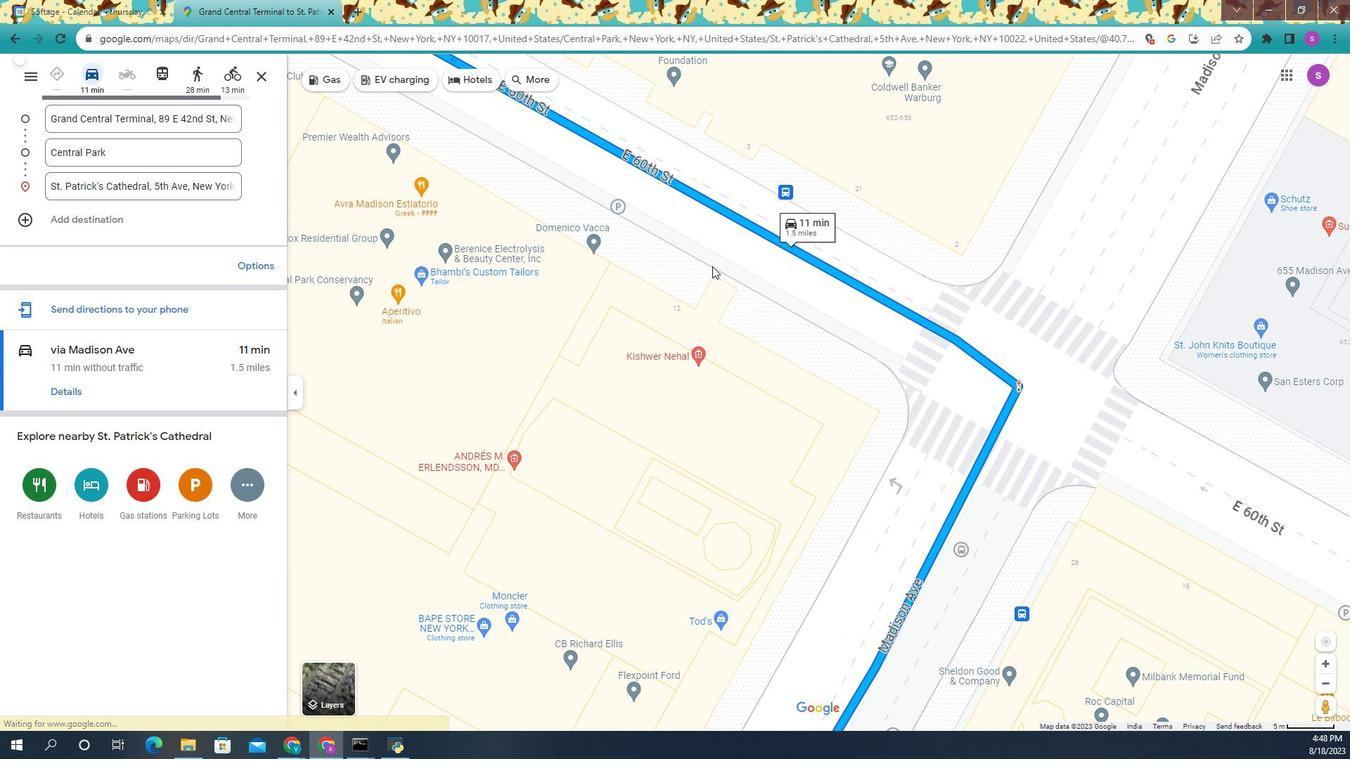
Action: Mouse pressed left at (719, 260)
Screenshot: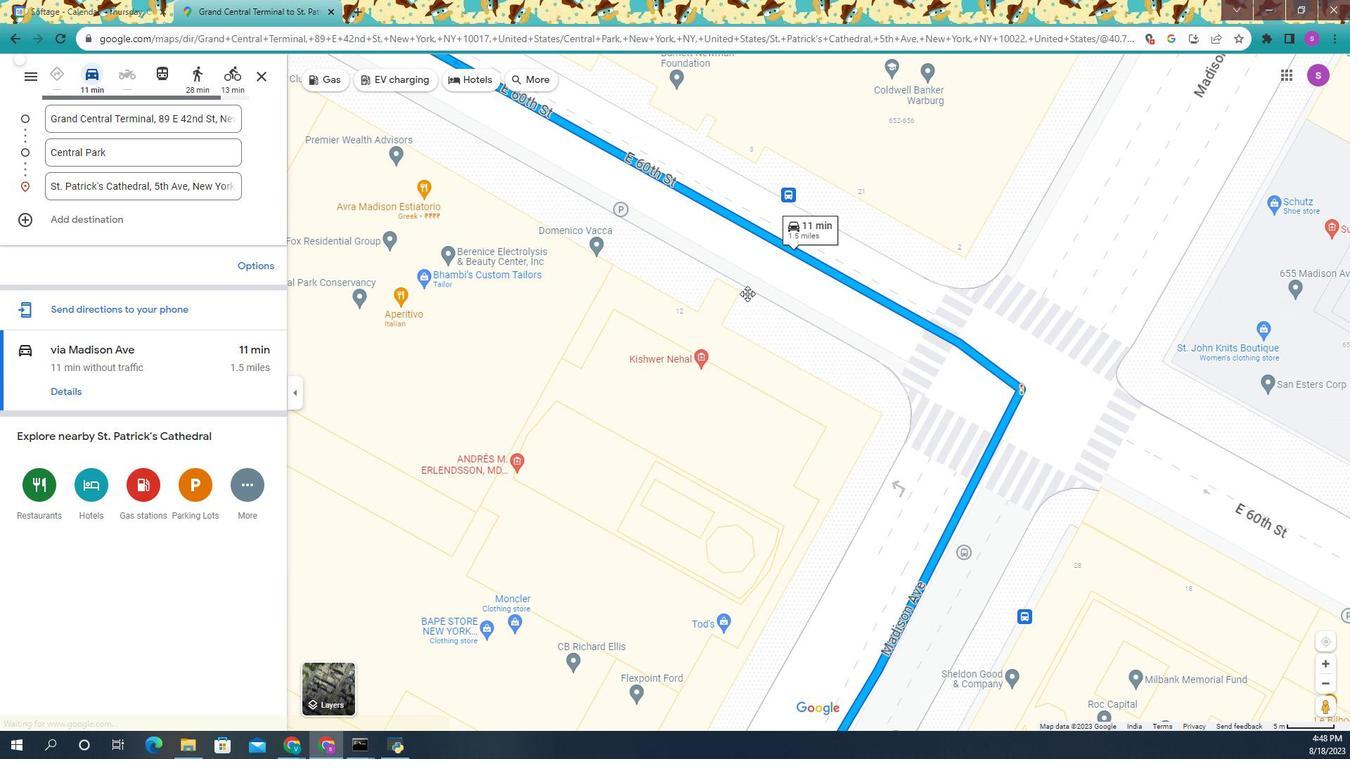 
Action: Mouse moved to (684, 253)
Screenshot: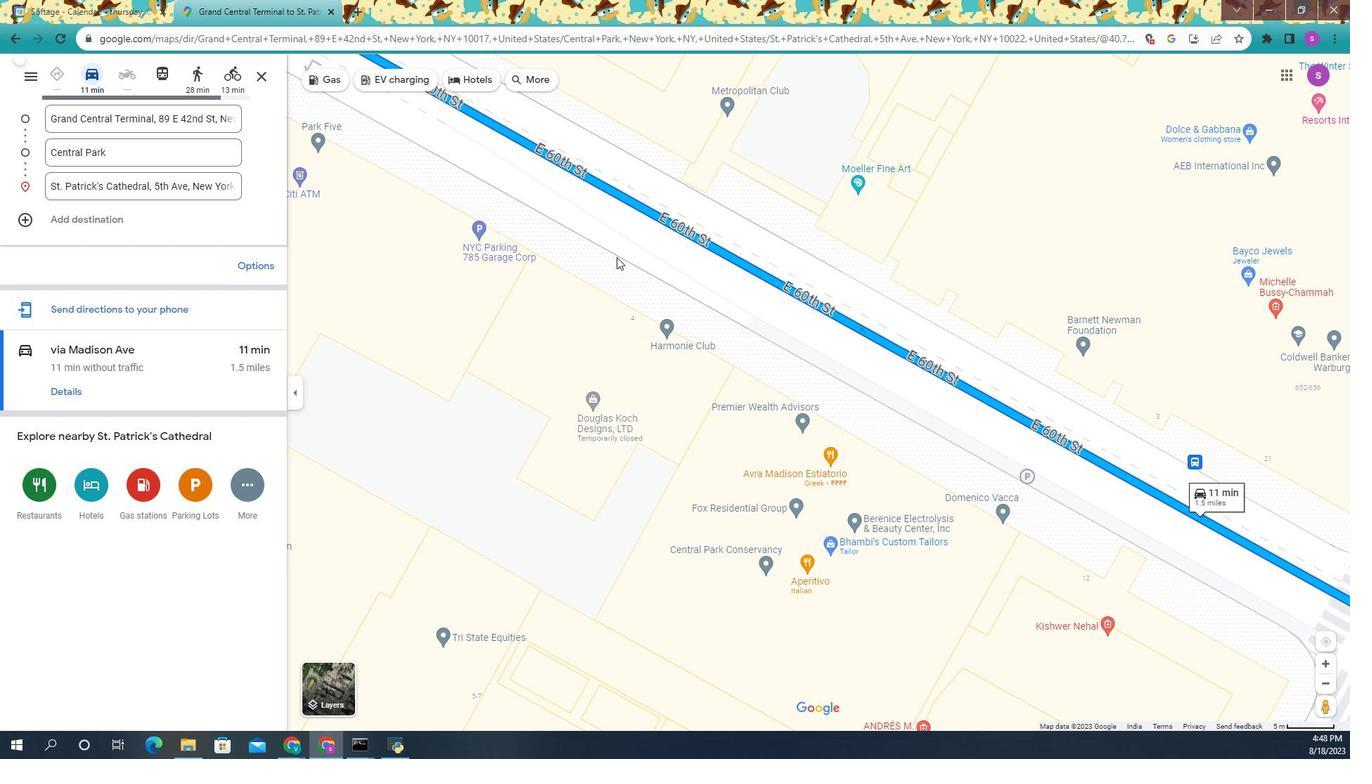 
Action: Mouse pressed left at (684, 253)
Screenshot: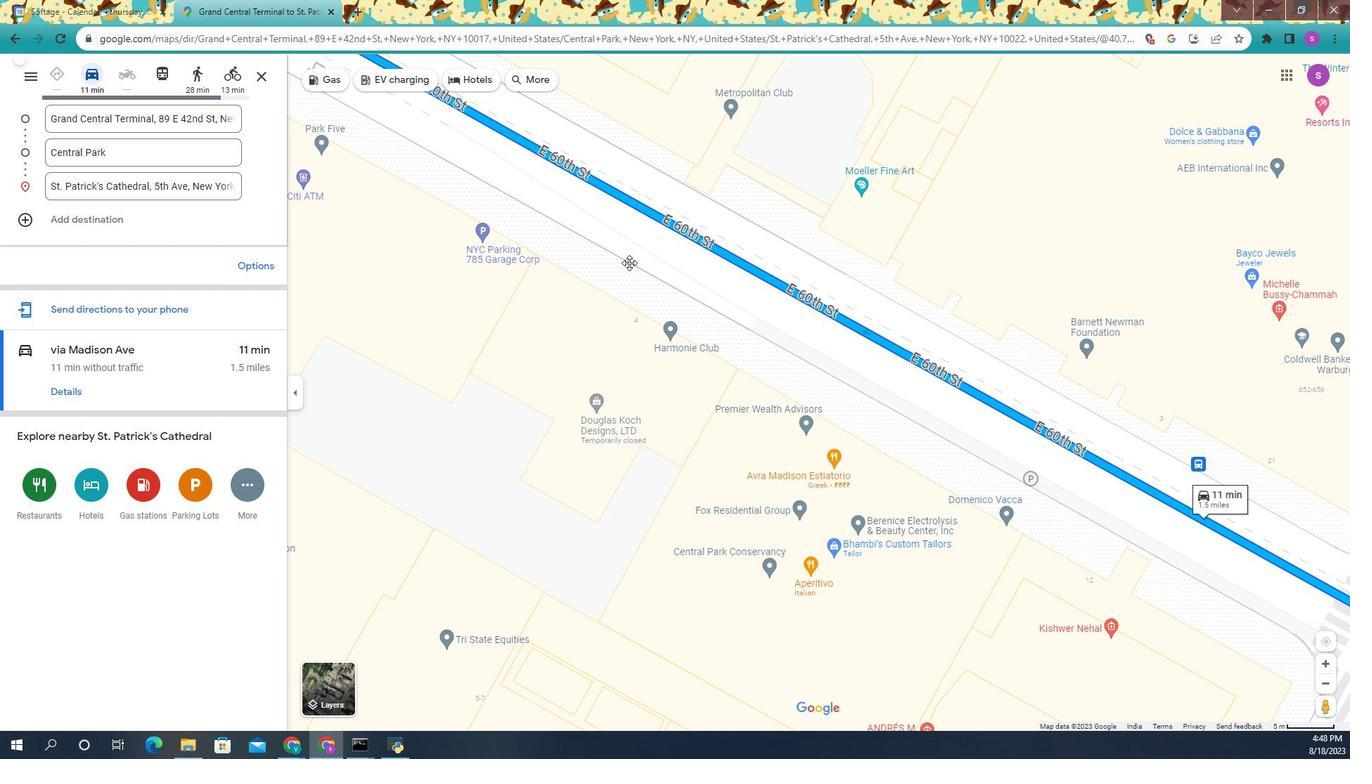 
Action: Mouse moved to (688, 272)
Screenshot: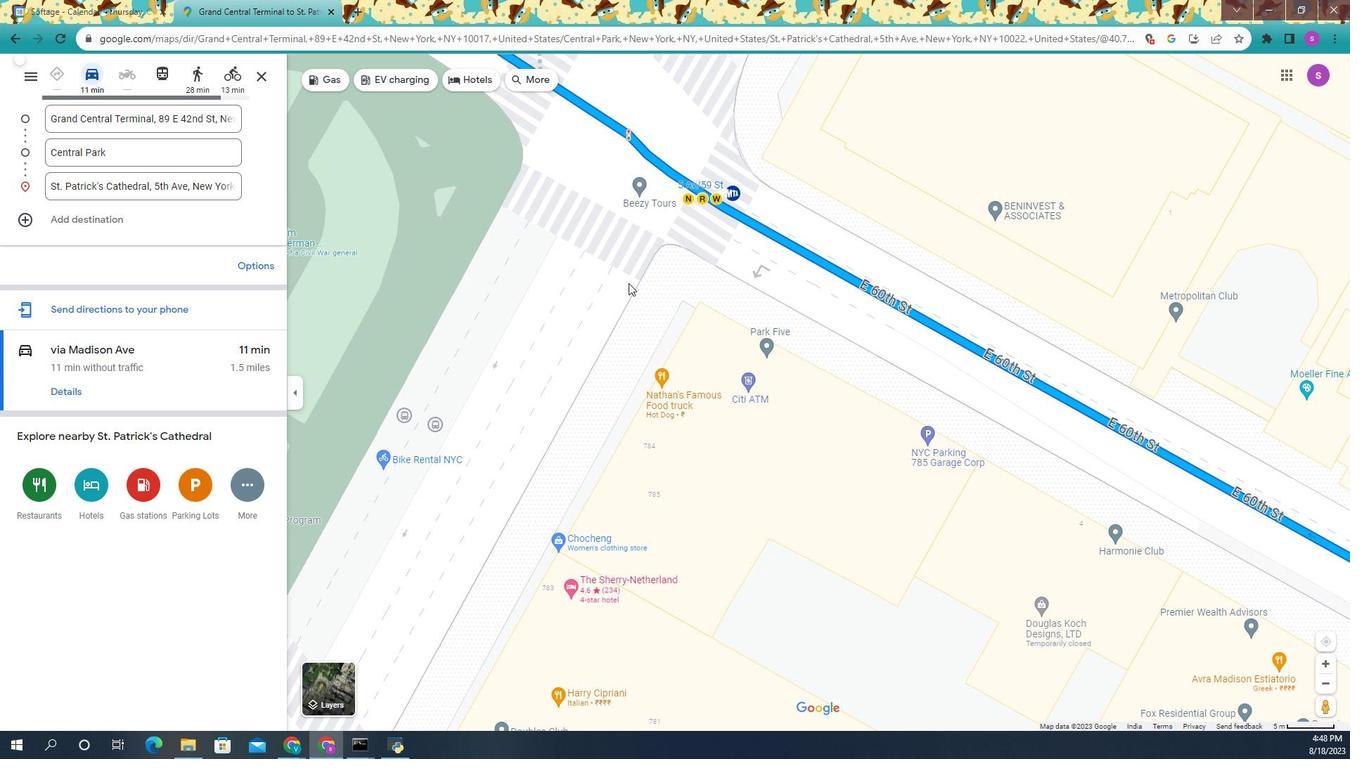 
Action: Mouse pressed left at (688, 272)
Screenshot: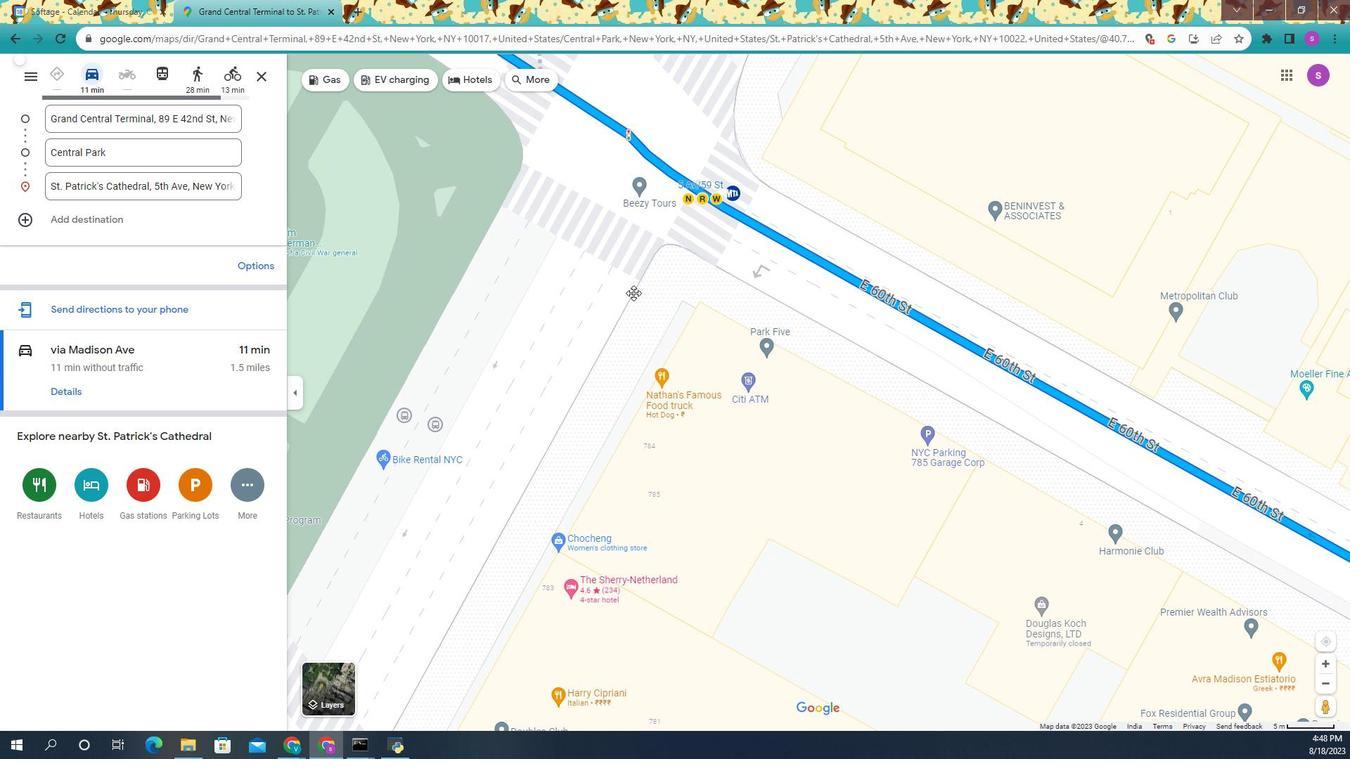 
Action: Mouse moved to (621, 321)
Screenshot: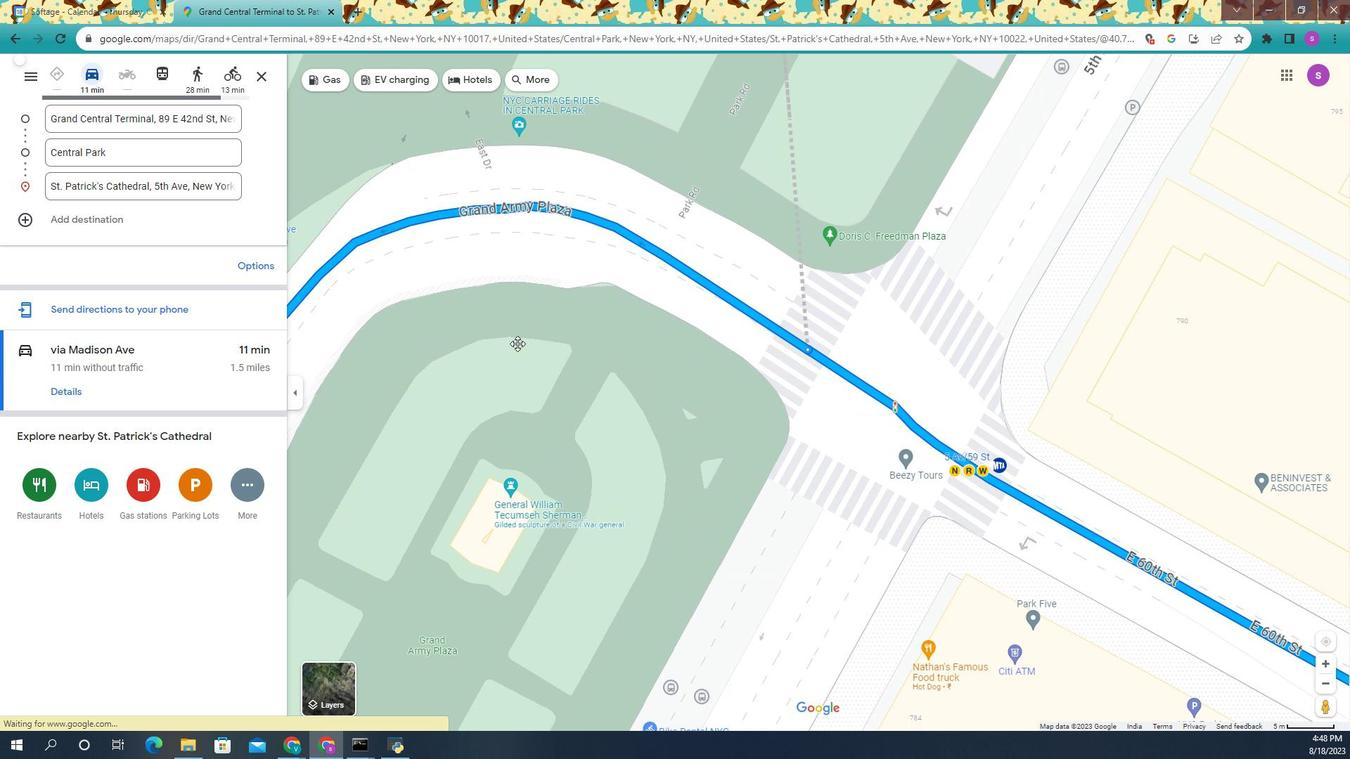 
Action: Mouse pressed left at (621, 321)
Screenshot: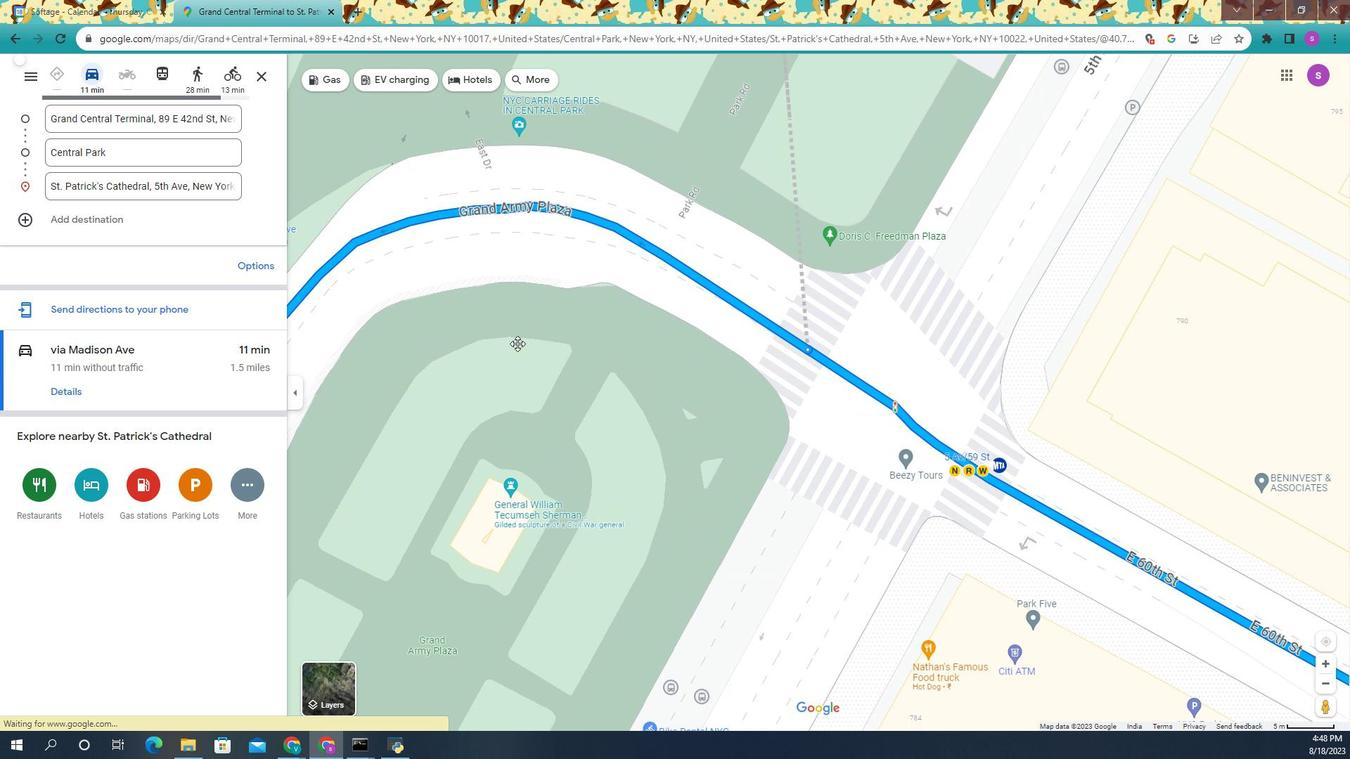 
Action: Mouse moved to (685, 351)
Screenshot: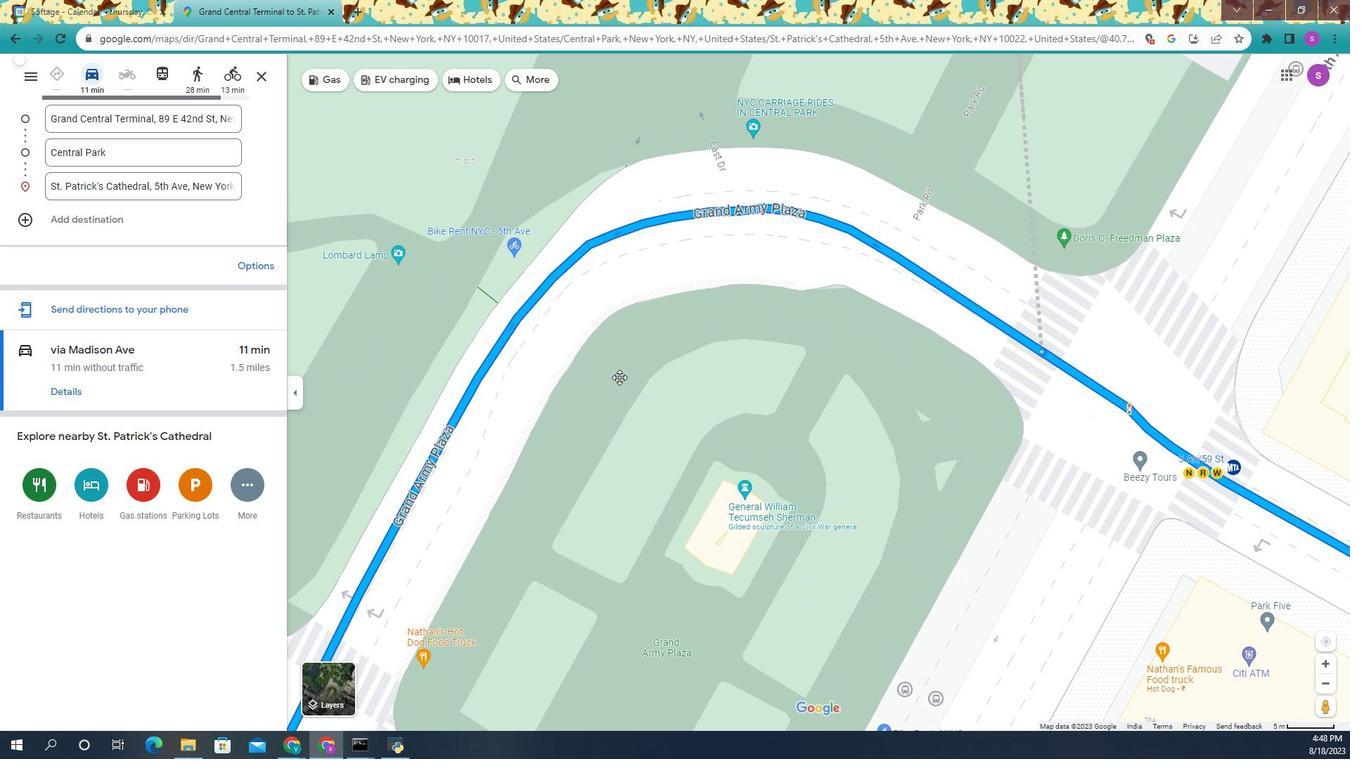 
Action: Mouse pressed left at (685, 351)
Screenshot: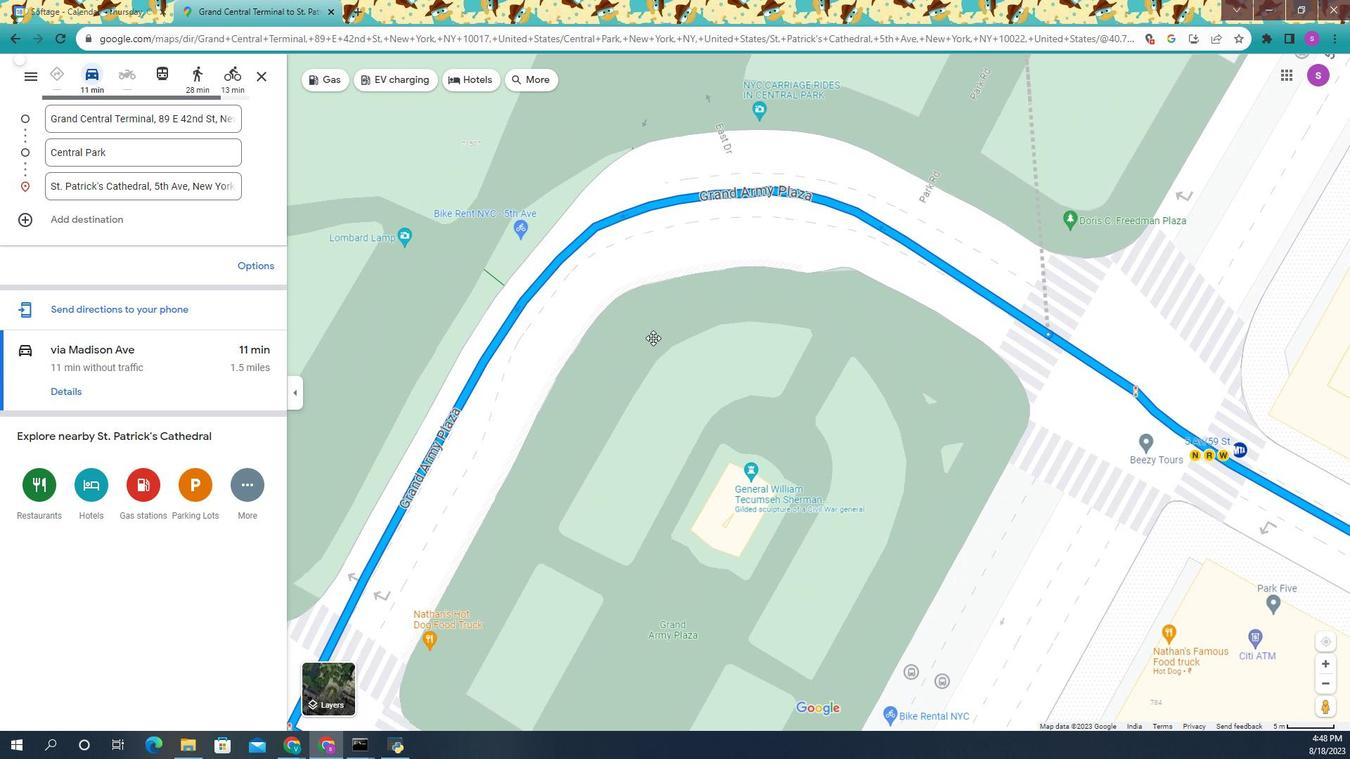 
Action: Mouse moved to (732, 396)
Screenshot: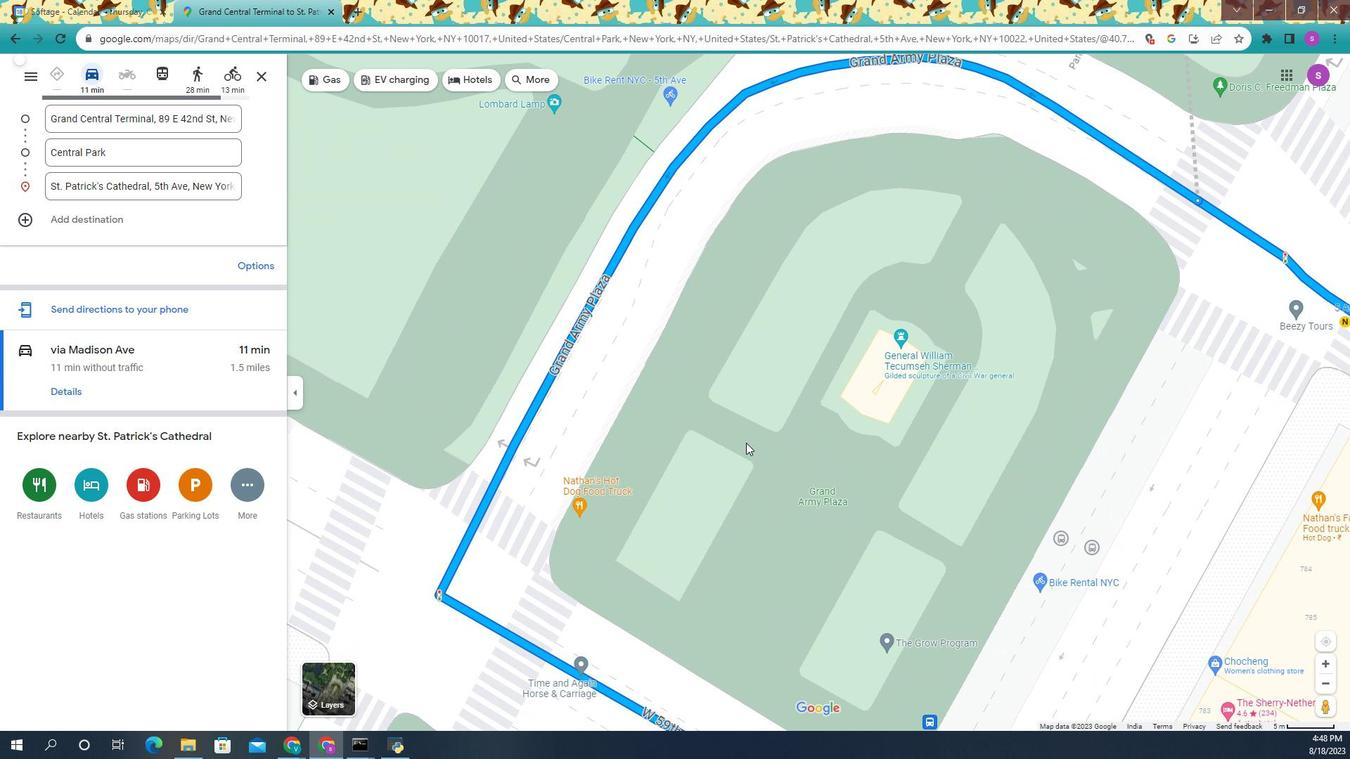 
Action: Mouse pressed left at (732, 396)
Screenshot: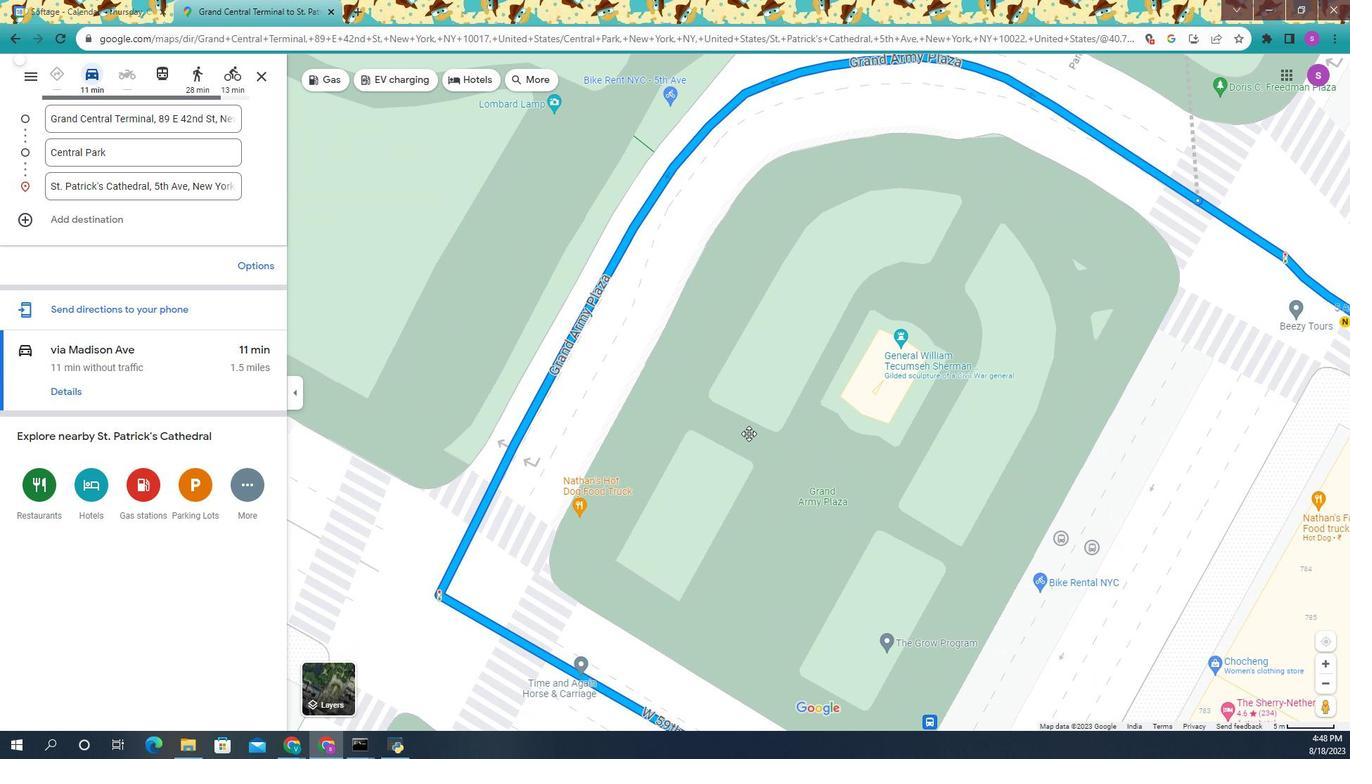 
Action: Mouse moved to (705, 353)
Screenshot: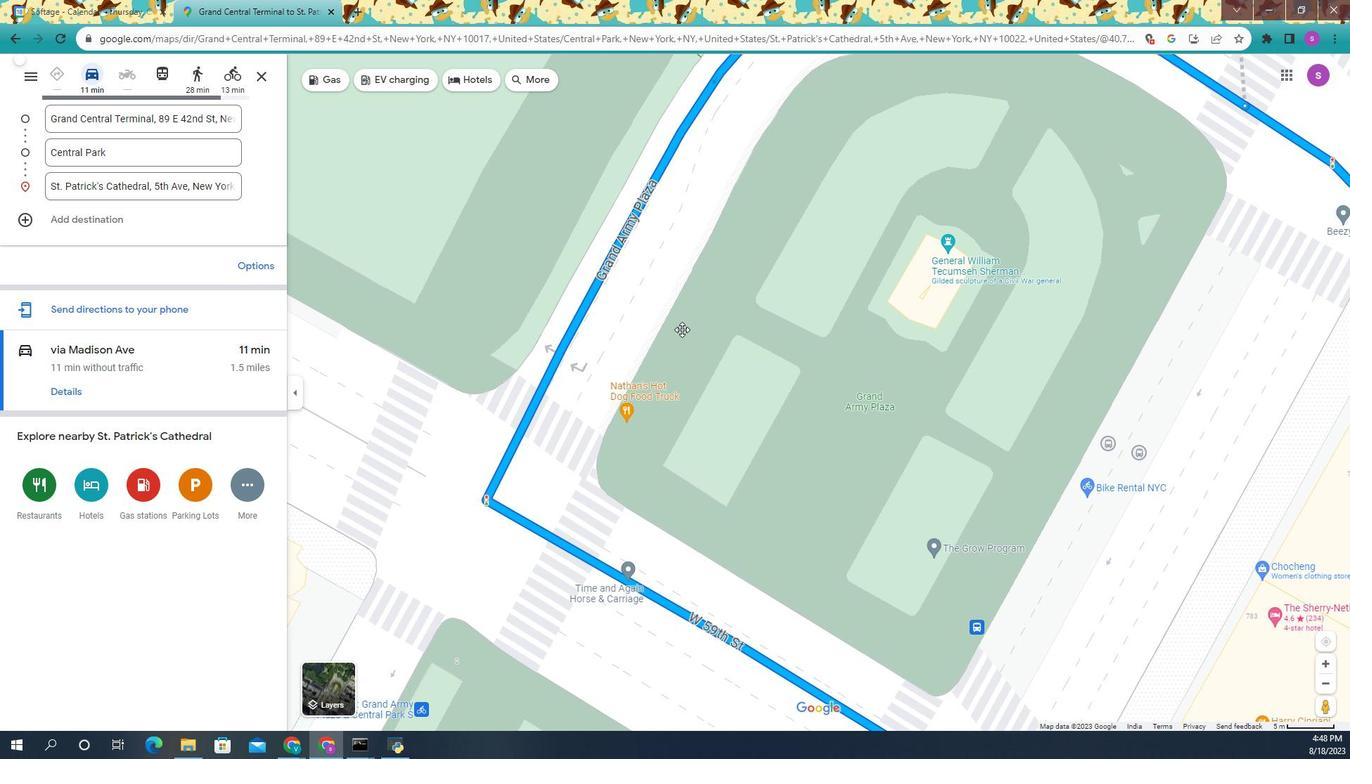 
Action: Mouse pressed left at (705, 353)
Screenshot: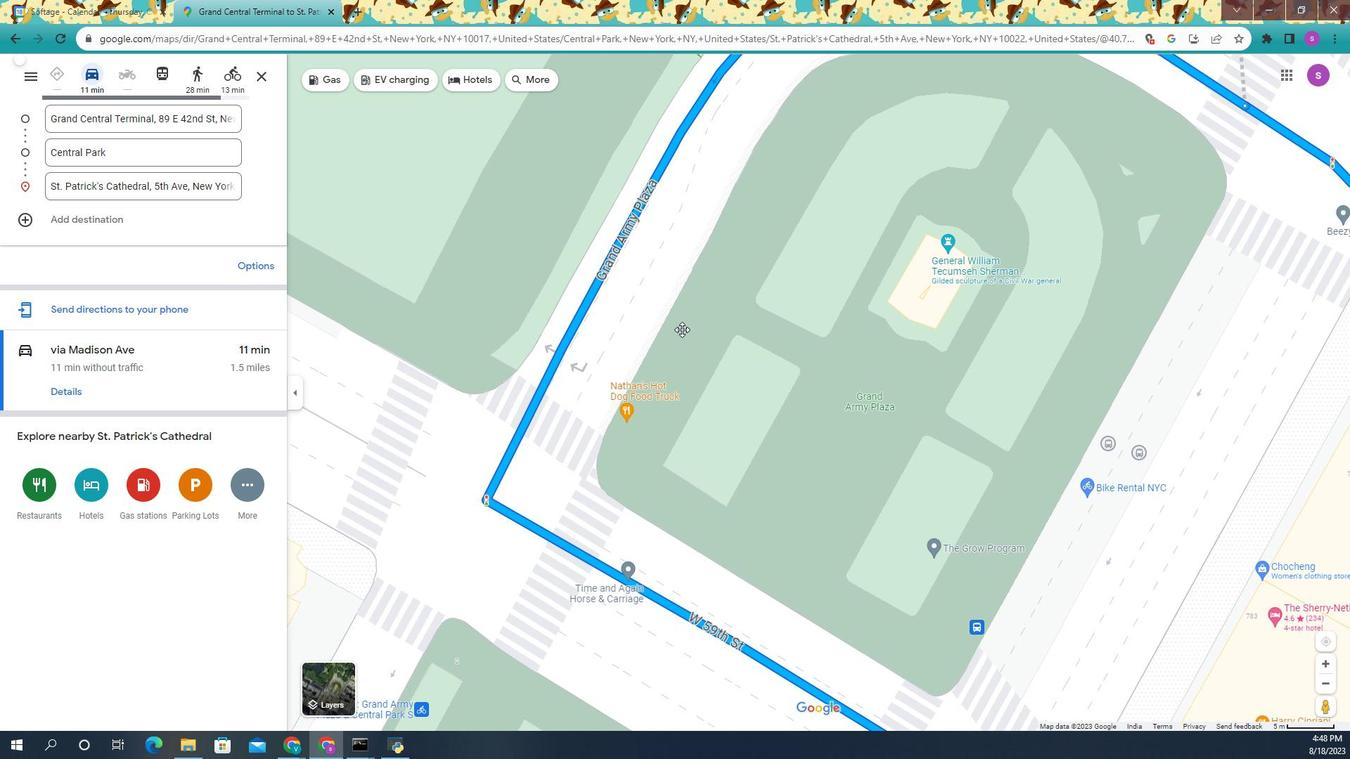 
Action: Mouse moved to (740, 430)
Screenshot: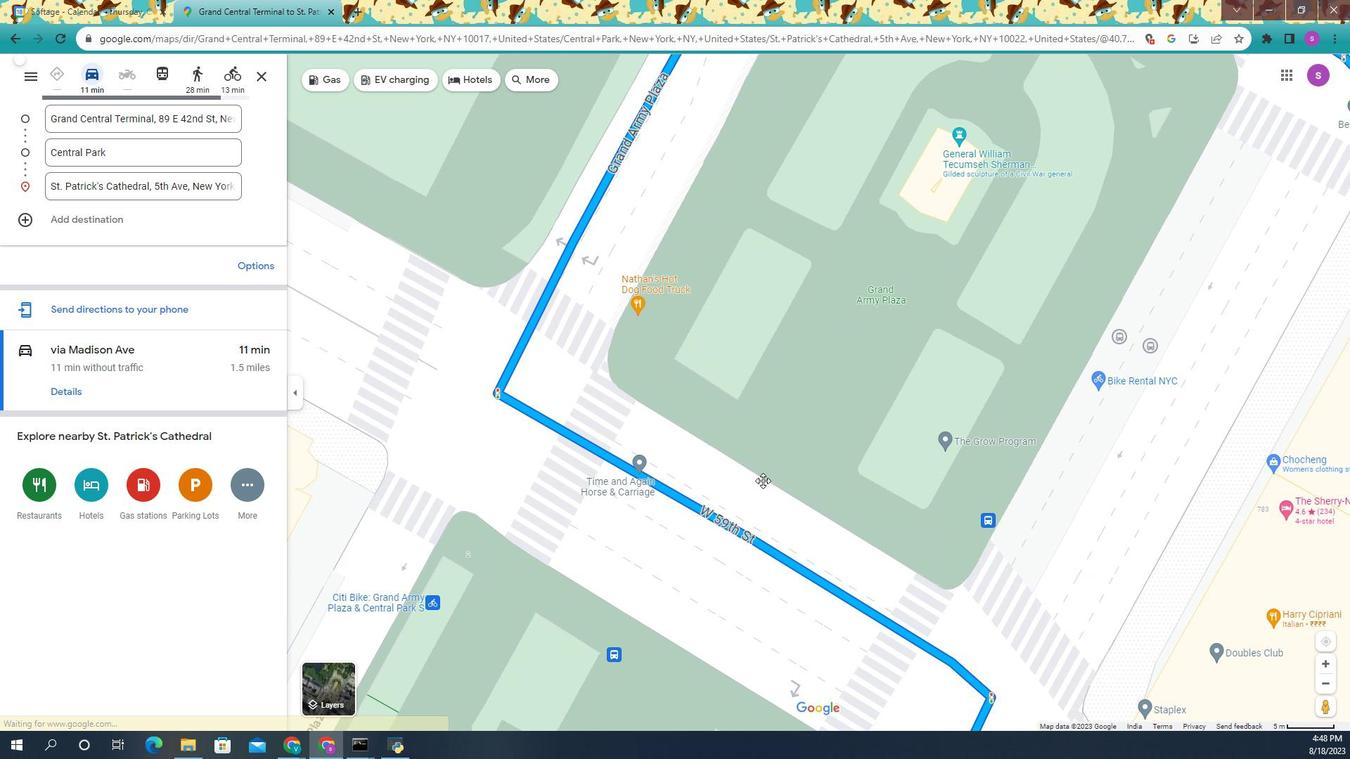 
Action: Mouse pressed left at (740, 430)
Screenshot: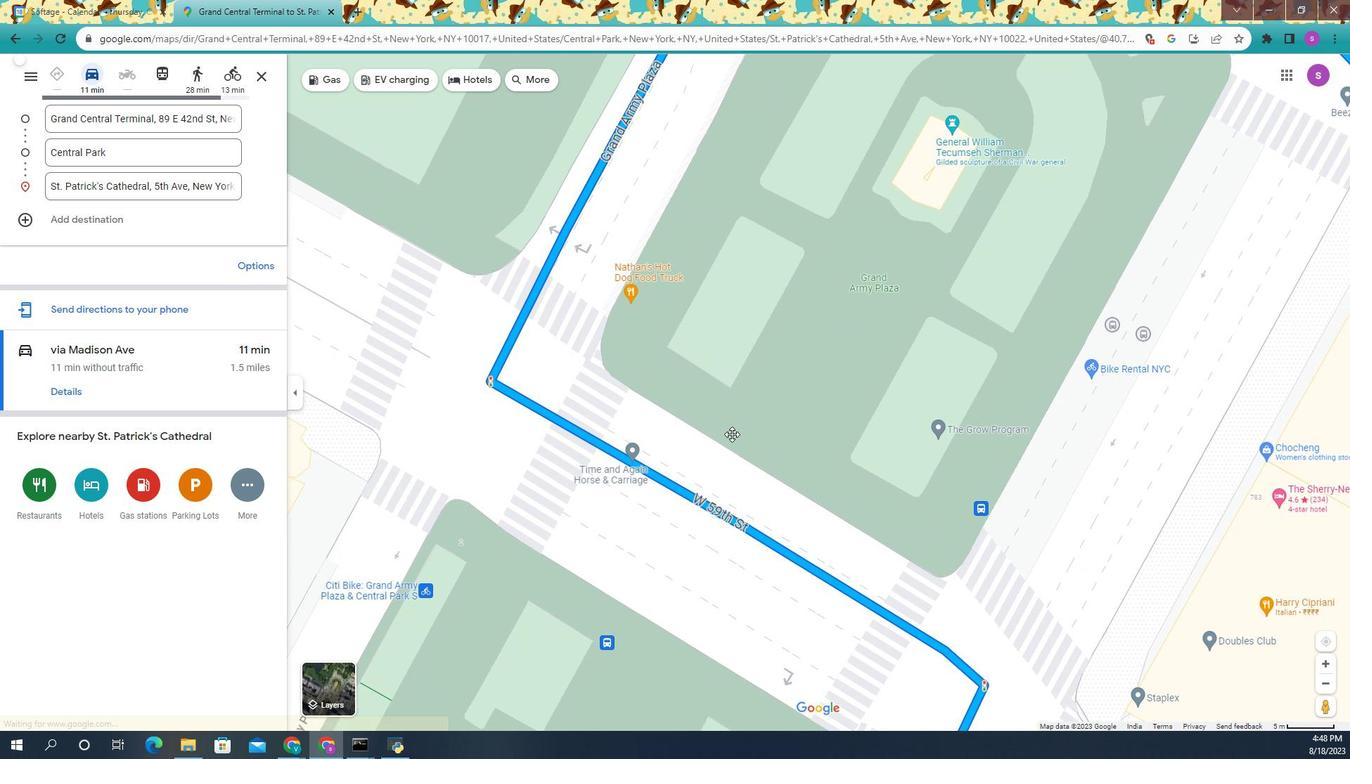 
Action: Mouse moved to (785, 396)
Screenshot: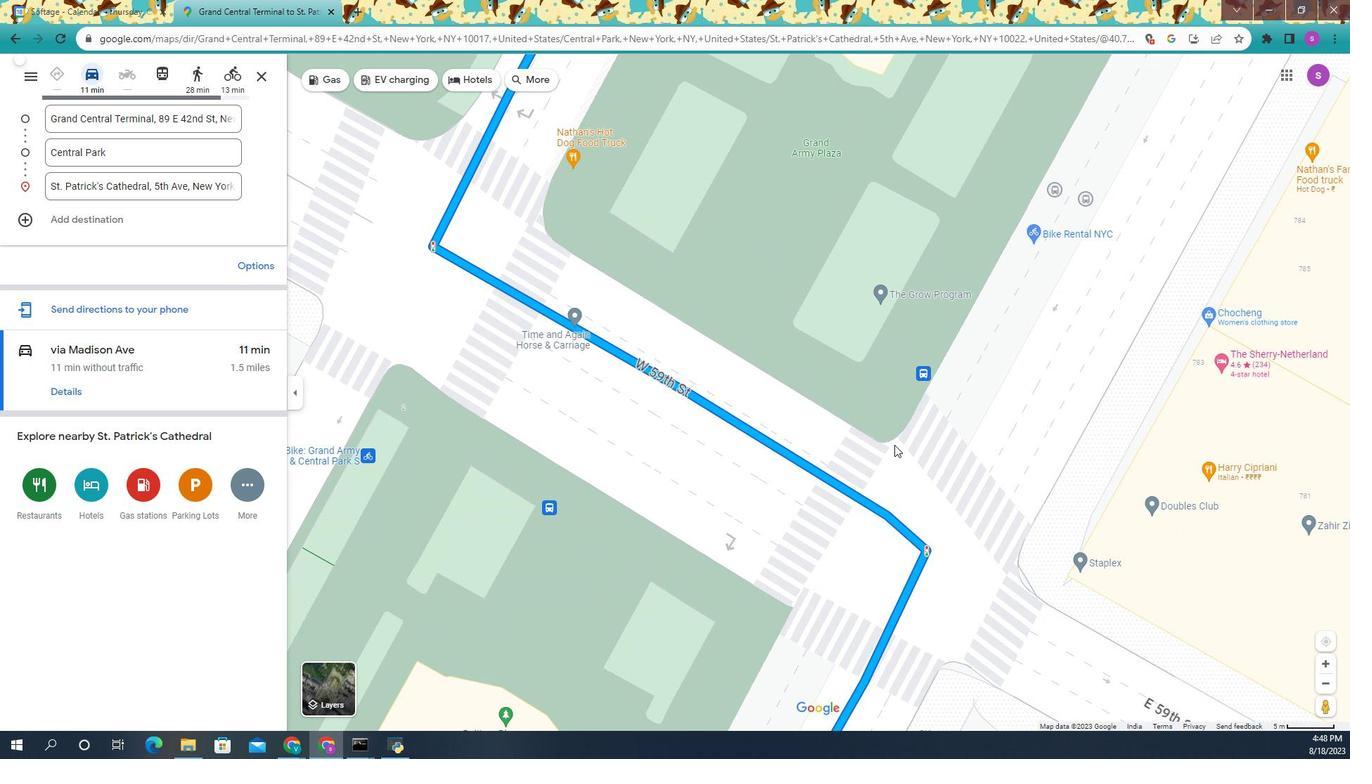 
Action: Mouse pressed left at (785, 396)
Screenshot: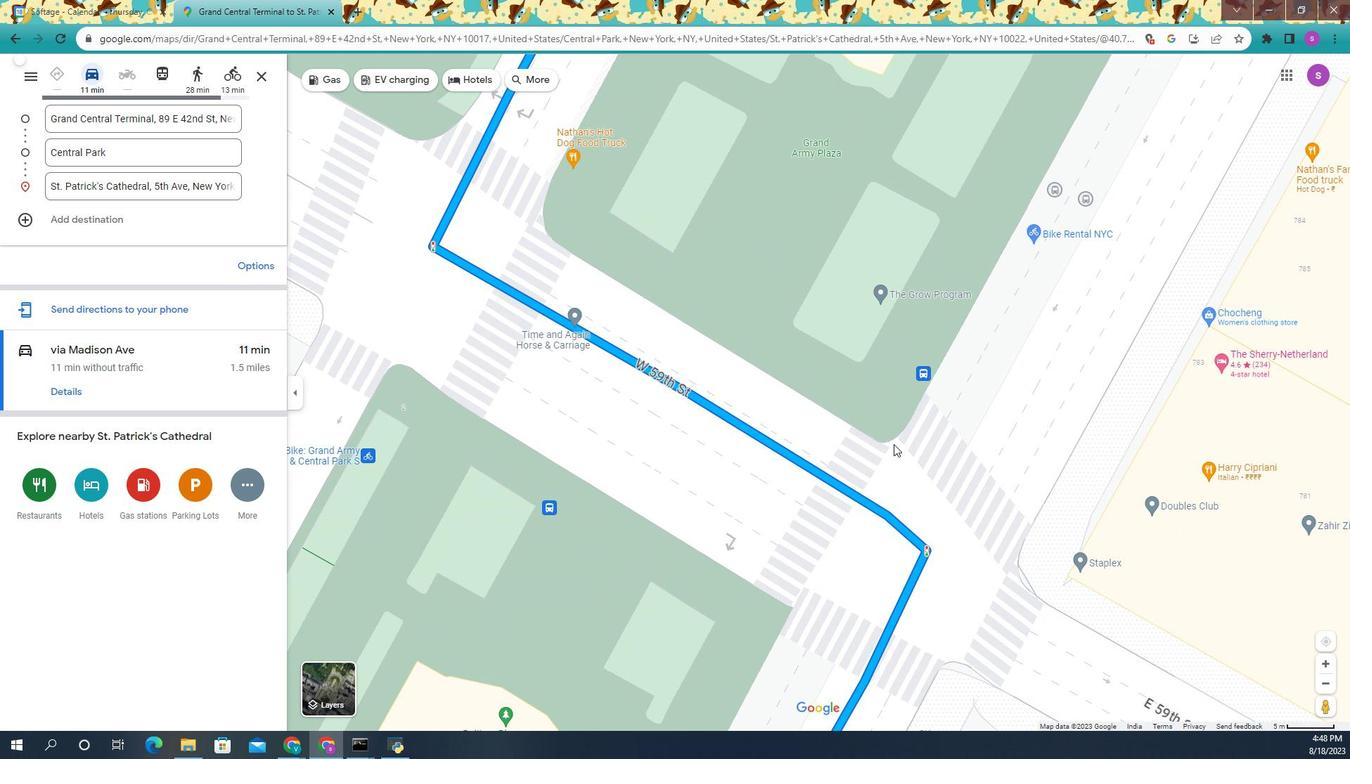 
Action: Mouse moved to (807, 423)
Screenshot: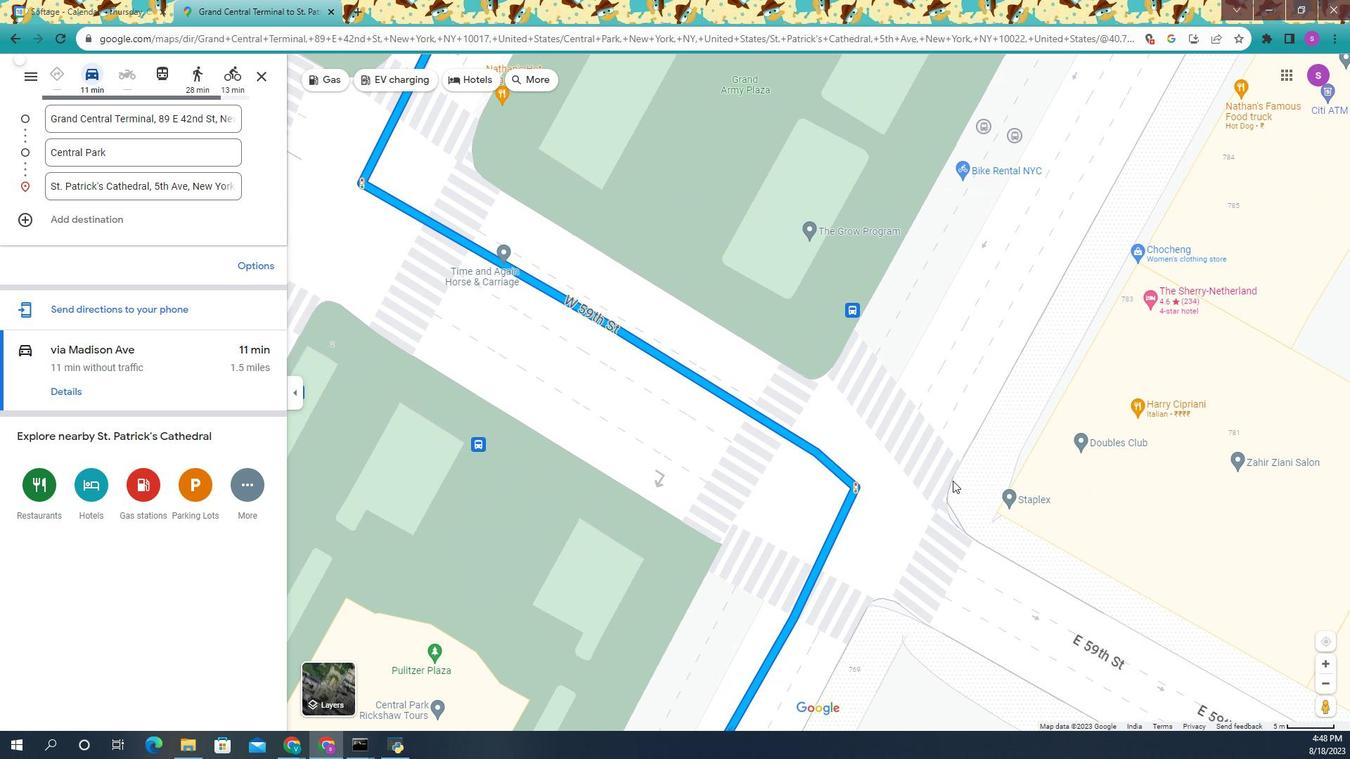 
Action: Mouse pressed left at (807, 423)
Screenshot: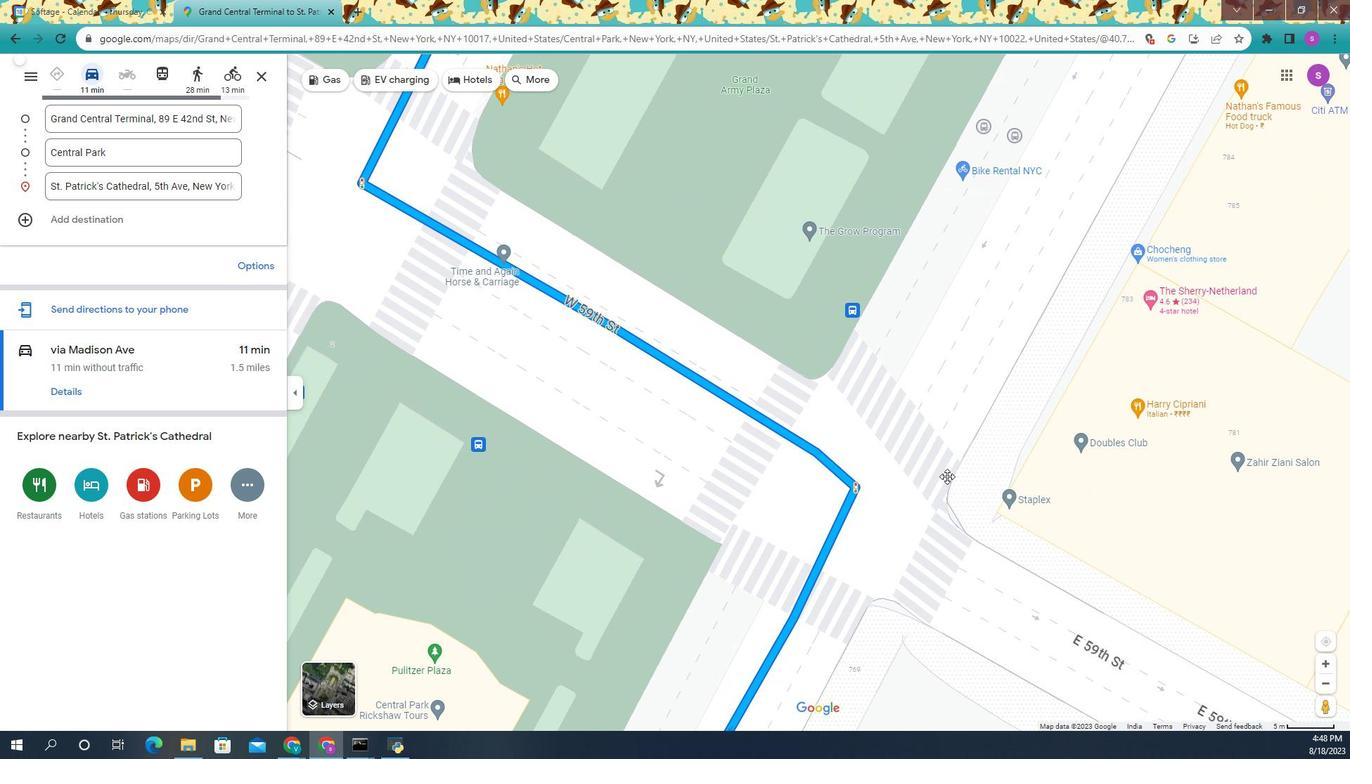 
Action: Mouse moved to (799, 416)
Screenshot: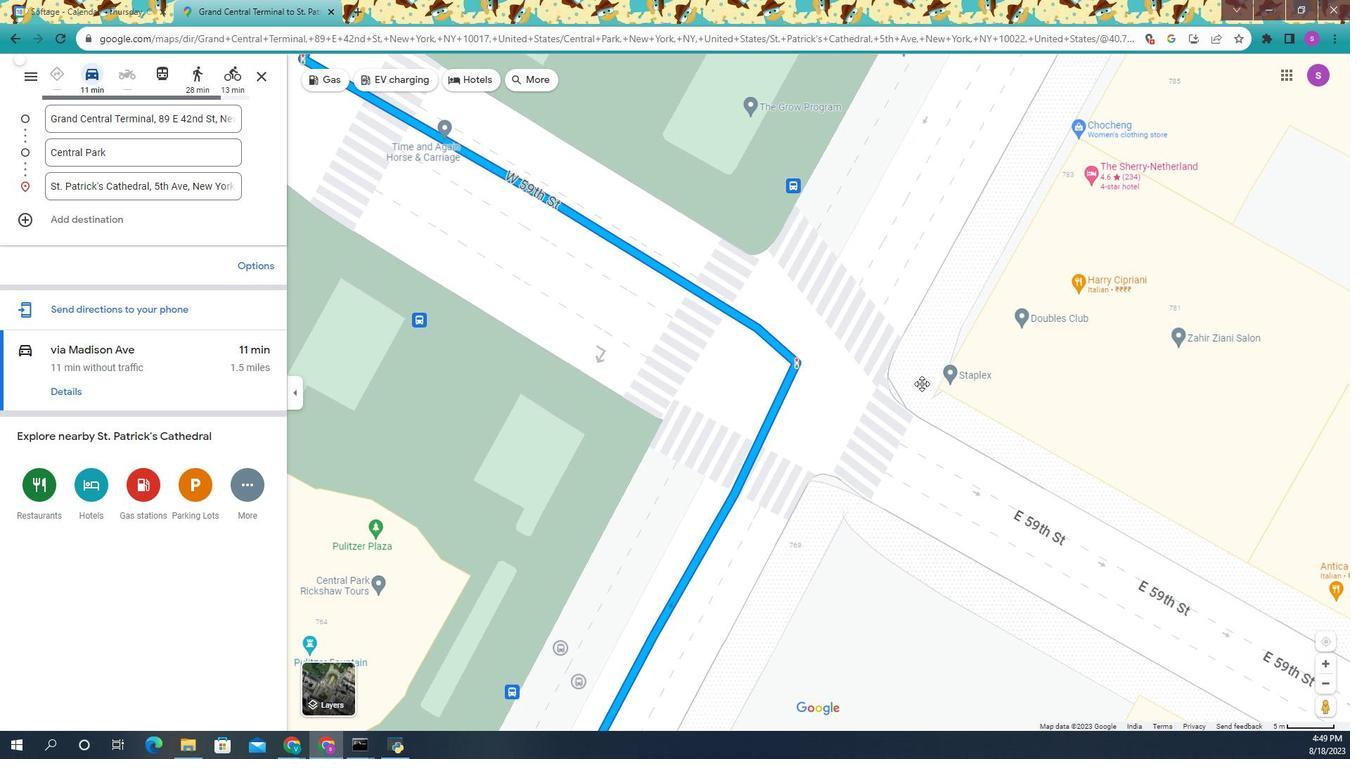 
Action: Mouse pressed left at (799, 416)
Screenshot: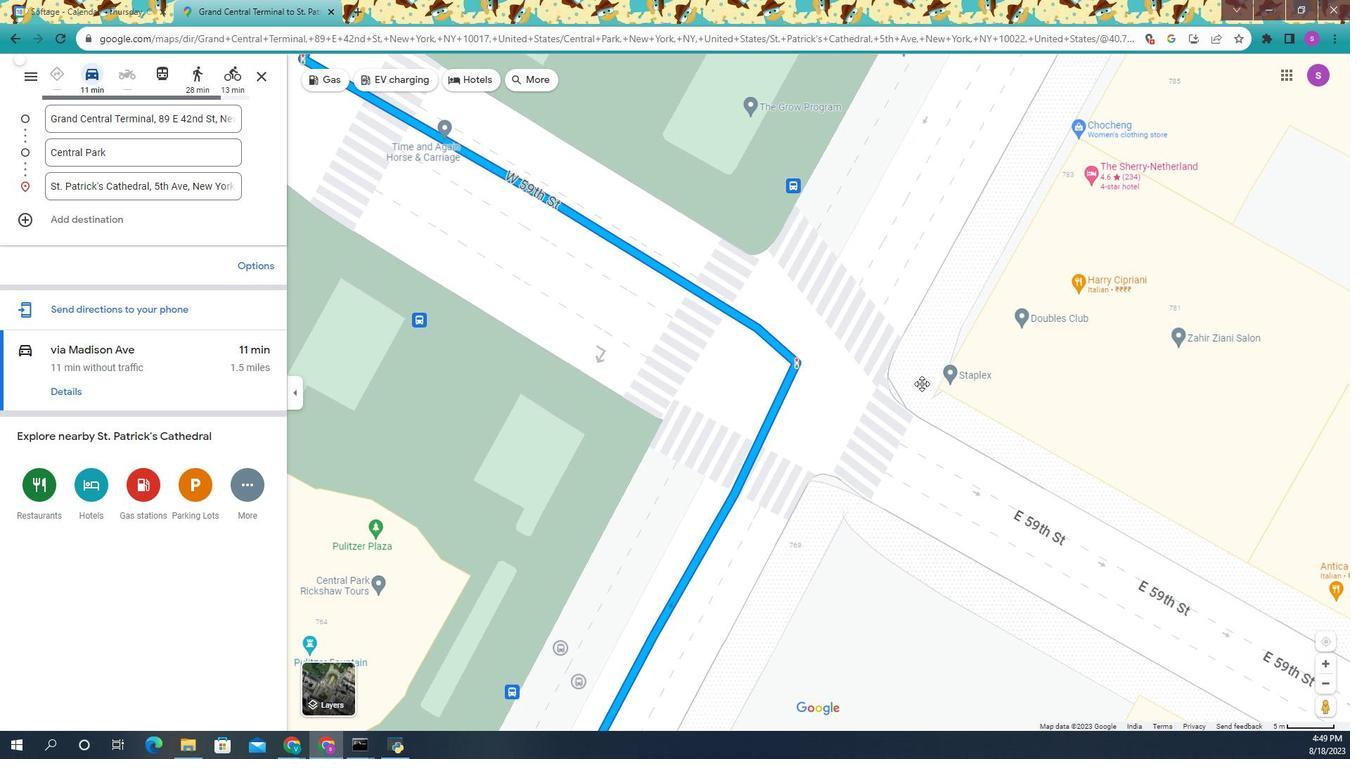 
Action: Mouse moved to (674, 503)
Screenshot: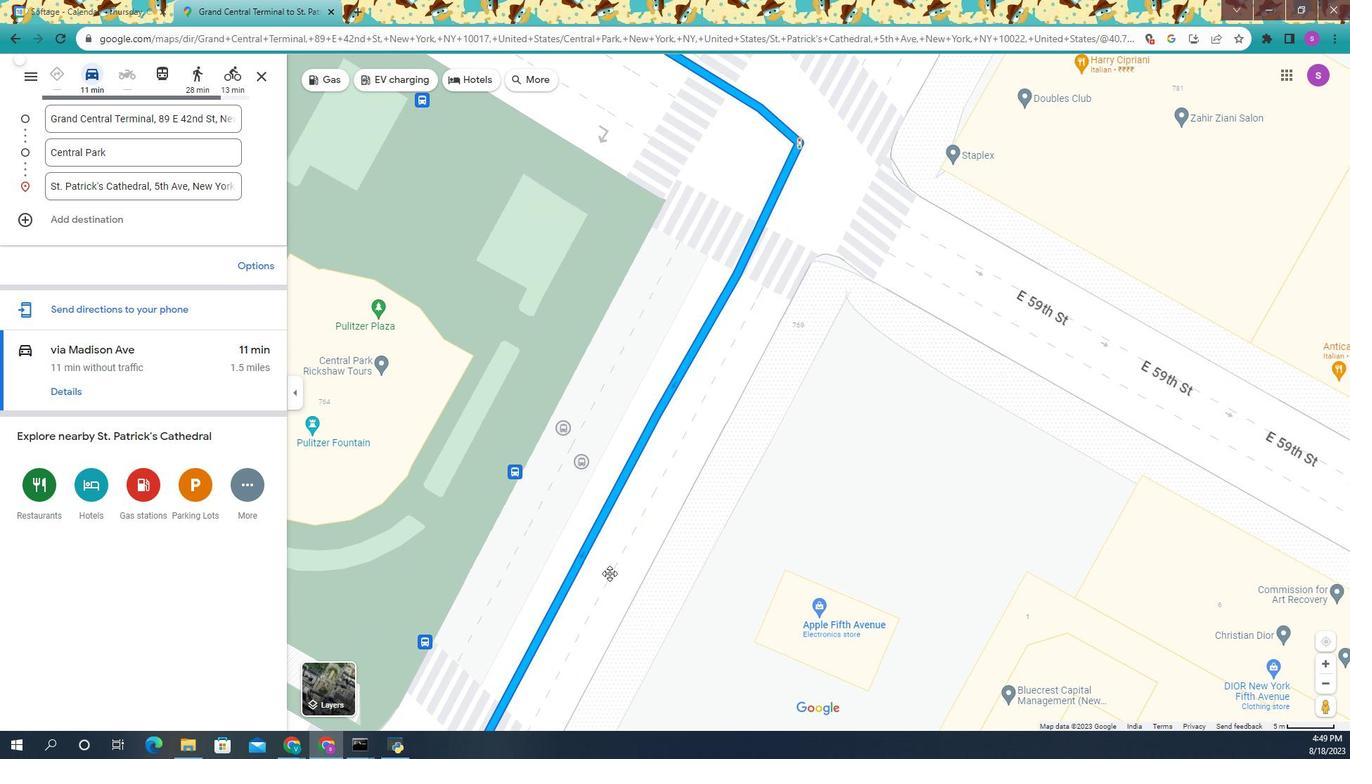 
Action: Mouse pressed left at (674, 503)
Screenshot: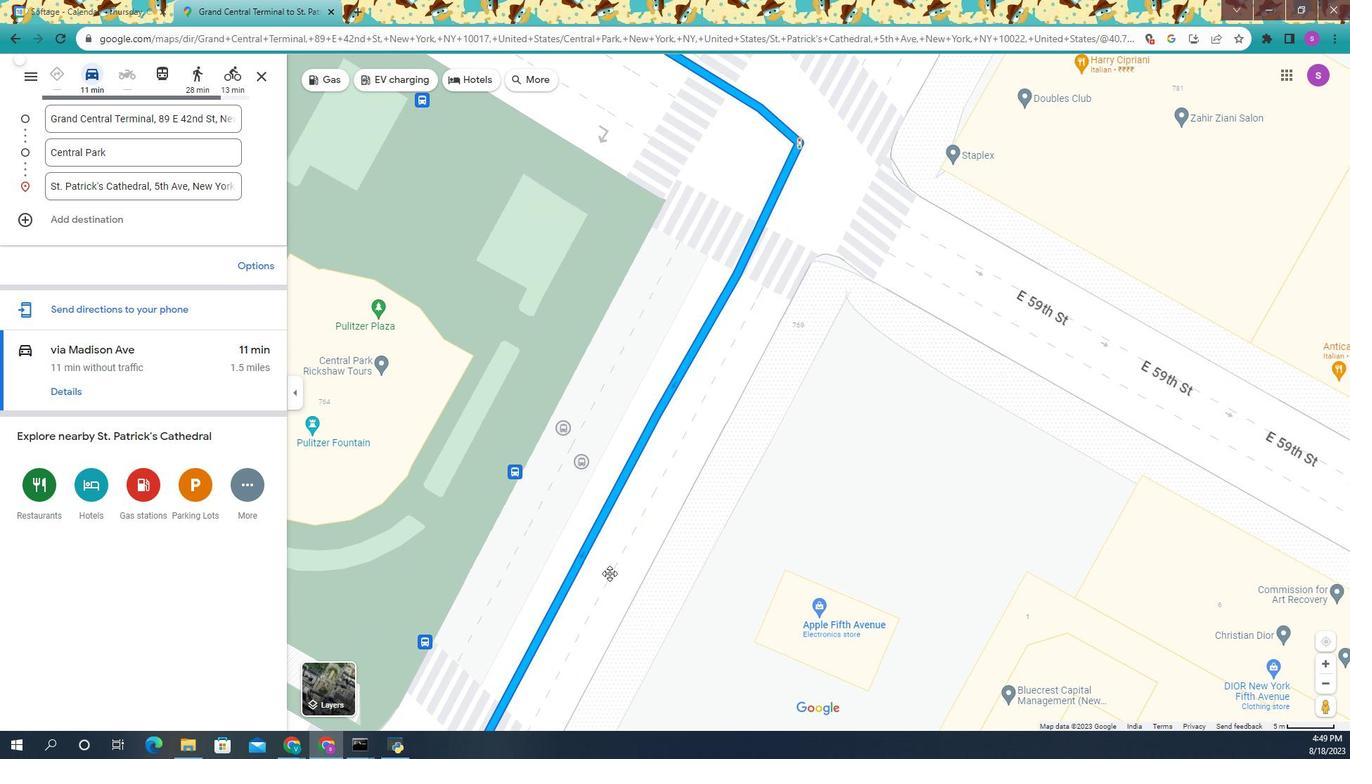 
Action: Mouse moved to (684, 550)
Screenshot: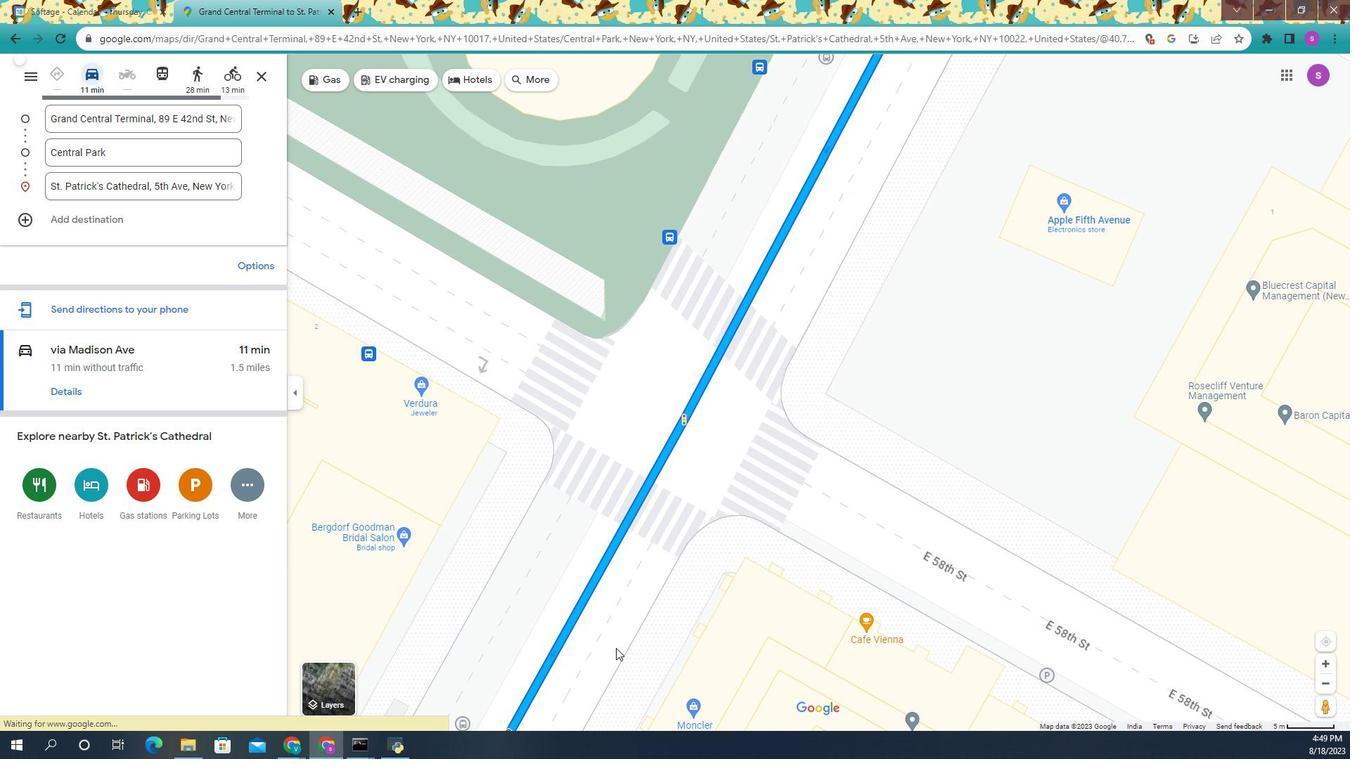 
Action: Mouse pressed left at (684, 550)
Screenshot: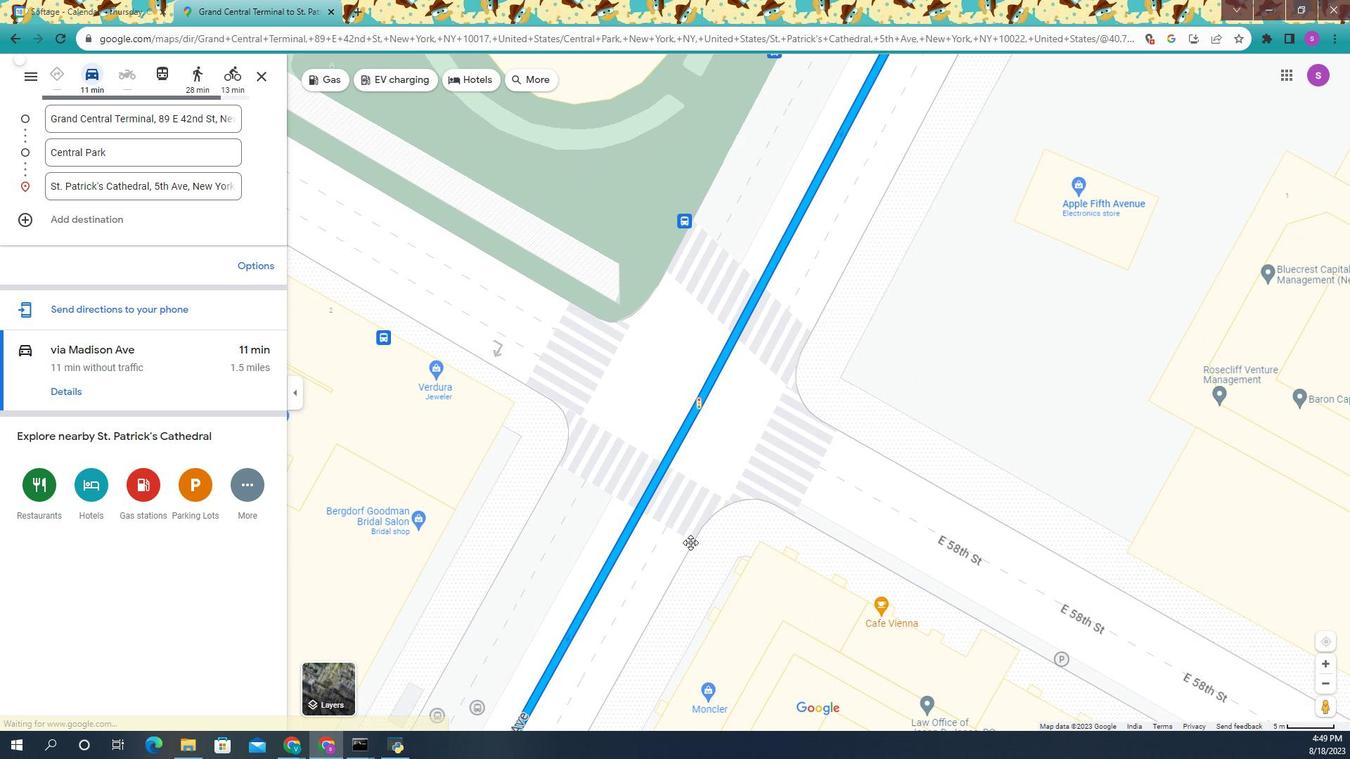 
Action: Mouse moved to (688, 519)
Screenshot: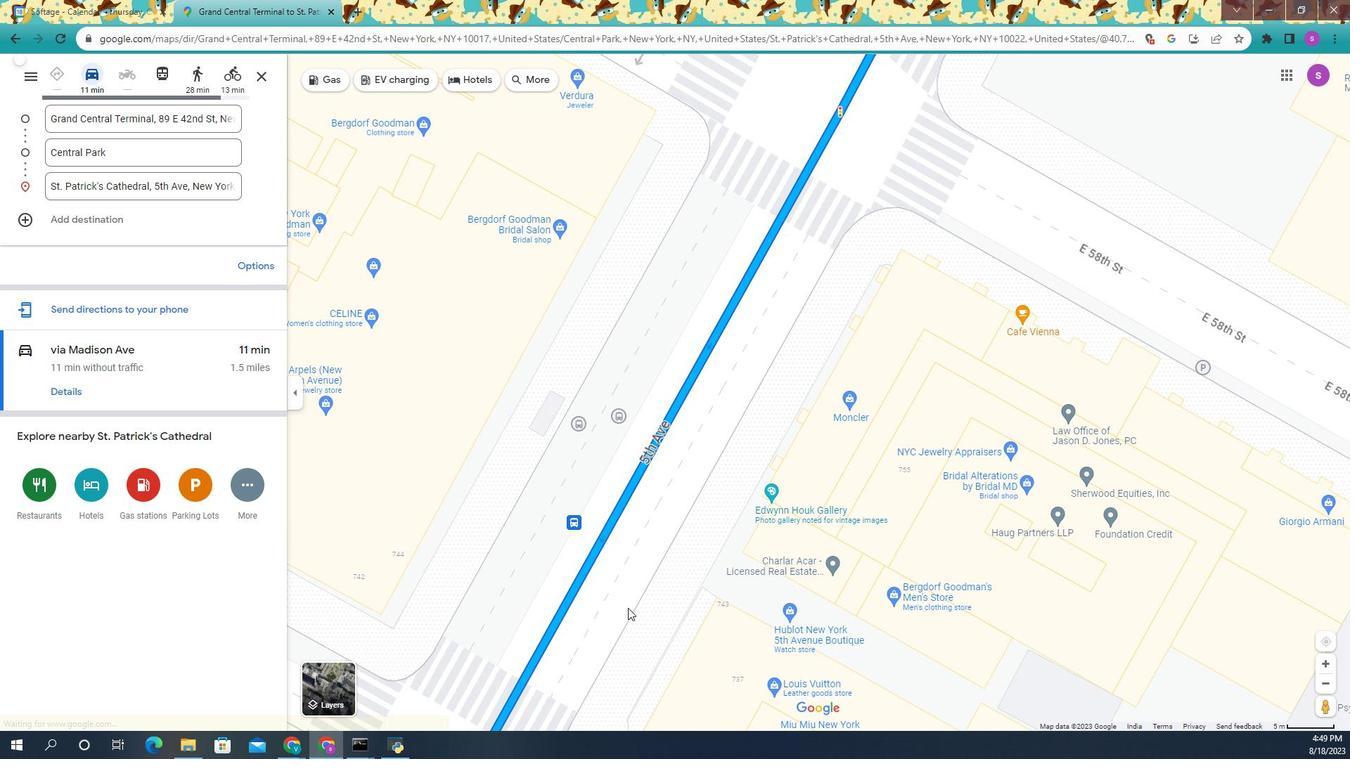 
Action: Mouse pressed left at (688, 519)
Screenshot: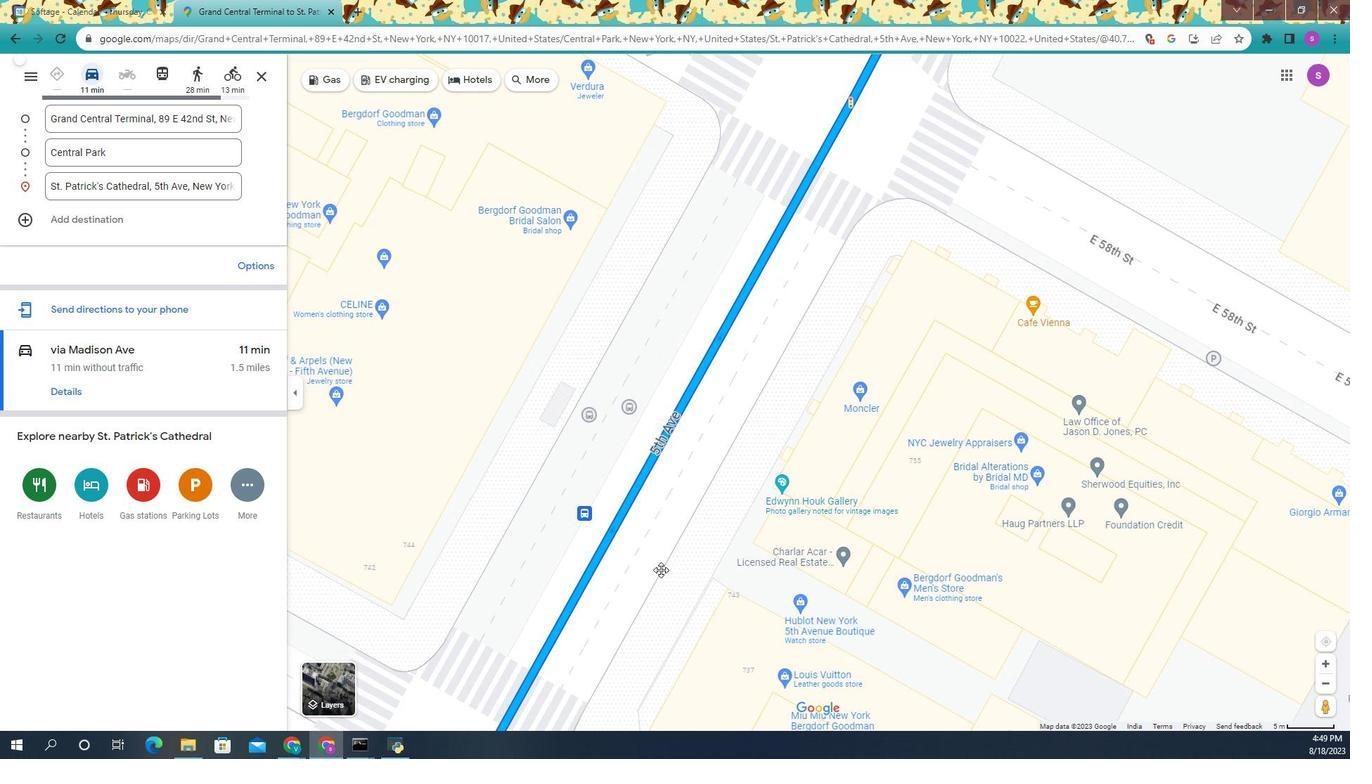 
Action: Mouse moved to (674, 546)
Screenshot: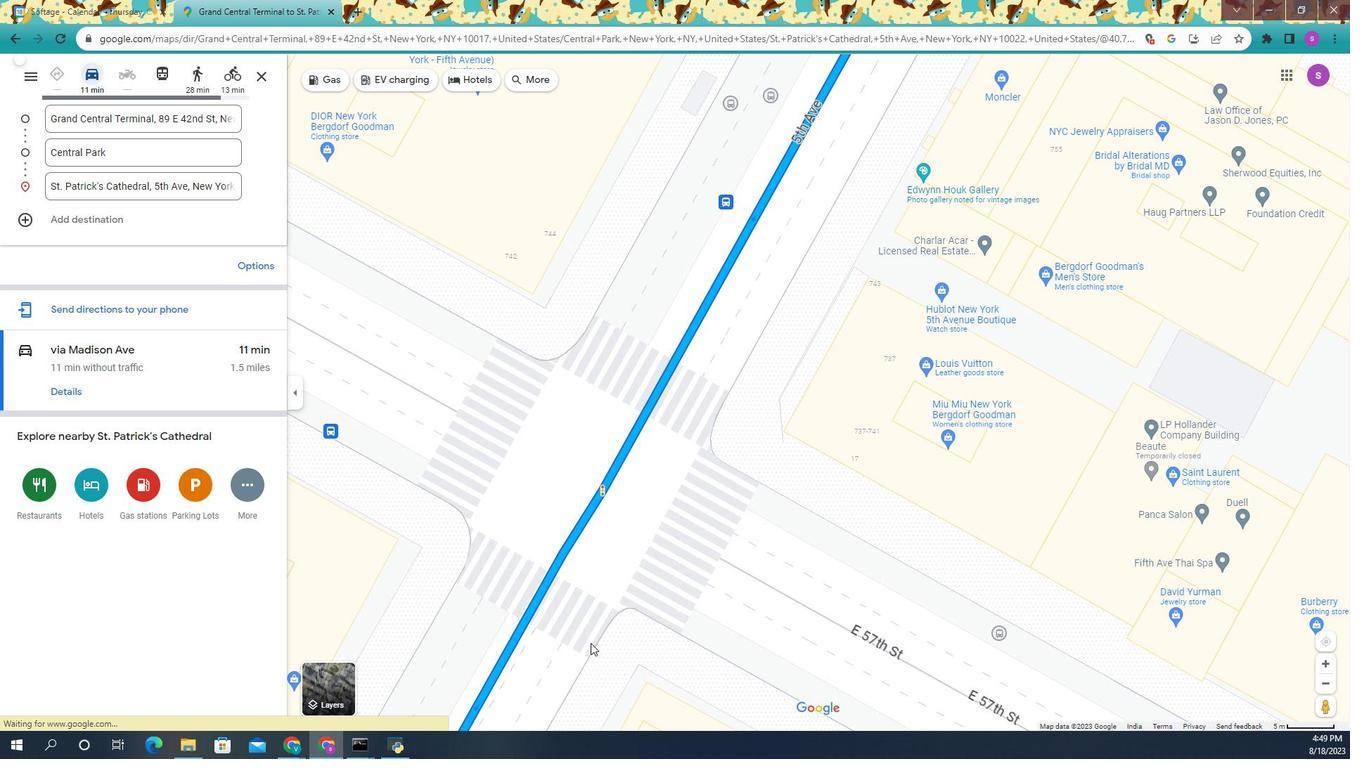
Action: Mouse pressed left at (674, 546)
Screenshot: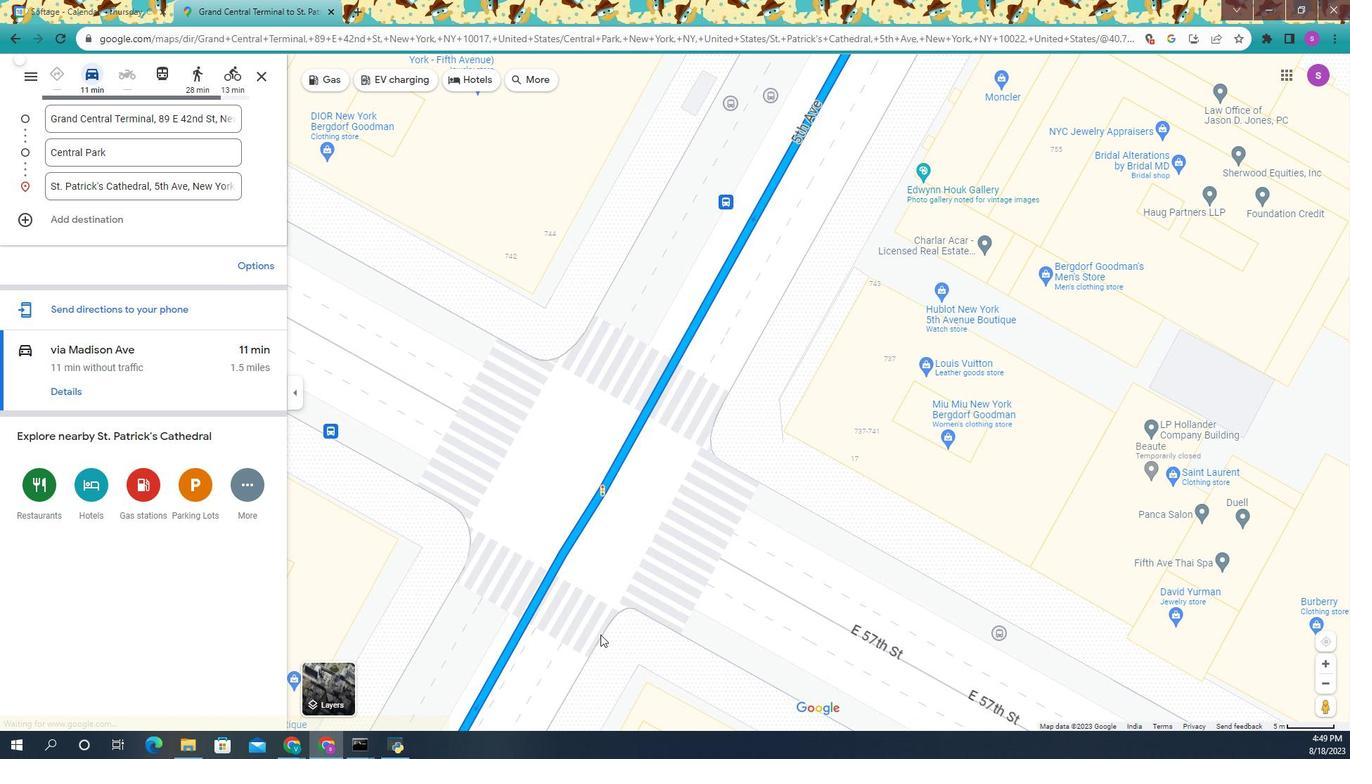 
Action: Mouse moved to (623, 576)
Screenshot: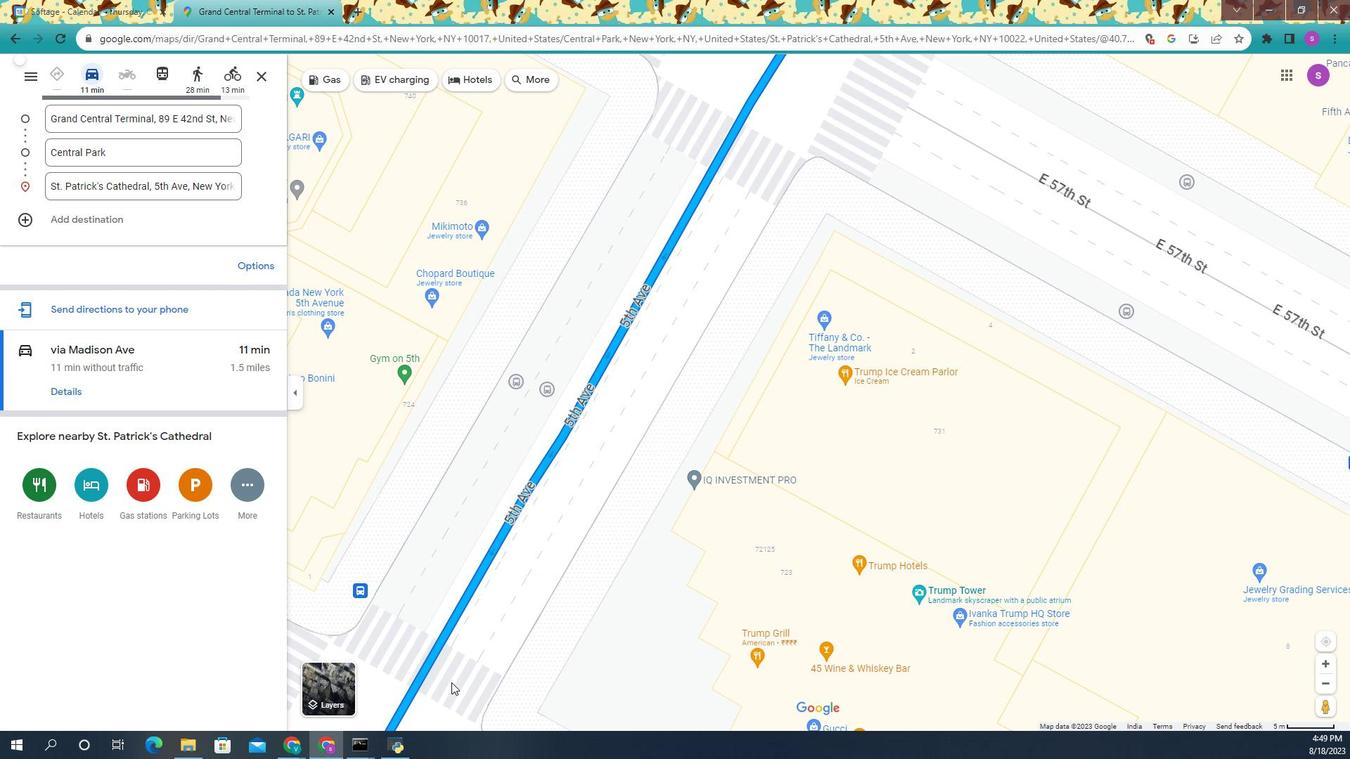 
Action: Mouse pressed left at (623, 576)
Screenshot: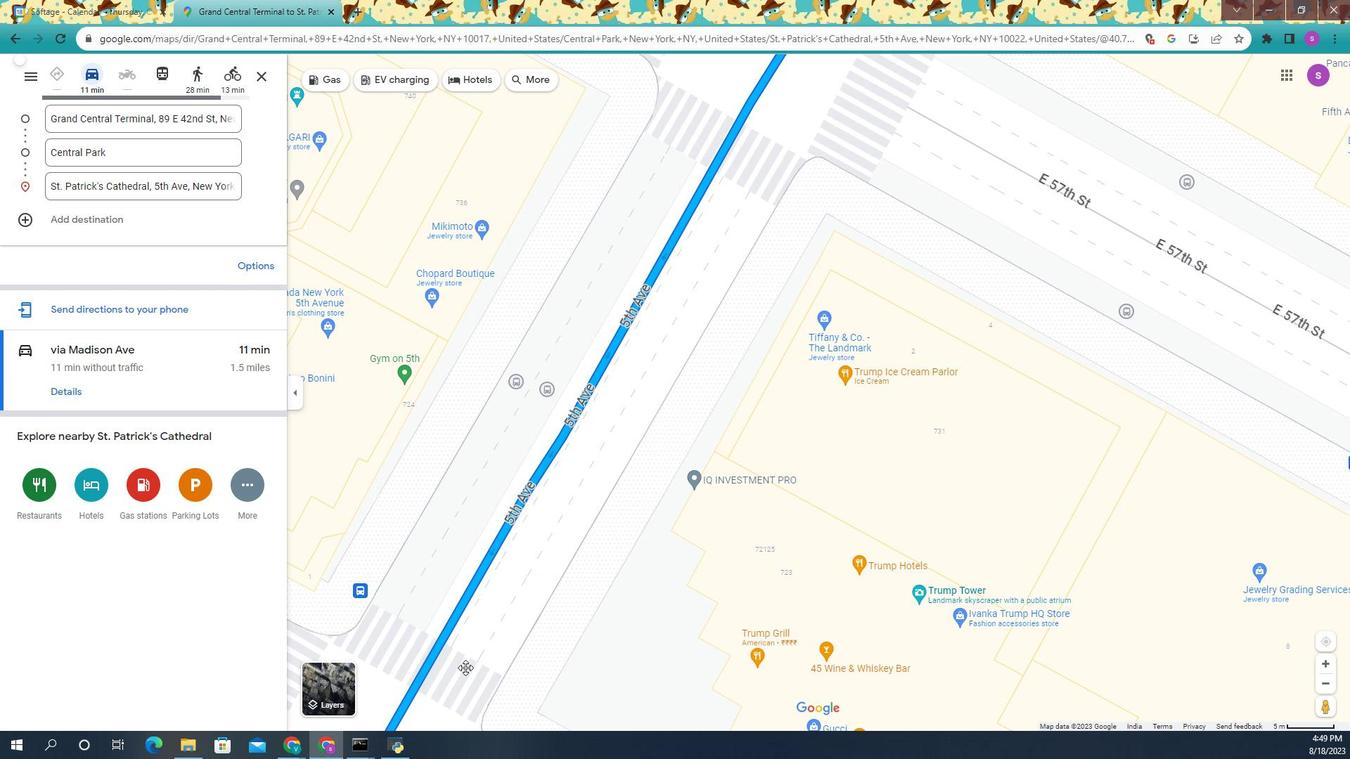 
Action: Mouse moved to (642, 566)
Screenshot: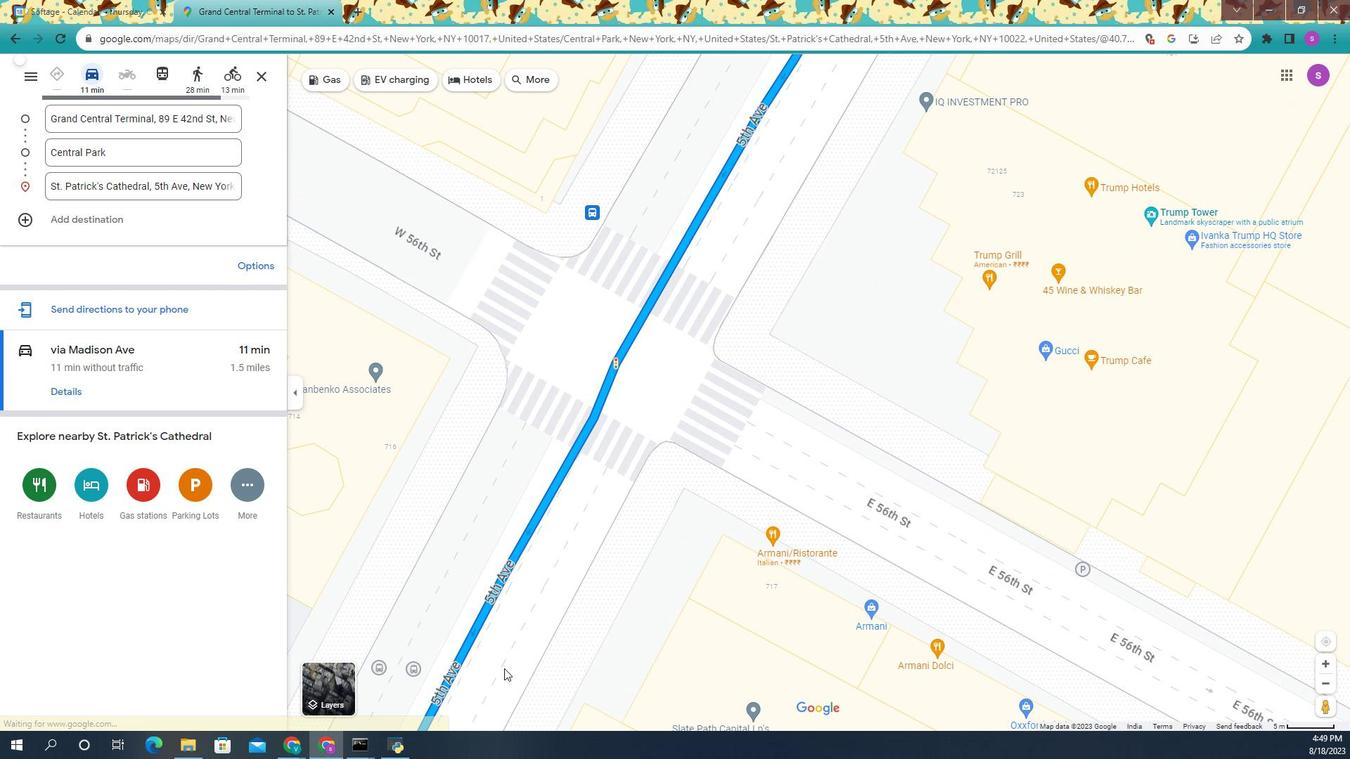 
Action: Mouse pressed left at (642, 566)
Screenshot: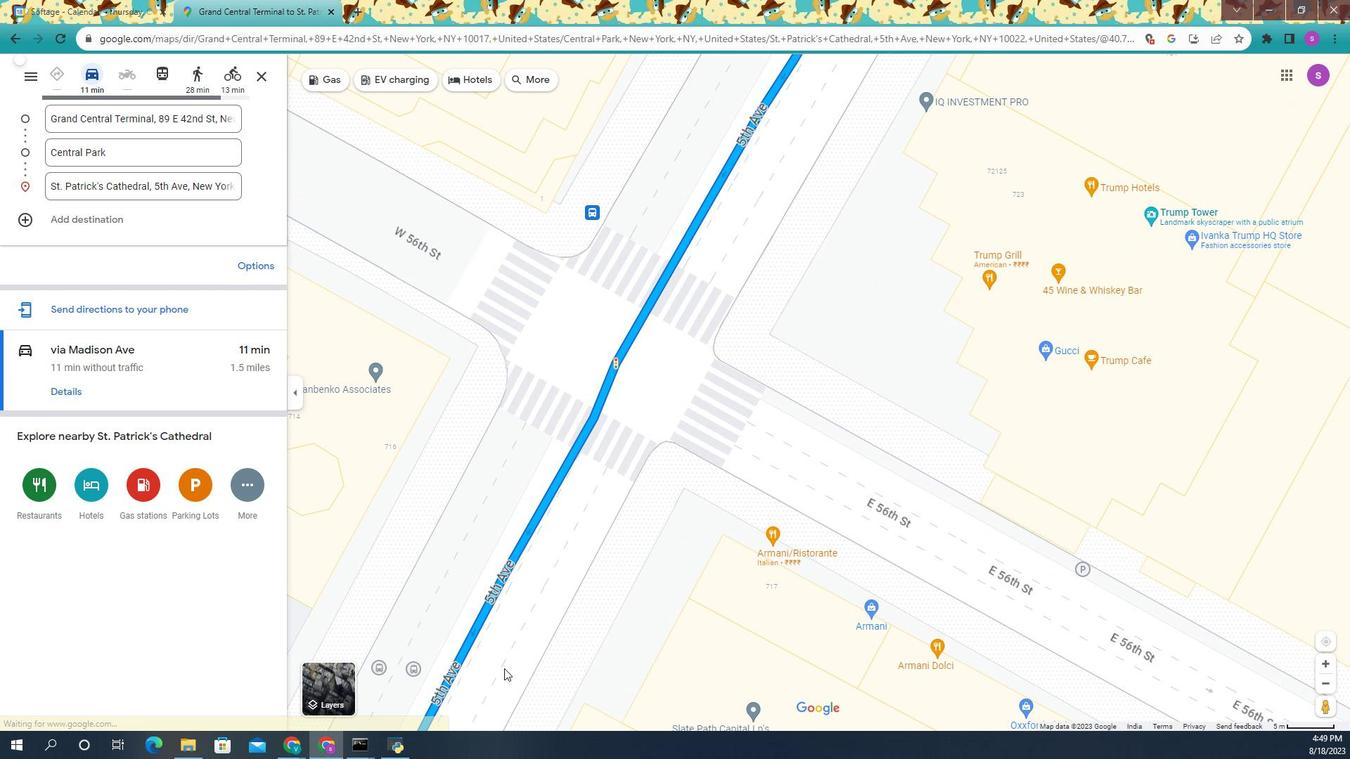 
Action: Mouse moved to (658, 552)
Screenshot: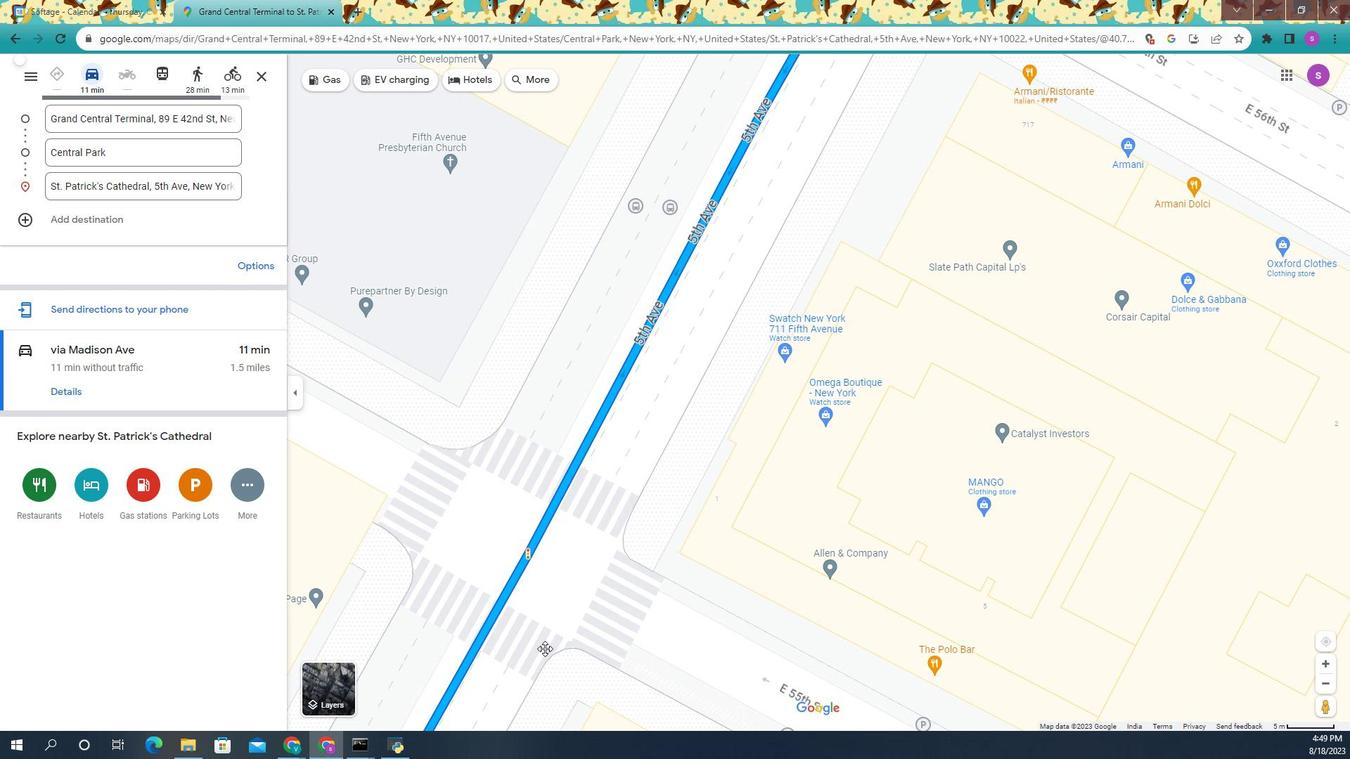 
Action: Mouse pressed left at (658, 552)
Screenshot: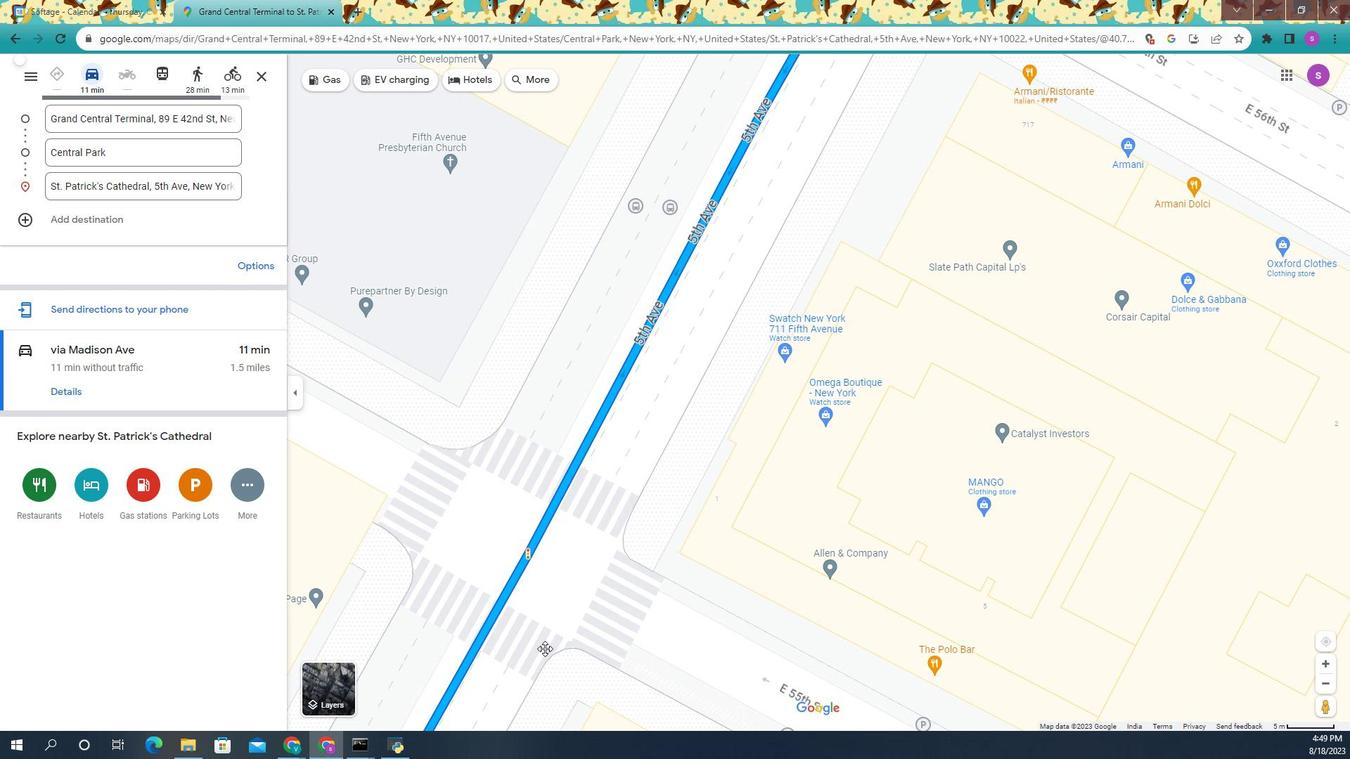 
Action: Mouse moved to (627, 609)
Screenshot: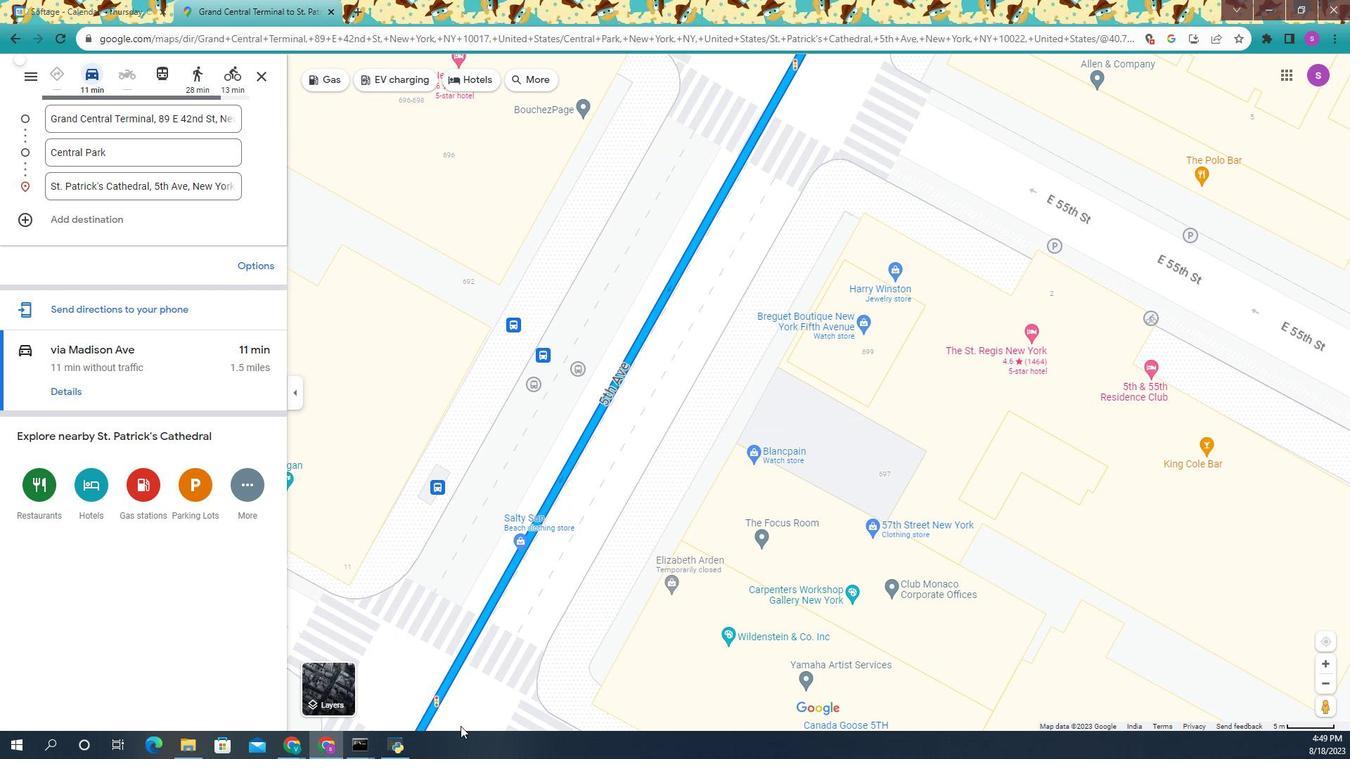 
Action: Mouse pressed left at (627, 609)
Screenshot: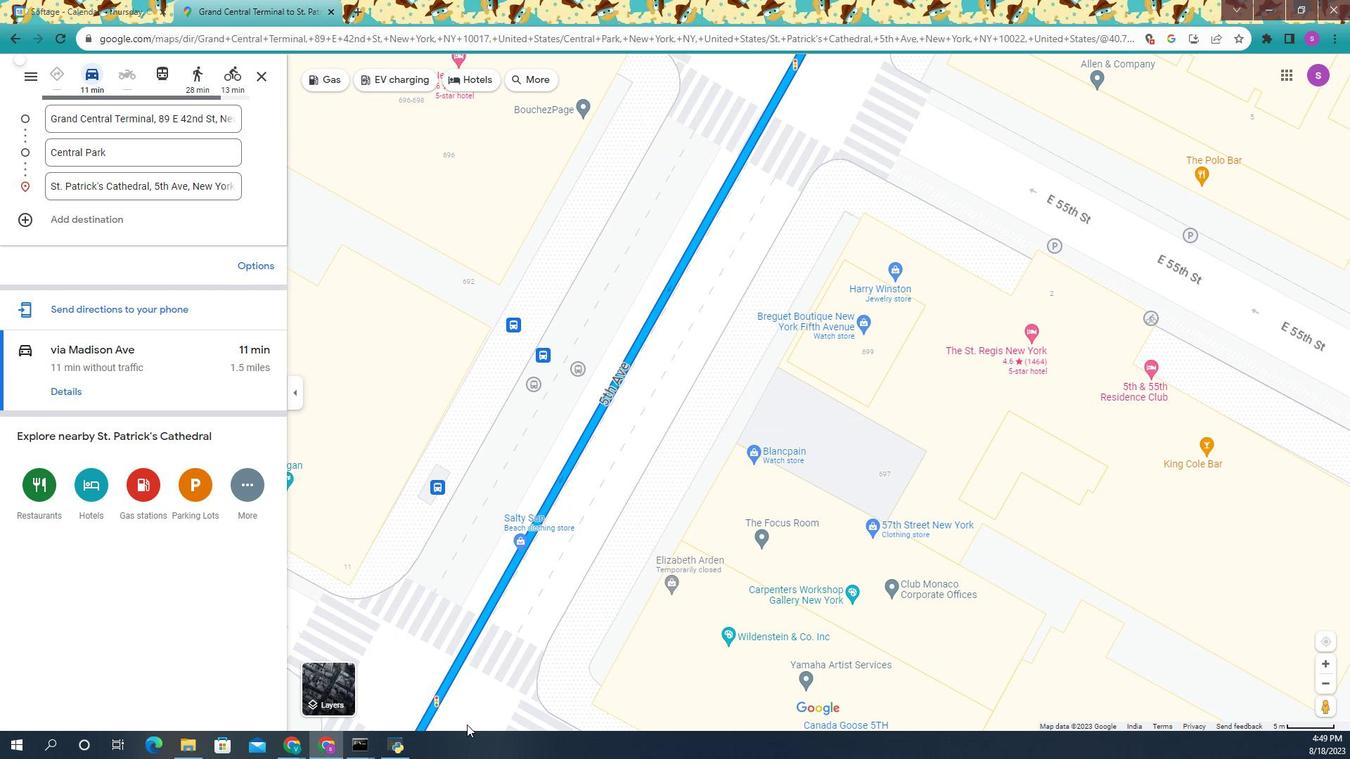 
Action: Mouse moved to (663, 519)
Screenshot: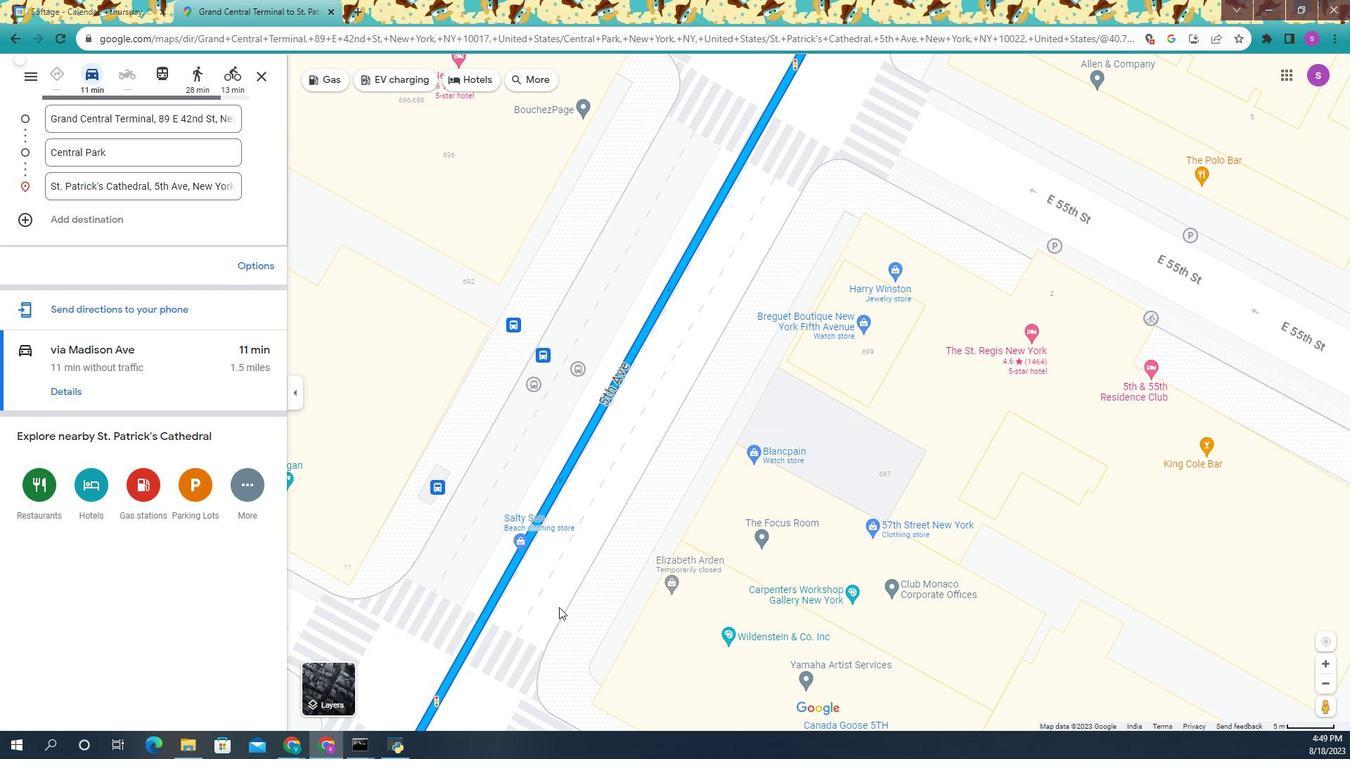 
Action: Mouse pressed left at (663, 519)
Screenshot: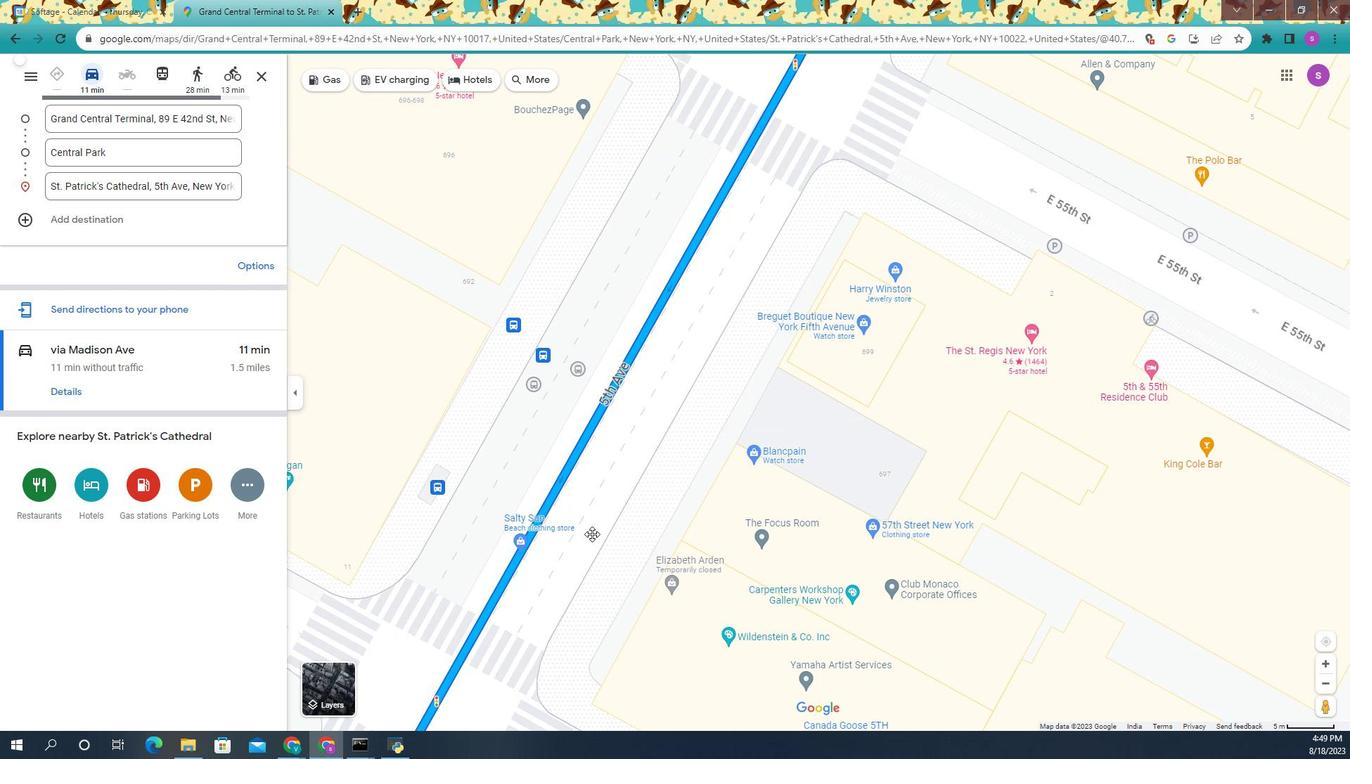
Action: Mouse moved to (642, 547)
Screenshot: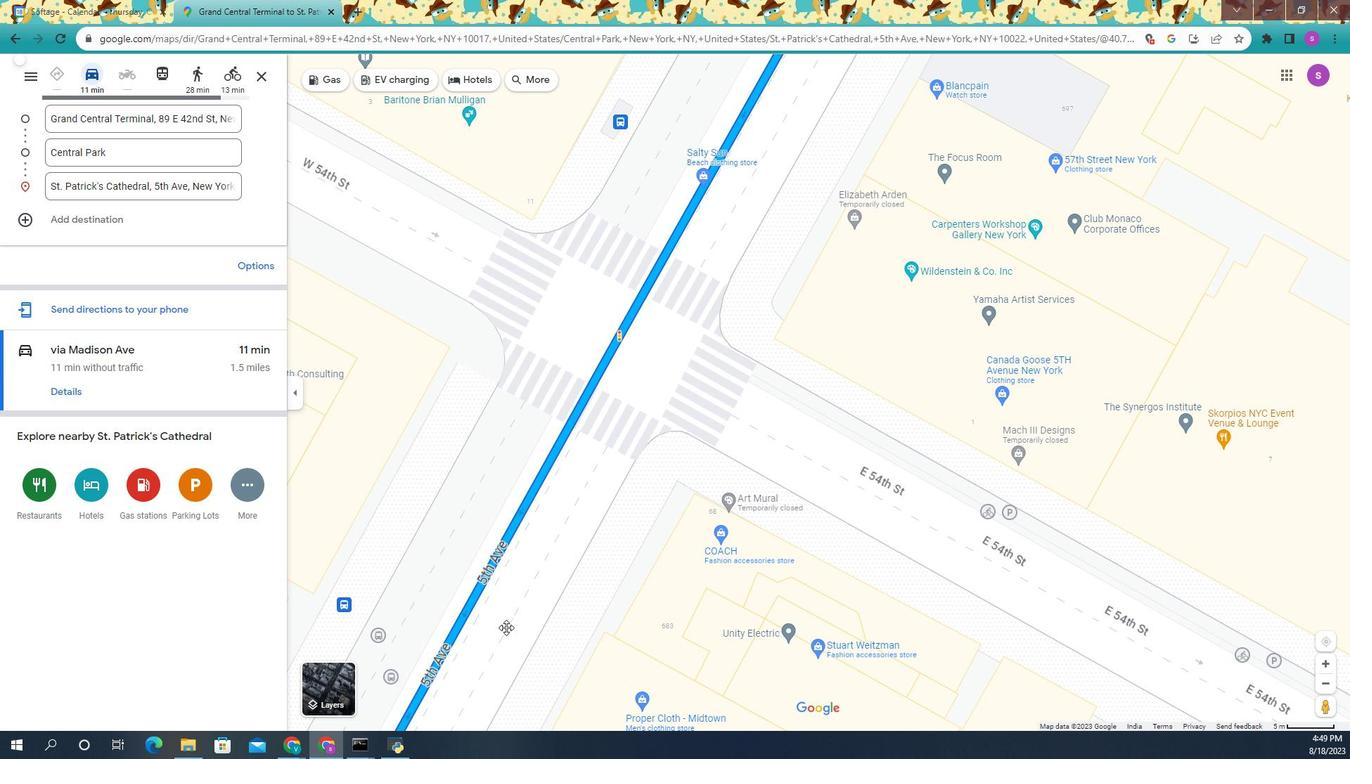 
Action: Mouse pressed left at (642, 547)
Screenshot: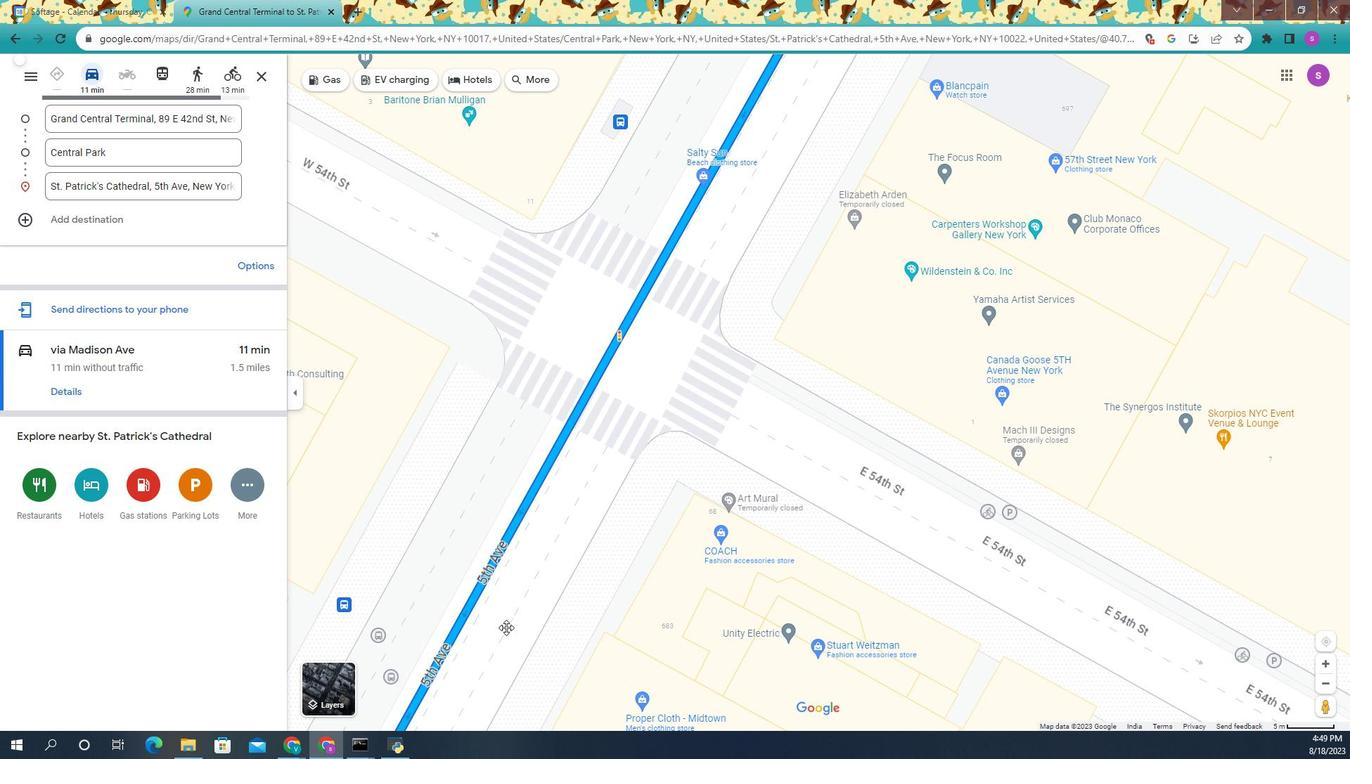 
Action: Mouse moved to (654, 548)
Screenshot: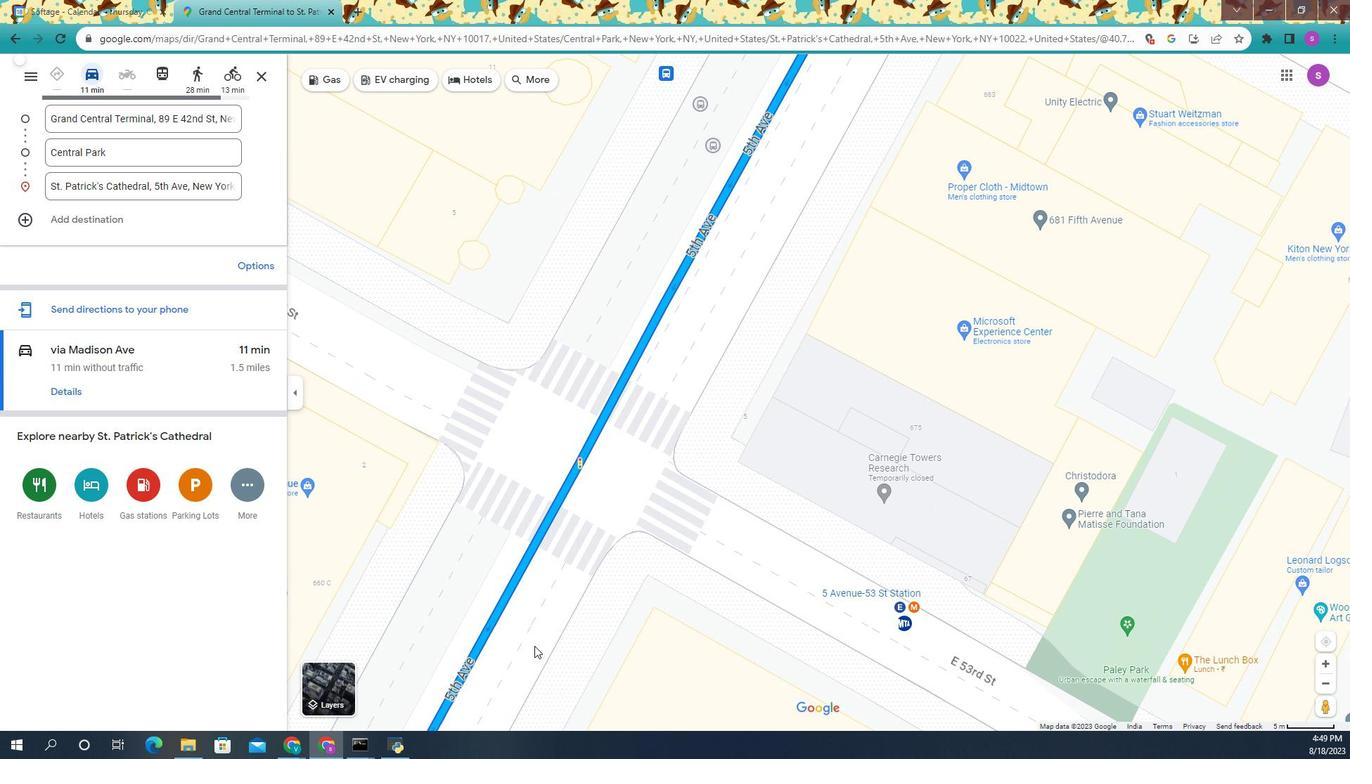 
Action: Mouse pressed left at (654, 548)
Screenshot: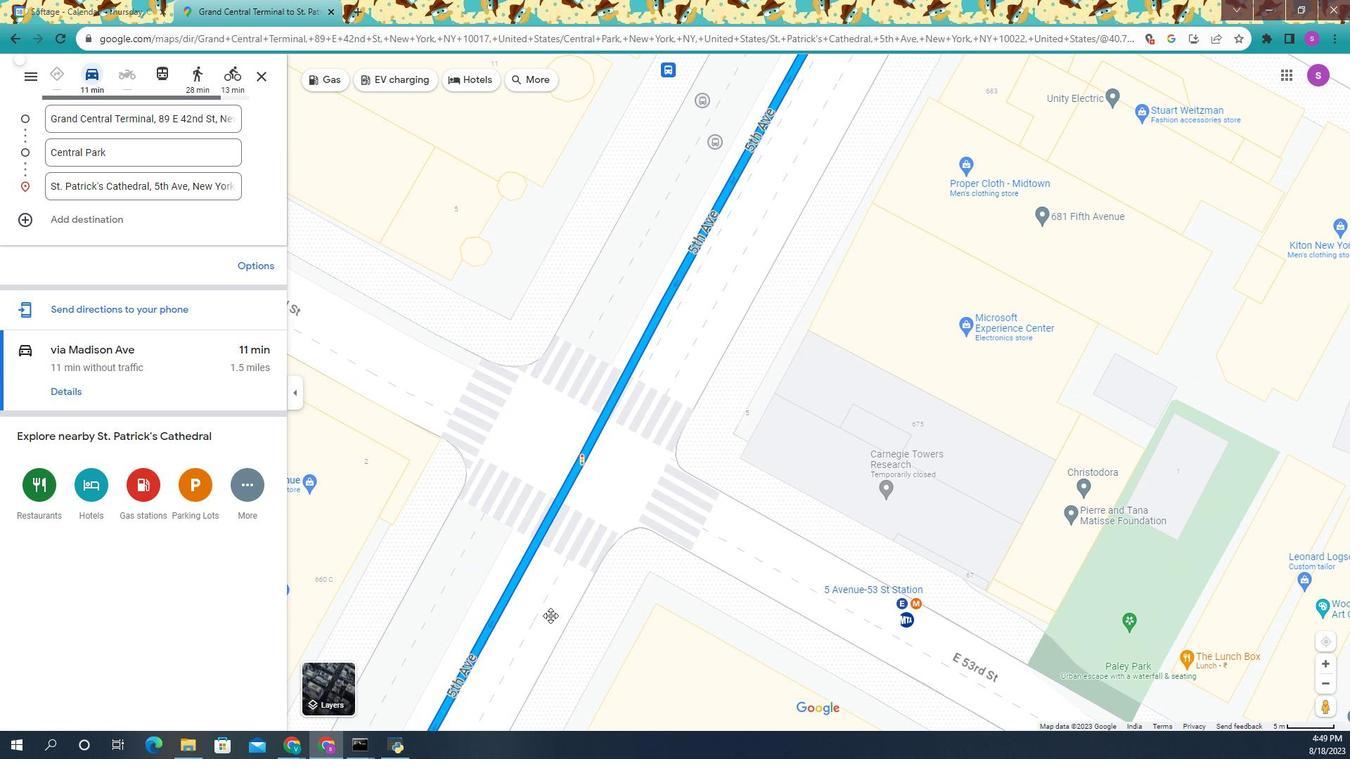 
Action: Mouse moved to (697, 382)
Screenshot: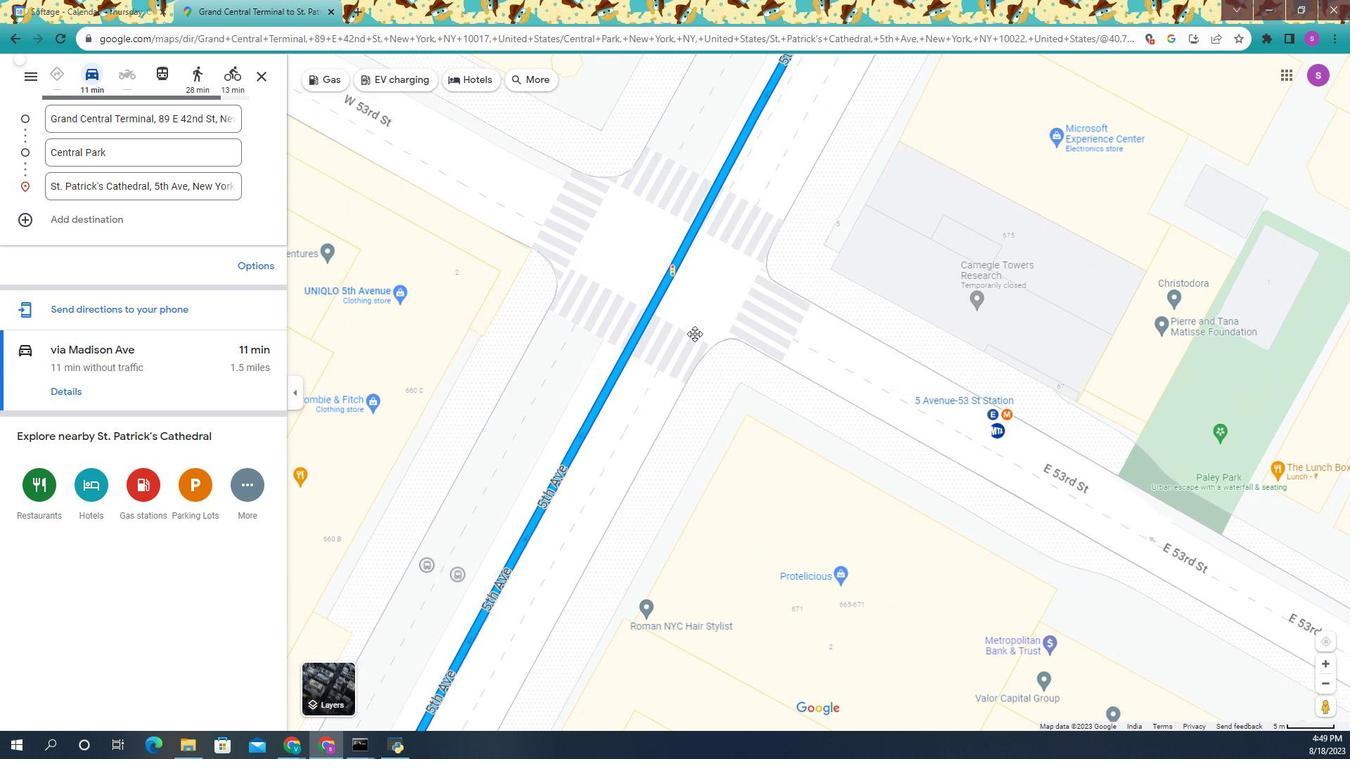 
Action: Mouse pressed left at (697, 382)
Screenshot: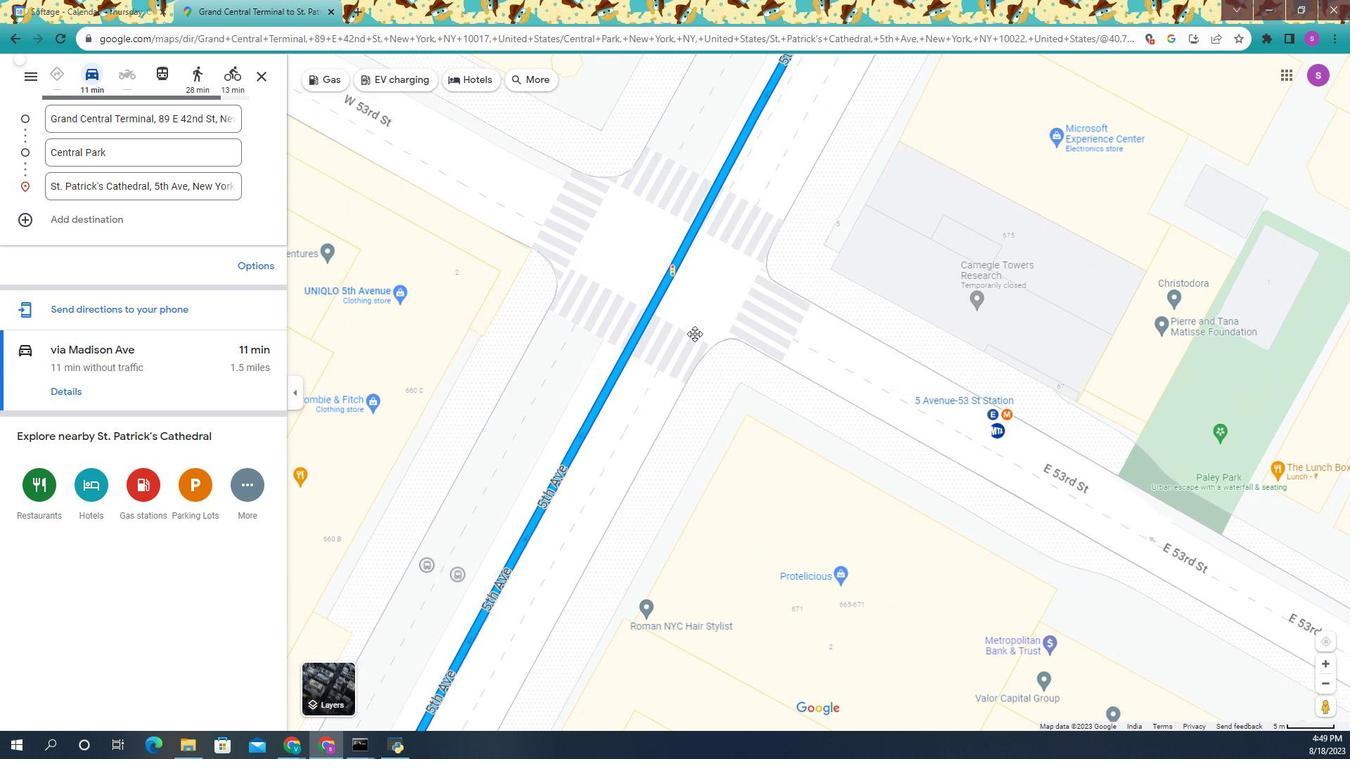 
Action: Mouse moved to (671, 499)
Screenshot: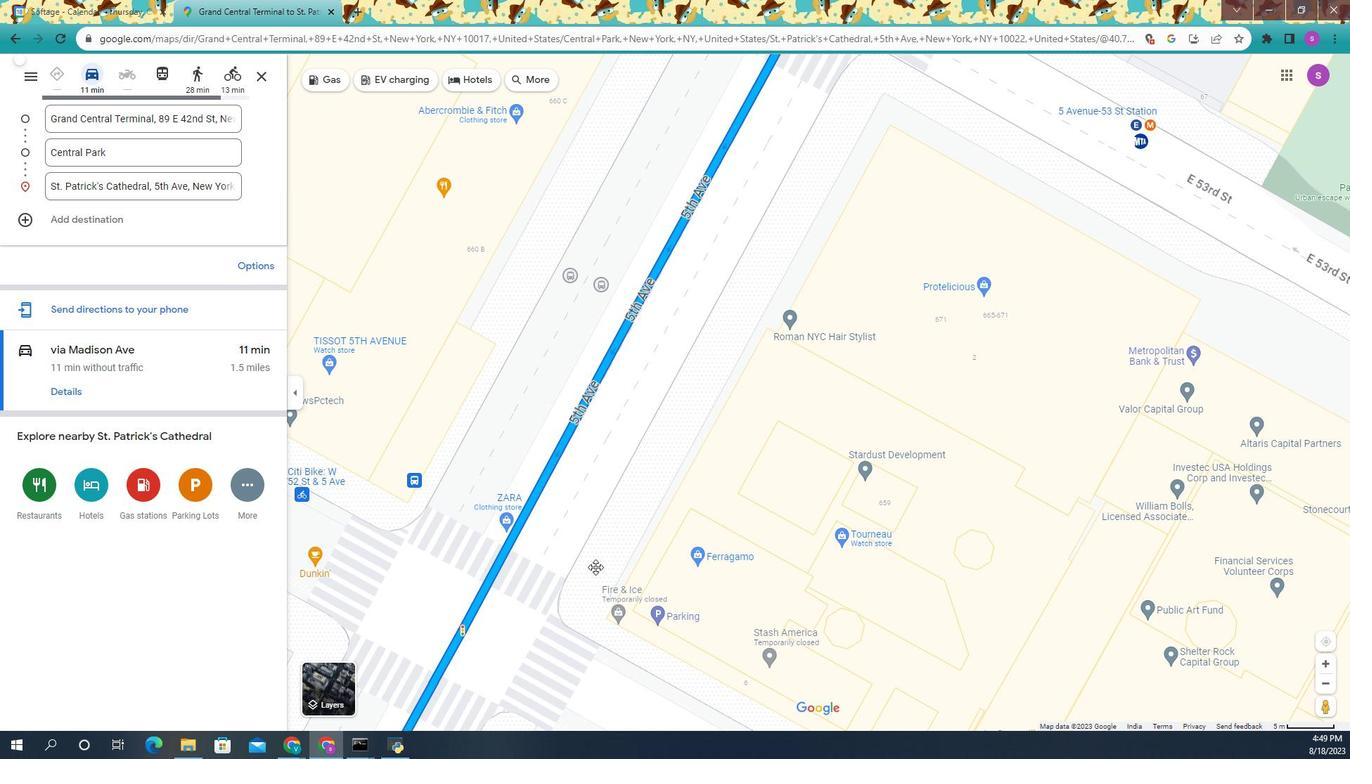 
Action: Mouse pressed left at (671, 499)
Screenshot: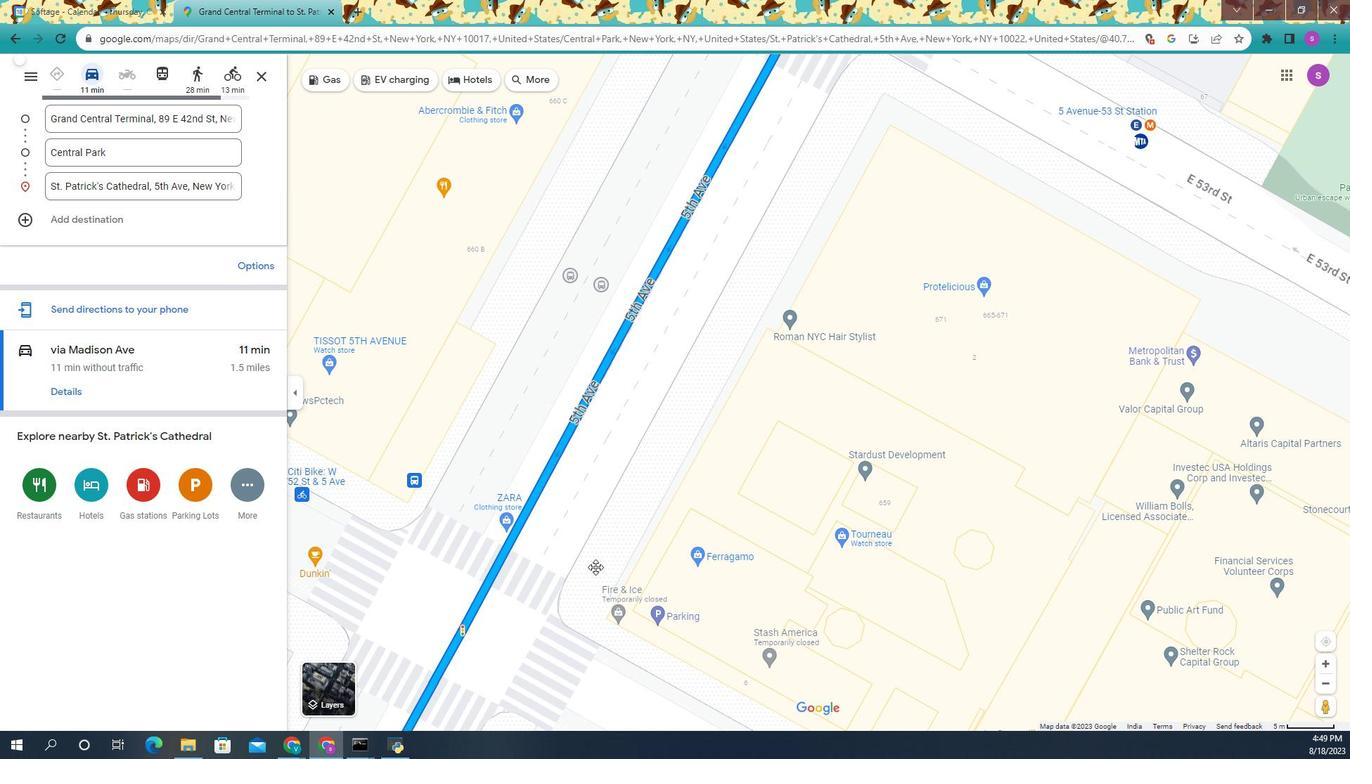 
Action: Mouse moved to (664, 491)
Screenshot: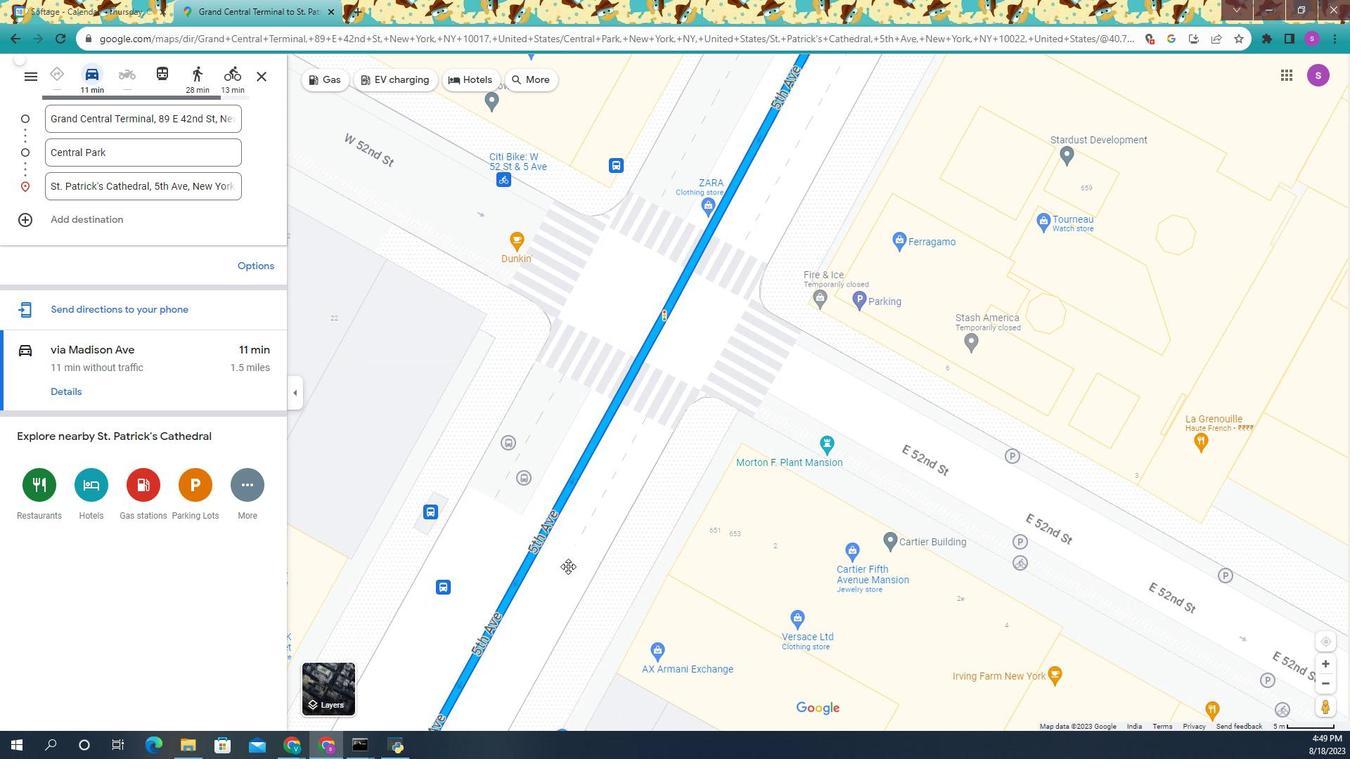 
Action: Mouse pressed left at (664, 491)
Screenshot: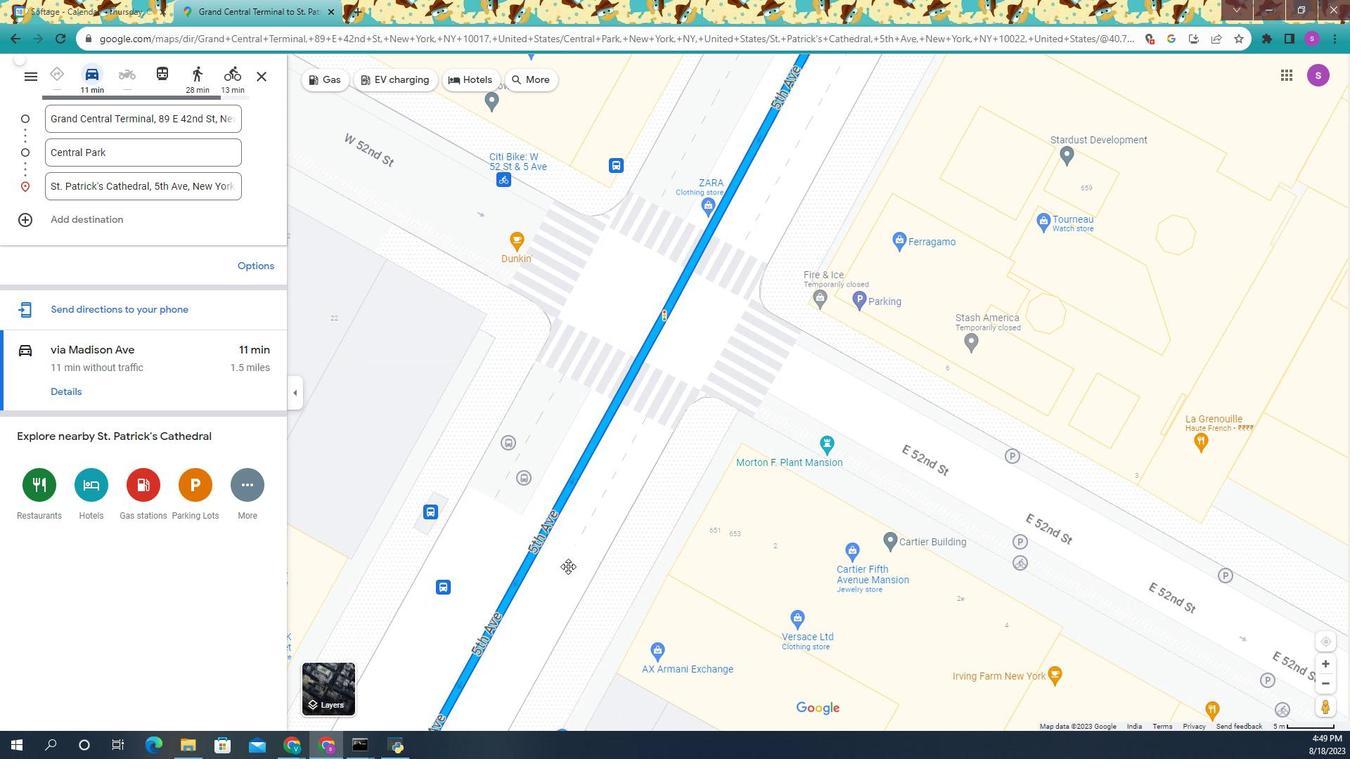 
Action: Mouse moved to (690, 454)
Screenshot: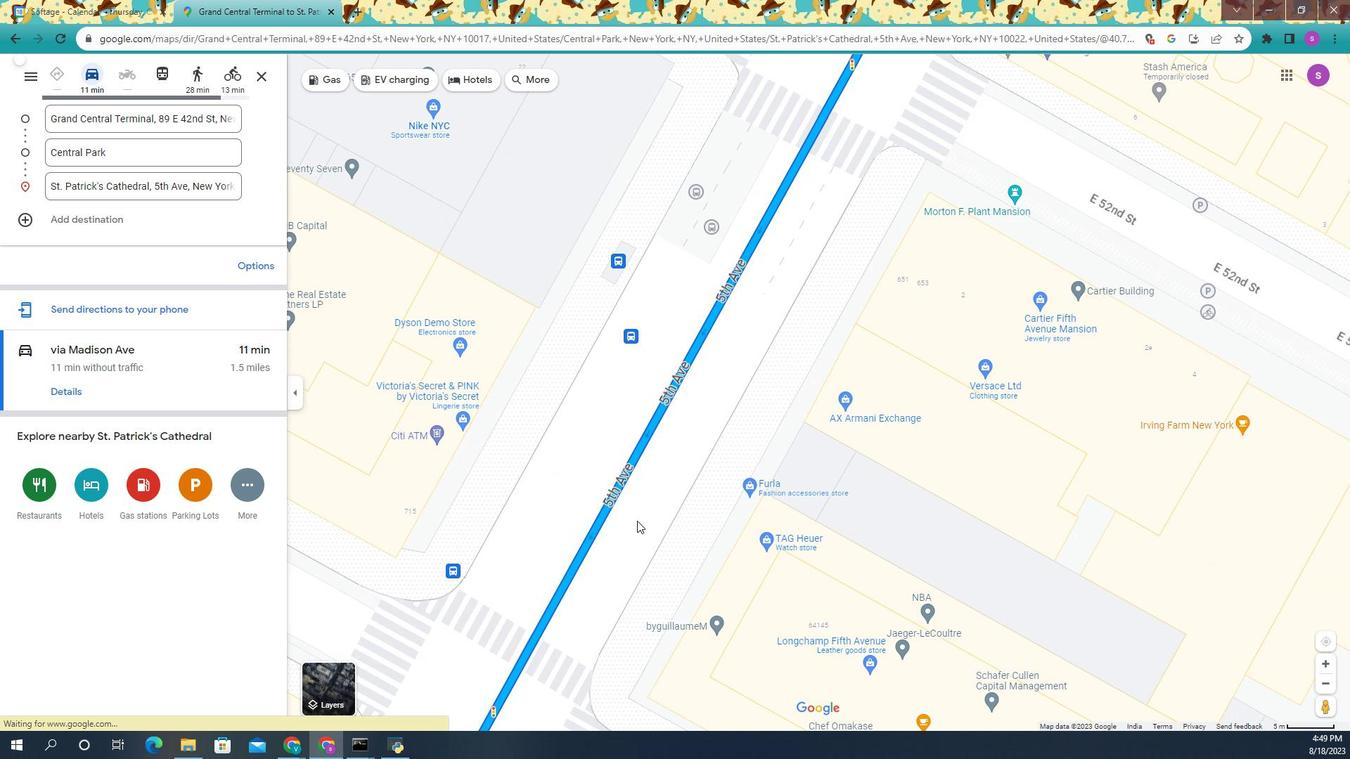 
Action: Mouse pressed left at (690, 454)
Screenshot: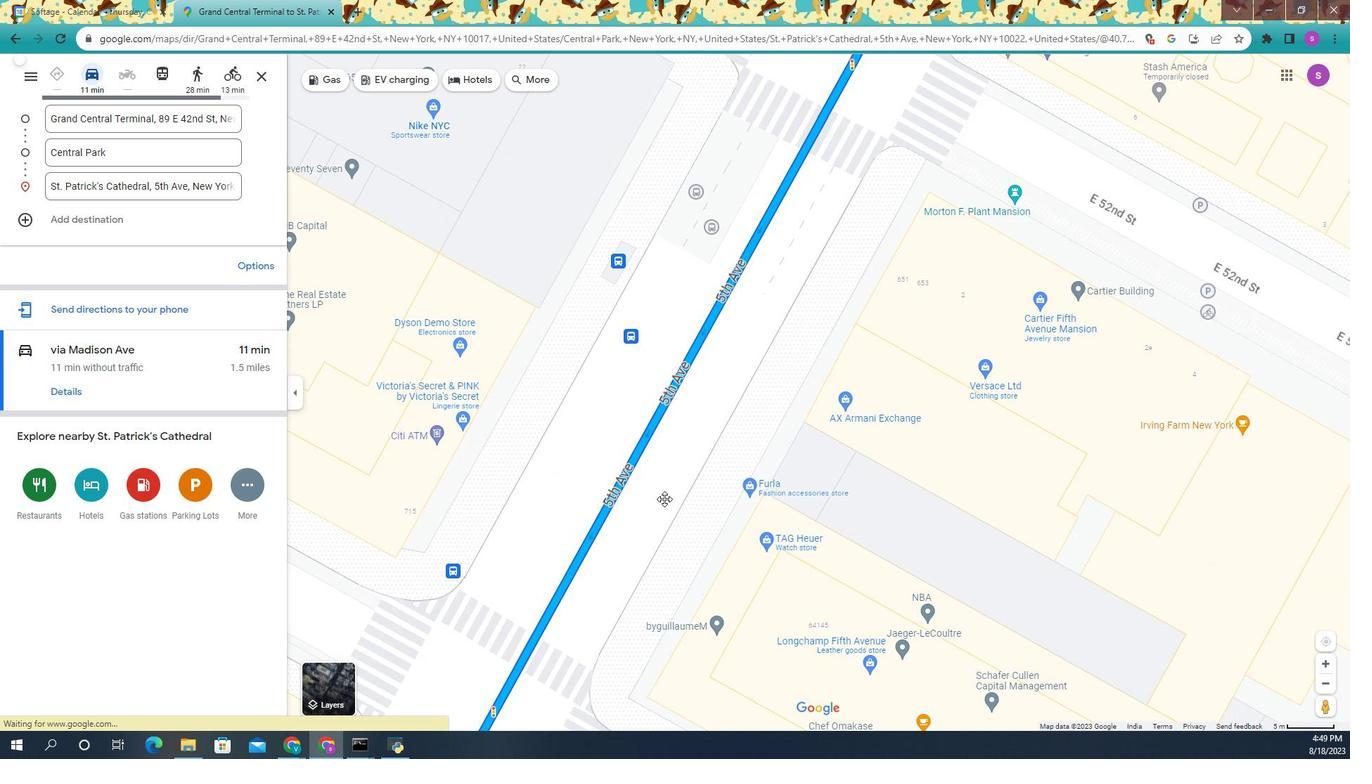 
Action: Mouse moved to (724, 463)
Screenshot: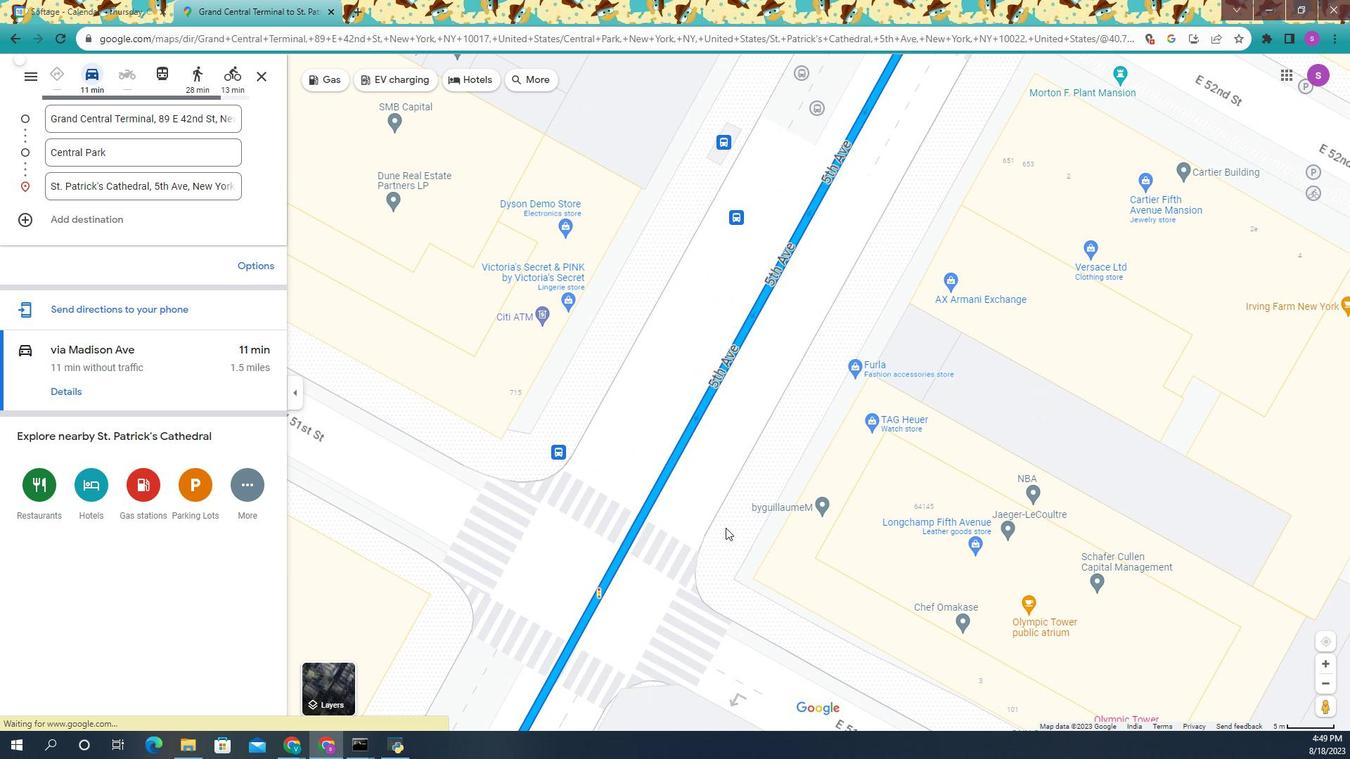 
Action: Mouse pressed left at (724, 463)
Screenshot: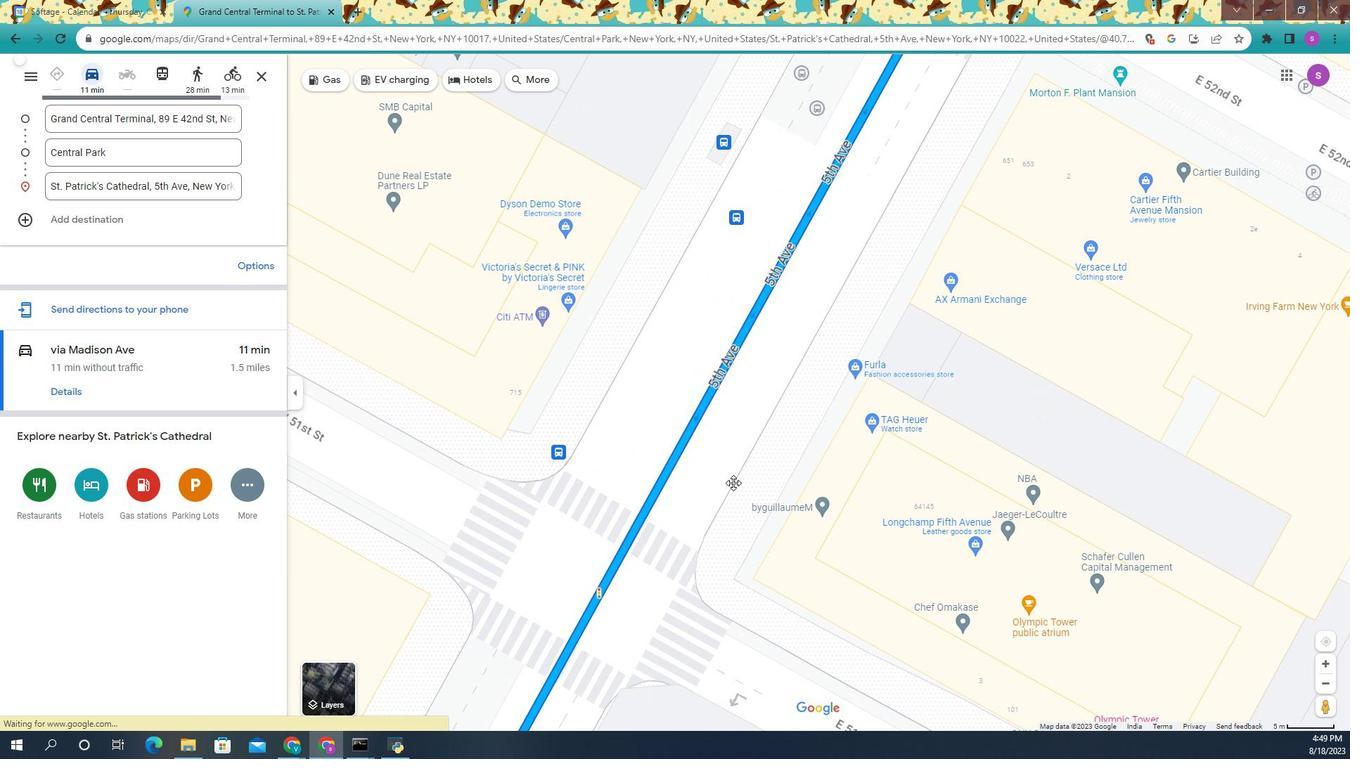 
Action: Mouse moved to (695, 487)
Screenshot: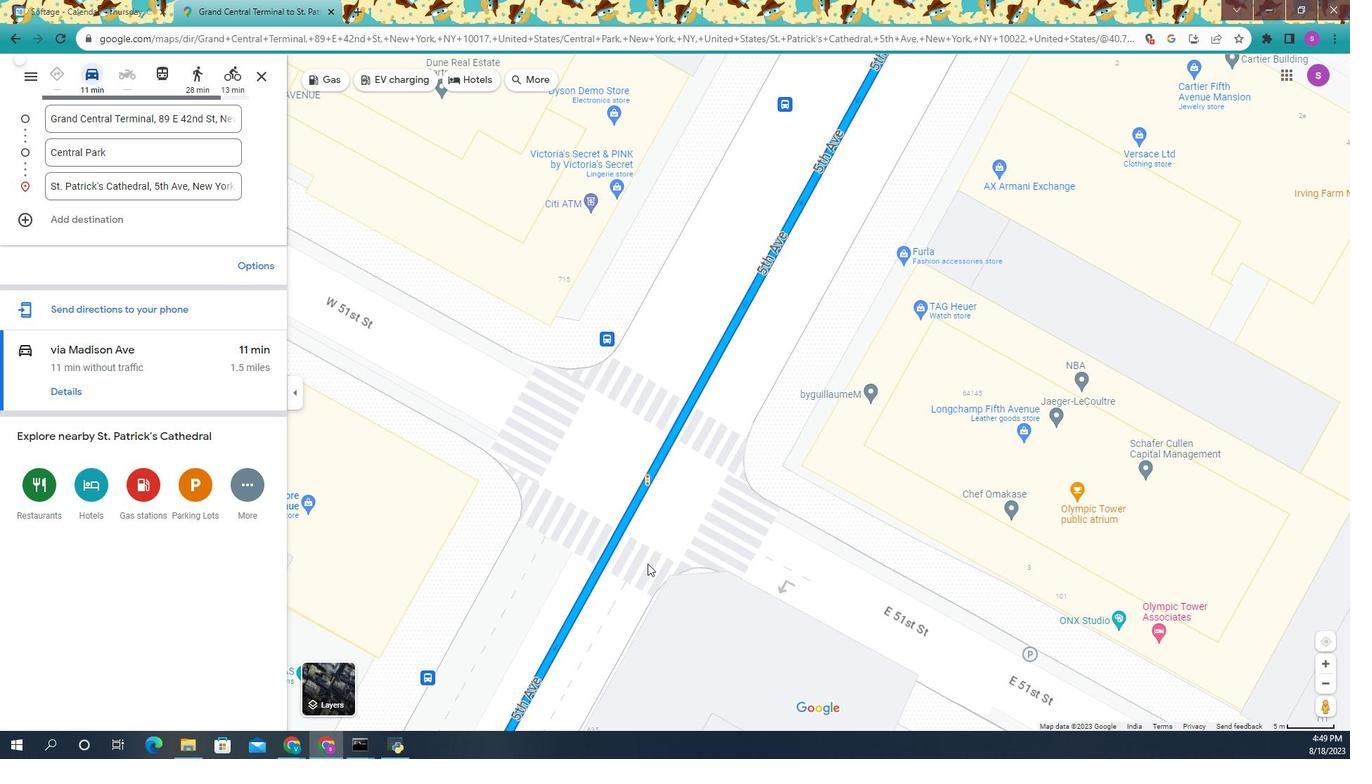 
Action: Mouse pressed left at (695, 487)
Screenshot: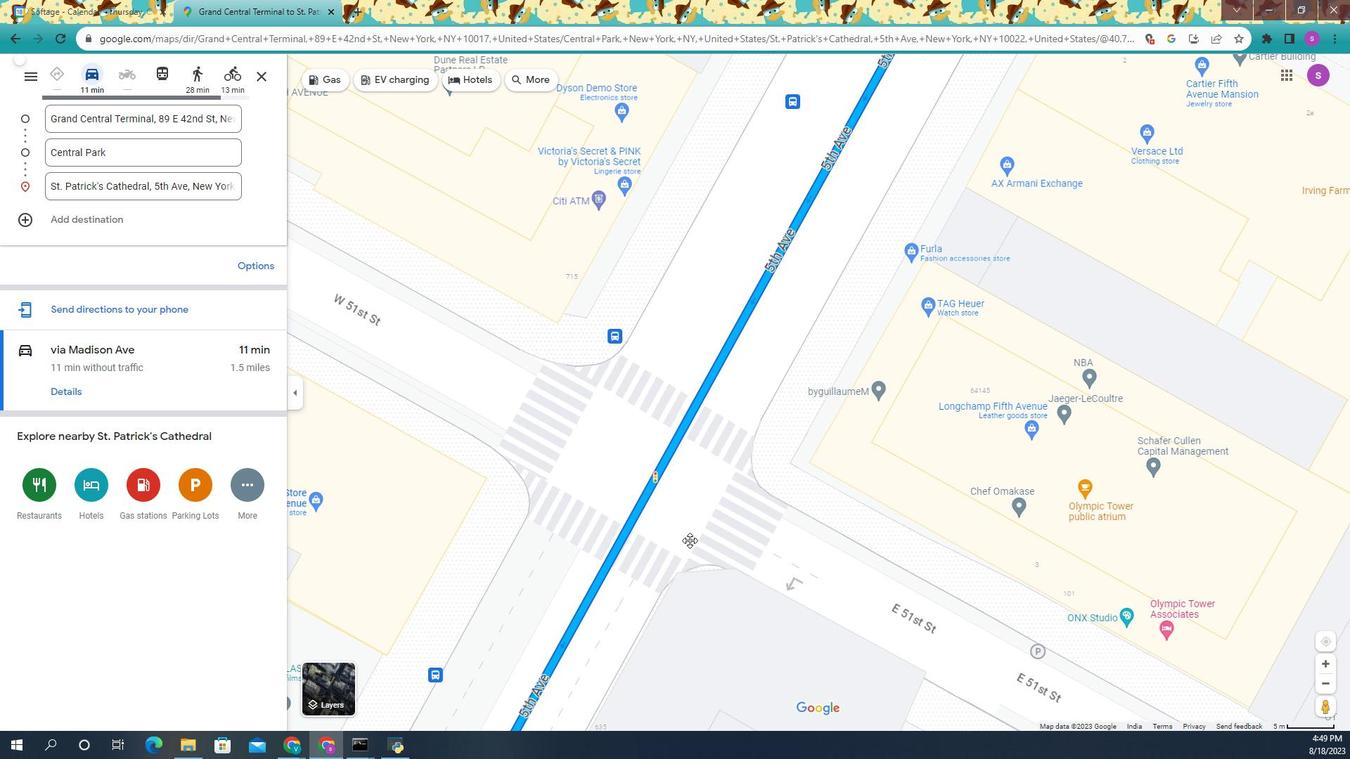 
Action: Mouse moved to (715, 530)
Screenshot: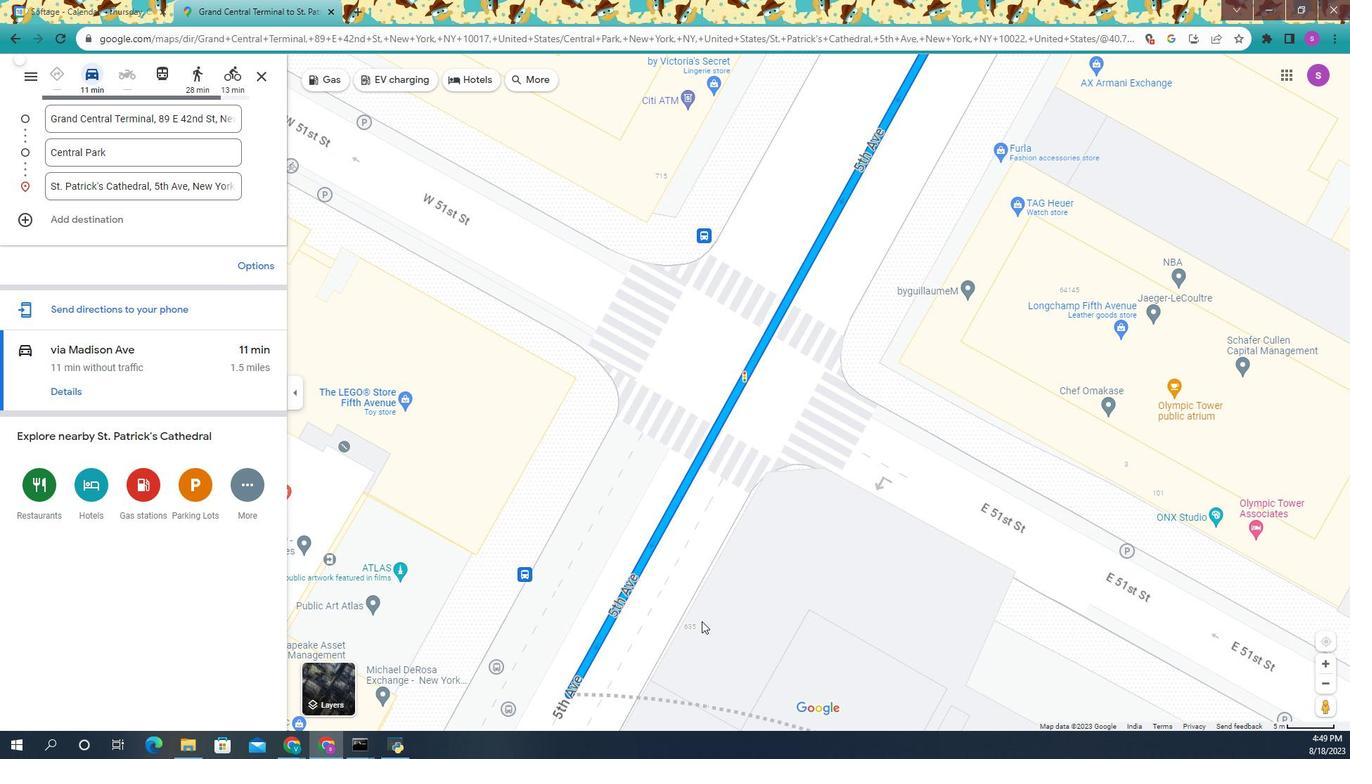 
Action: Mouse pressed left at (715, 530)
Screenshot: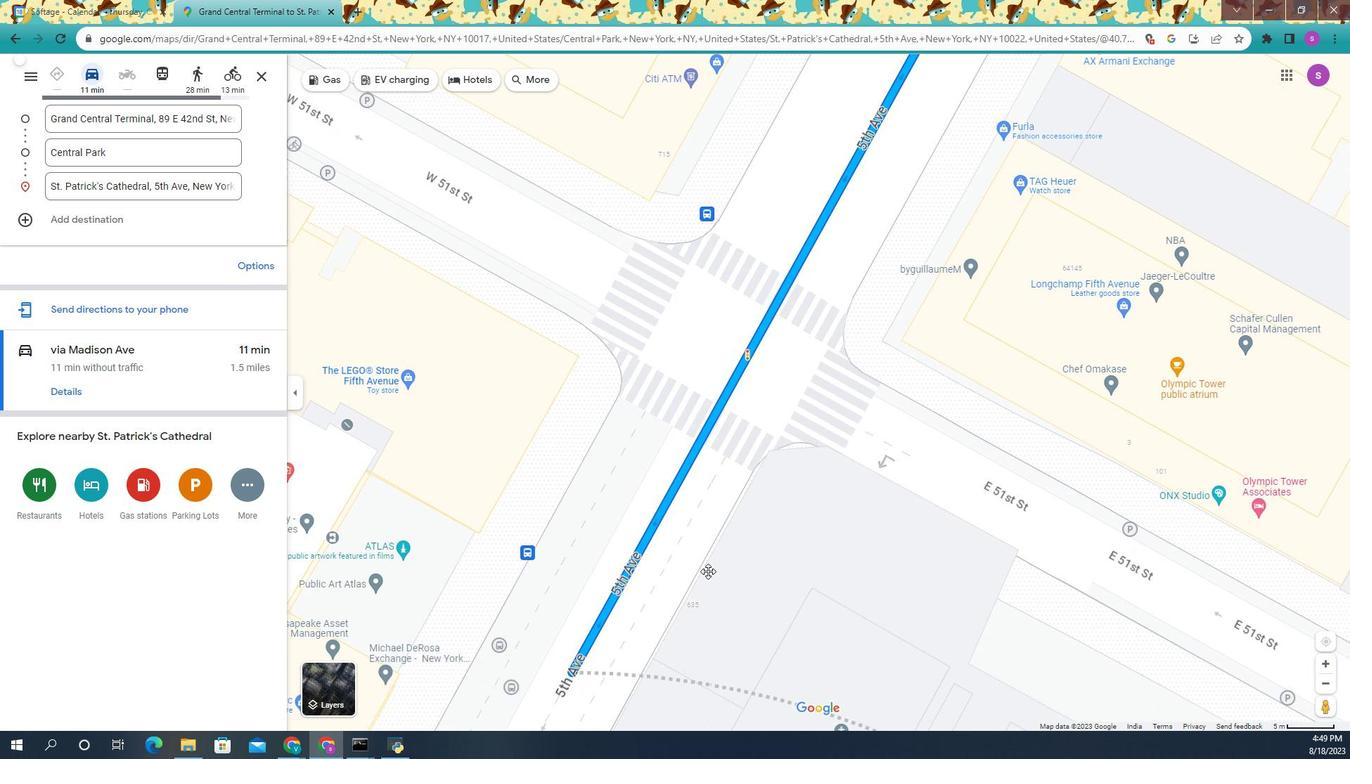
Action: Mouse moved to (737, 530)
Screenshot: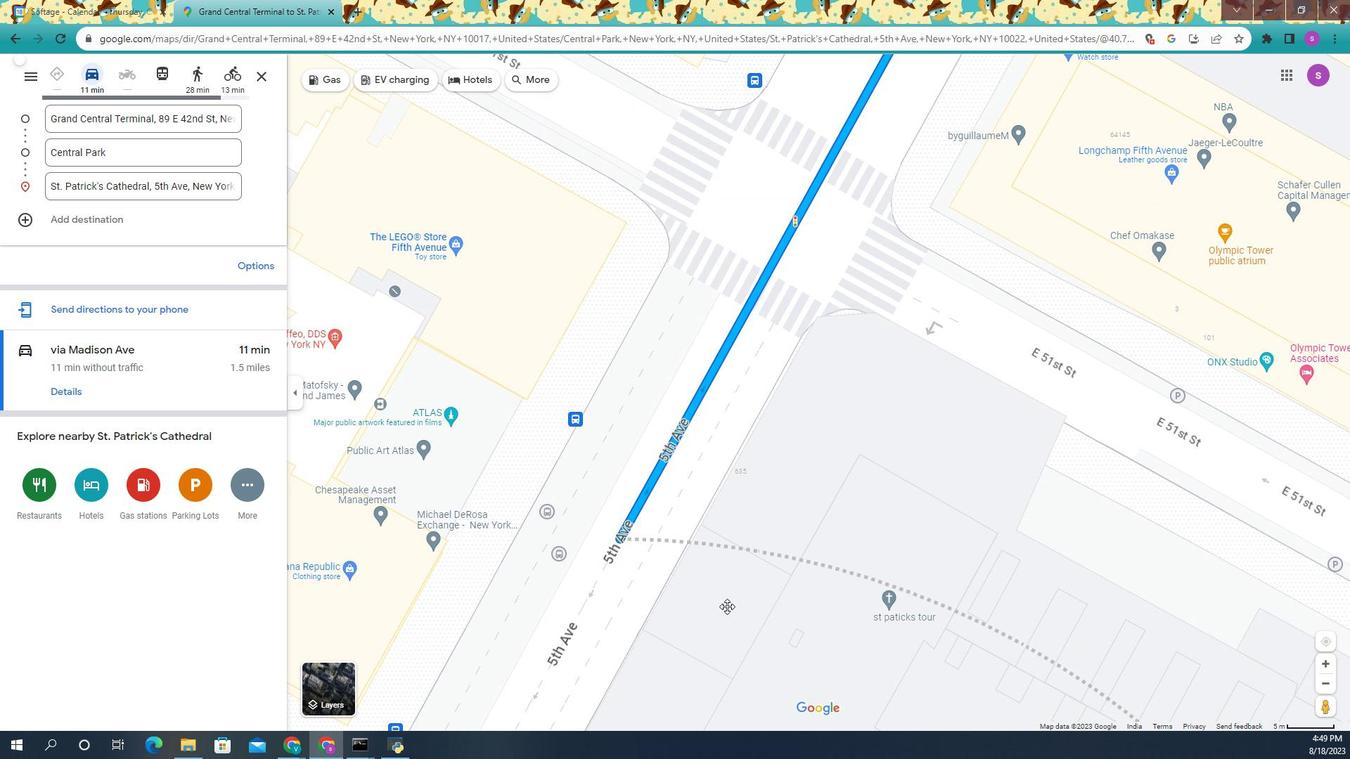 
Action: Mouse pressed left at (737, 530)
Screenshot: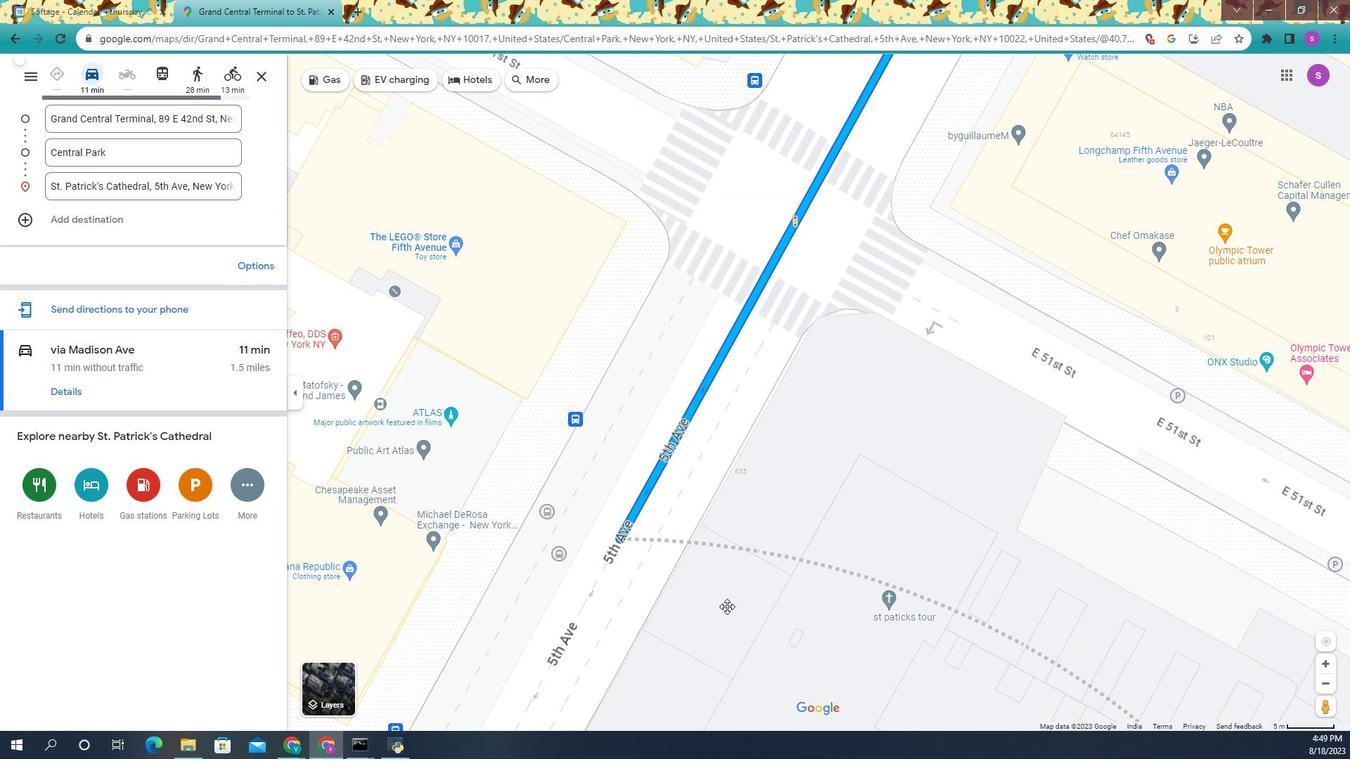 
Action: Mouse moved to (699, 479)
Screenshot: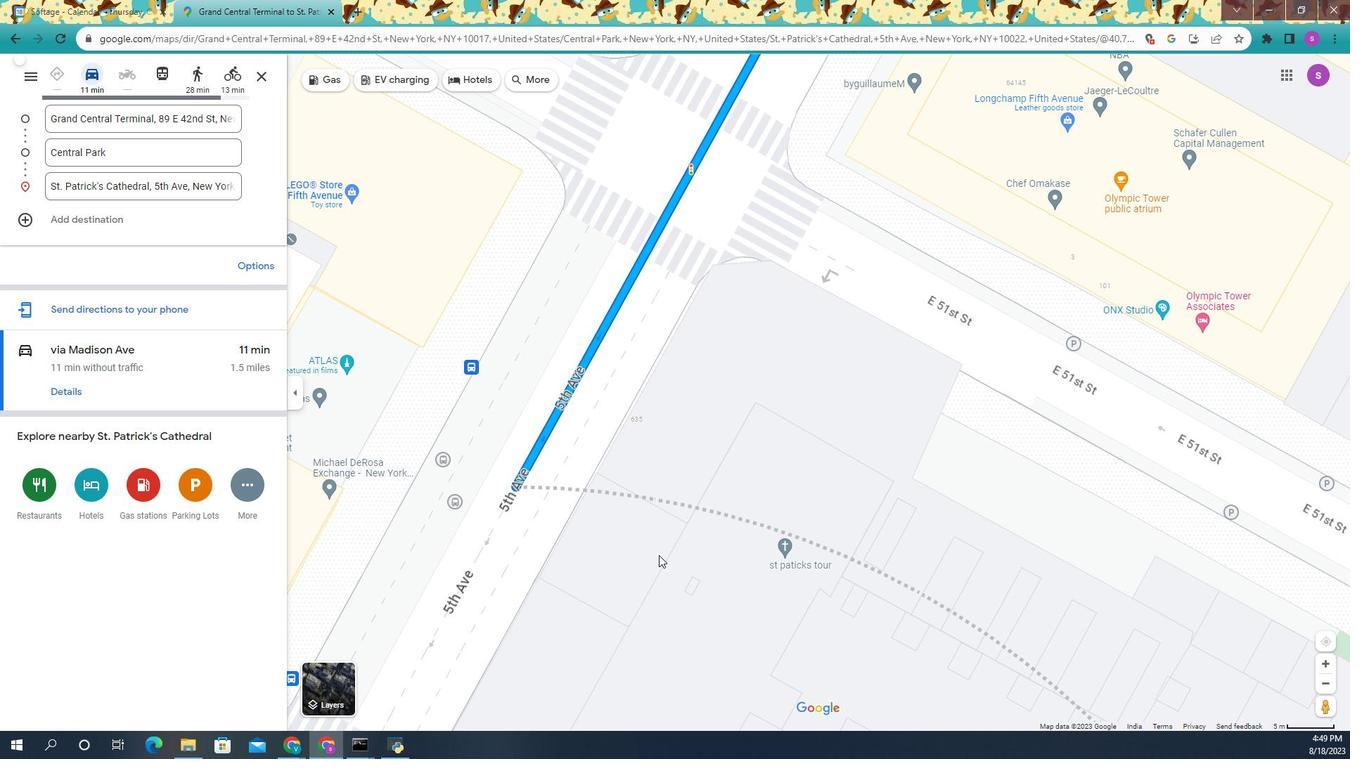 
Action: Mouse scrolled (699, 479) with delta (0, 0)
Screenshot: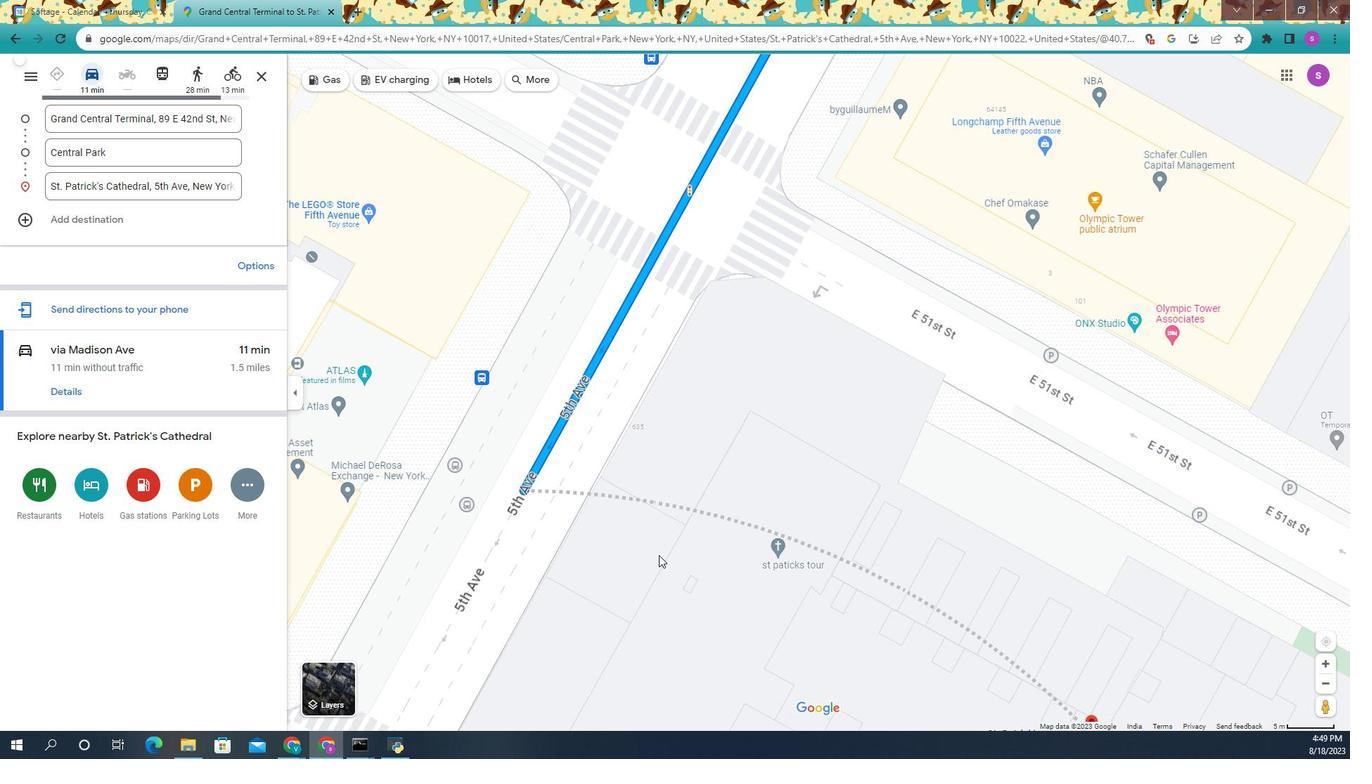 
Action: Mouse moved to (699, 479)
Screenshot: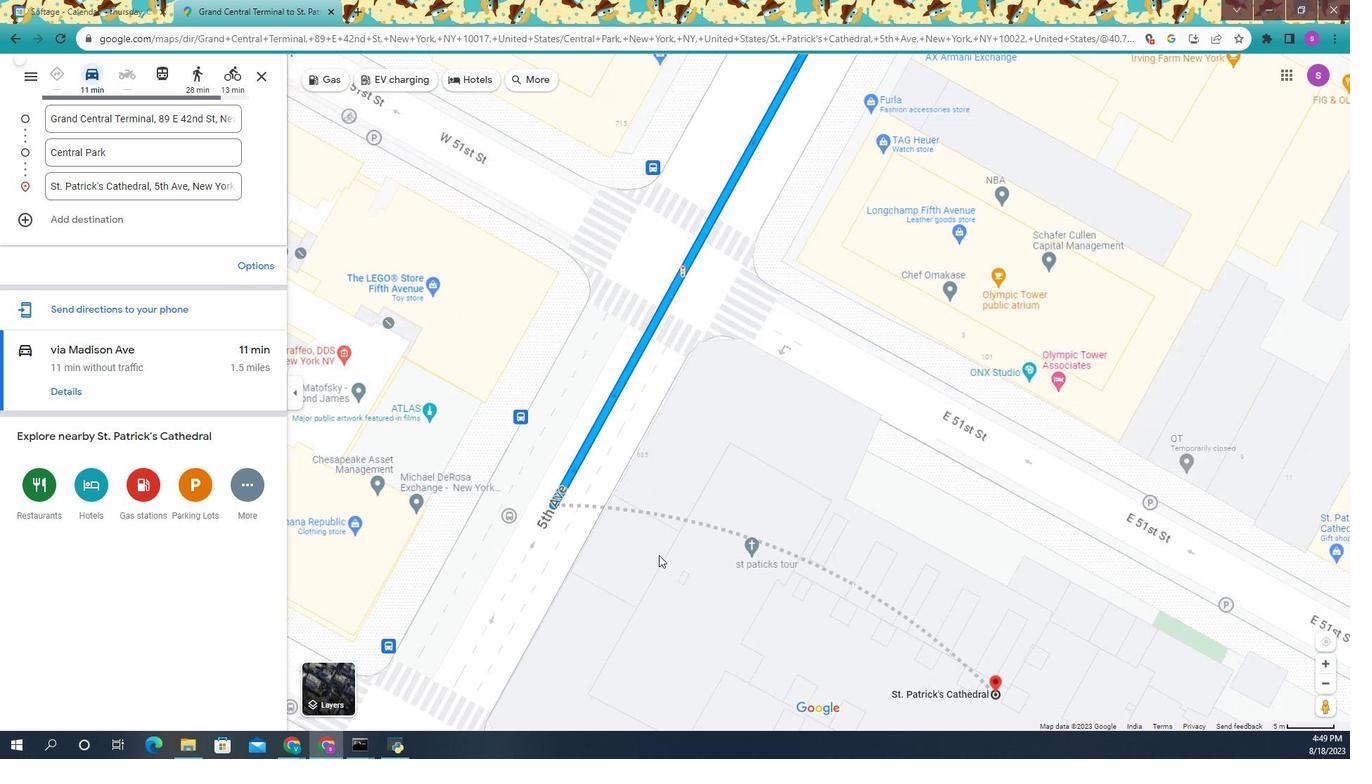 
Action: Mouse scrolled (699, 479) with delta (0, 0)
Screenshot: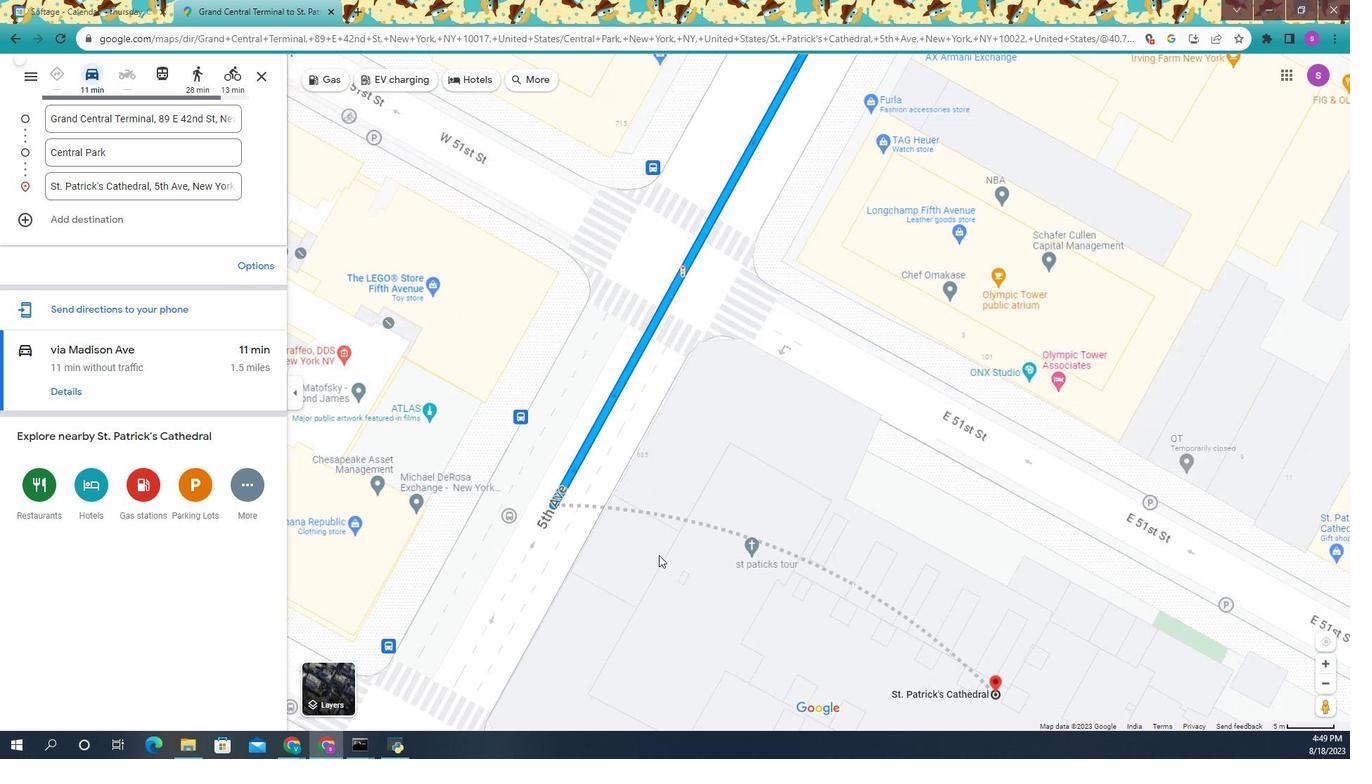 
Action: Mouse scrolled (699, 479) with delta (0, 0)
Screenshot: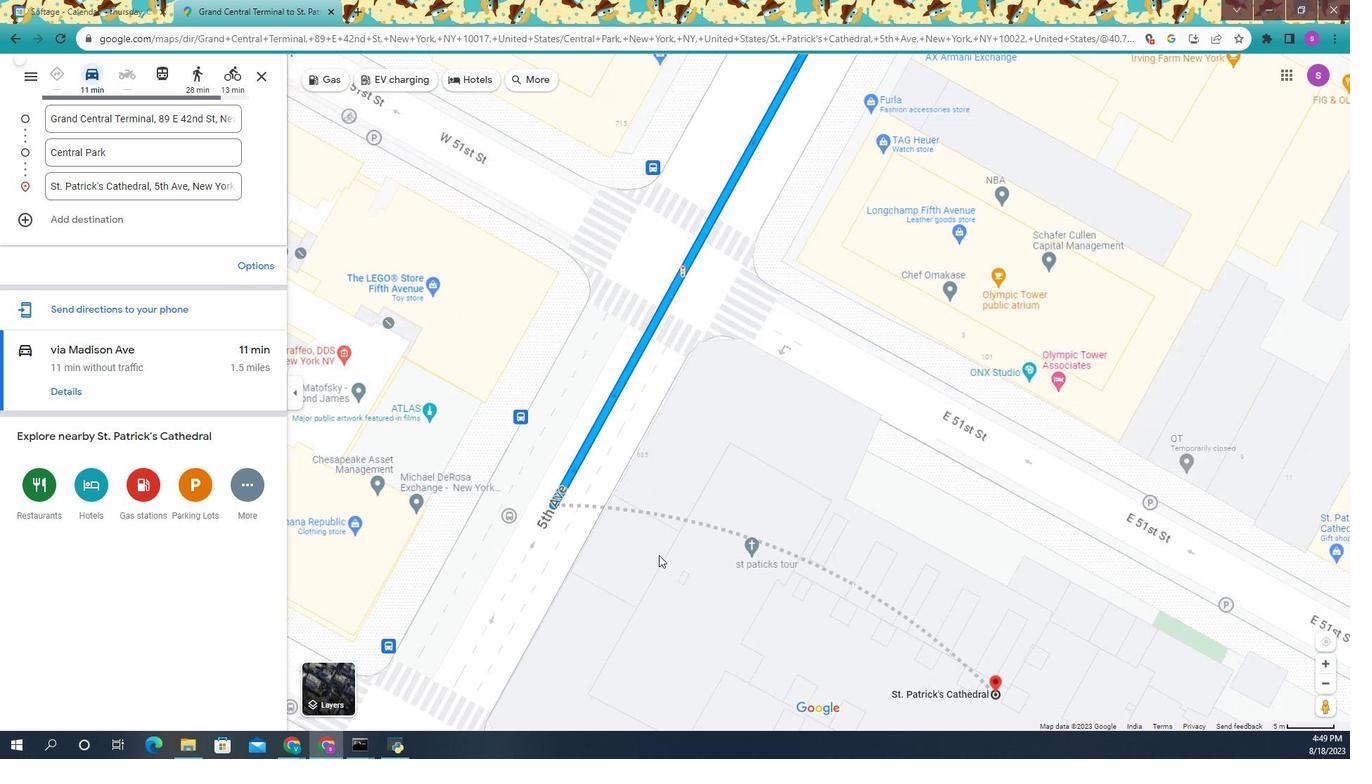 
Action: Mouse scrolled (699, 479) with delta (0, 0)
Screenshot: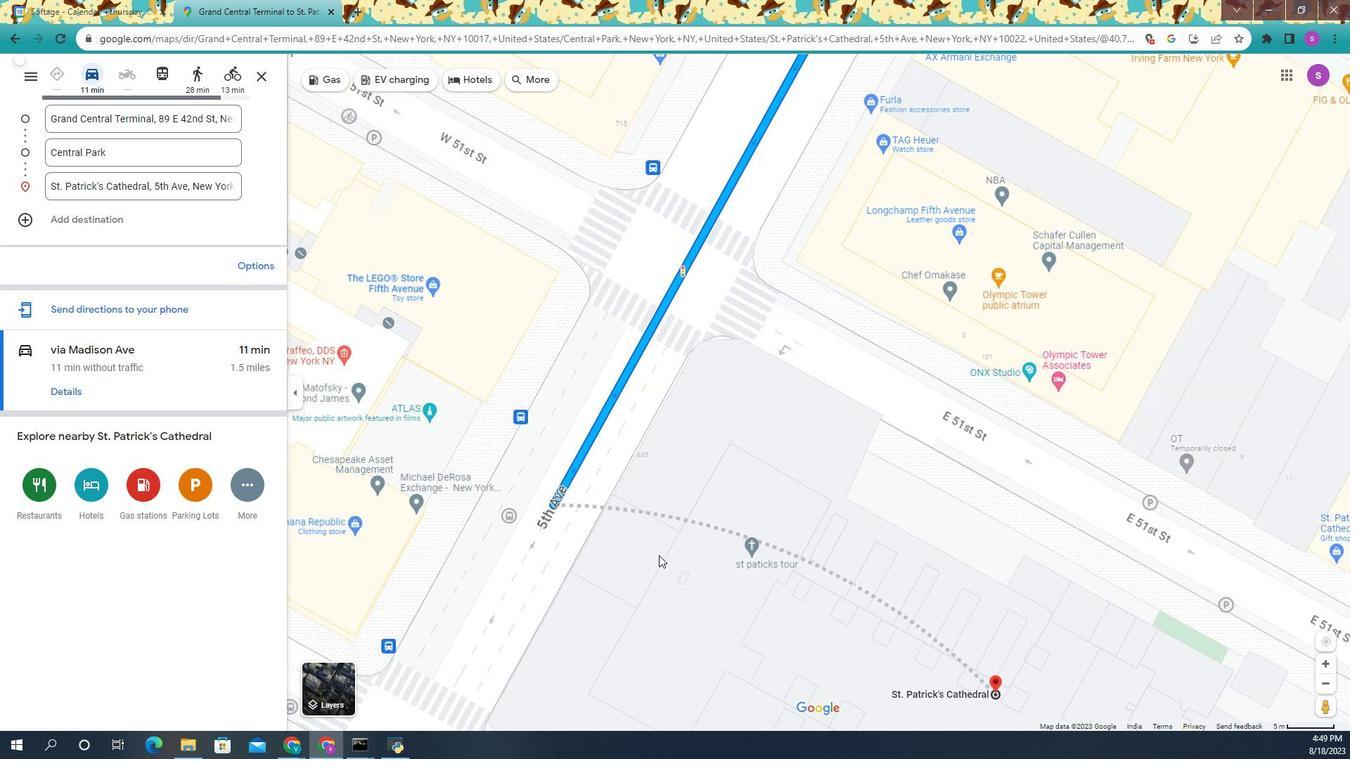 
Action: Mouse scrolled (699, 479) with delta (0, 0)
Screenshot: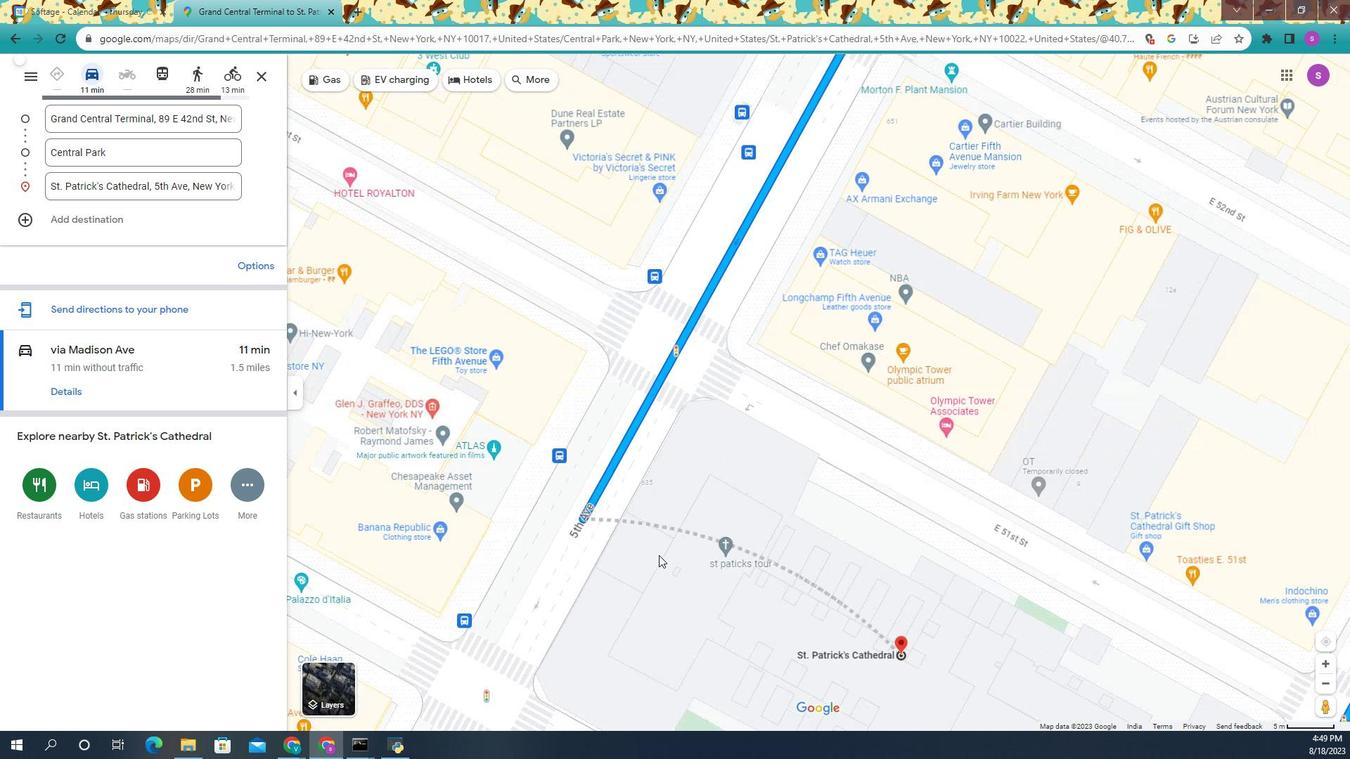 
Action: Mouse scrolled (699, 480) with delta (0, 0)
Screenshot: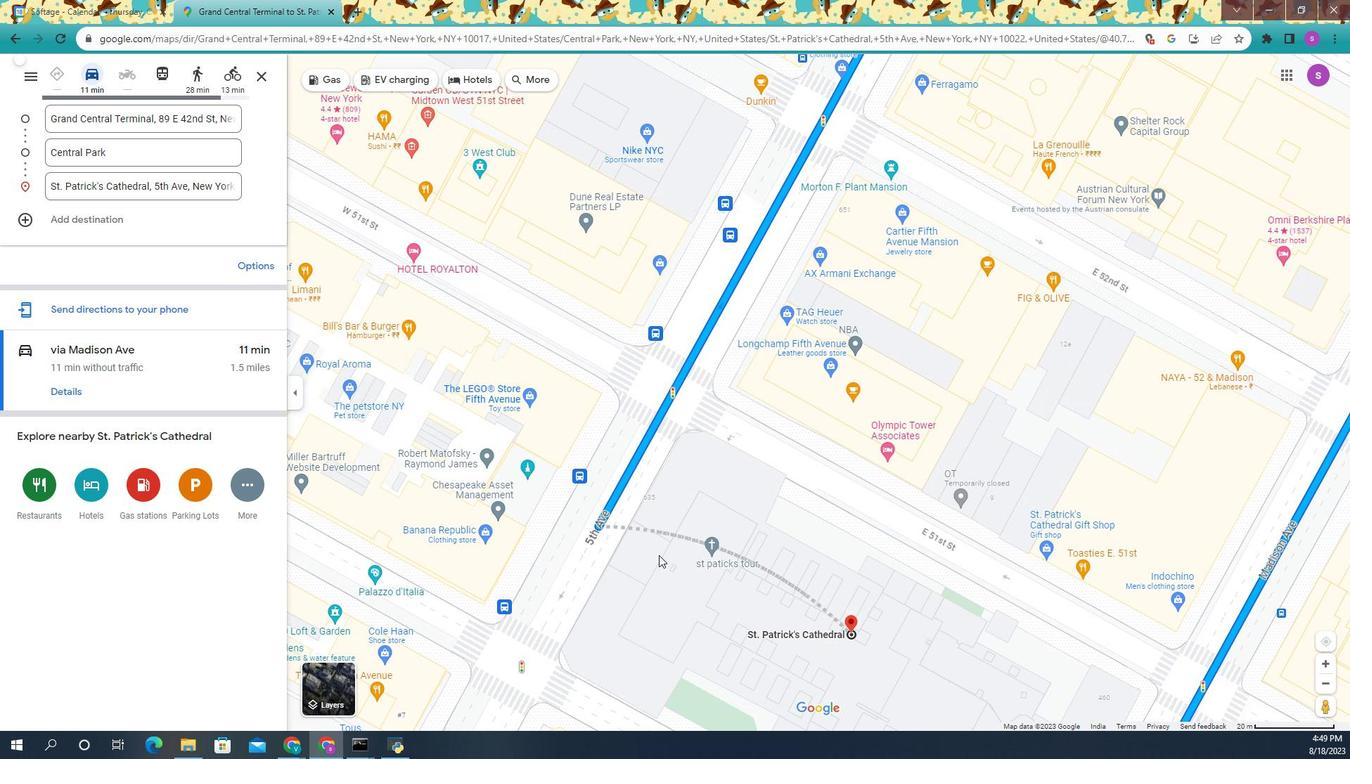 
Action: Mouse scrolled (699, 480) with delta (0, 0)
Screenshot: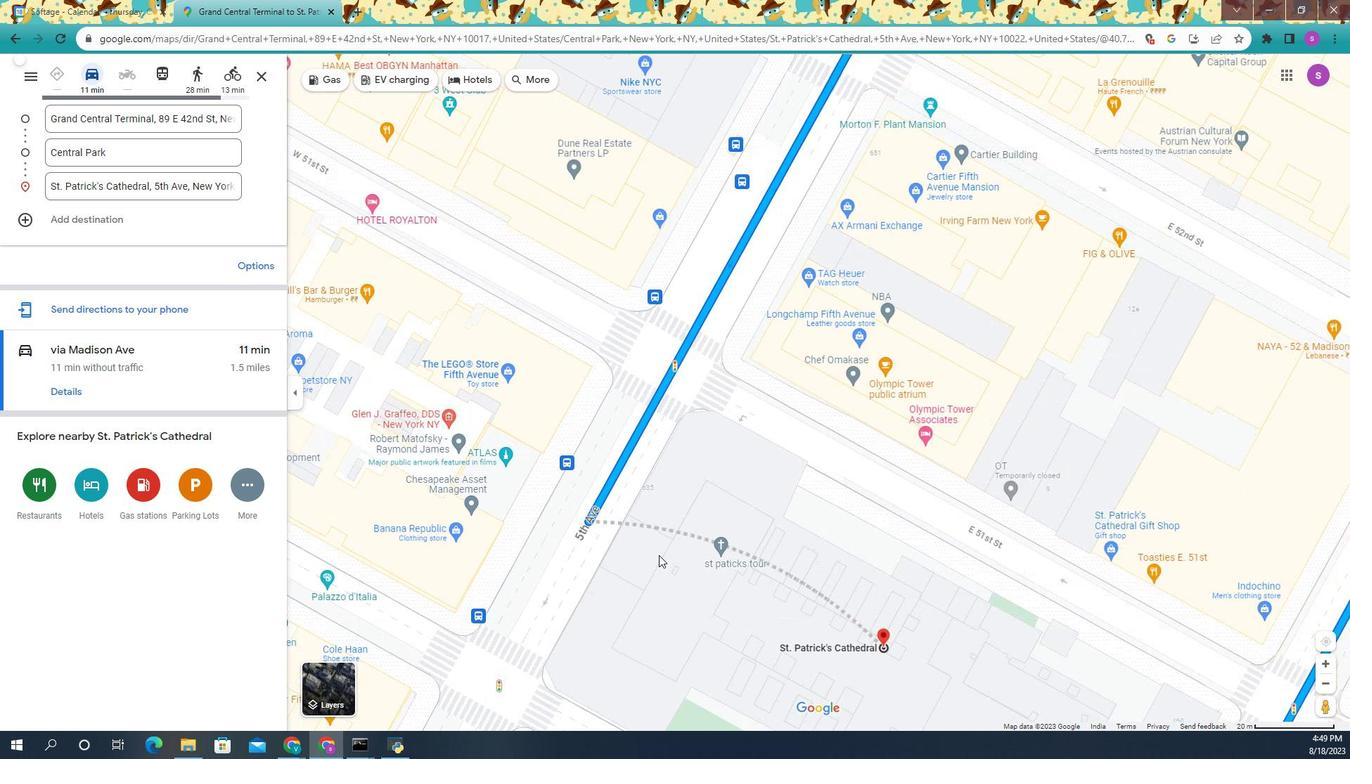 
Action: Mouse scrolled (699, 480) with delta (0, 0)
Screenshot: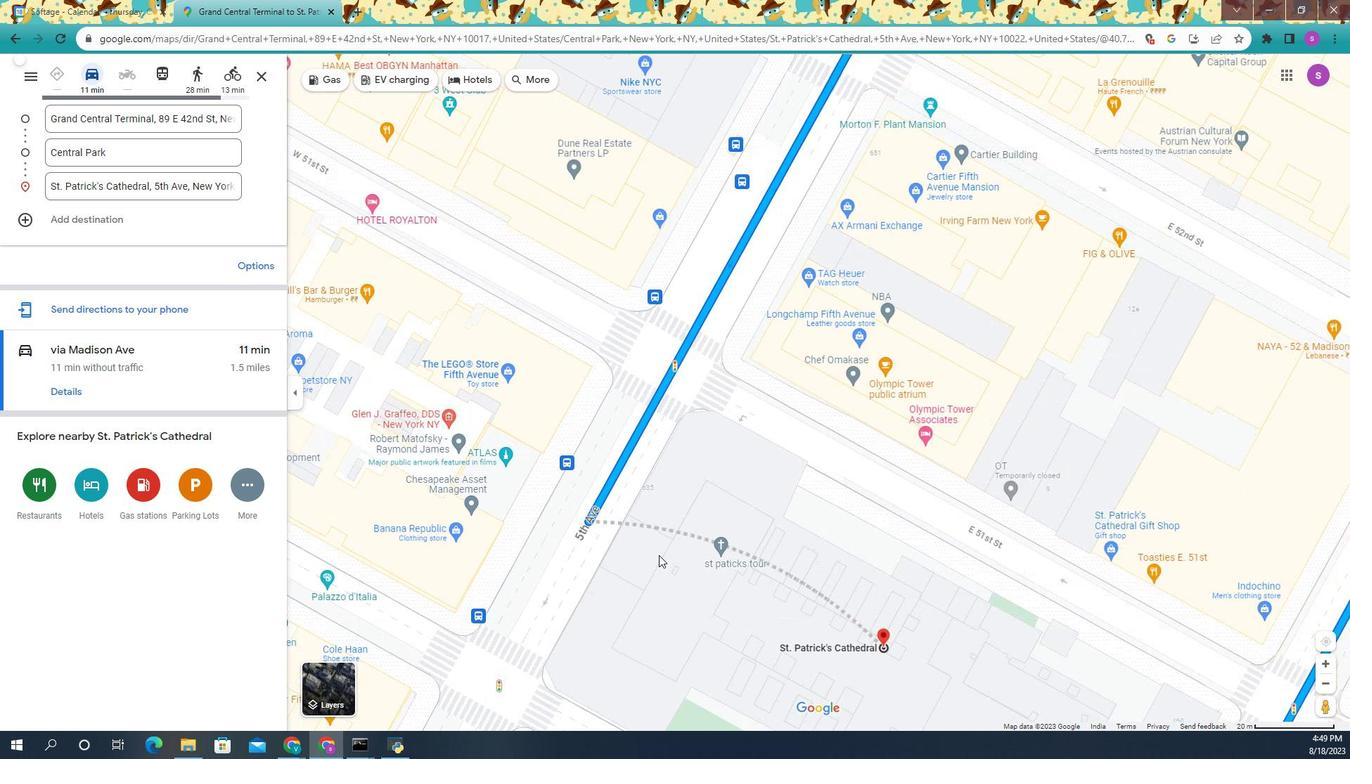 
Action: Mouse scrolled (699, 480) with delta (0, 0)
Screenshot: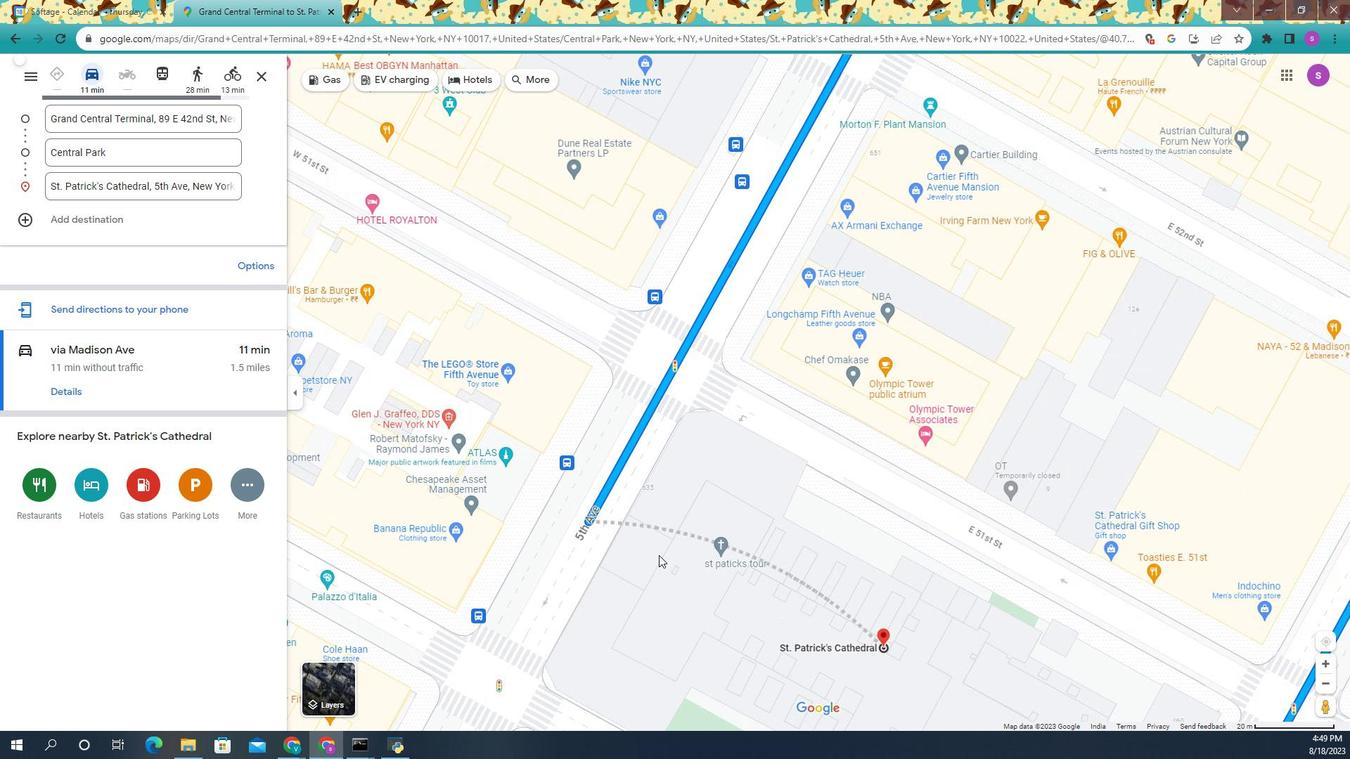 
Action: Mouse moved to (700, 502)
Screenshot: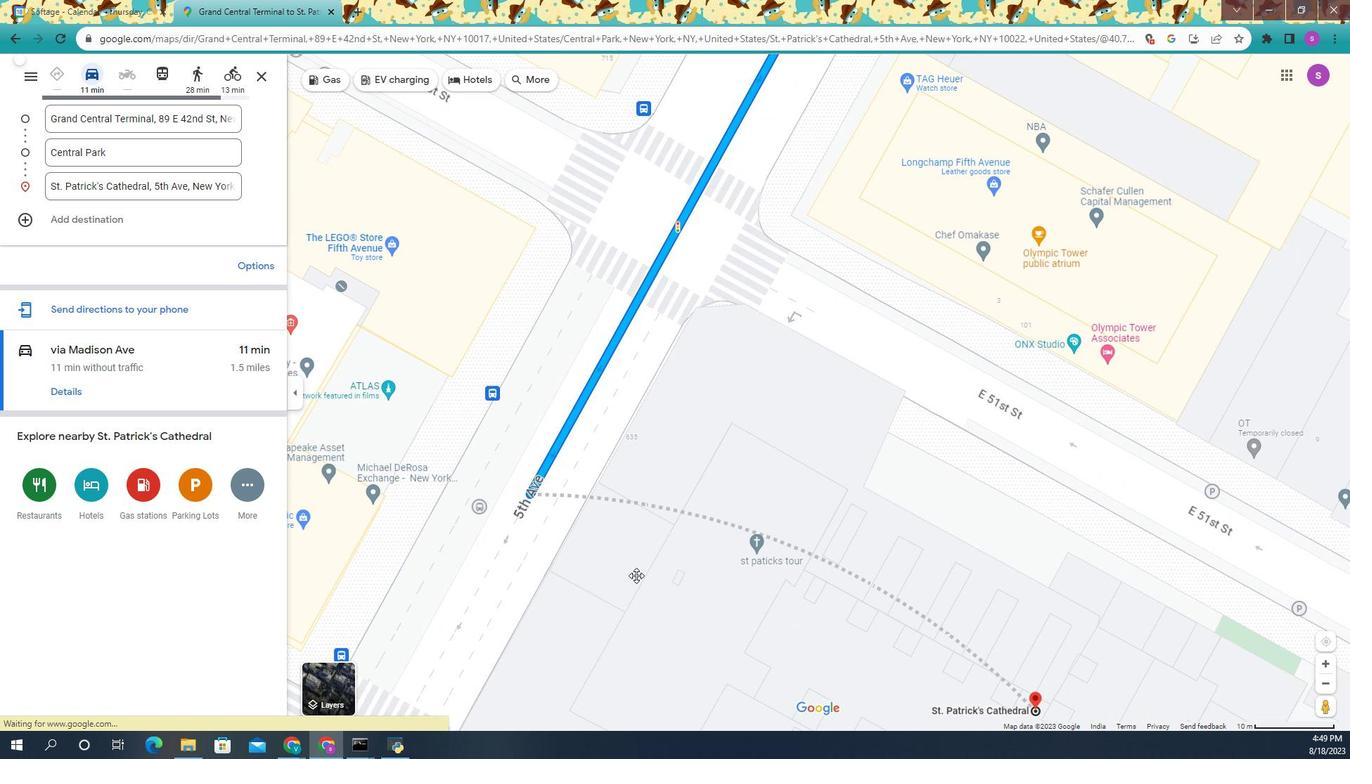 
Action: Mouse pressed left at (700, 502)
Screenshot: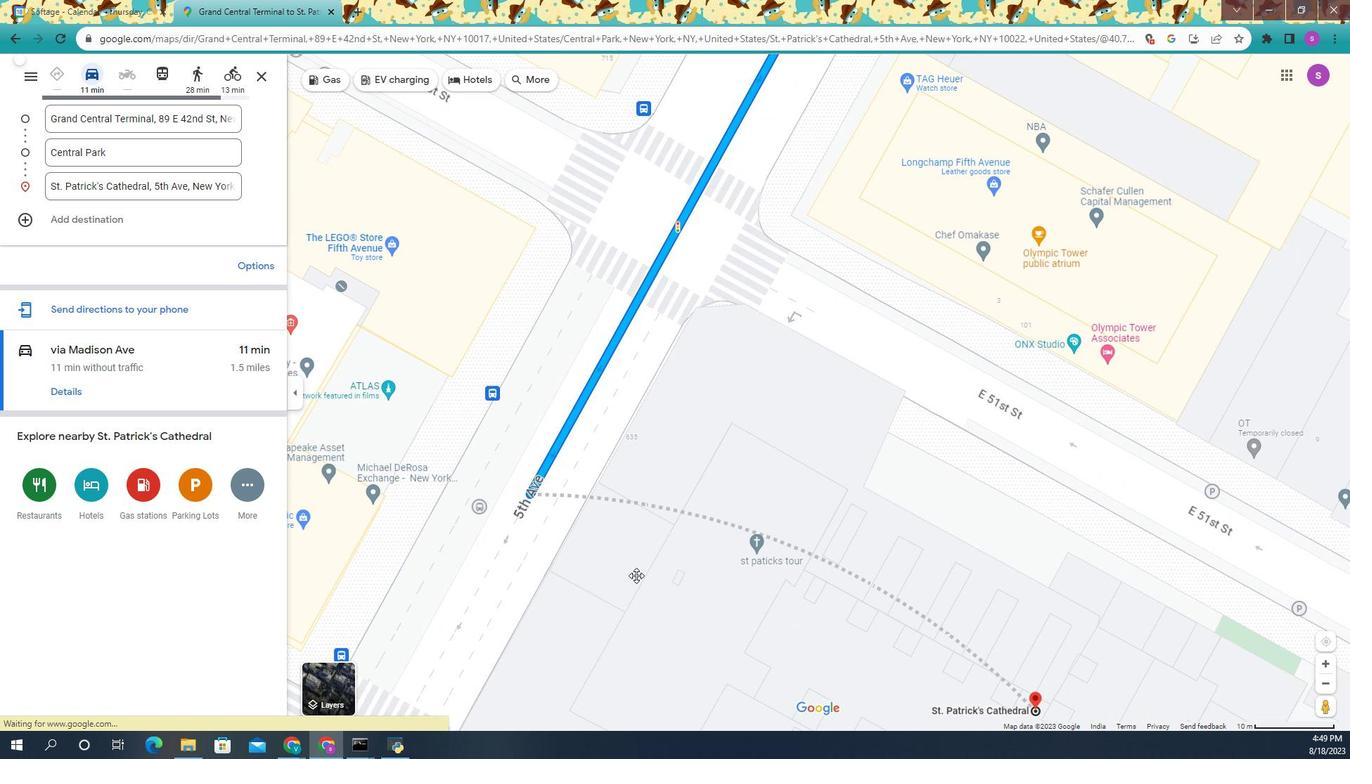 
Action: Mouse moved to (733, 500)
Screenshot: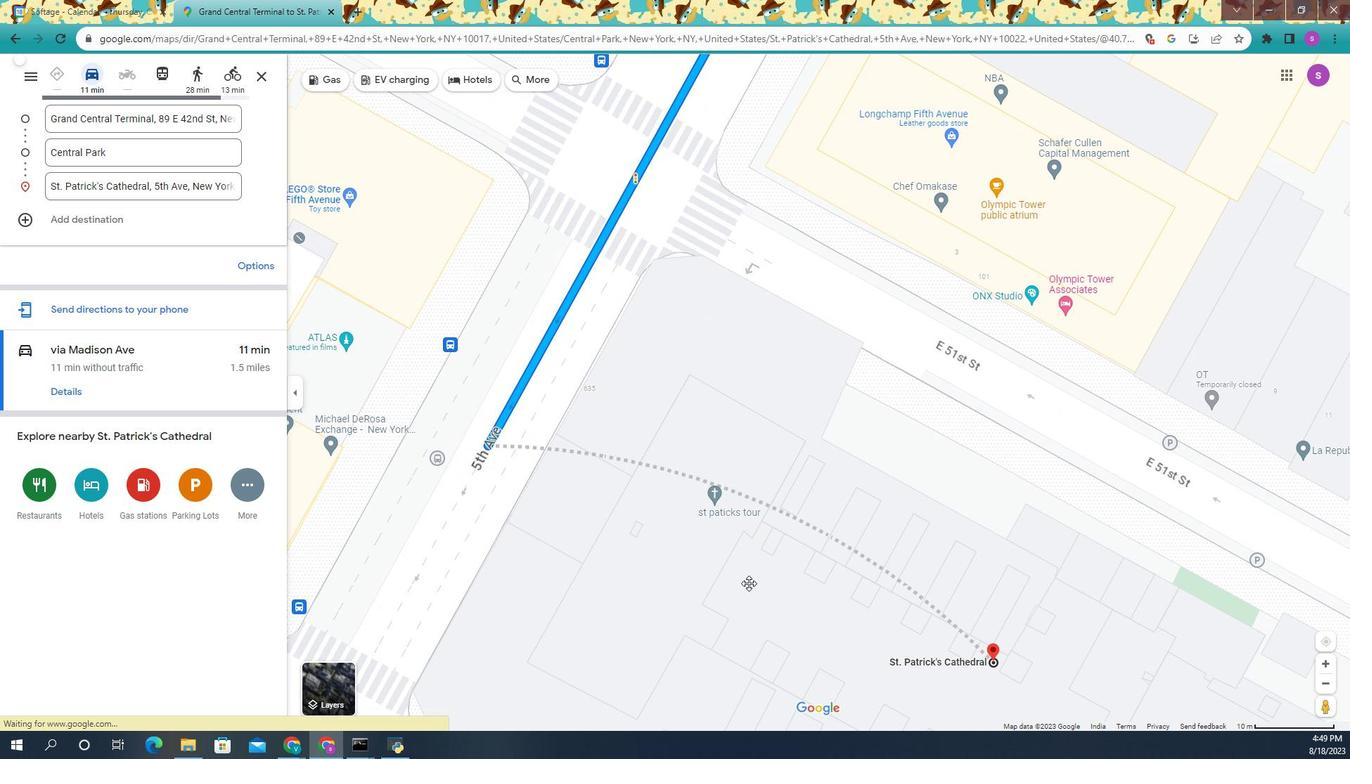
Action: Mouse pressed left at (733, 500)
Screenshot: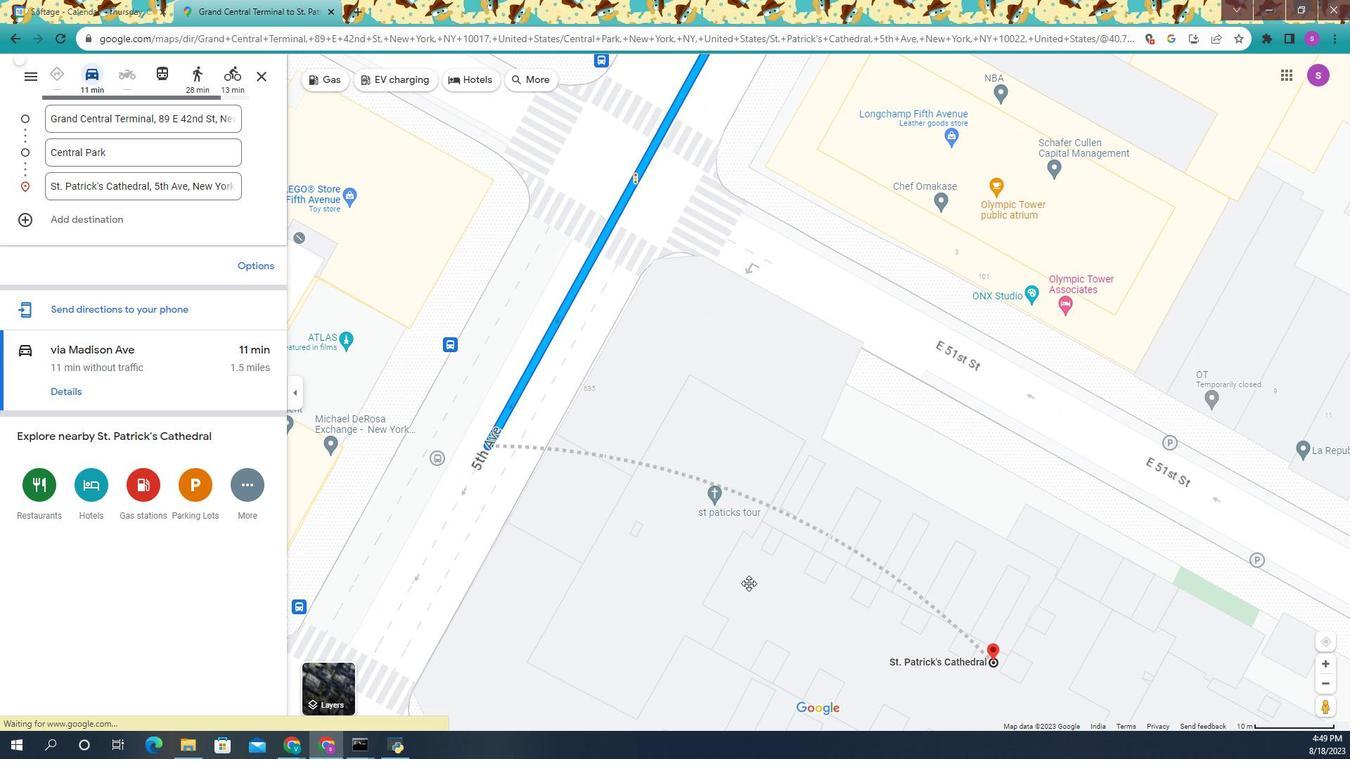 
Action: Mouse moved to (735, 512)
Screenshot: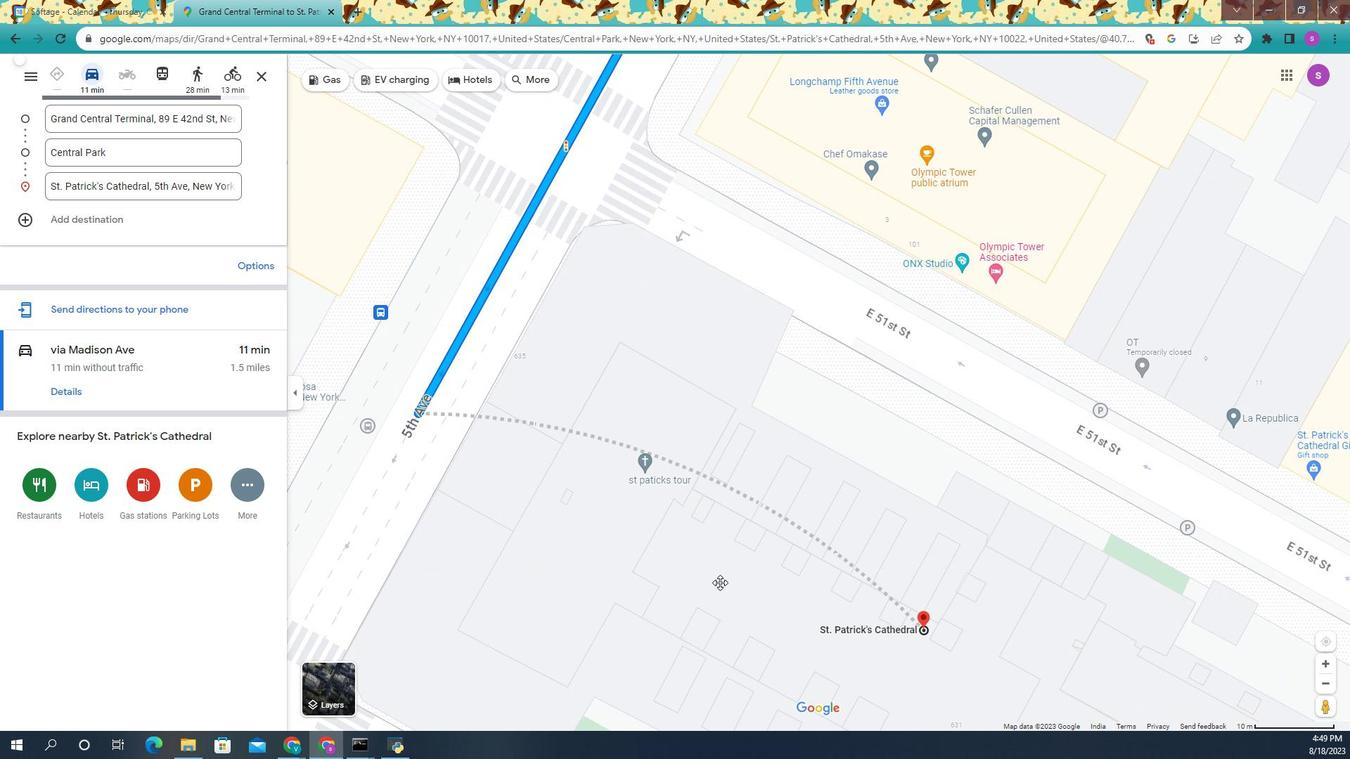 
Action: Mouse pressed left at (735, 512)
Screenshot: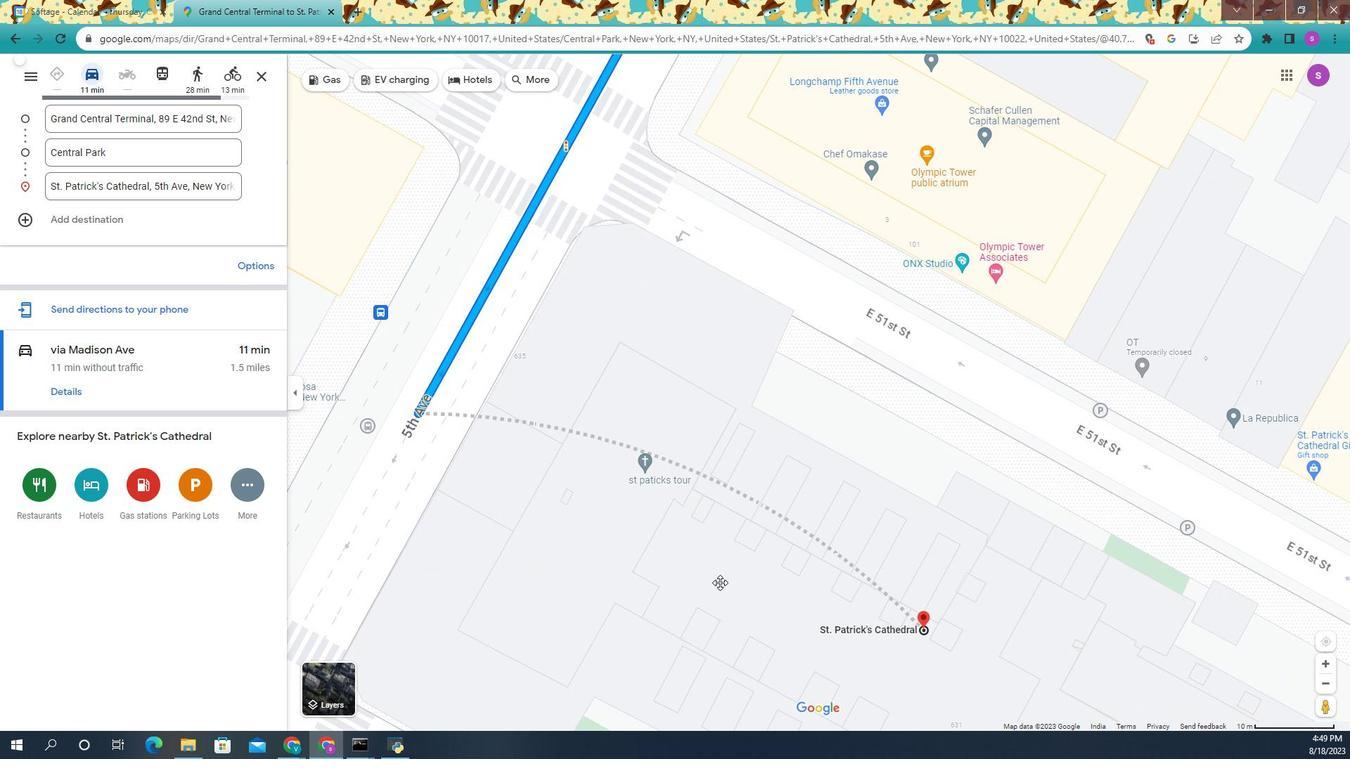 
Action: Mouse moved to (713, 511)
Screenshot: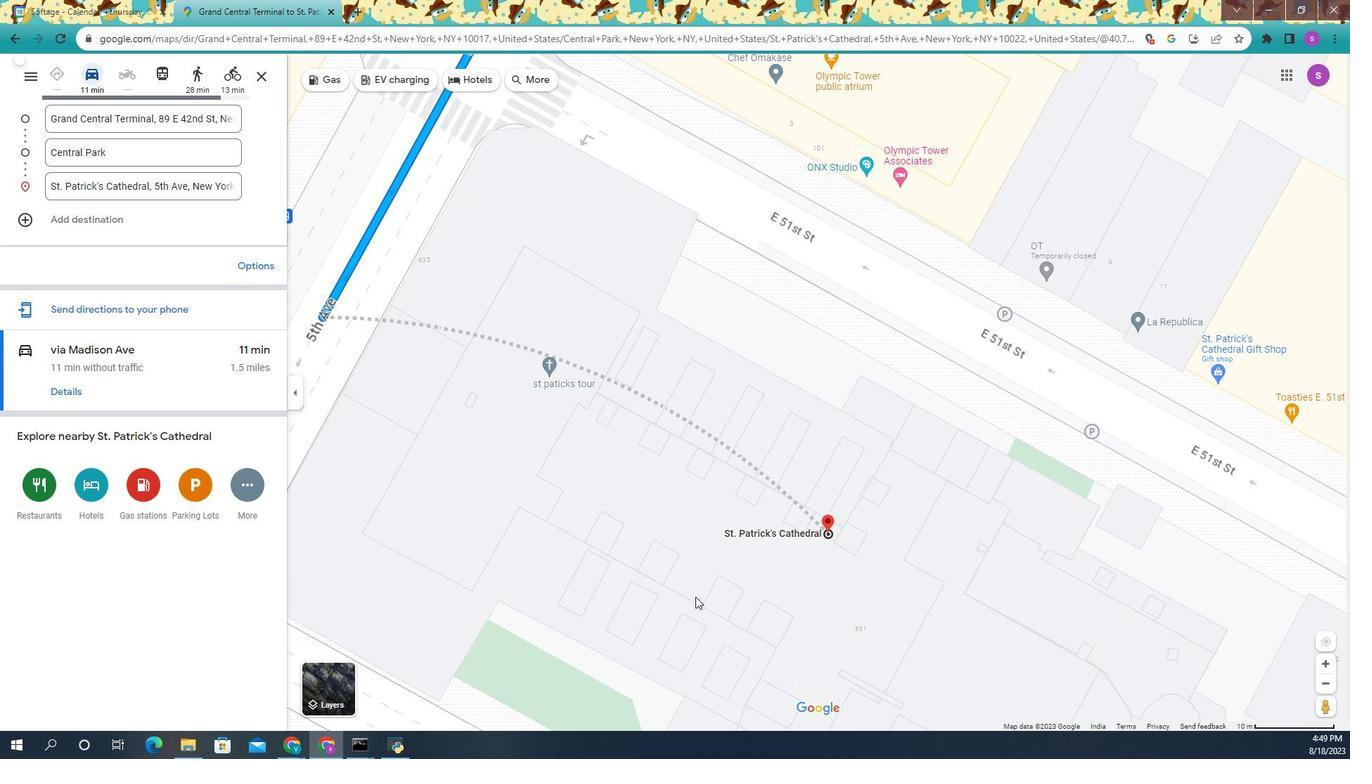 
Action: Mouse scrolled (713, 512) with delta (0, 0)
Screenshot: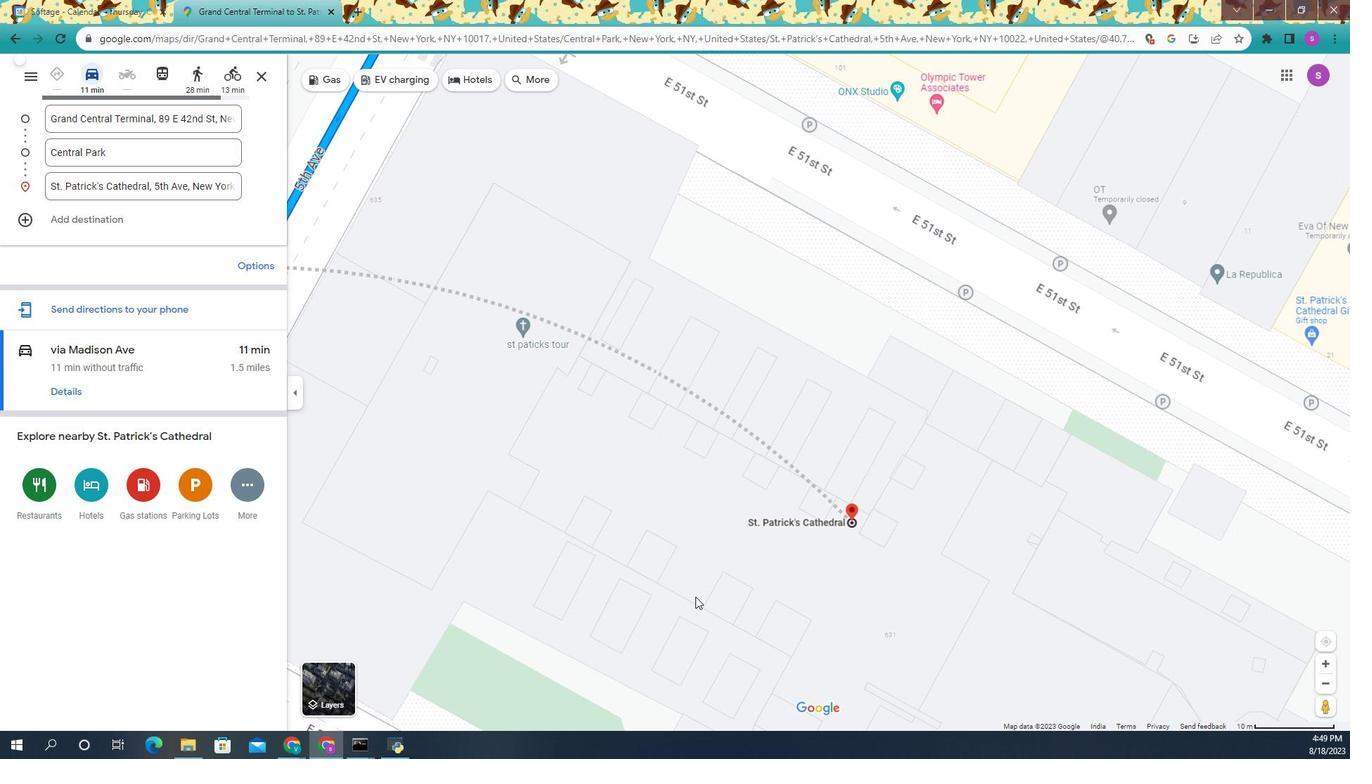 
Action: Mouse scrolled (713, 512) with delta (0, 0)
Screenshot: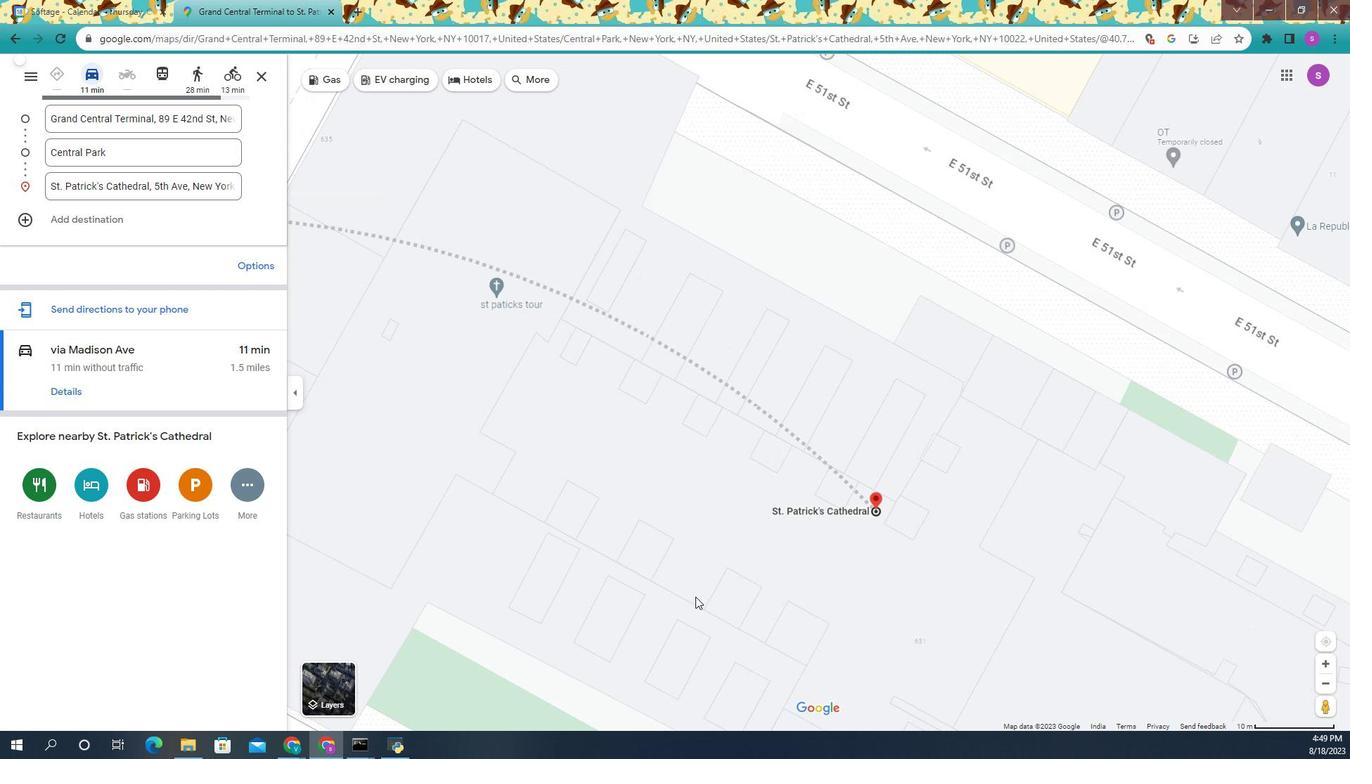 
Action: Mouse pressed left at (713, 511)
Screenshot: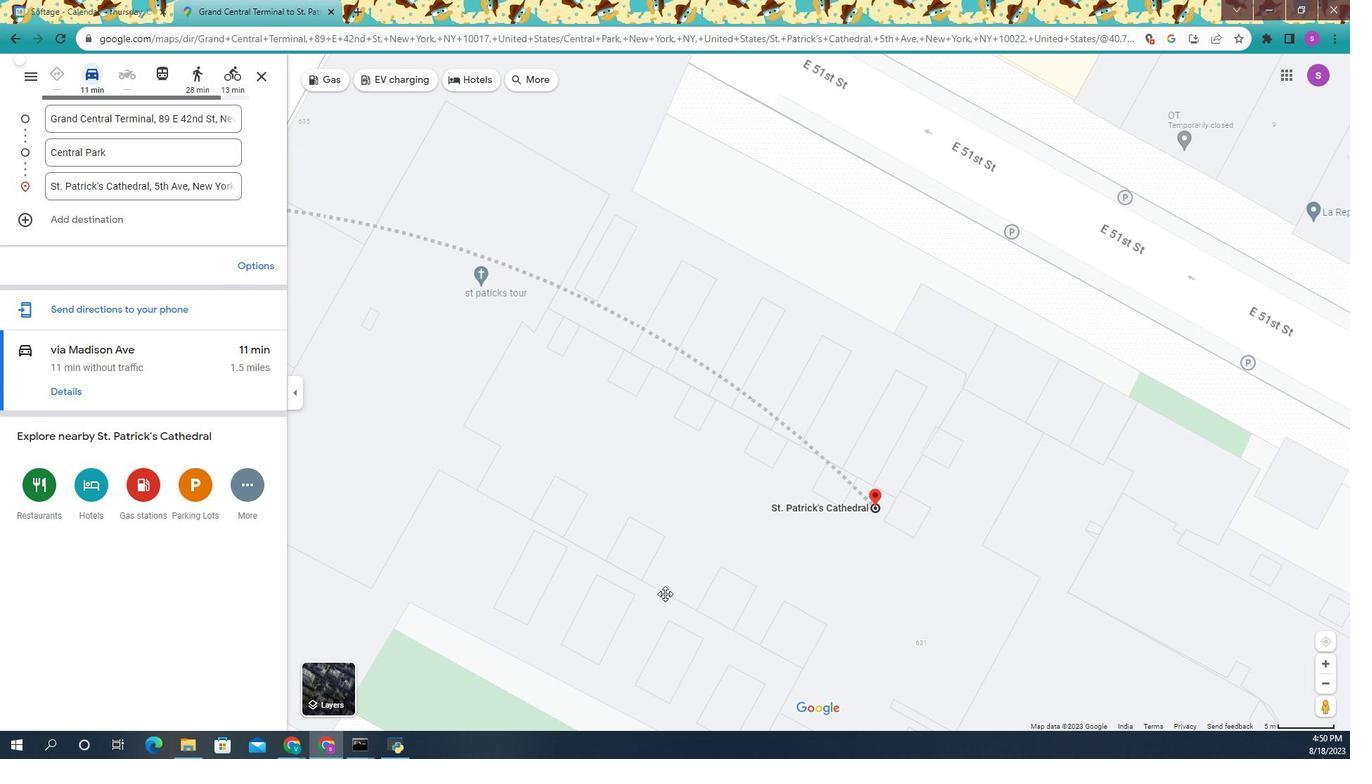 
Action: Mouse moved to (686, 490)
Screenshot: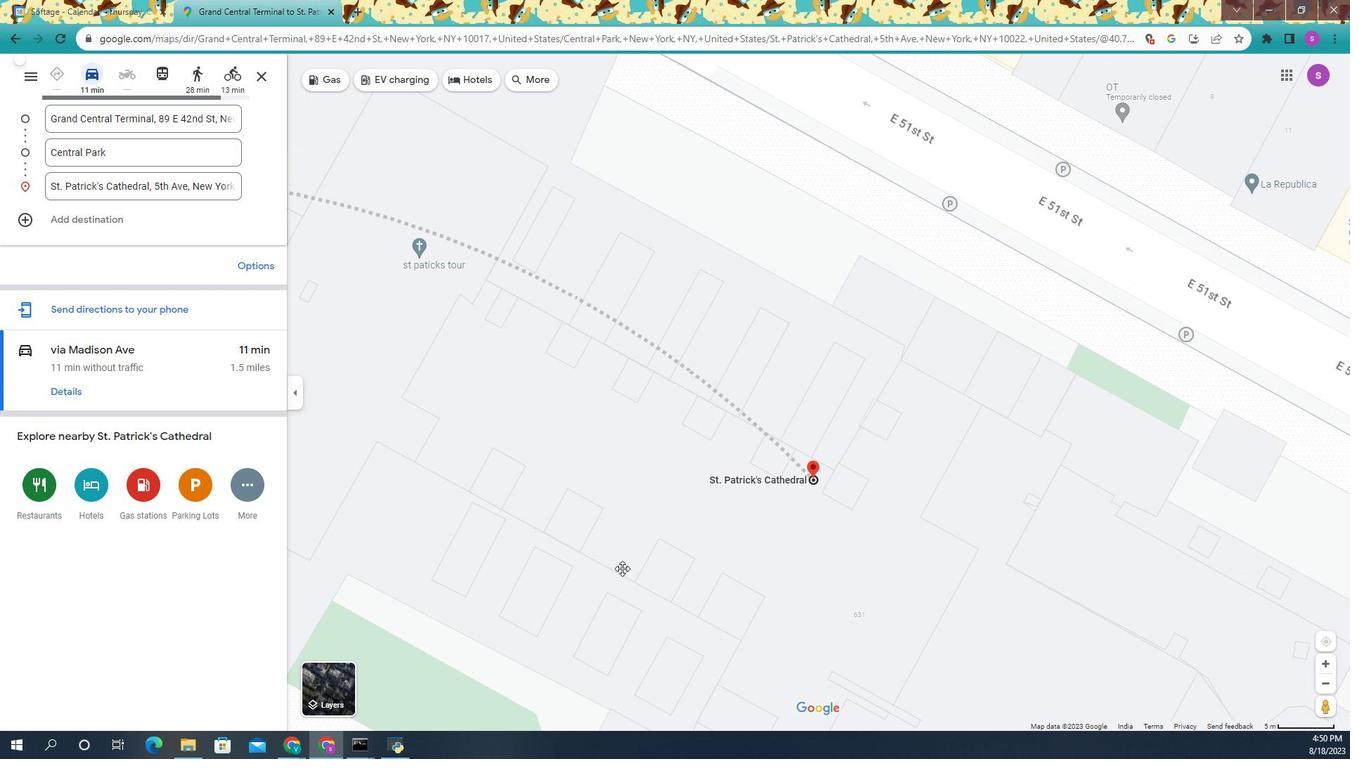 
